 Task: Select Smart Home Devices from Echo & Alexa. Add to cart Wyze Cam Indoor Security Camera-2, Amazon Echo Show (Smart Display with Alexa)-1. Select Audible Books & Originals. Add to cart The Martian by Andy Weir (narrated by R.C. Bray)-1. Place order for _x000D_
942 Constant Ave #1_x000D_
Peekskill, New York(NY), 10566, Cell Number (914) 734-9536
Action: Mouse moved to (15, 100)
Screenshot: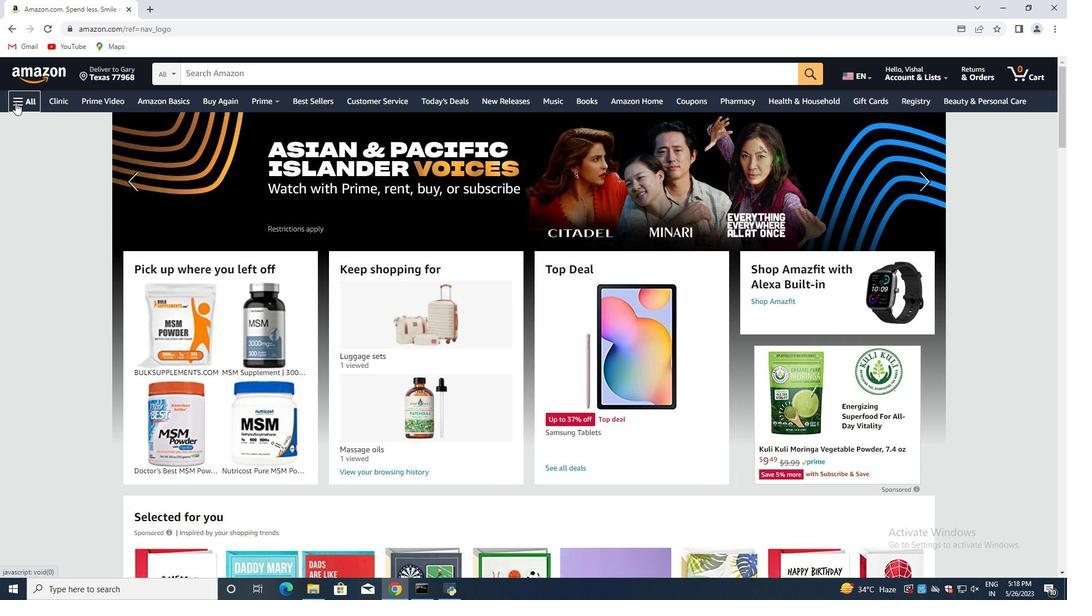 
Action: Mouse pressed left at (15, 100)
Screenshot: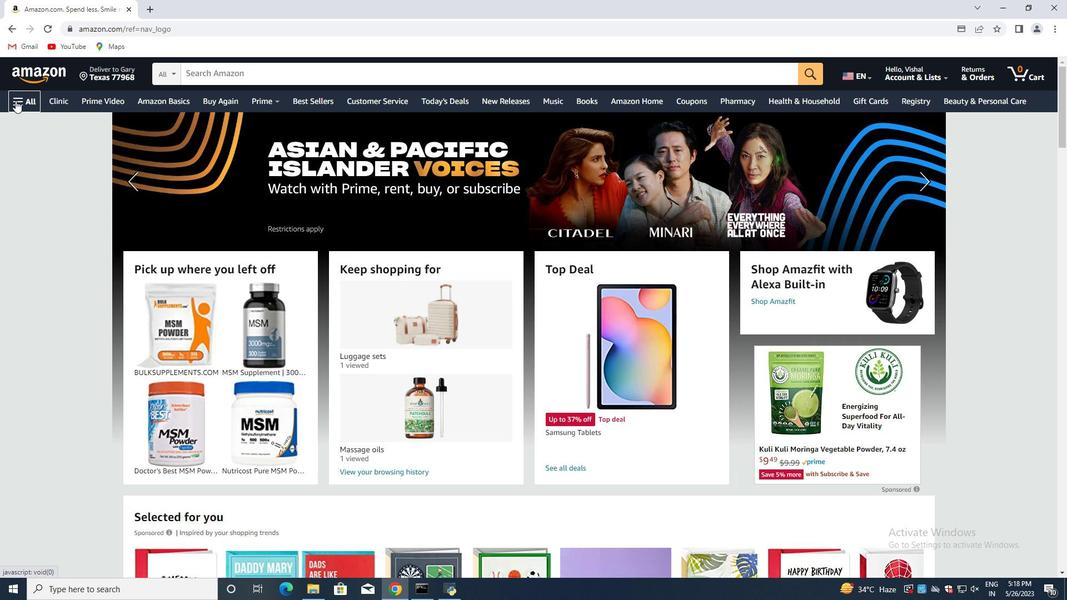 
Action: Mouse moved to (119, 302)
Screenshot: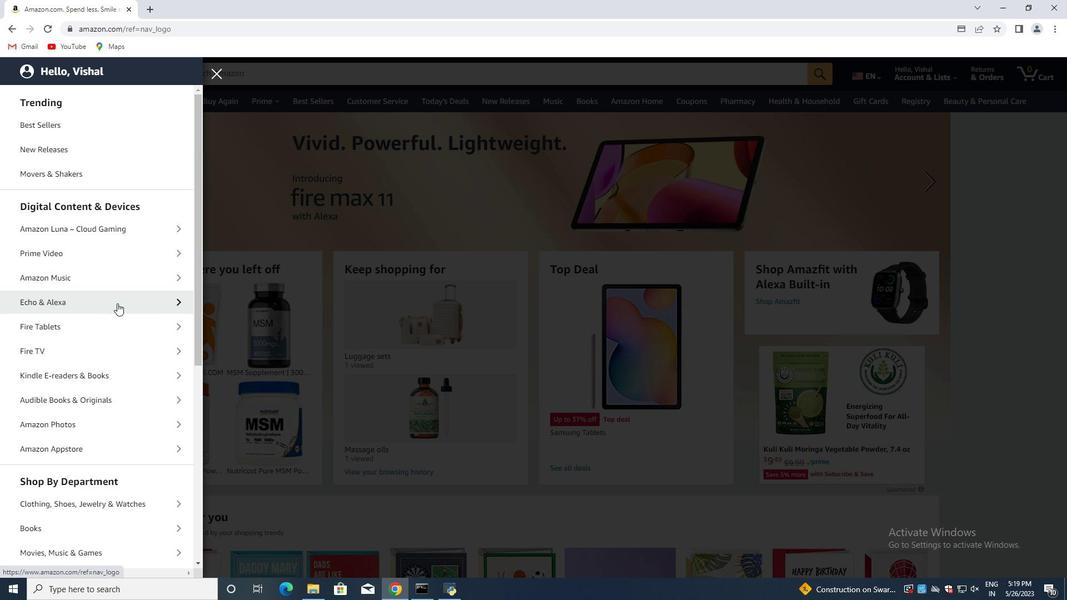 
Action: Mouse pressed left at (119, 302)
Screenshot: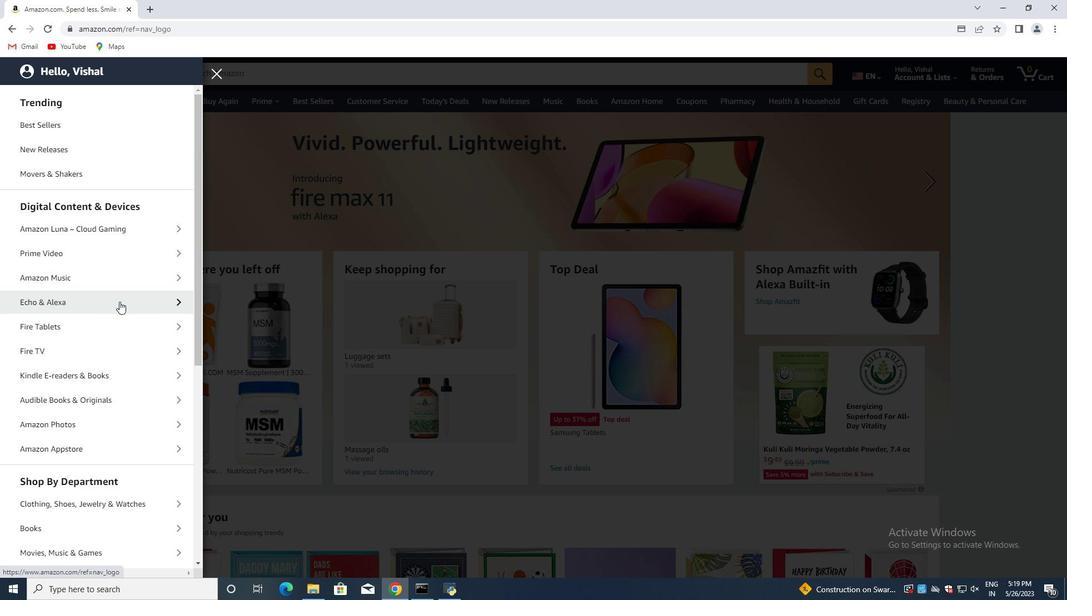 
Action: Mouse moved to (115, 249)
Screenshot: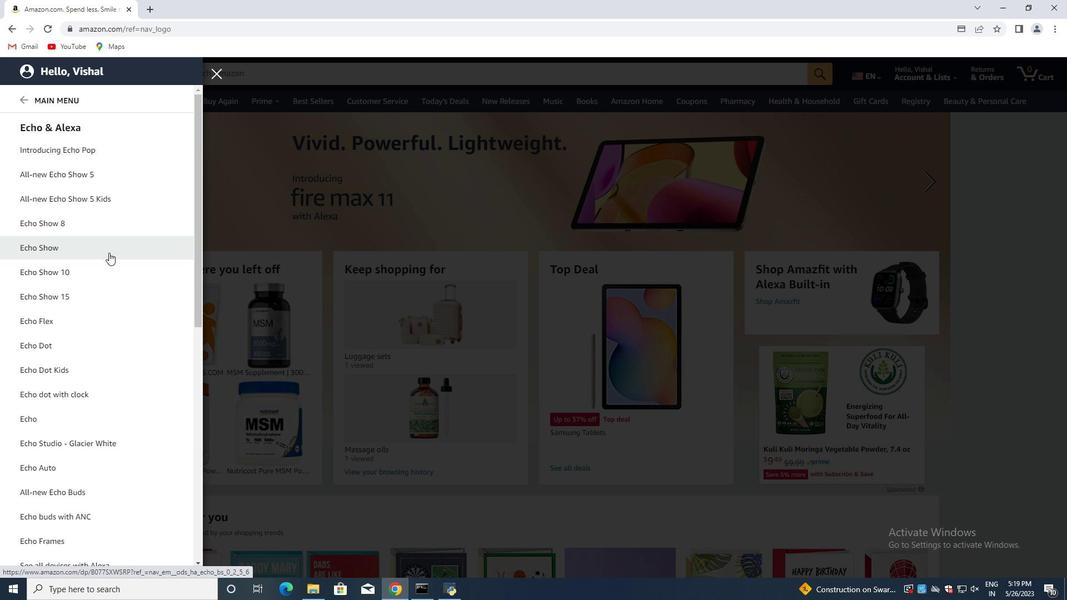 
Action: Mouse scrolled (115, 249) with delta (0, 0)
Screenshot: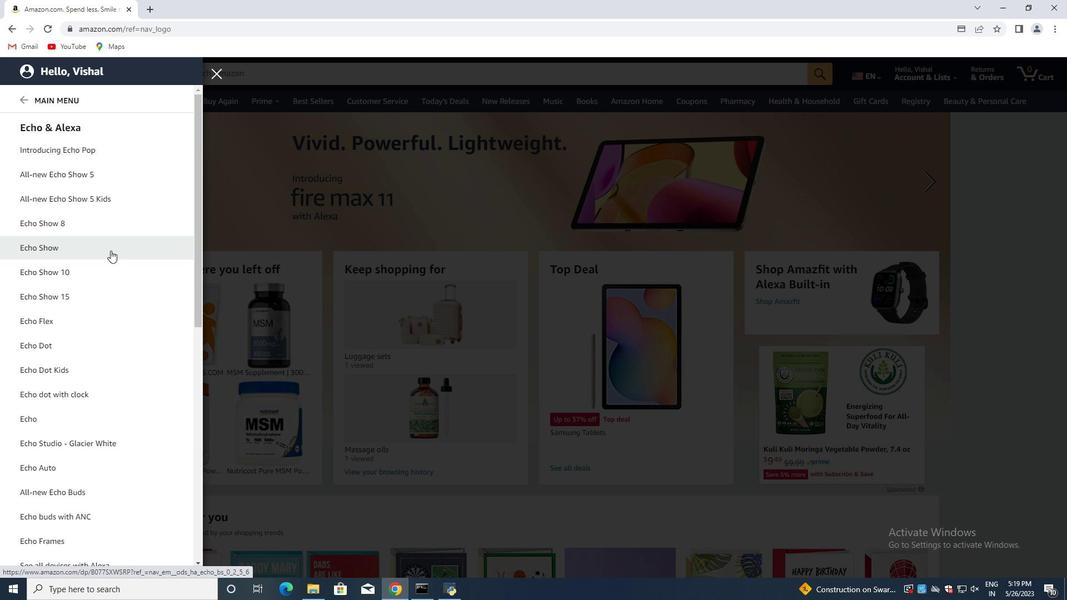 
Action: Mouse scrolled (115, 249) with delta (0, 0)
Screenshot: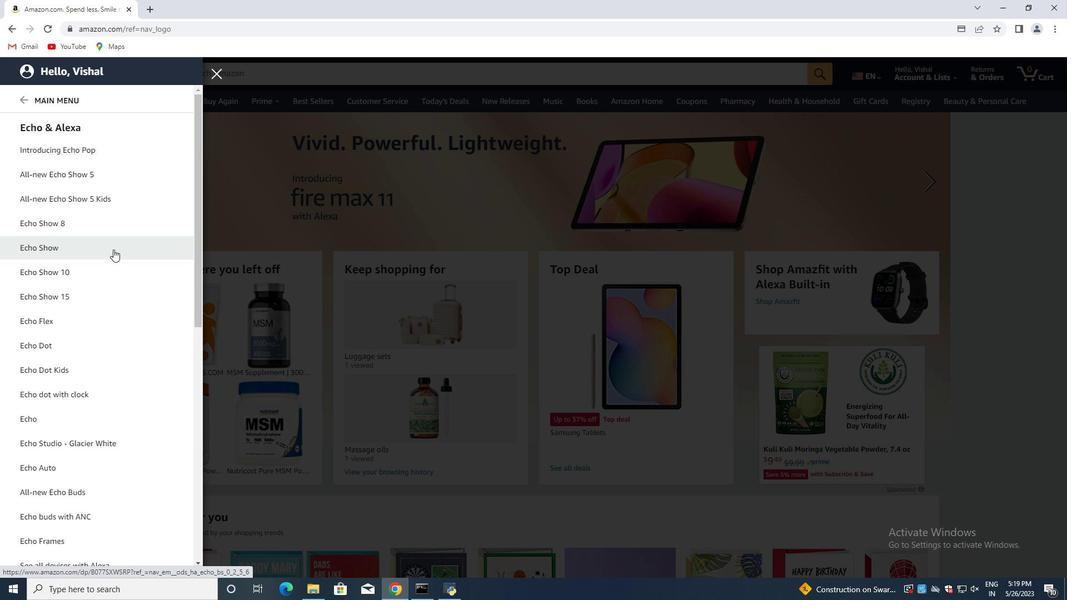 
Action: Mouse scrolled (115, 249) with delta (0, 0)
Screenshot: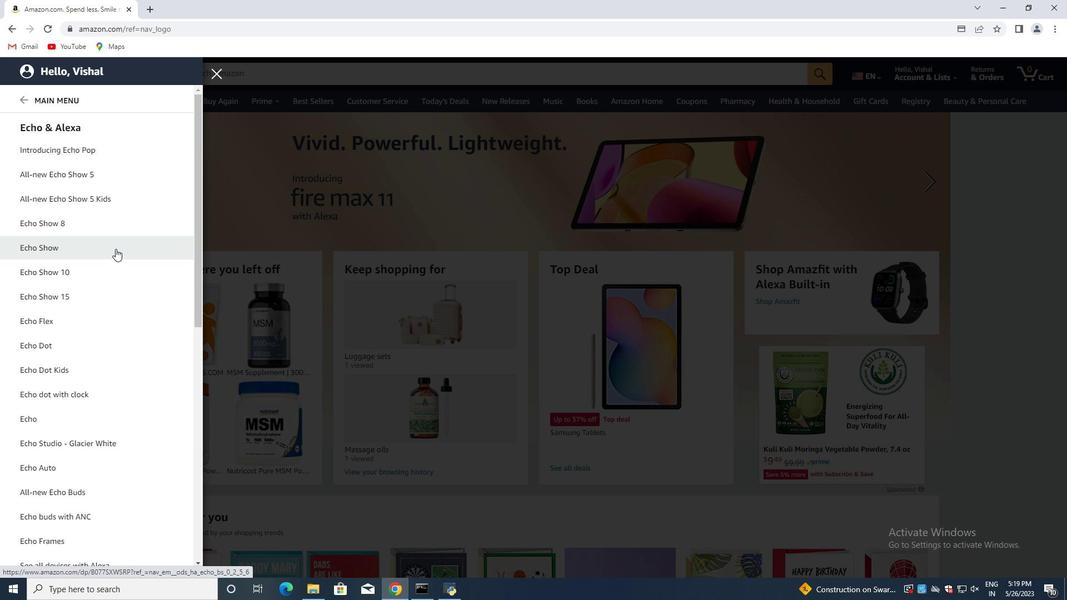 
Action: Mouse moved to (114, 258)
Screenshot: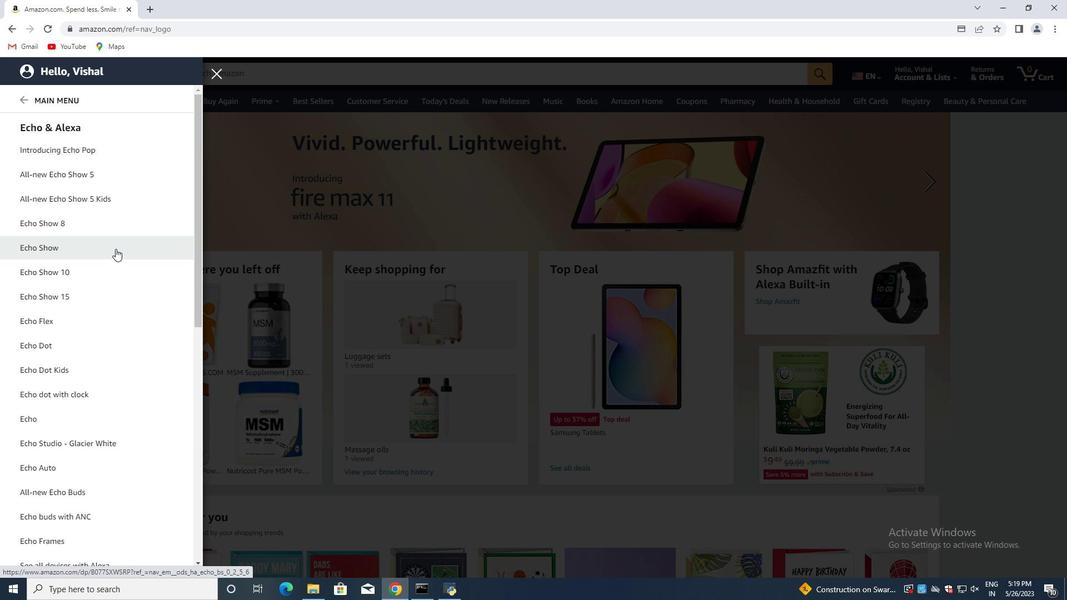 
Action: Mouse scrolled (114, 257) with delta (0, 0)
Screenshot: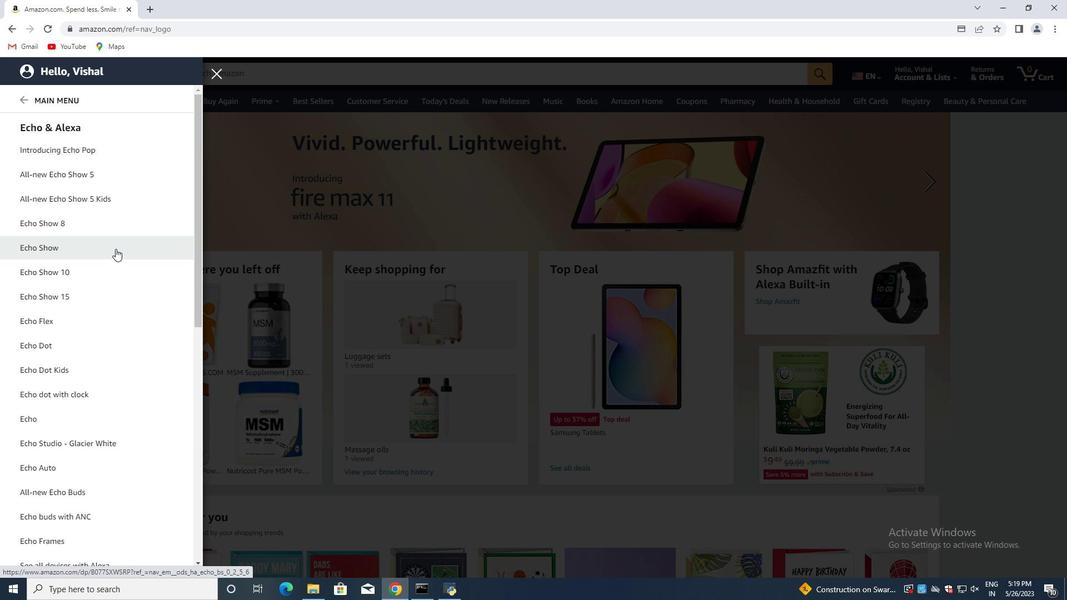 
Action: Mouse moved to (112, 274)
Screenshot: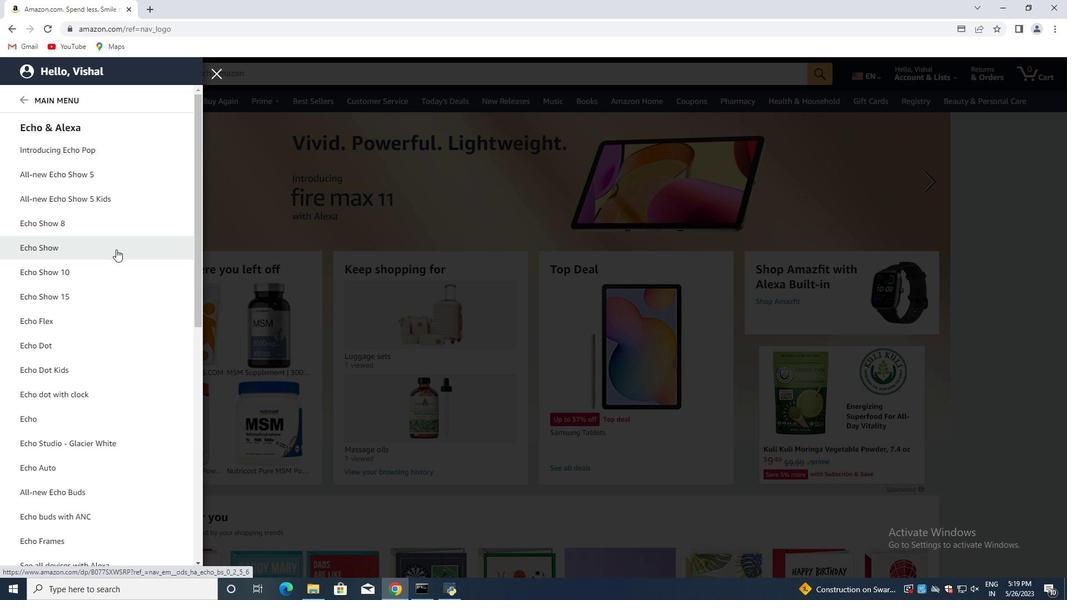 
Action: Mouse scrolled (112, 273) with delta (0, 0)
Screenshot: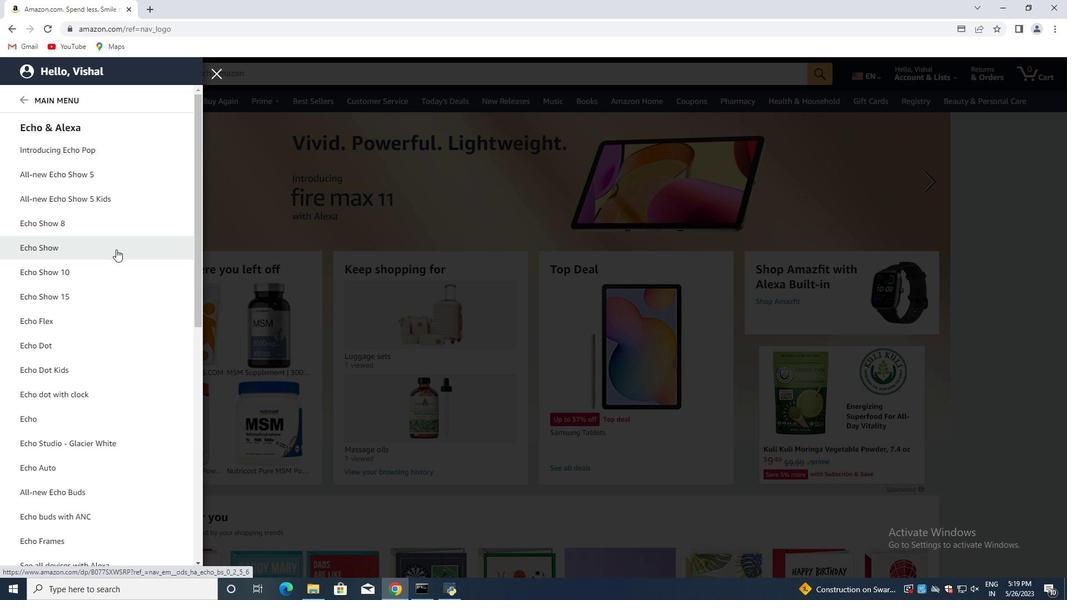 
Action: Mouse moved to (93, 282)
Screenshot: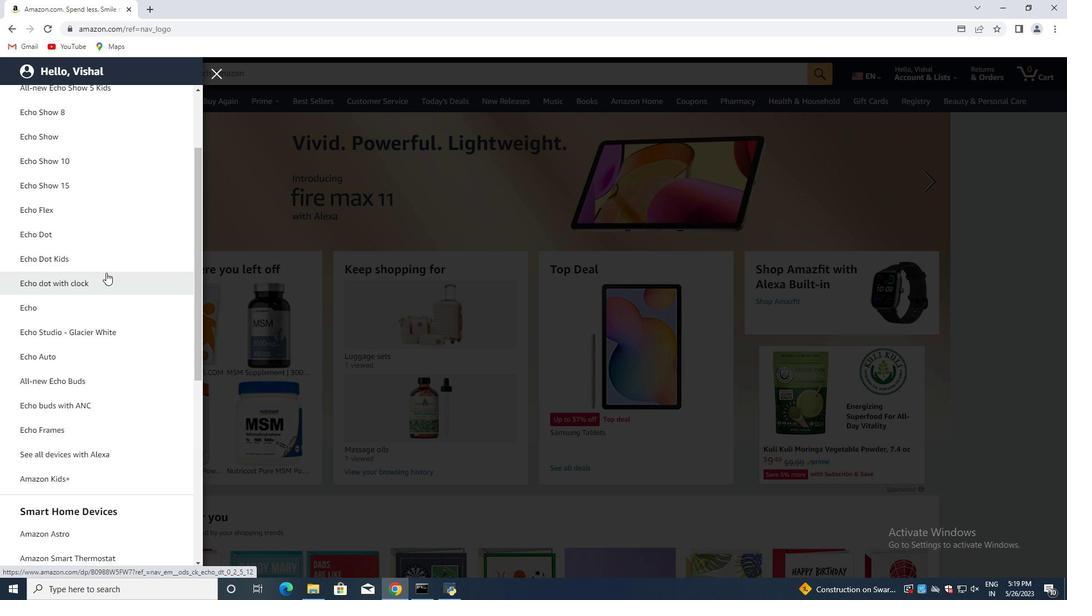 
Action: Mouse scrolled (93, 281) with delta (0, 0)
Screenshot: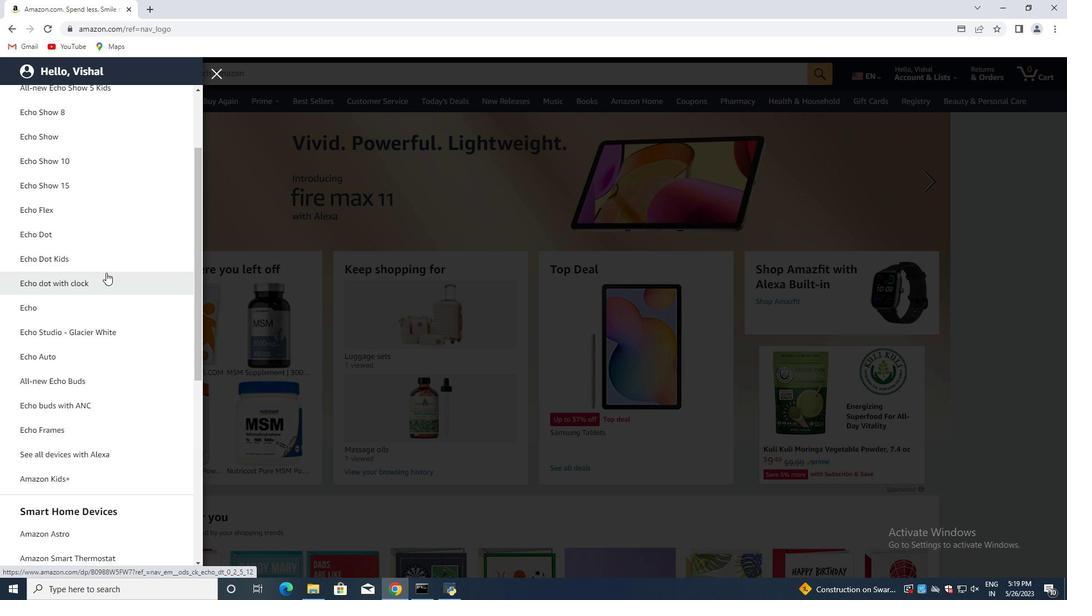 
Action: Mouse moved to (86, 313)
Screenshot: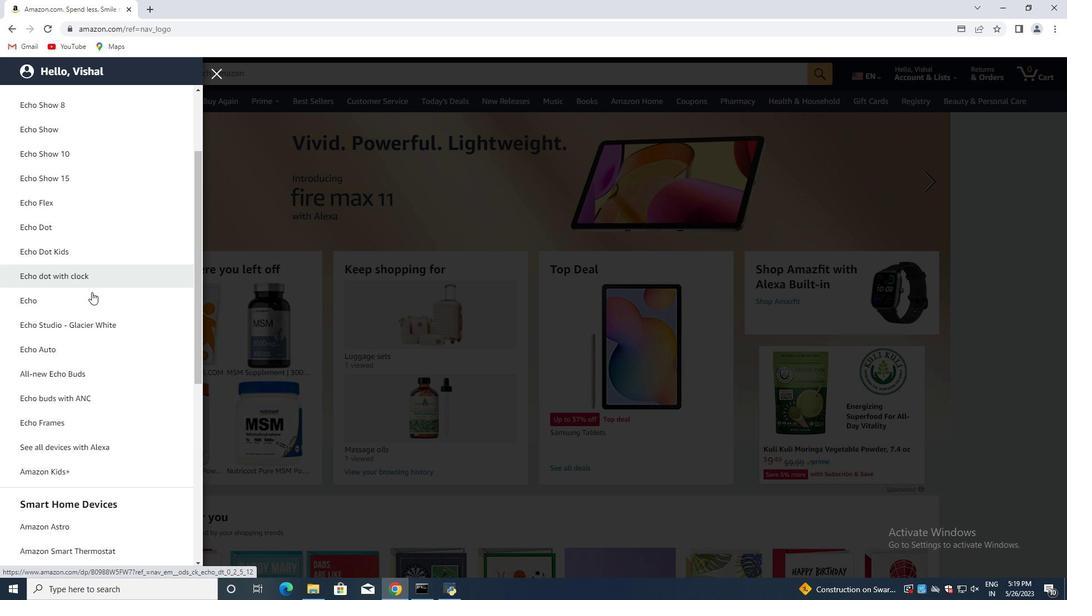 
Action: Mouse scrolled (86, 313) with delta (0, 0)
Screenshot: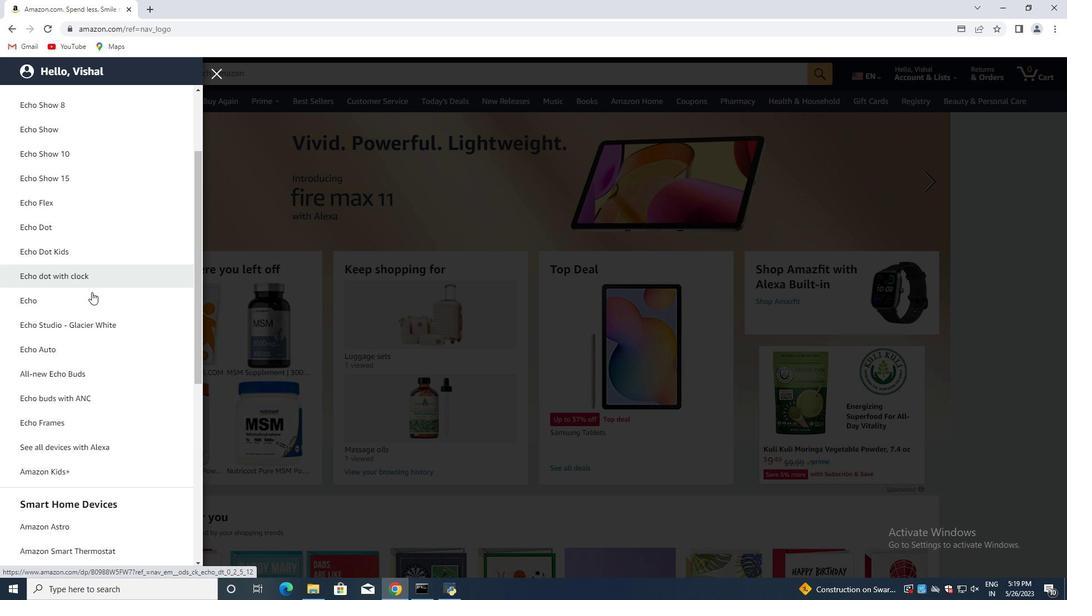 
Action: Mouse moved to (95, 318)
Screenshot: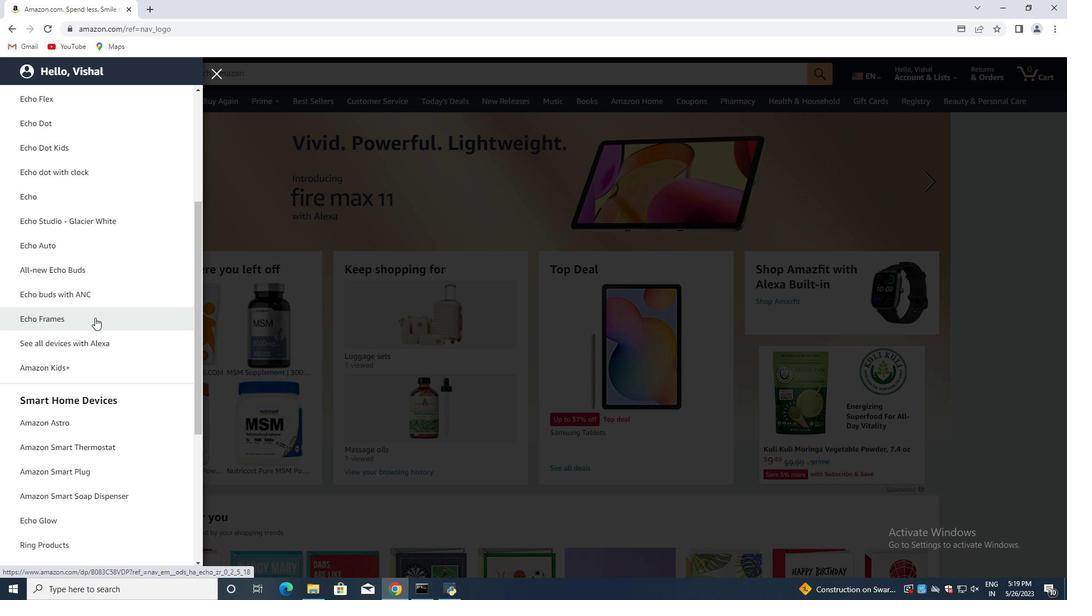 
Action: Mouse scrolled (95, 317) with delta (0, 0)
Screenshot: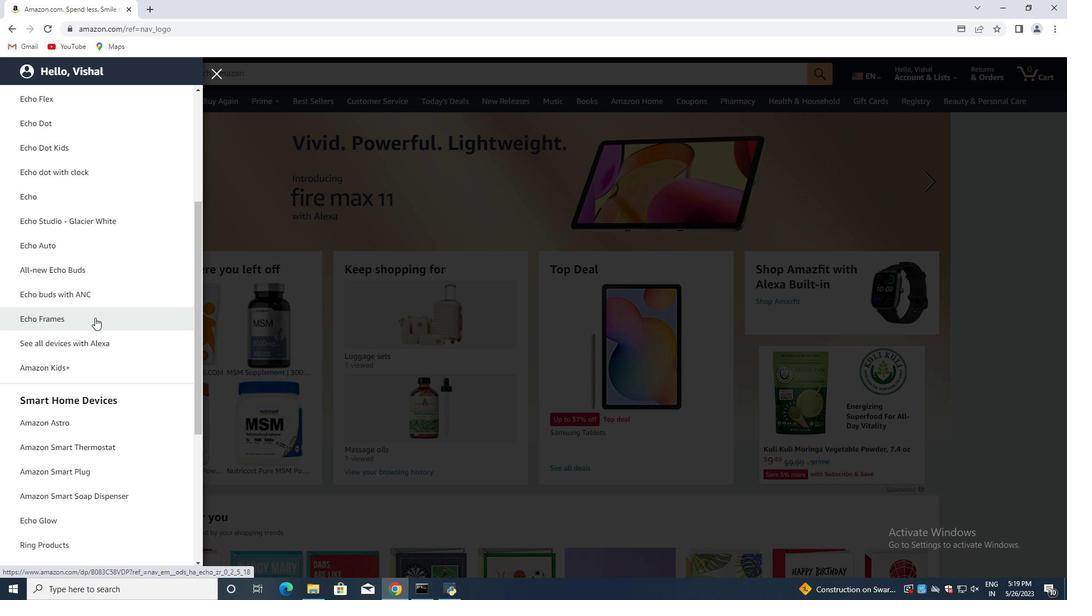 
Action: Mouse scrolled (95, 317) with delta (0, 0)
Screenshot: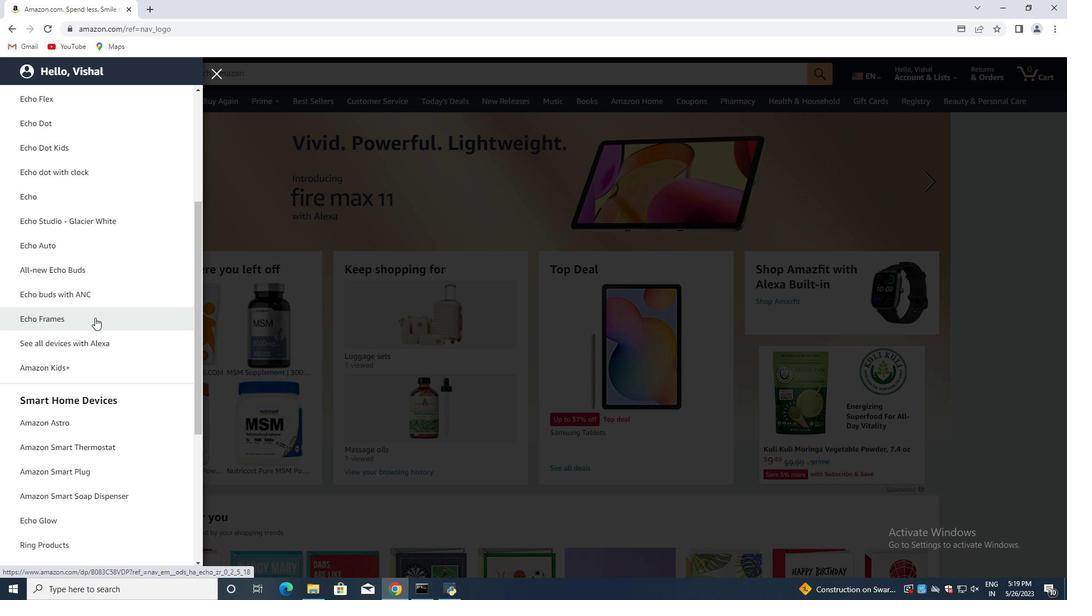 
Action: Mouse moved to (93, 320)
Screenshot: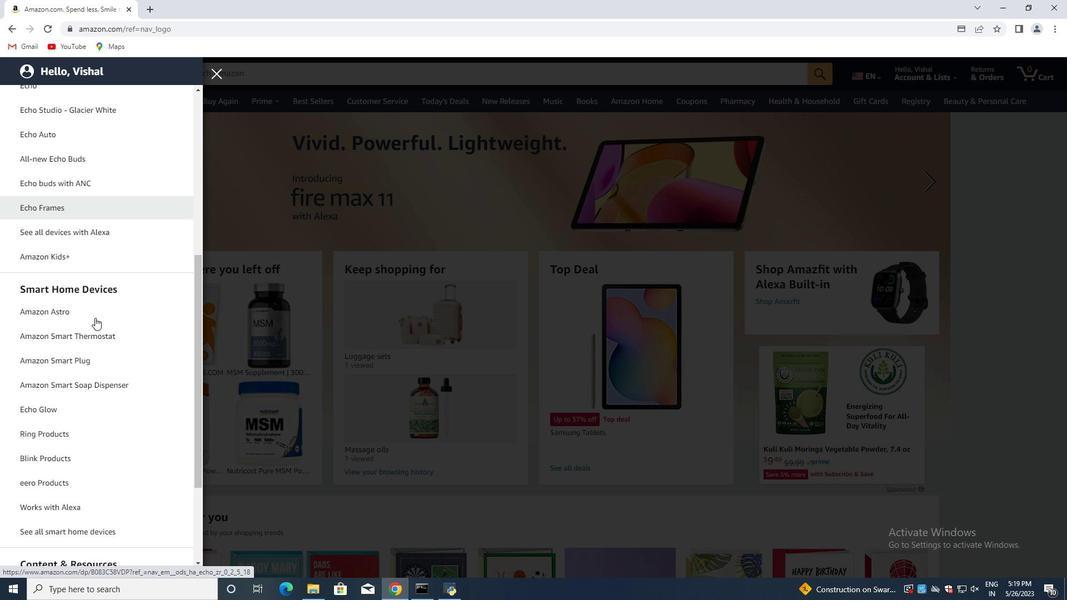 
Action: Mouse scrolled (93, 319) with delta (0, 0)
Screenshot: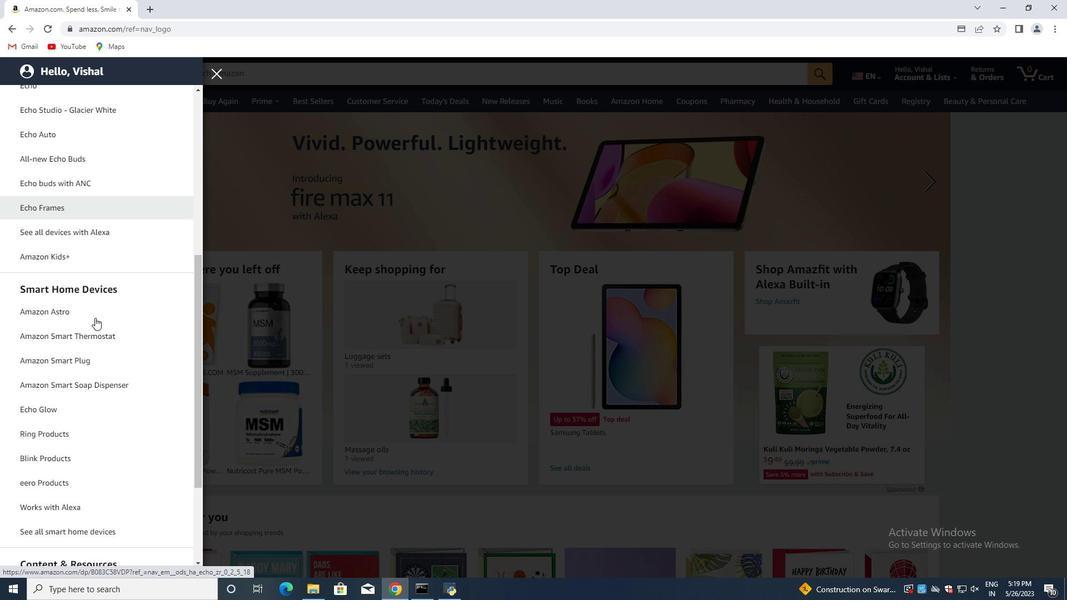 
Action: Mouse moved to (90, 327)
Screenshot: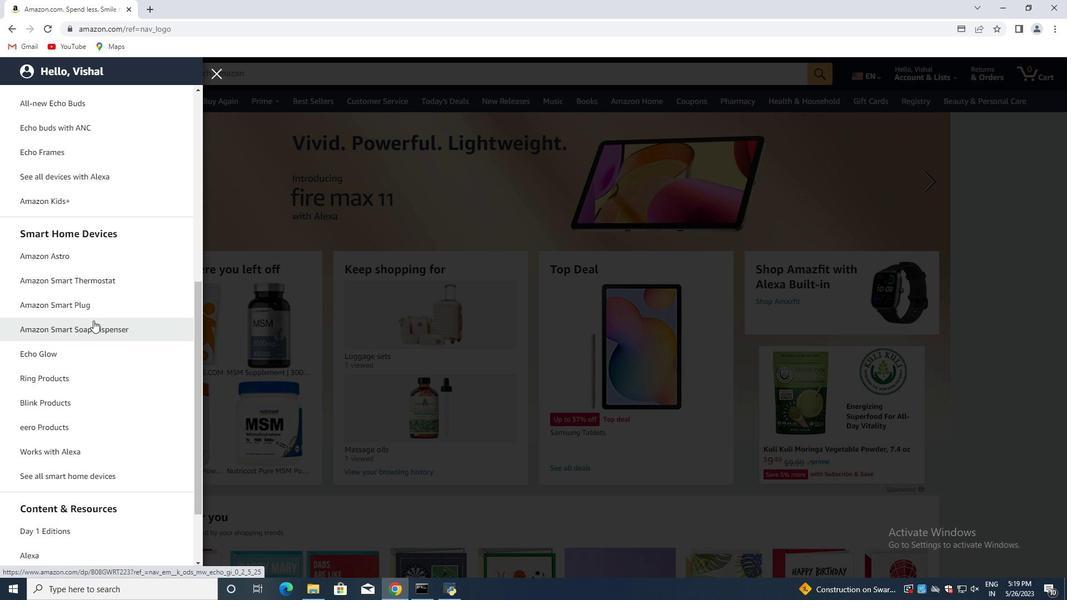 
Action: Mouse scrolled (90, 326) with delta (0, 0)
Screenshot: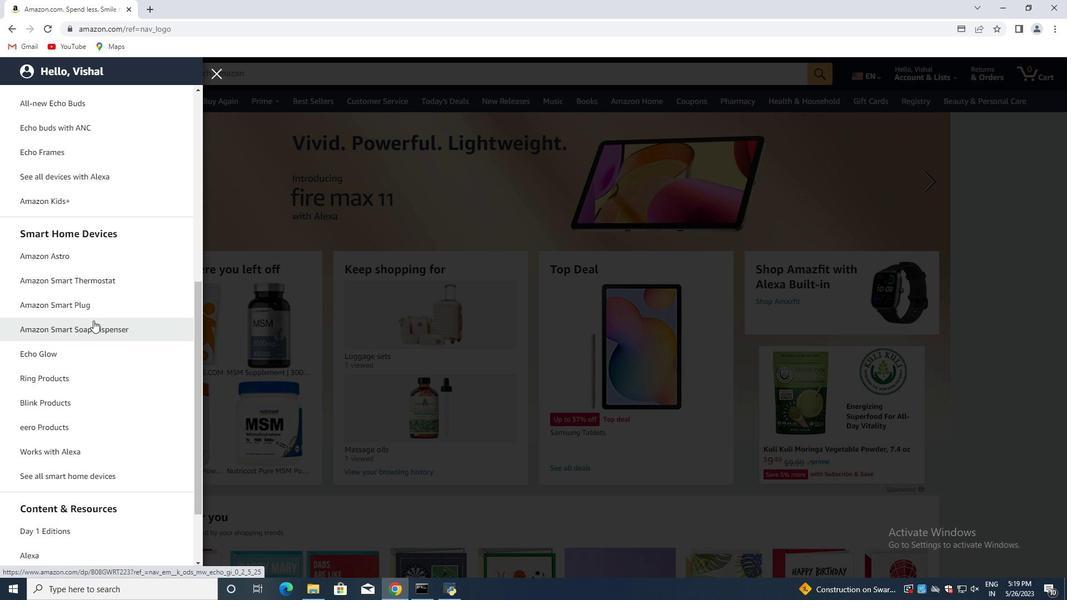 
Action: Mouse moved to (86, 419)
Screenshot: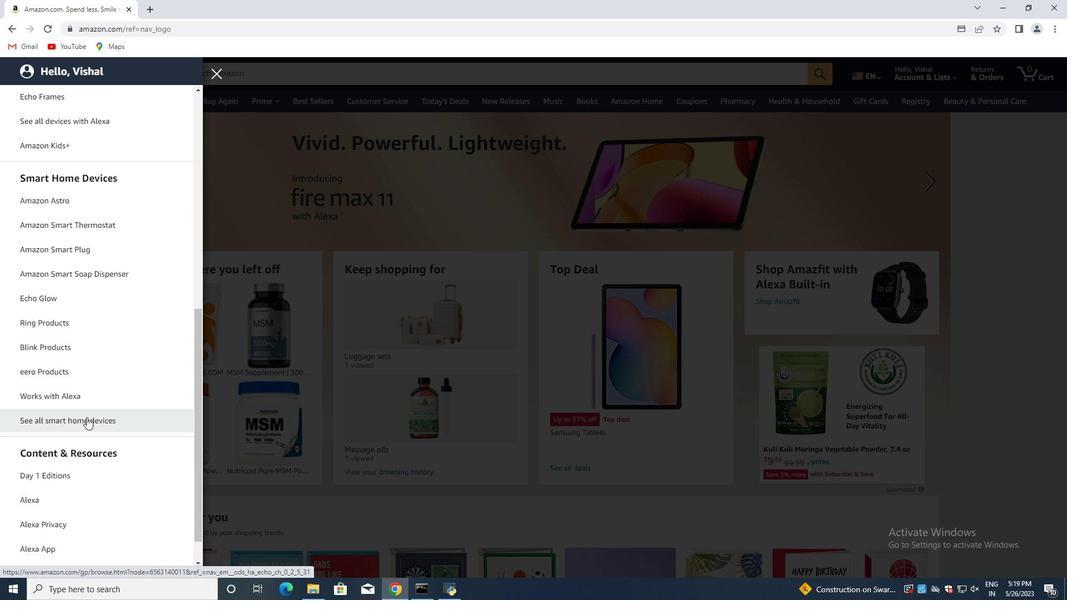 
Action: Mouse pressed left at (86, 419)
Screenshot: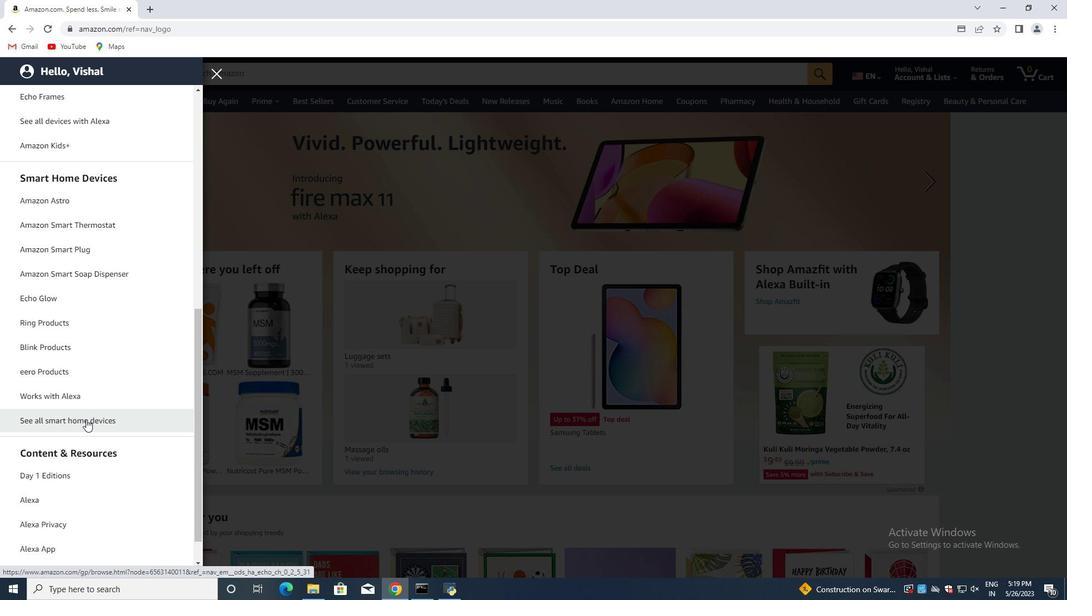 
Action: Mouse moved to (283, 73)
Screenshot: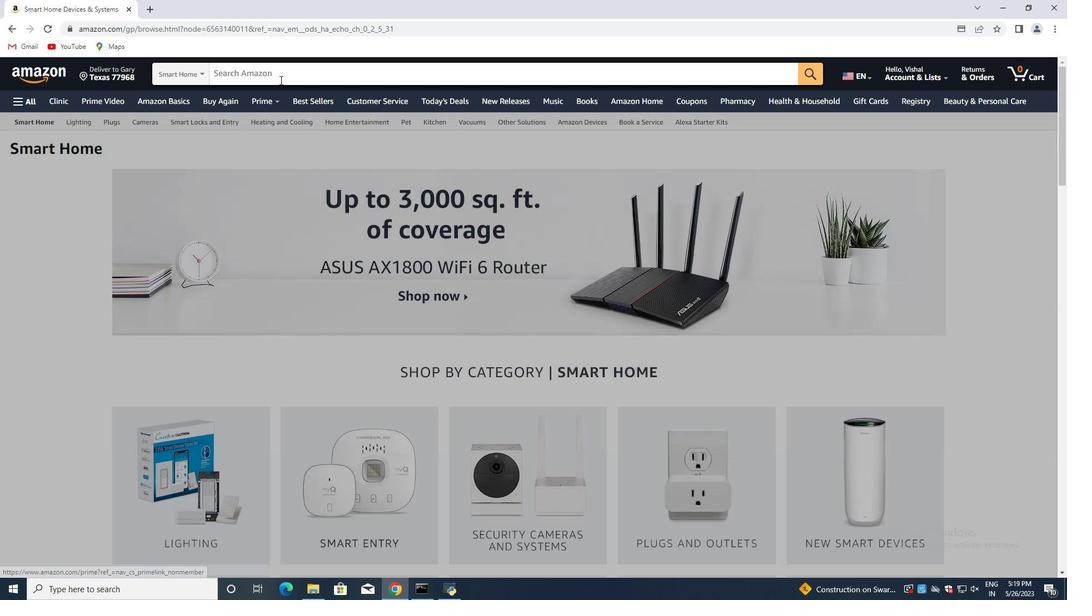 
Action: Mouse pressed left at (283, 73)
Screenshot: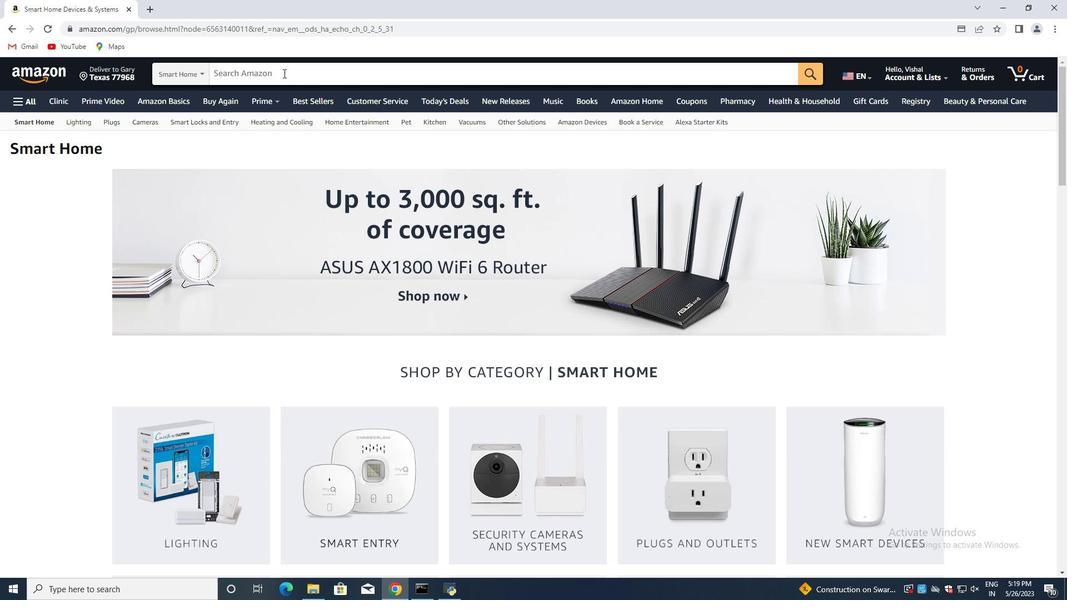 
Action: Key pressed <Key.shift>Wyze<Key.space><Key.shift>Cam<Key.space><Key.shift>Indoor<Key.space><Key.shift>Security<Key.space><Key.shift>Camera<Key.enter>
Screenshot: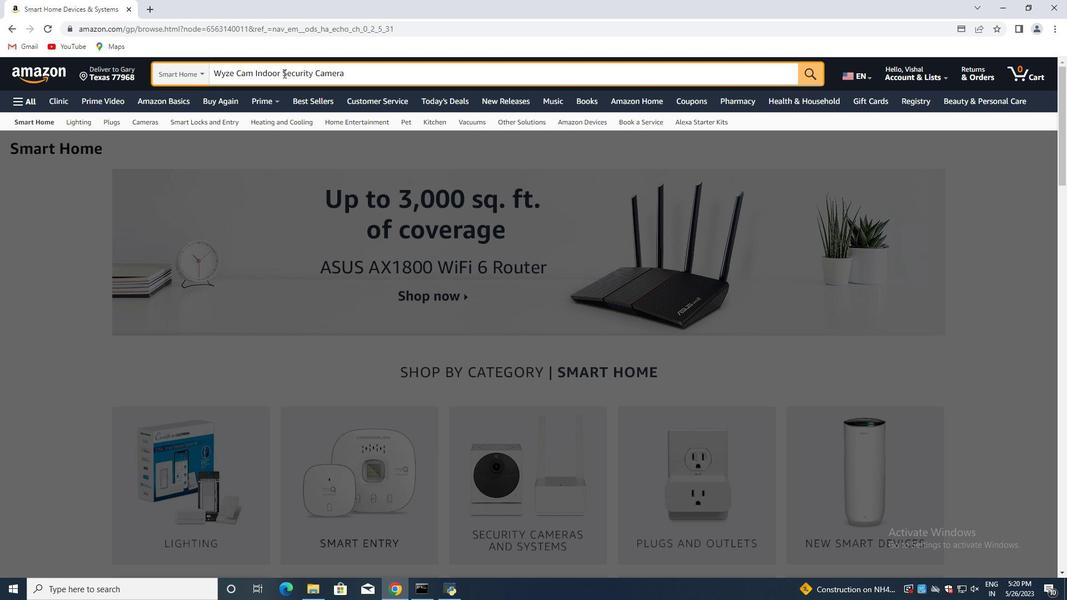 
Action: Mouse moved to (347, 226)
Screenshot: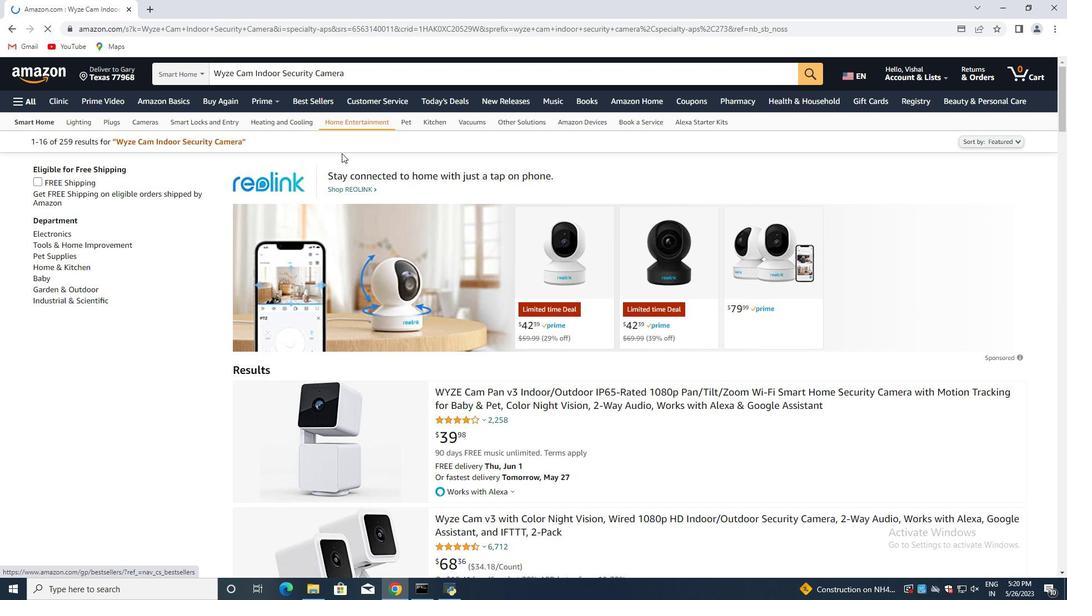
Action: Mouse scrolled (347, 225) with delta (0, 0)
Screenshot: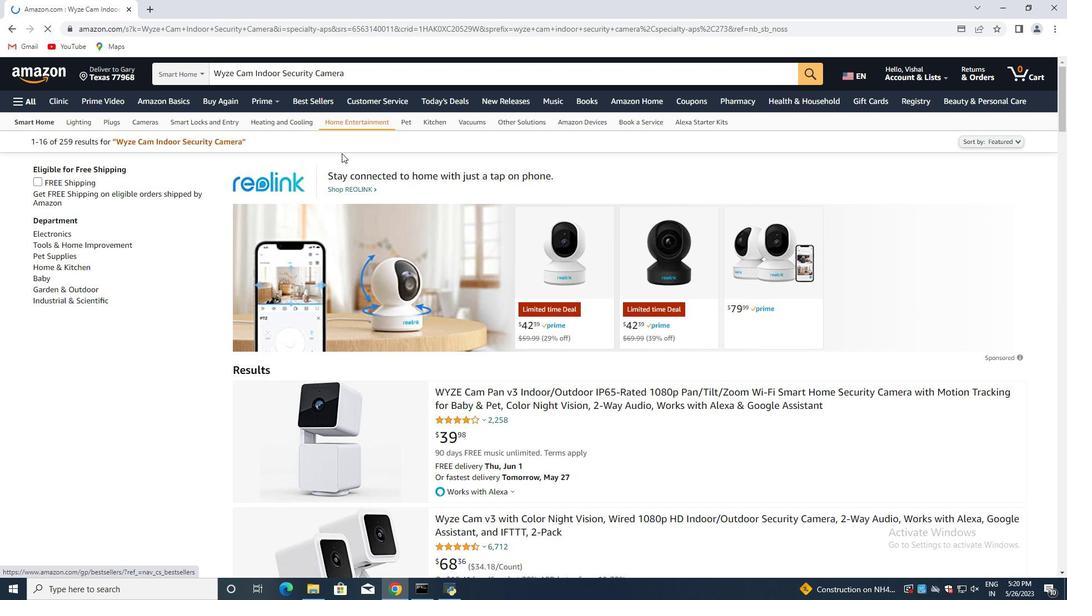 
Action: Mouse moved to (411, 283)
Screenshot: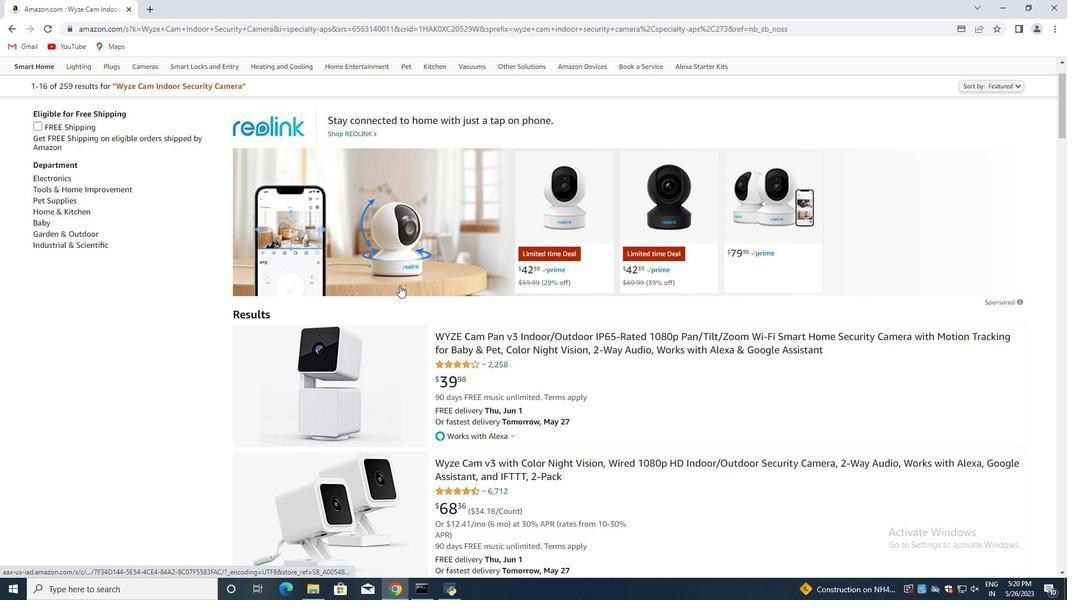 
Action: Mouse scrolled (411, 283) with delta (0, 0)
Screenshot: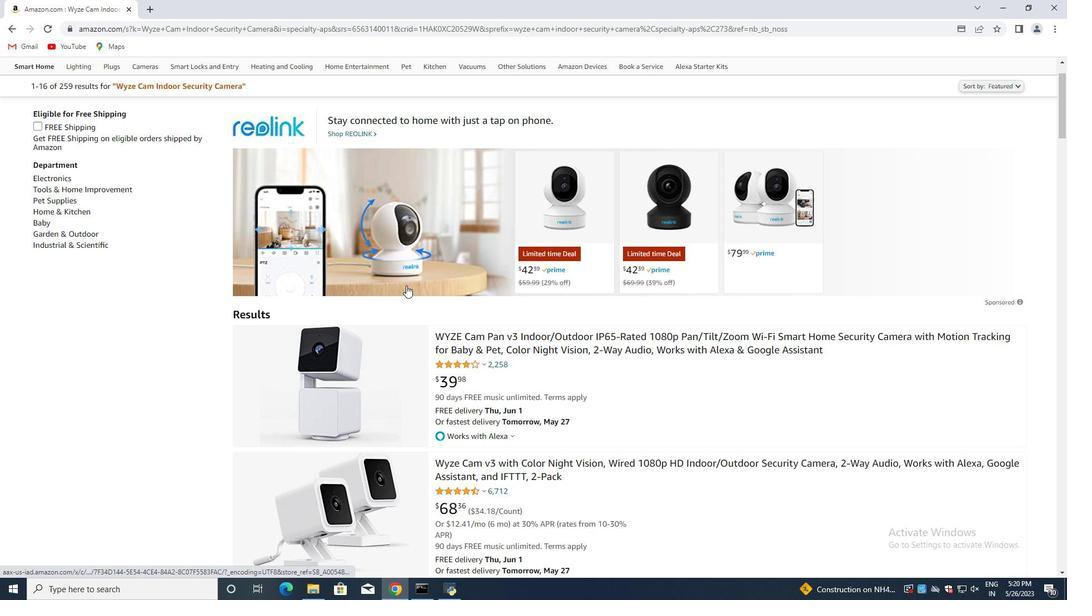 
Action: Mouse moved to (396, 291)
Screenshot: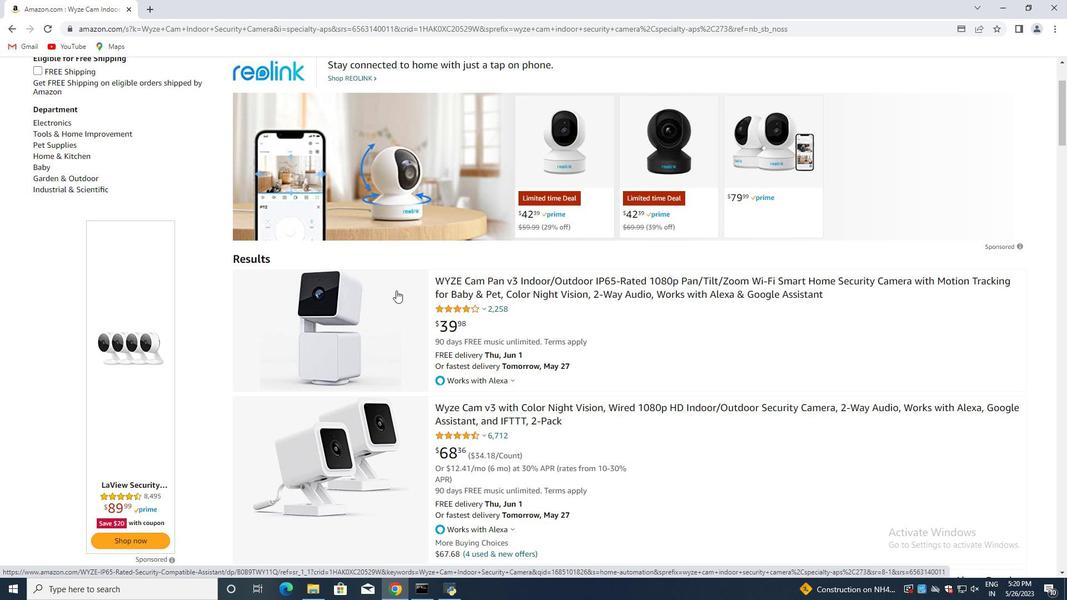 
Action: Mouse scrolled (396, 290) with delta (0, 0)
Screenshot: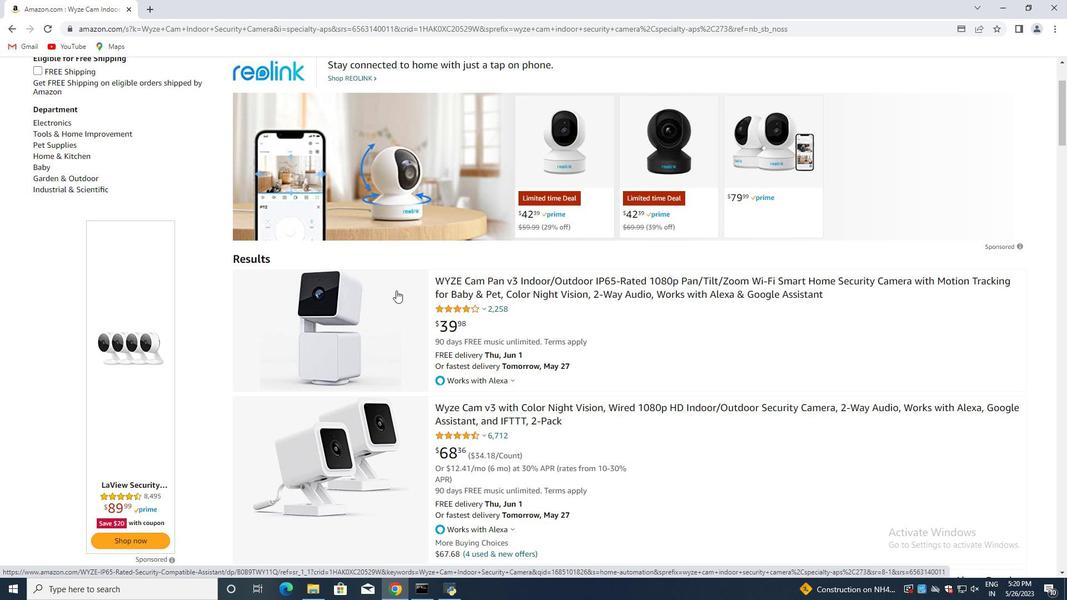 
Action: Mouse moved to (396, 294)
Screenshot: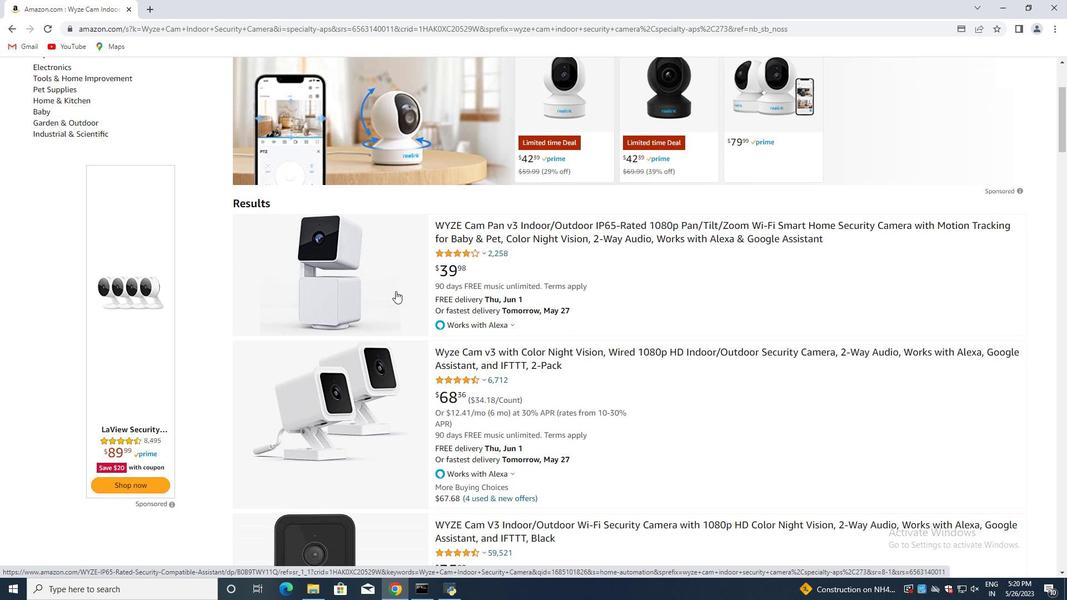 
Action: Mouse scrolled (396, 293) with delta (0, 0)
Screenshot: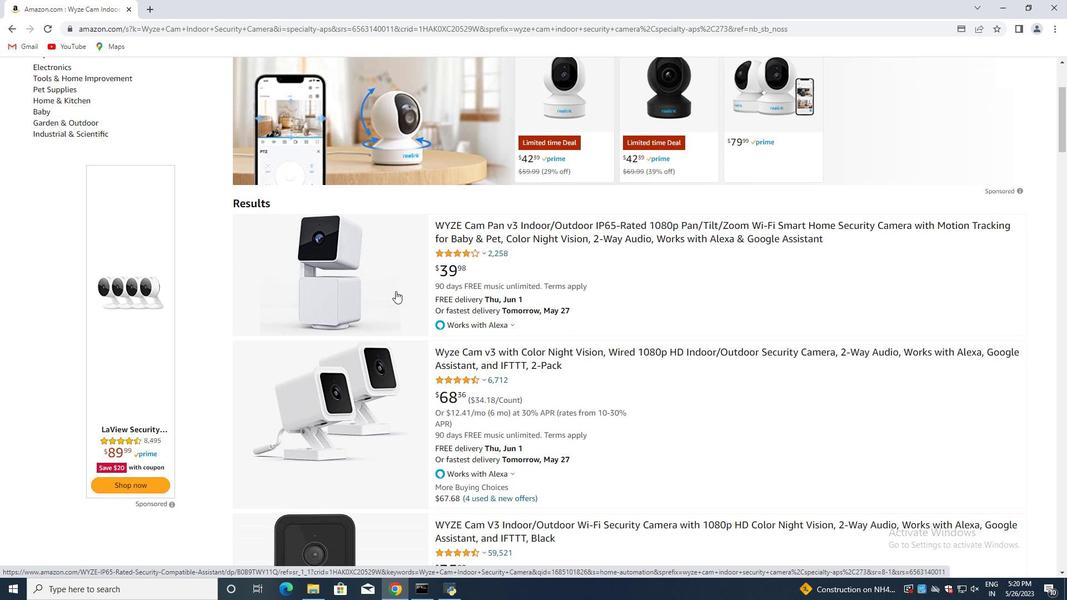
Action: Mouse moved to (396, 294)
Screenshot: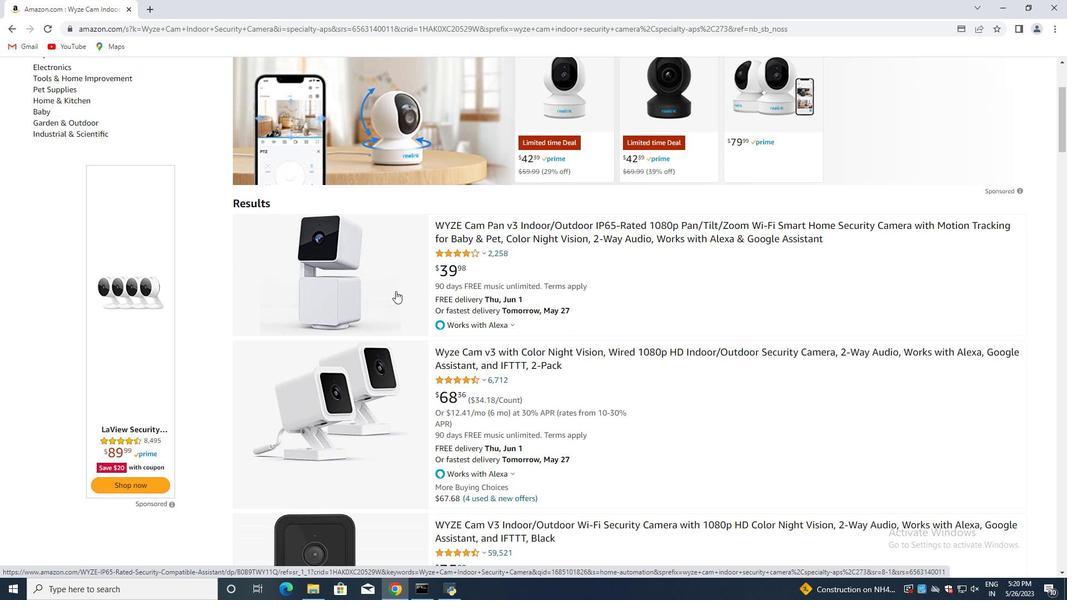 
Action: Mouse scrolled (396, 294) with delta (0, 0)
Screenshot: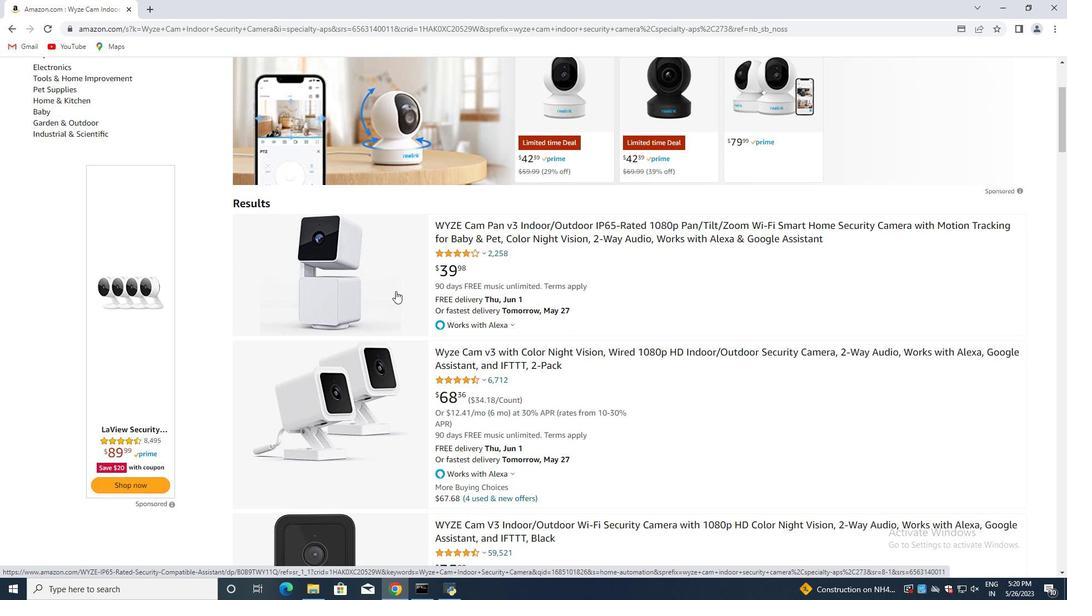 
Action: Mouse scrolled (396, 294) with delta (0, 0)
Screenshot: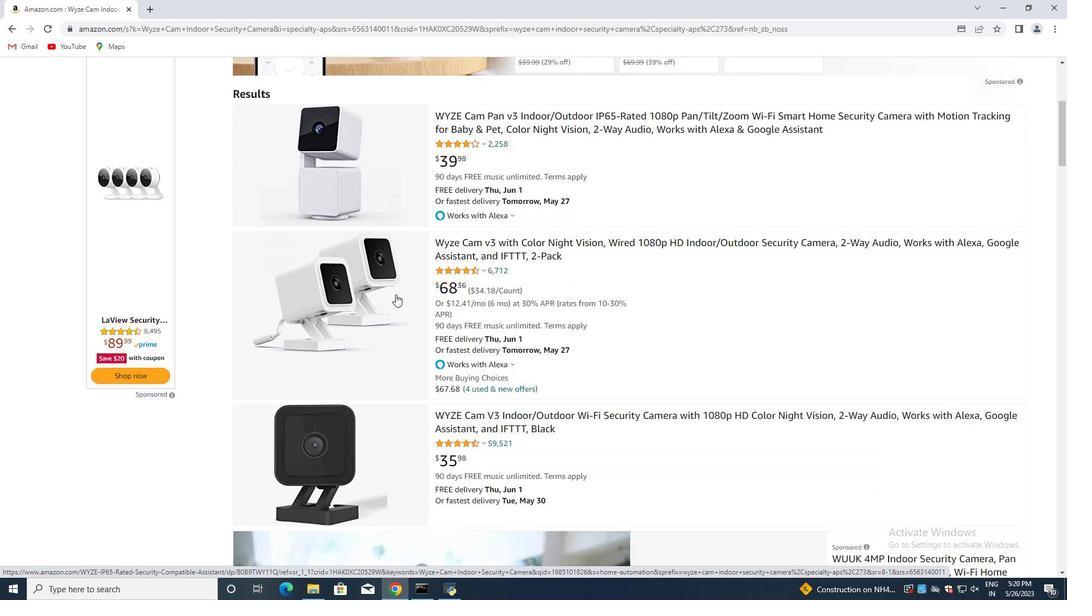 
Action: Mouse scrolled (396, 294) with delta (0, 0)
Screenshot: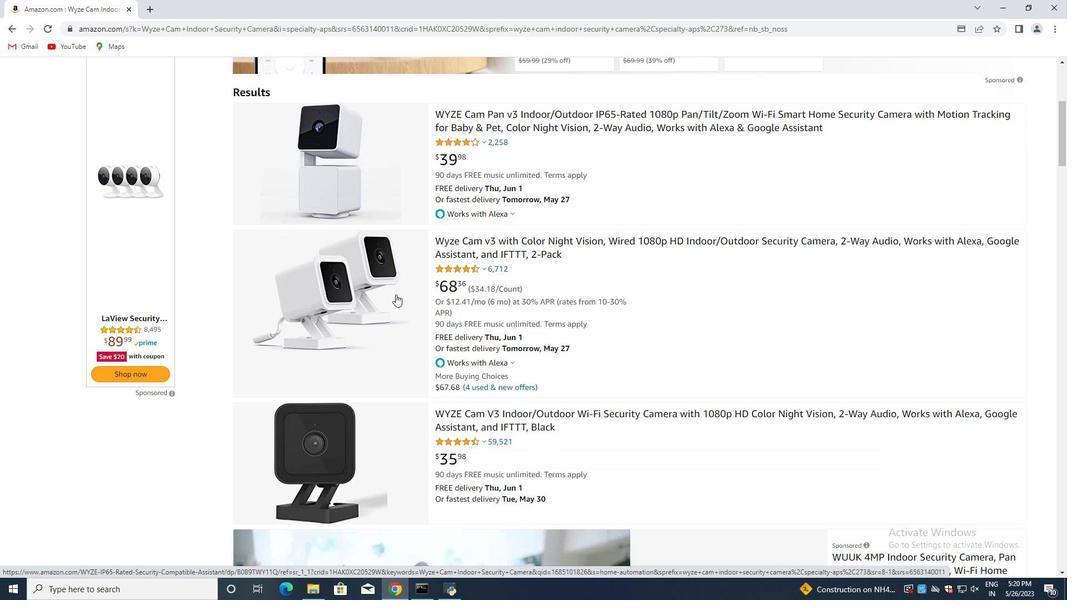 
Action: Mouse moved to (396, 295)
Screenshot: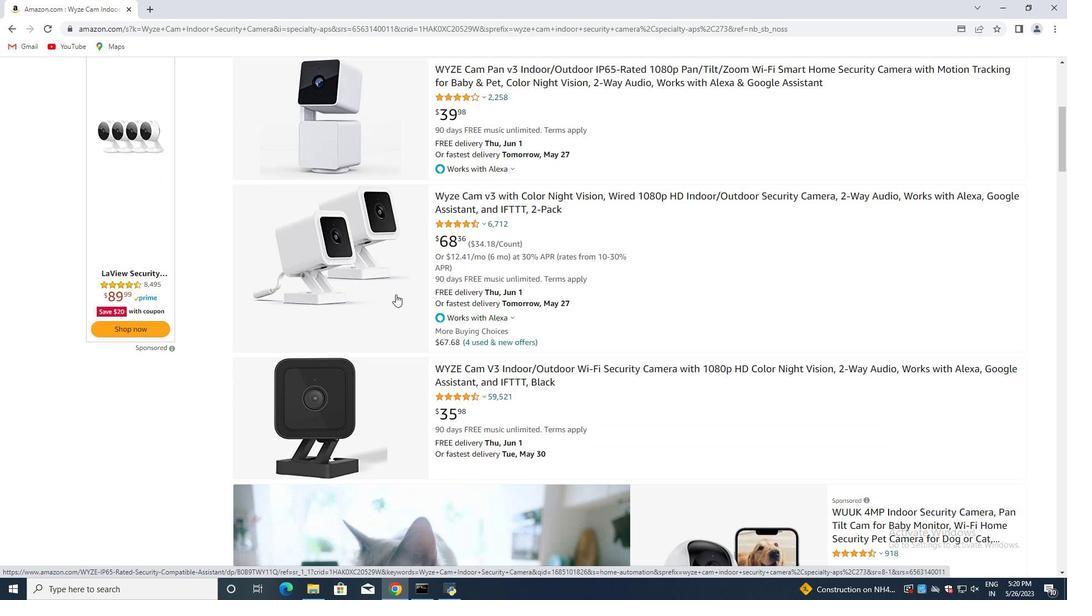 
Action: Mouse scrolled (396, 294) with delta (0, 0)
Screenshot: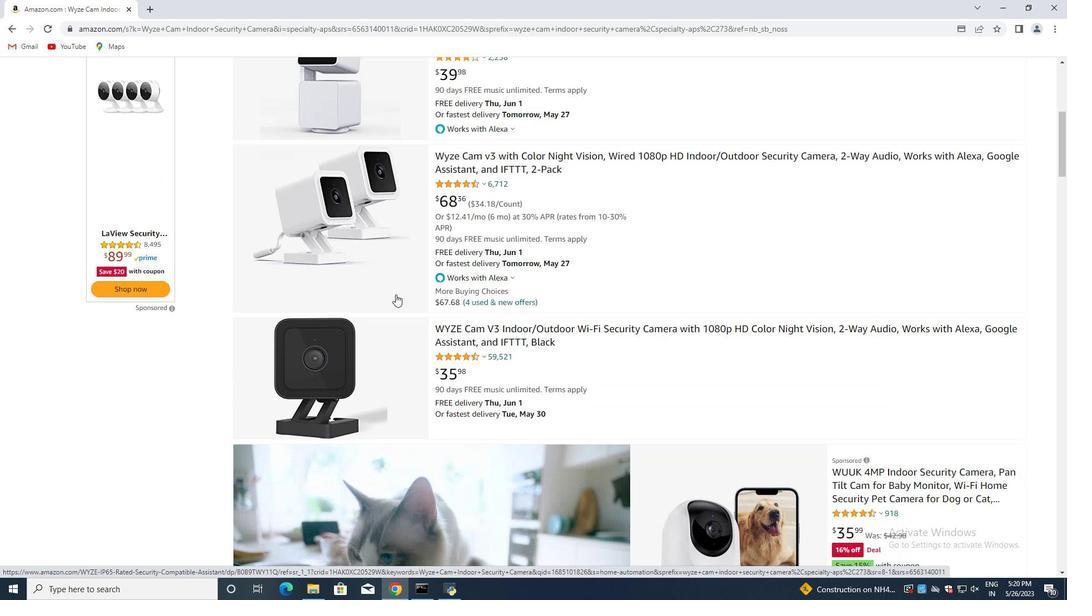 
Action: Mouse moved to (394, 295)
Screenshot: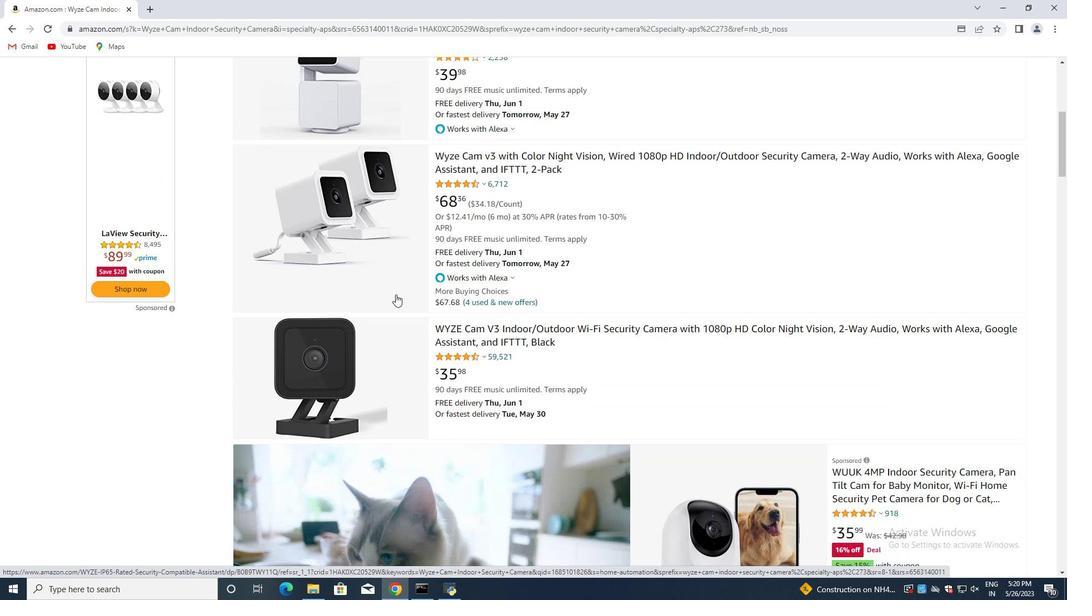 
Action: Mouse scrolled (394, 294) with delta (0, 0)
Screenshot: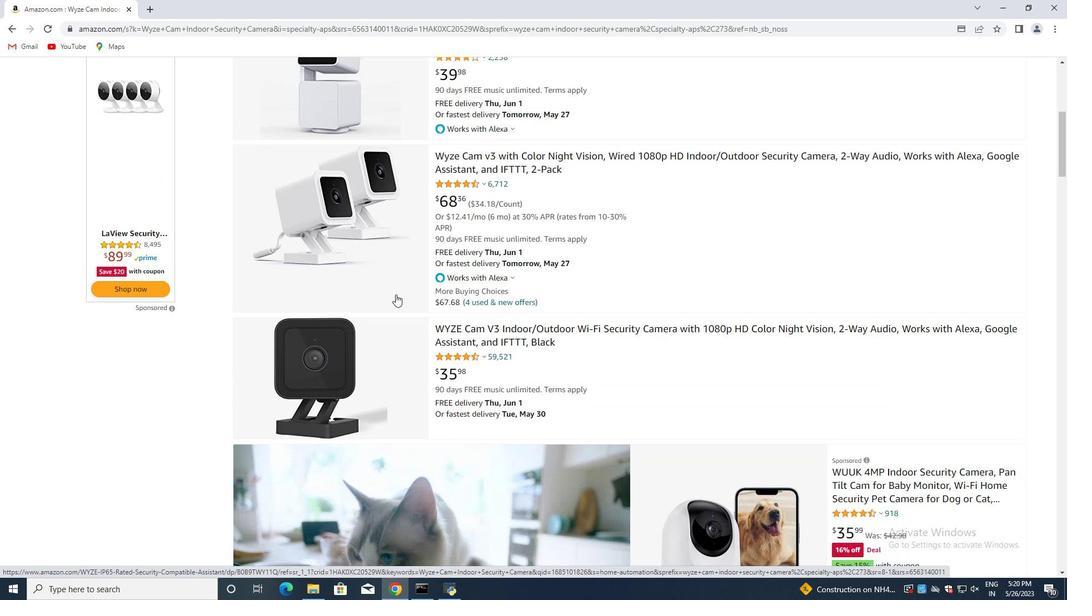 
Action: Mouse moved to (394, 296)
Screenshot: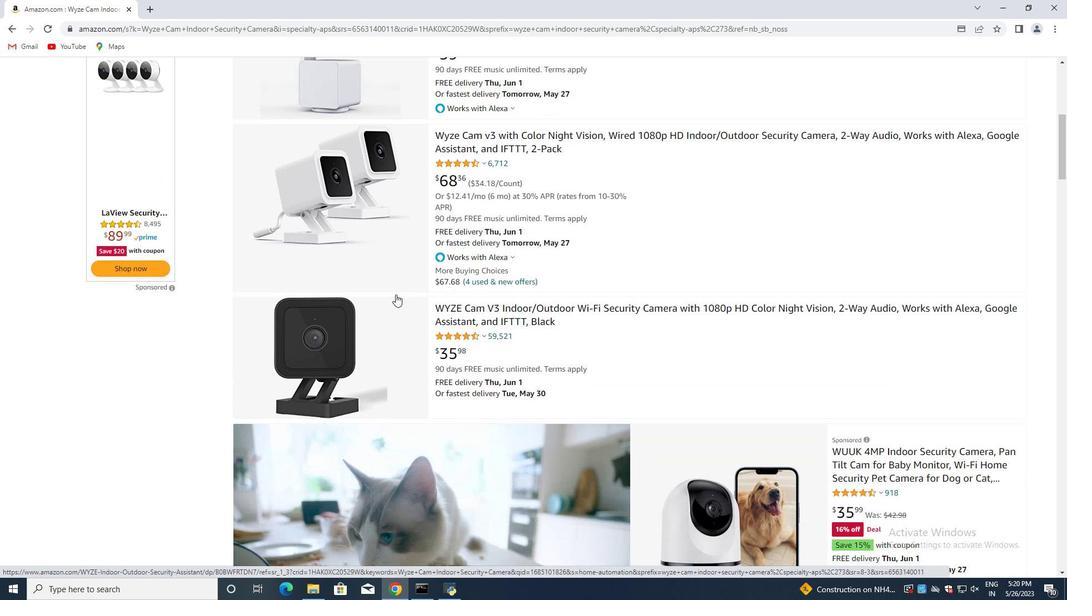
Action: Mouse scrolled (394, 295) with delta (0, 0)
Screenshot: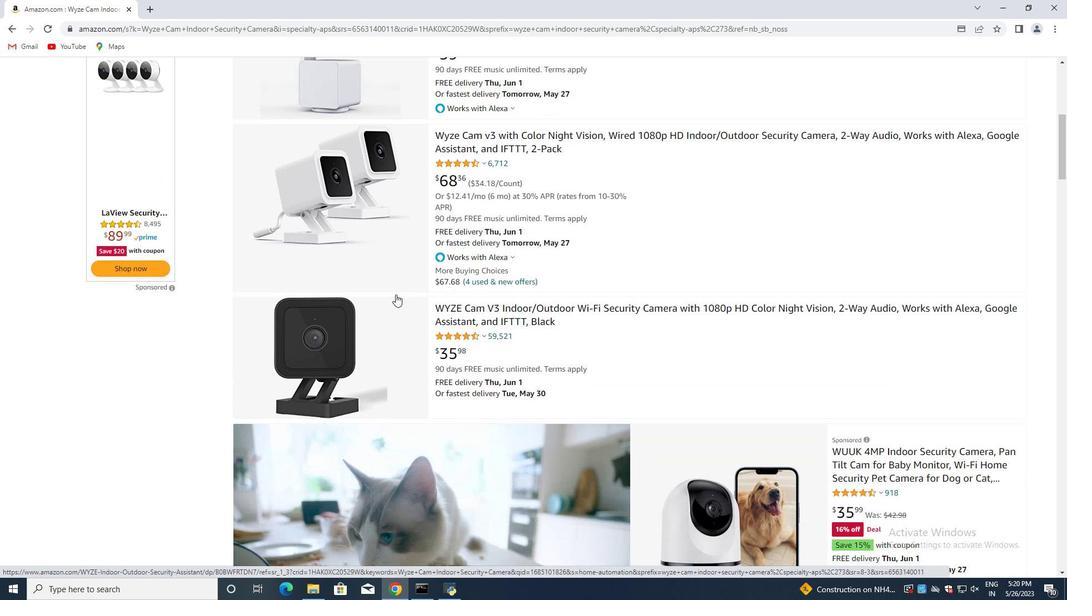 
Action: Mouse moved to (389, 295)
Screenshot: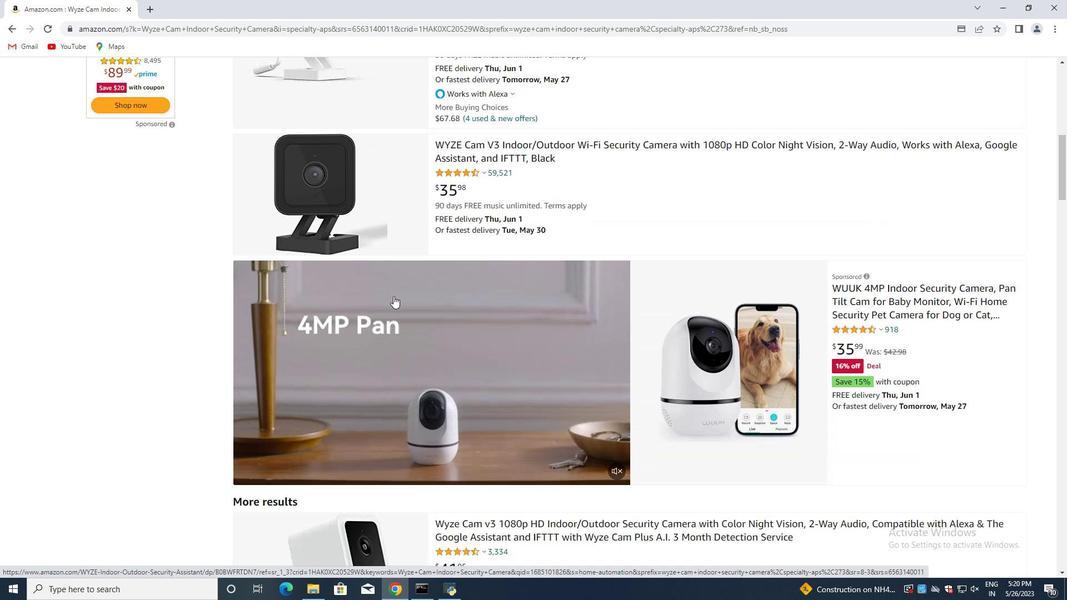 
Action: Mouse scrolled (389, 295) with delta (0, 0)
Screenshot: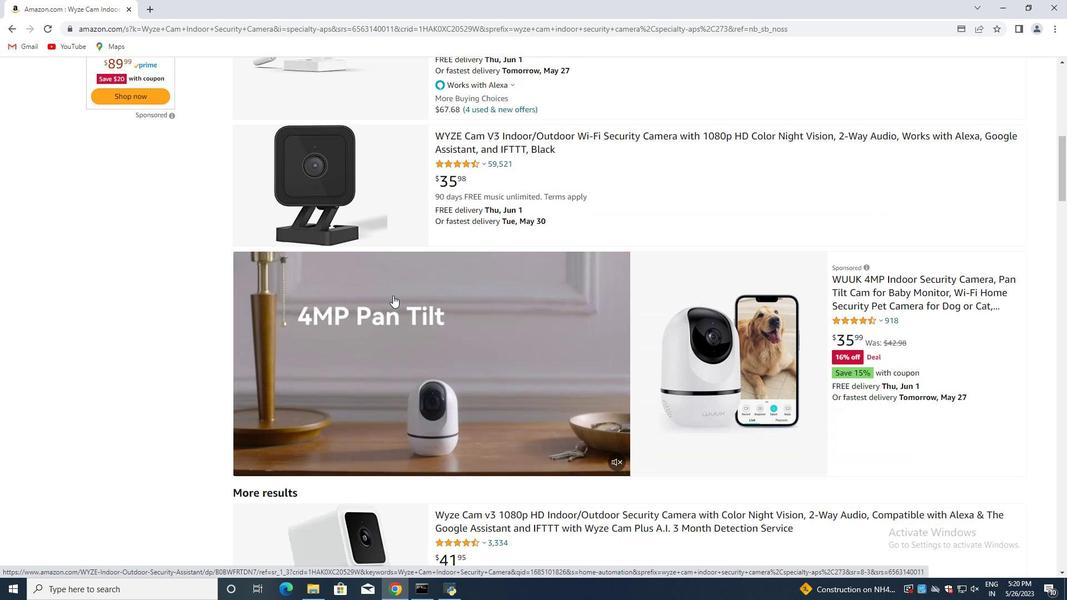 
Action: Mouse scrolled (389, 295) with delta (0, 0)
Screenshot: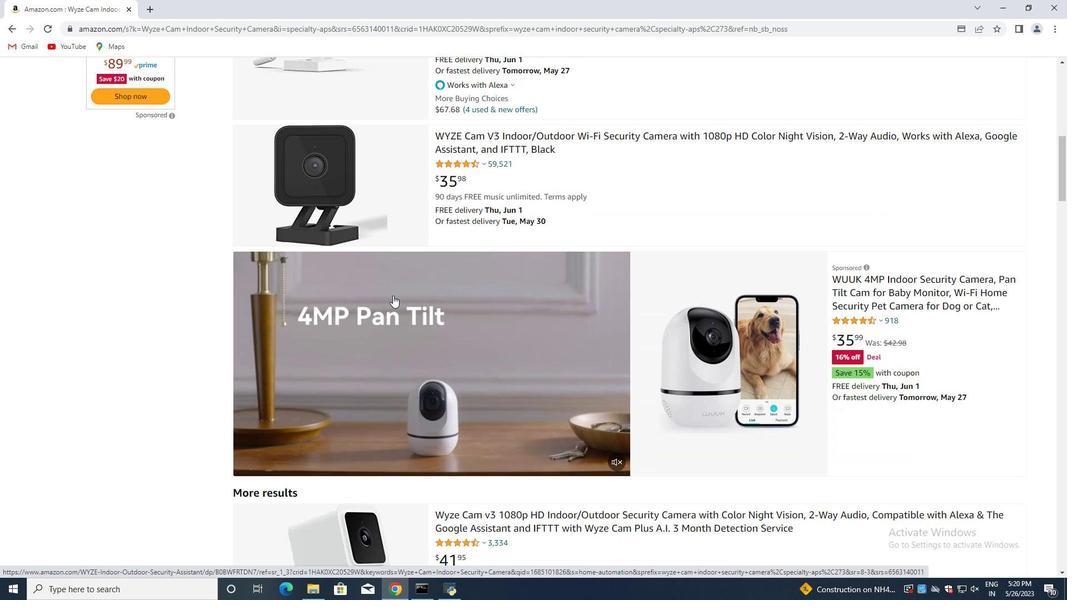 
Action: Mouse moved to (388, 295)
Screenshot: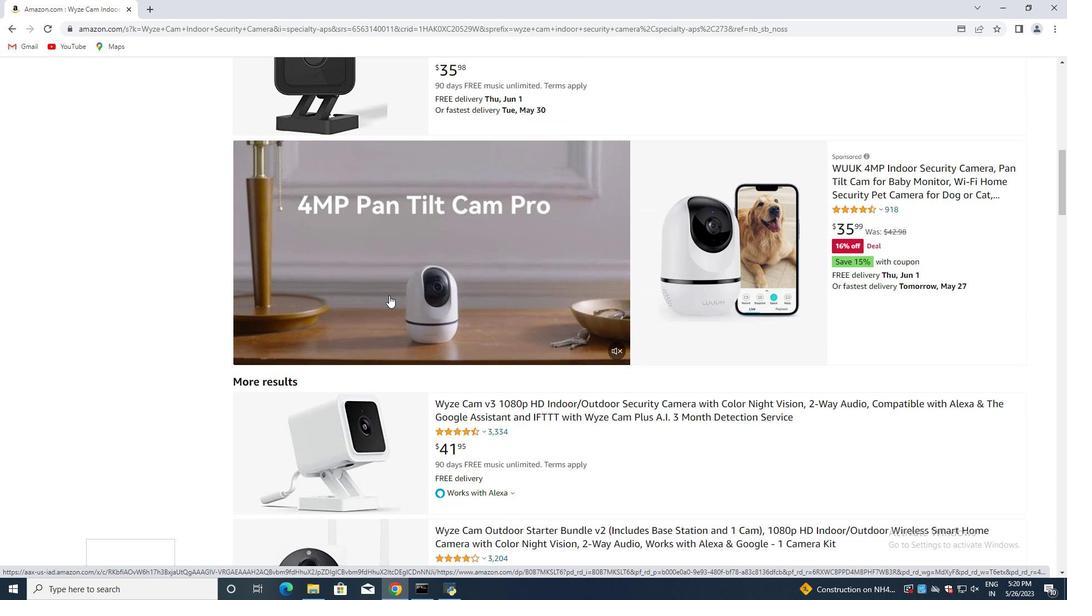 
Action: Mouse scrolled (388, 295) with delta (0, 0)
Screenshot: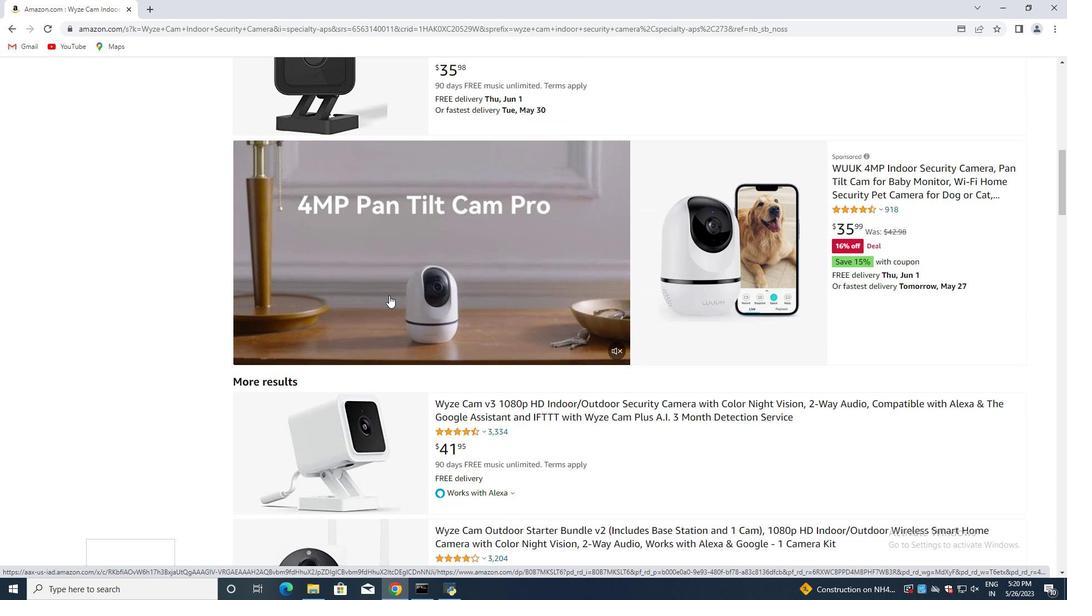 
Action: Mouse moved to (388, 296)
Screenshot: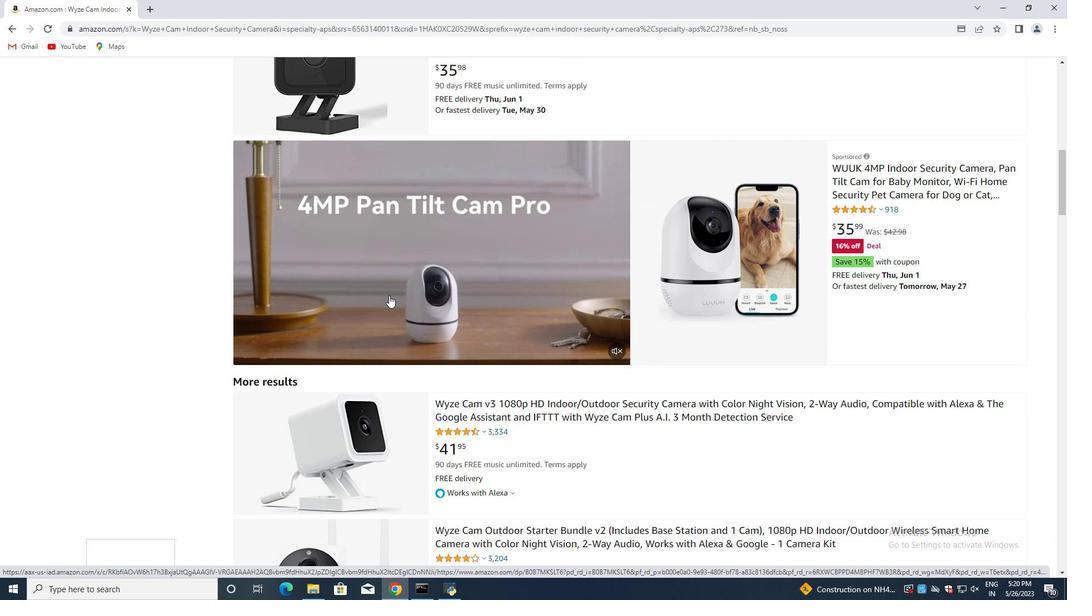 
Action: Mouse scrolled (388, 295) with delta (0, 0)
Screenshot: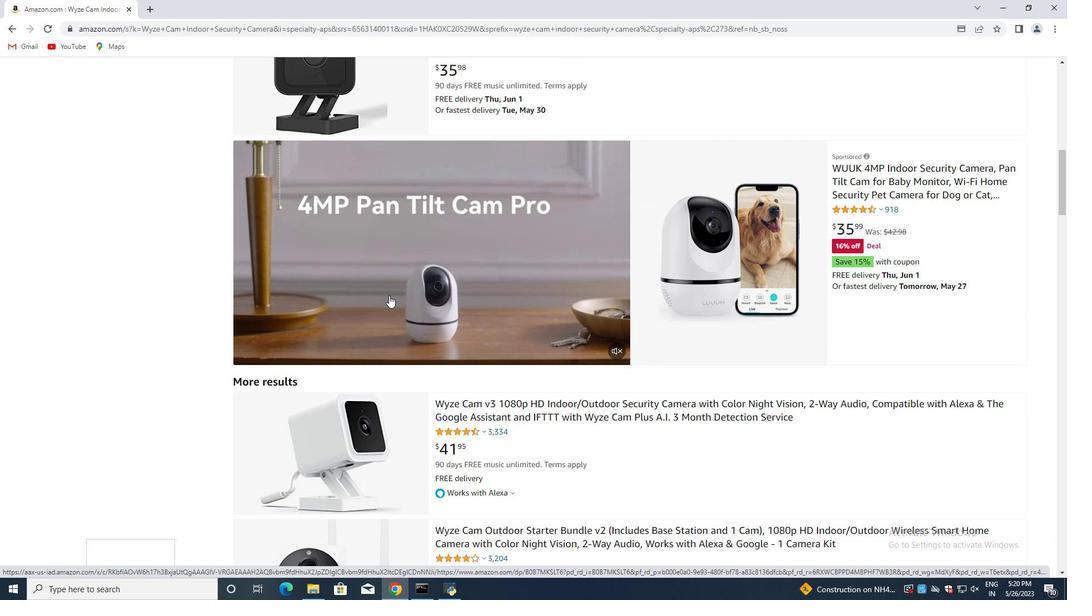
Action: Mouse scrolled (388, 295) with delta (0, 0)
Screenshot: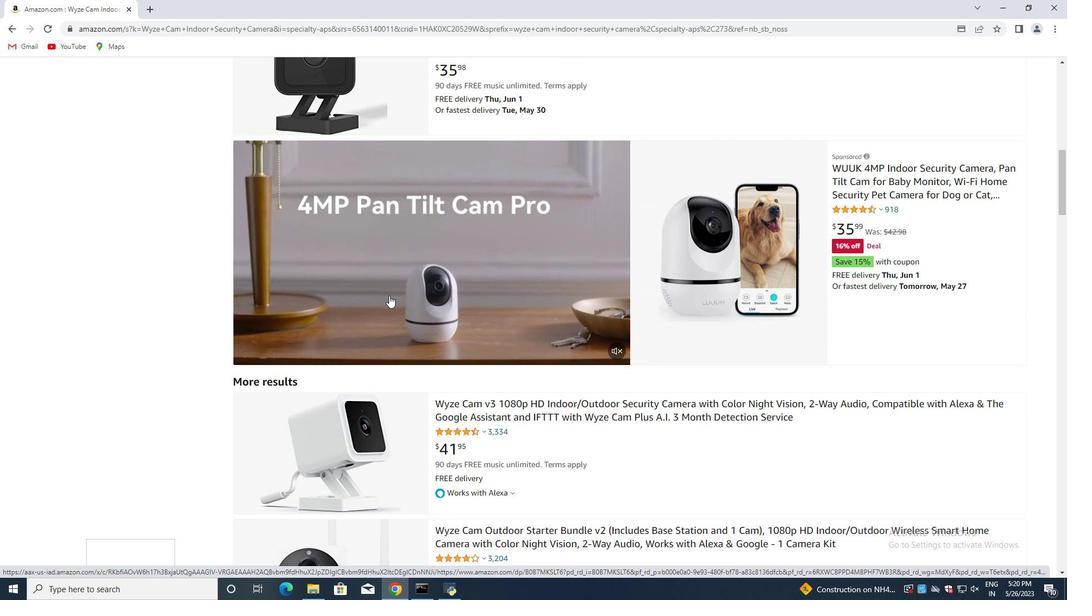 
Action: Mouse moved to (409, 230)
Screenshot: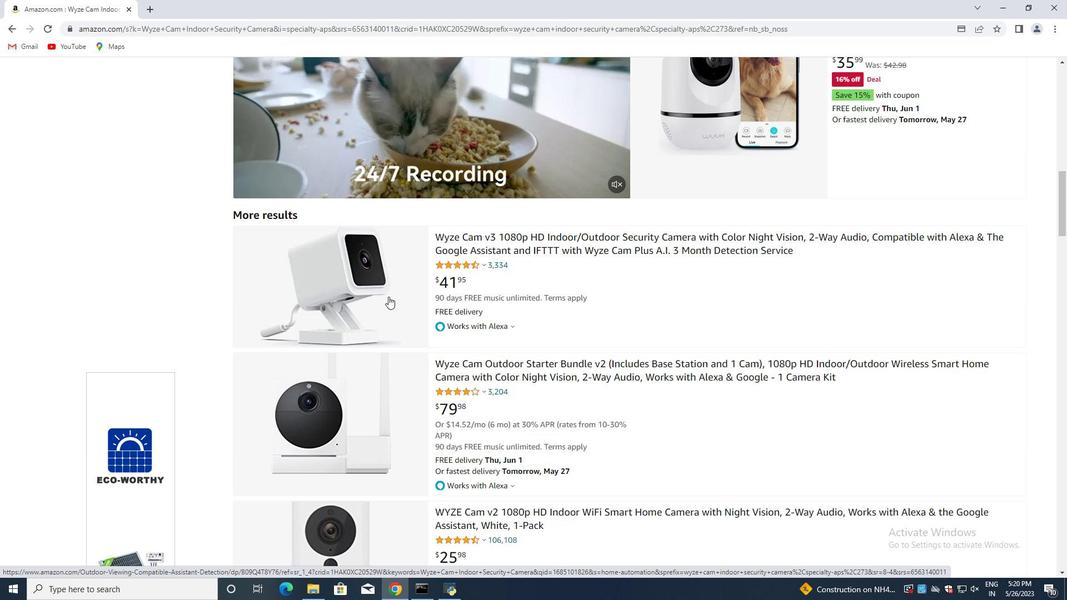 
Action: Mouse scrolled (409, 231) with delta (0, 0)
Screenshot: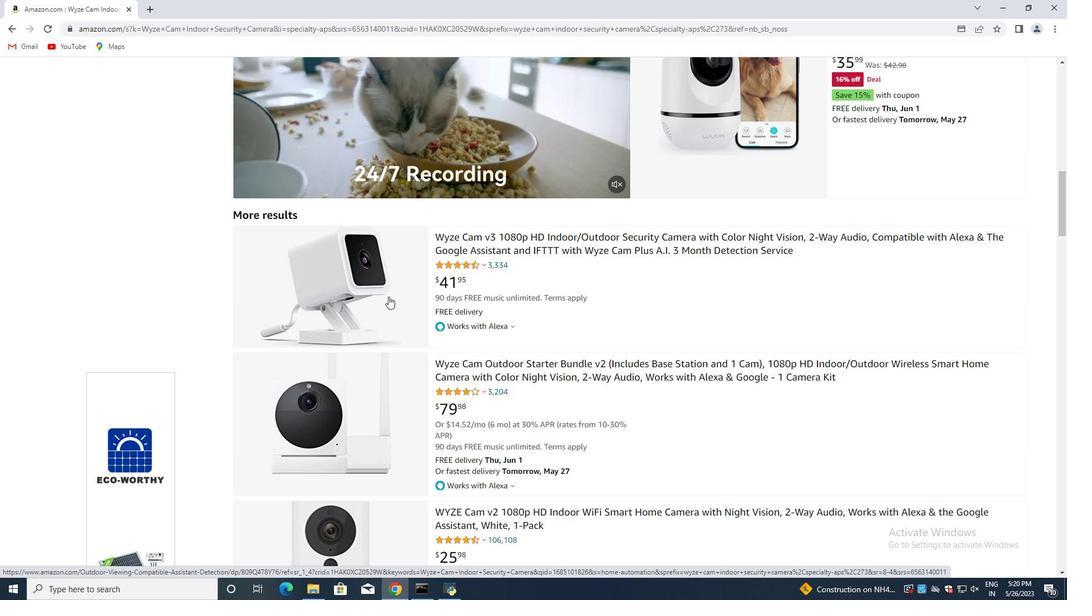 
Action: Mouse scrolled (409, 231) with delta (0, 0)
Screenshot: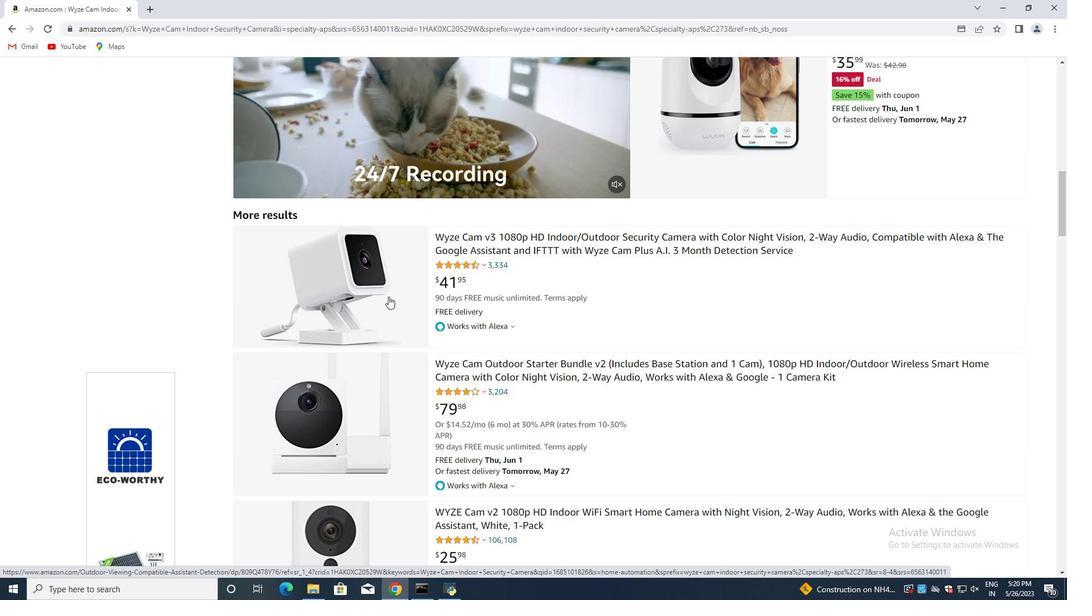 
Action: Mouse scrolled (409, 231) with delta (0, 0)
Screenshot: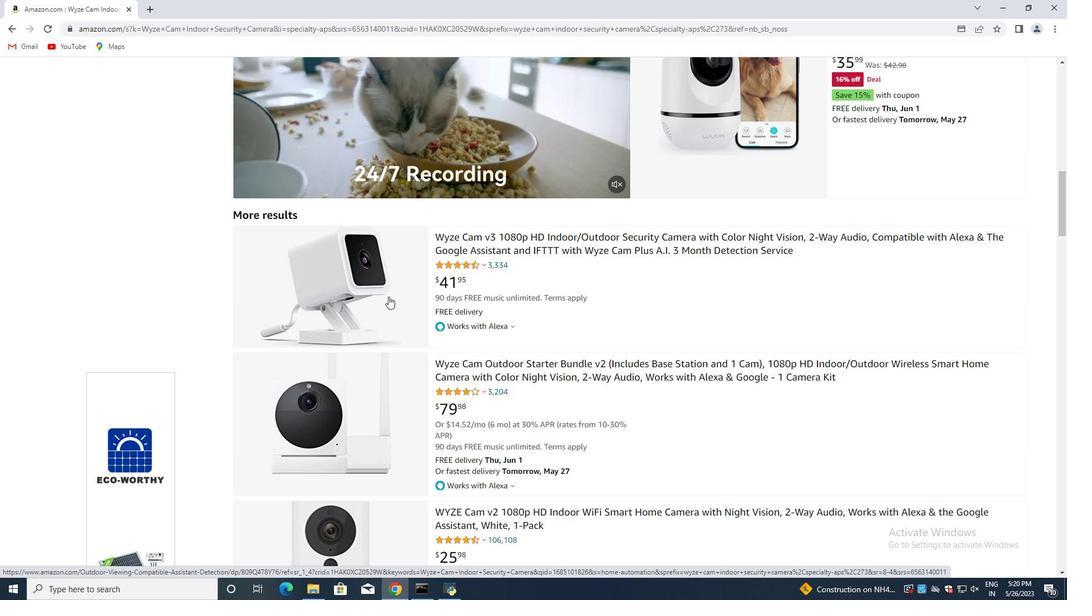 
Action: Mouse scrolled (409, 231) with delta (0, 0)
Screenshot: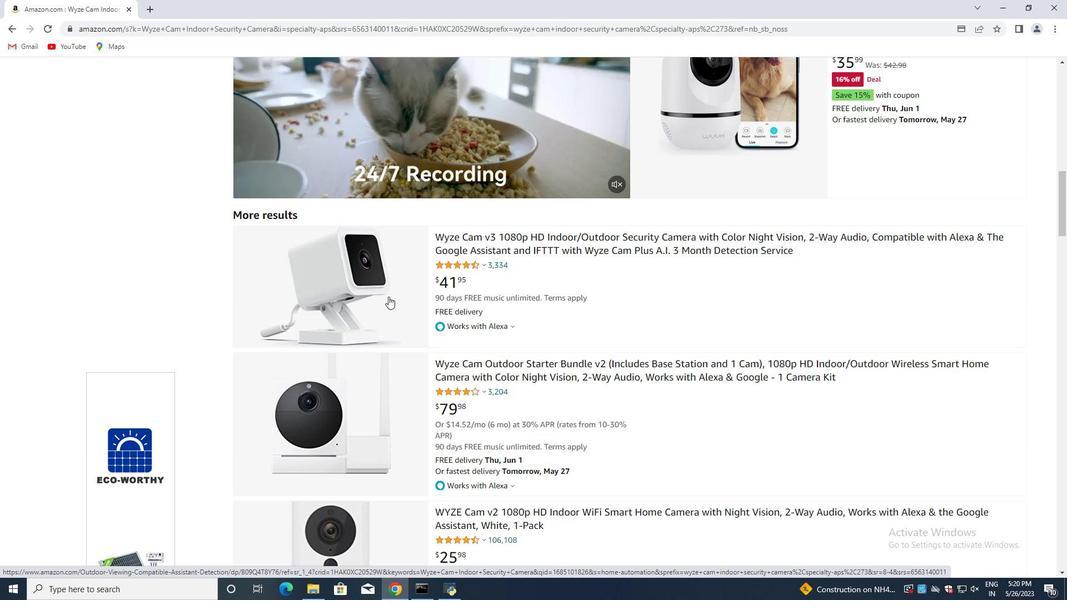
Action: Mouse scrolled (409, 231) with delta (0, 0)
Screenshot: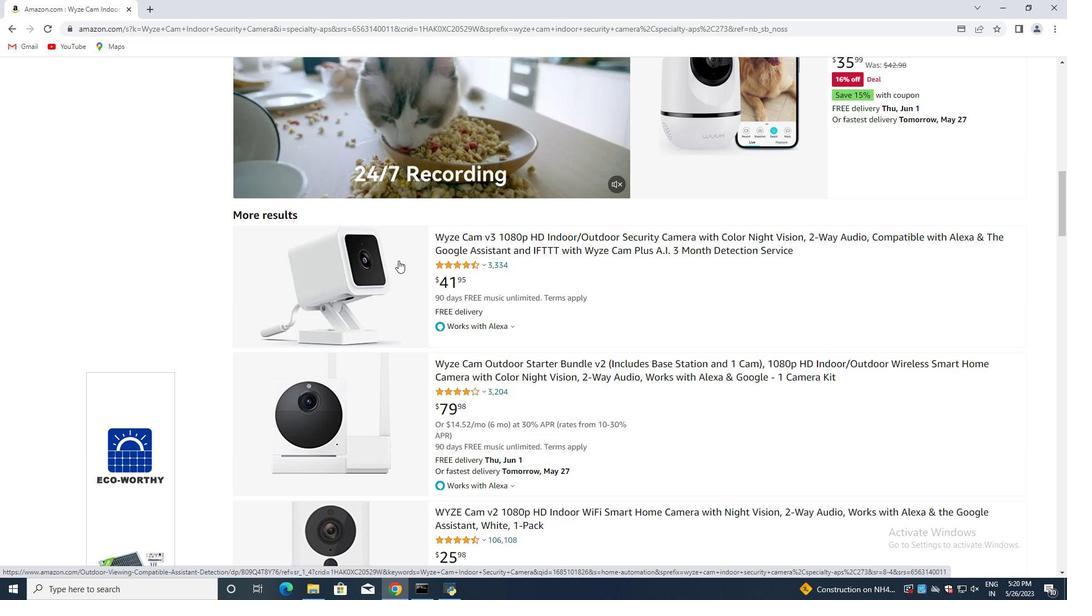 
Action: Mouse scrolled (409, 231) with delta (0, 0)
Screenshot: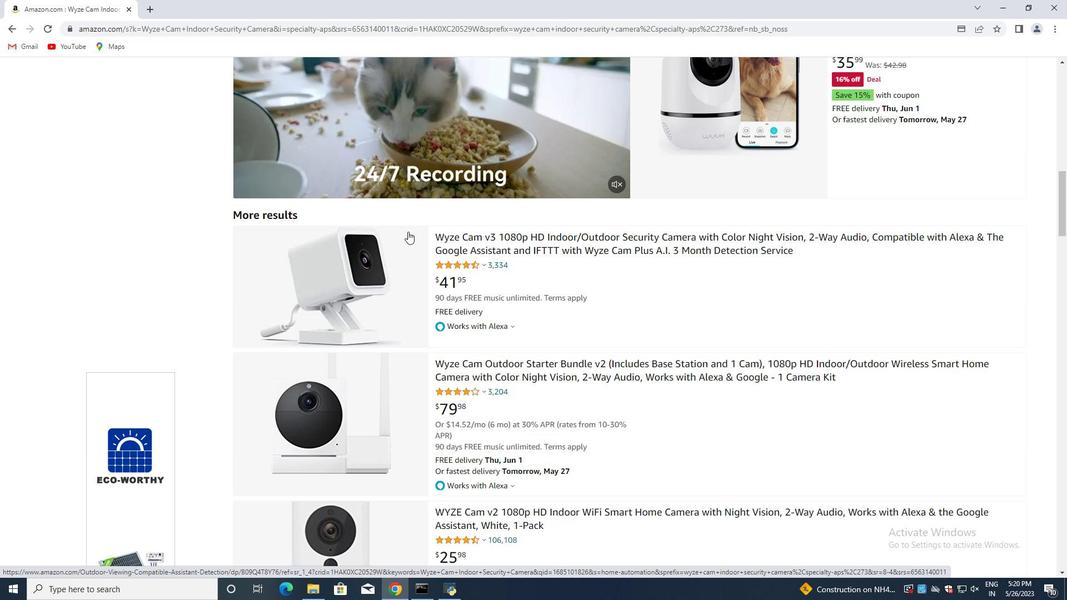 
Action: Mouse scrolled (409, 231) with delta (0, 0)
Screenshot: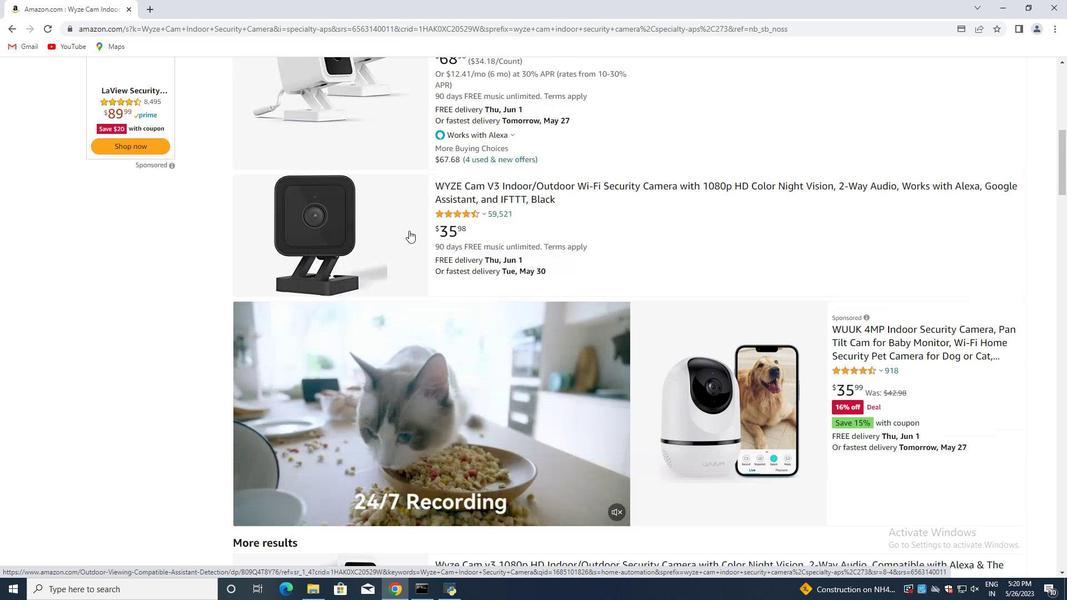 
Action: Mouse scrolled (409, 231) with delta (0, 0)
Screenshot: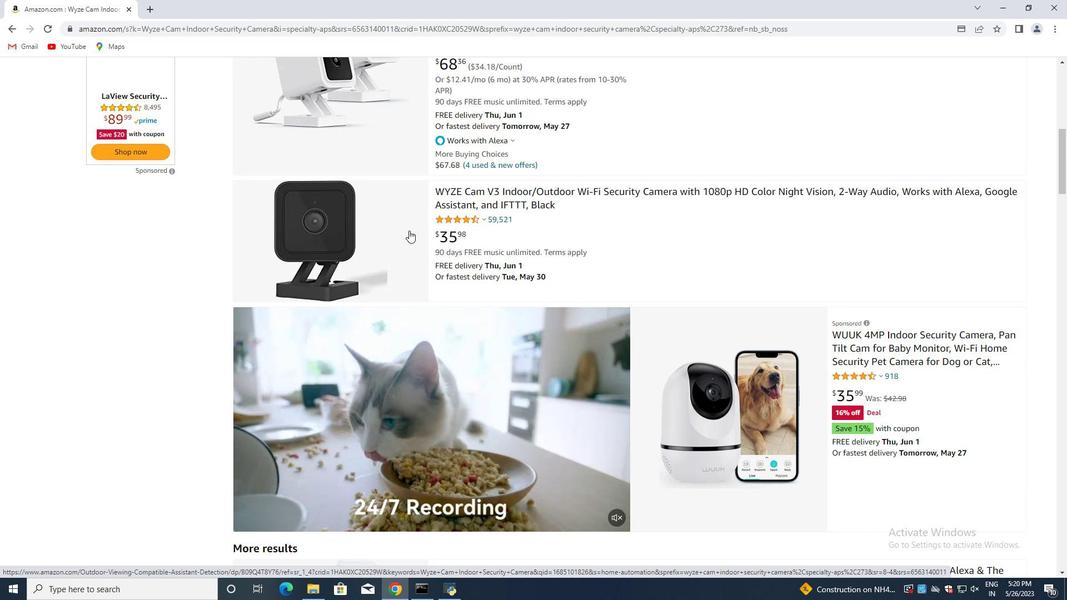 
Action: Mouse scrolled (409, 231) with delta (0, 0)
Screenshot: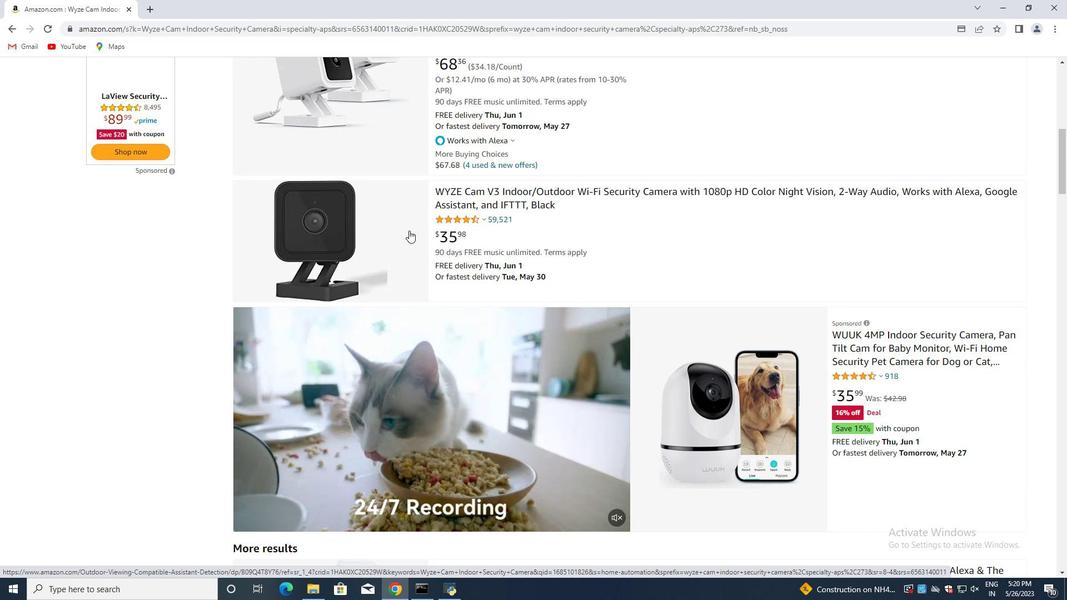 
Action: Mouse scrolled (409, 231) with delta (0, 0)
Screenshot: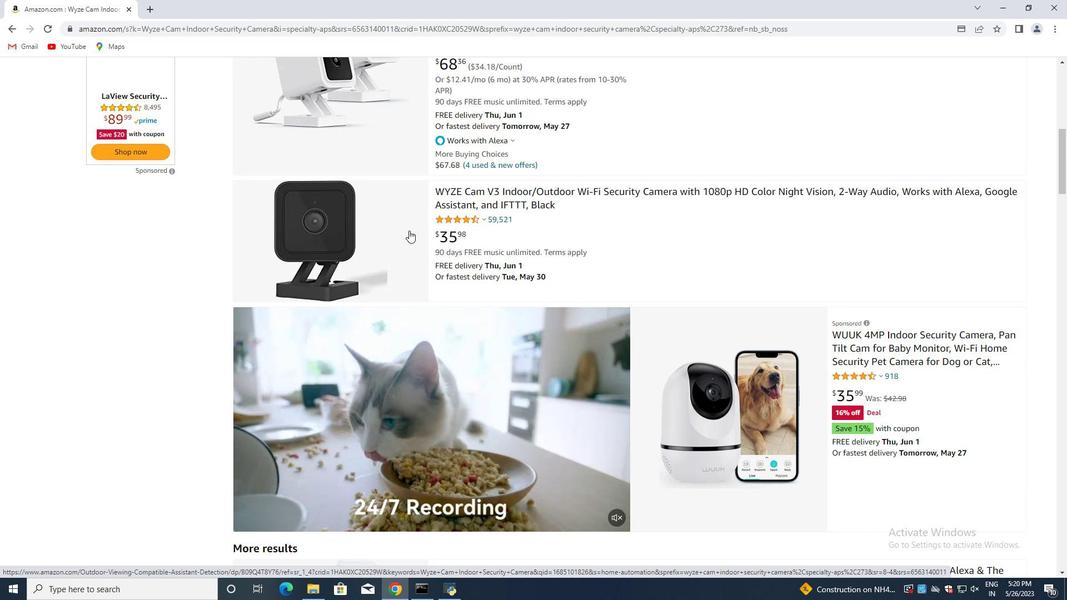 
Action: Mouse scrolled (409, 231) with delta (0, 0)
Screenshot: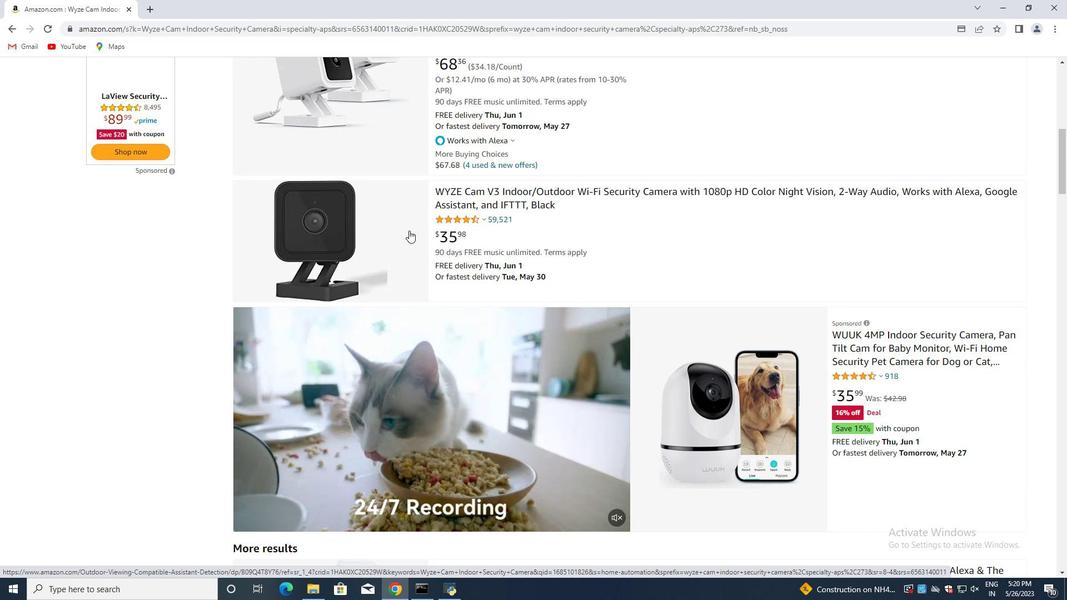 
Action: Mouse moved to (383, 234)
Screenshot: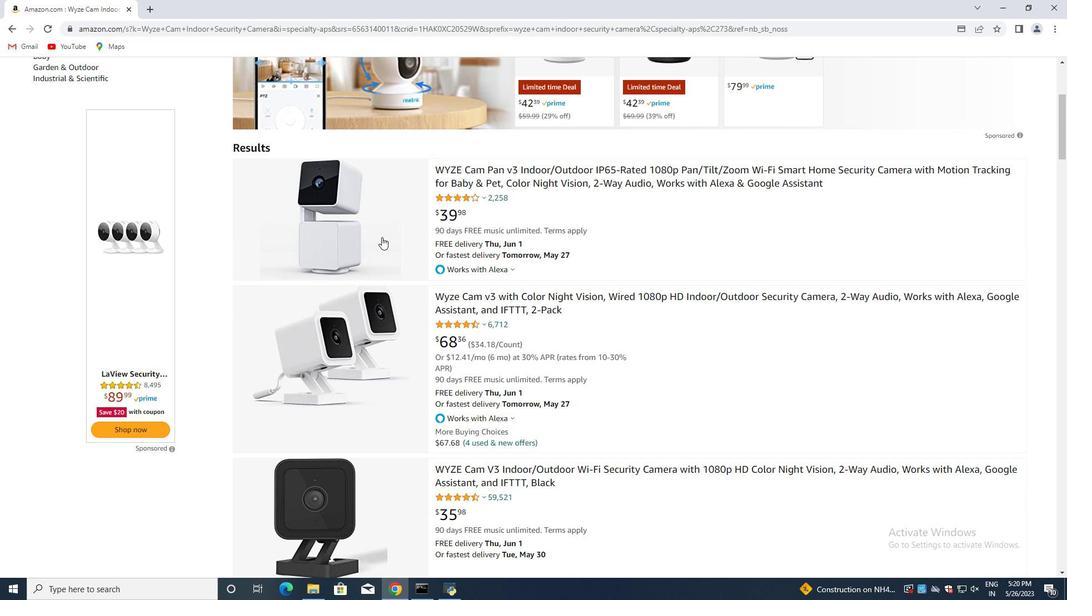 
Action: Mouse scrolled (383, 233) with delta (0, 0)
Screenshot: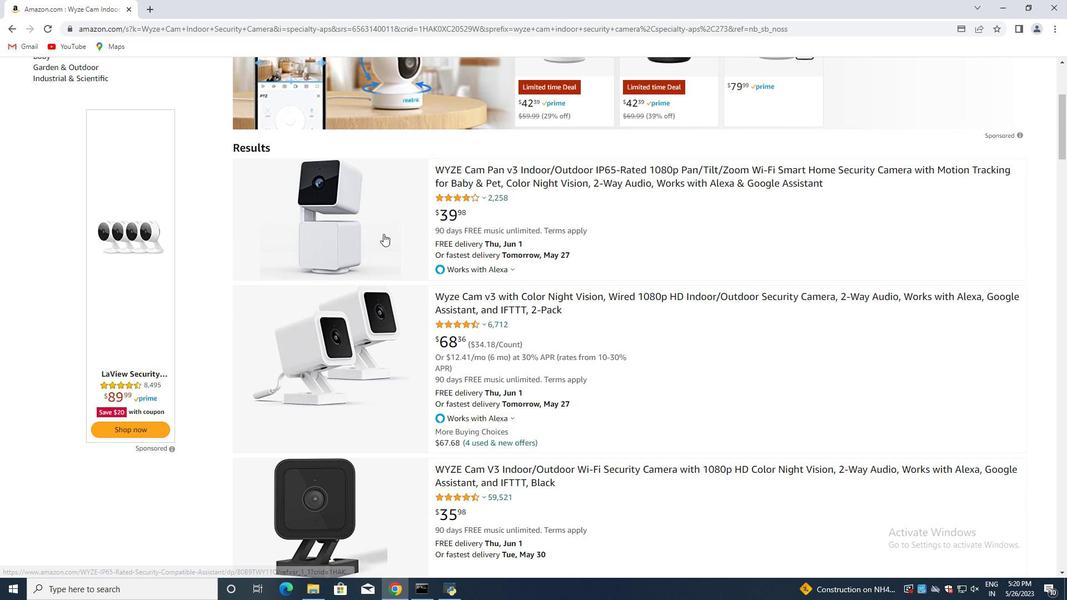 
Action: Mouse scrolled (383, 233) with delta (0, 0)
Screenshot: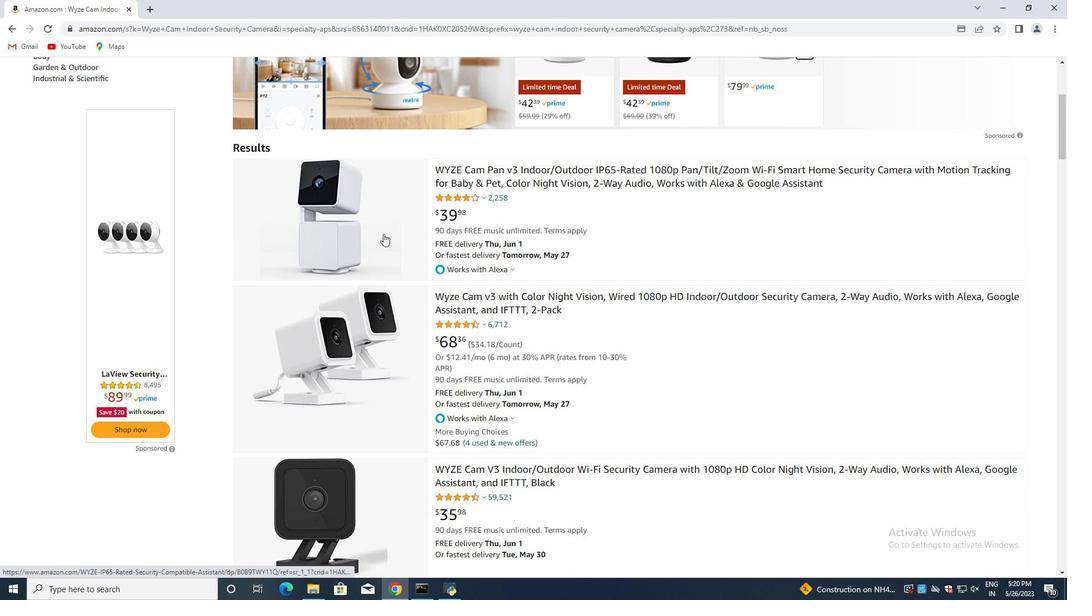 
Action: Mouse moved to (385, 232)
Screenshot: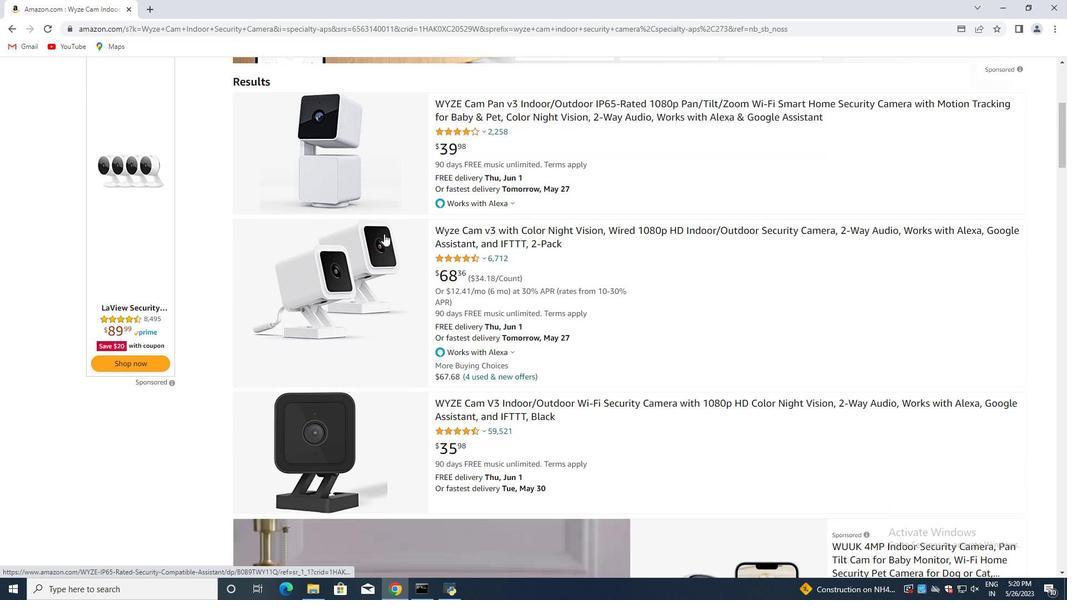 
Action: Mouse scrolled (385, 231) with delta (0, 0)
Screenshot: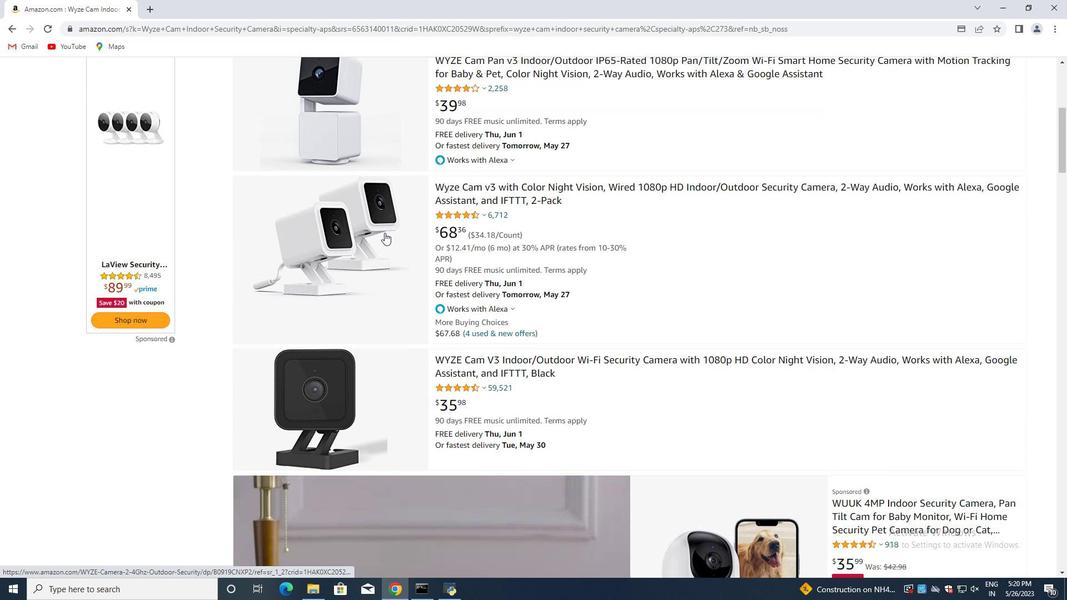 
Action: Mouse moved to (713, 139)
Screenshot: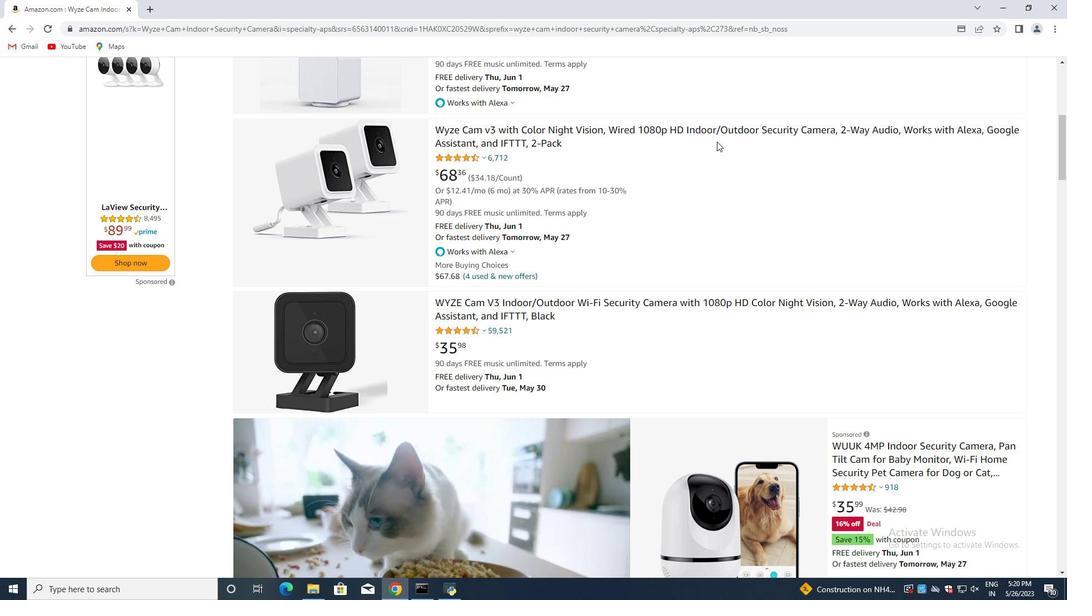
Action: Mouse scrolled (713, 139) with delta (0, 0)
Screenshot: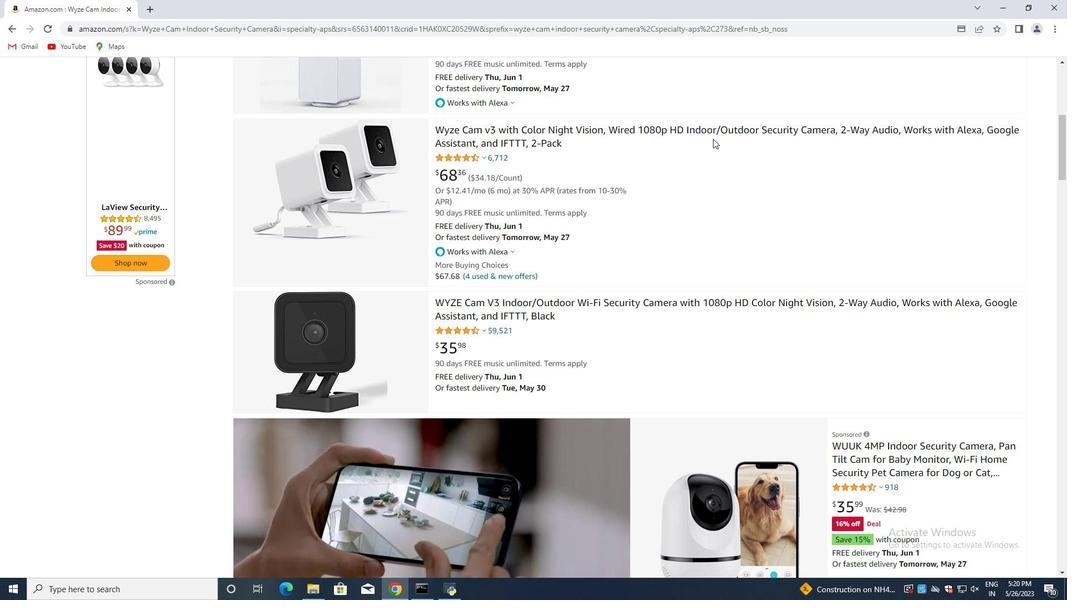 
Action: Mouse moved to (546, 234)
Screenshot: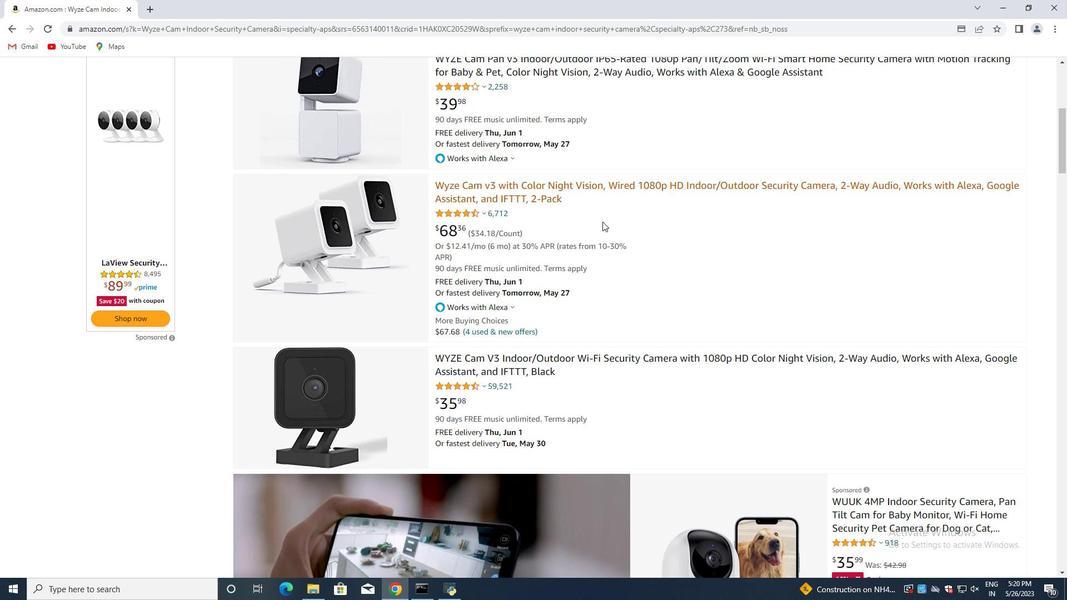 
Action: Mouse scrolled (546, 234) with delta (0, 0)
Screenshot: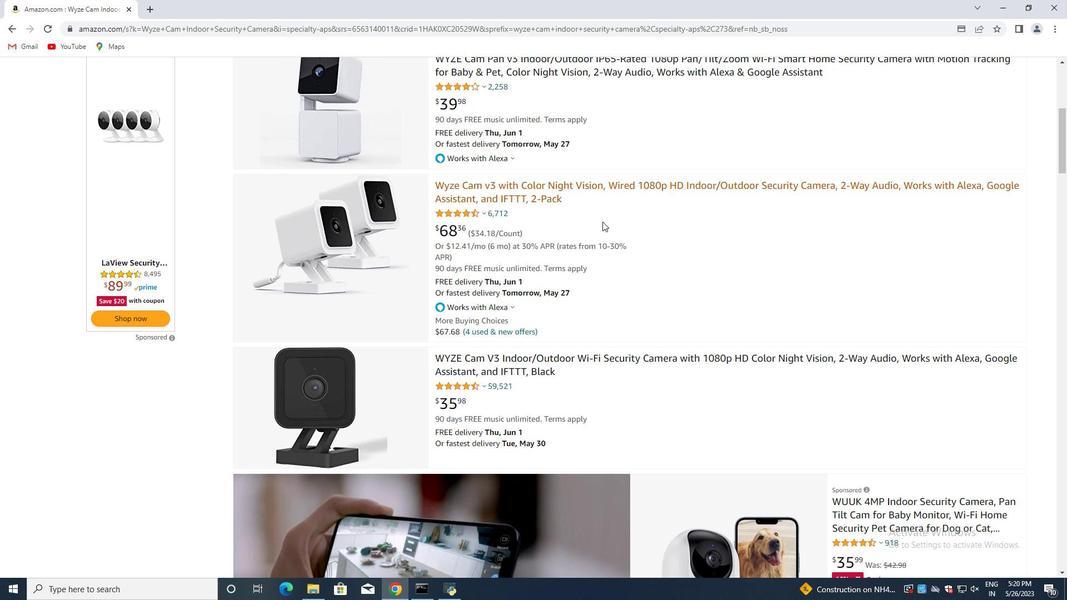 
Action: Mouse moved to (503, 238)
Screenshot: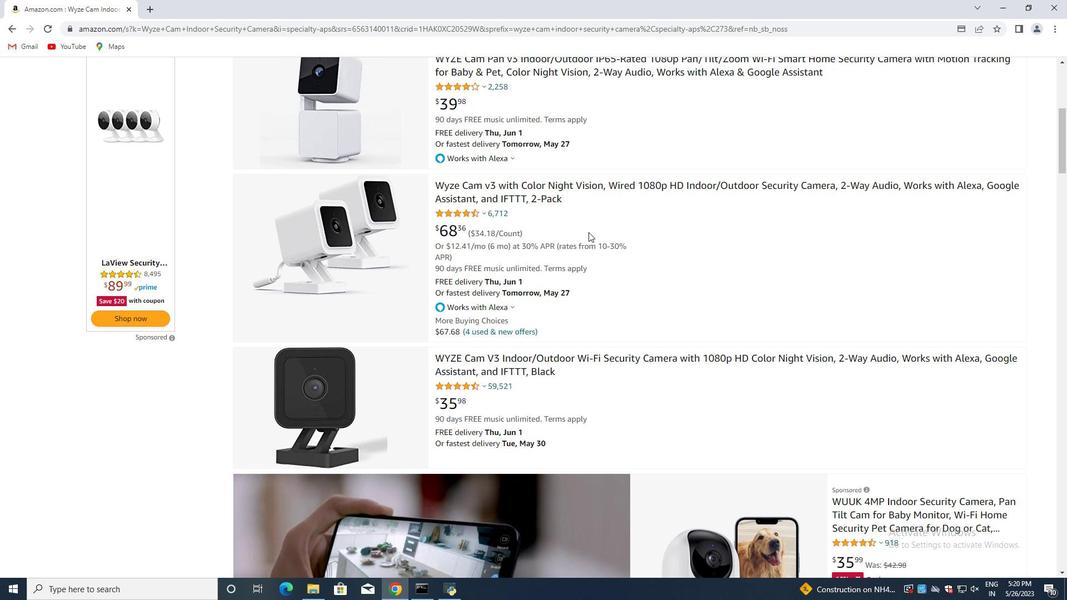 
Action: Mouse scrolled (507, 238) with delta (0, 0)
Screenshot: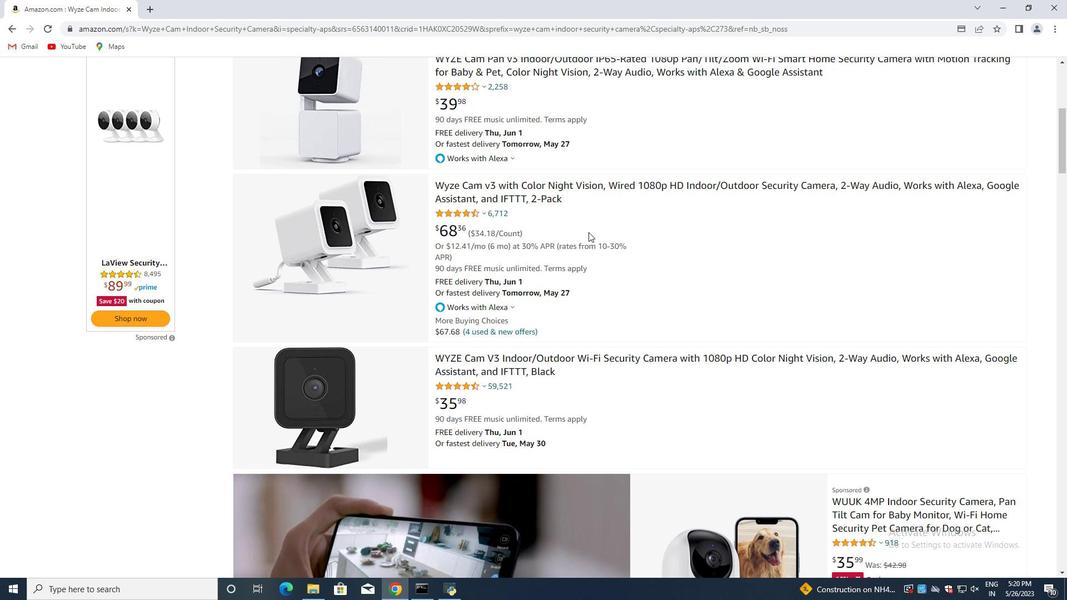 
Action: Mouse moved to (495, 229)
Screenshot: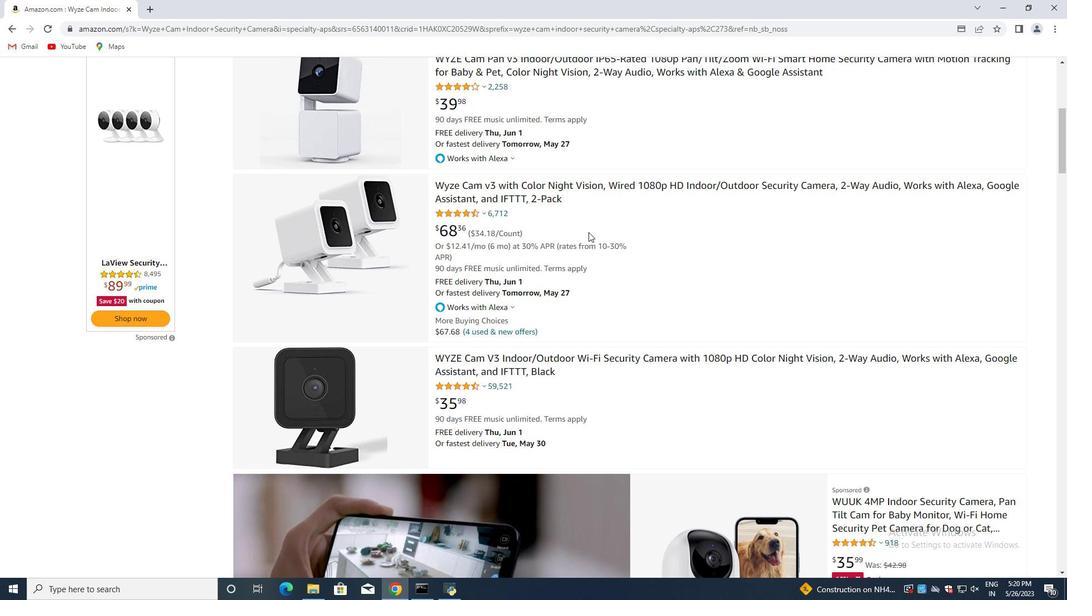 
Action: Mouse scrolled (496, 230) with delta (0, 0)
Screenshot: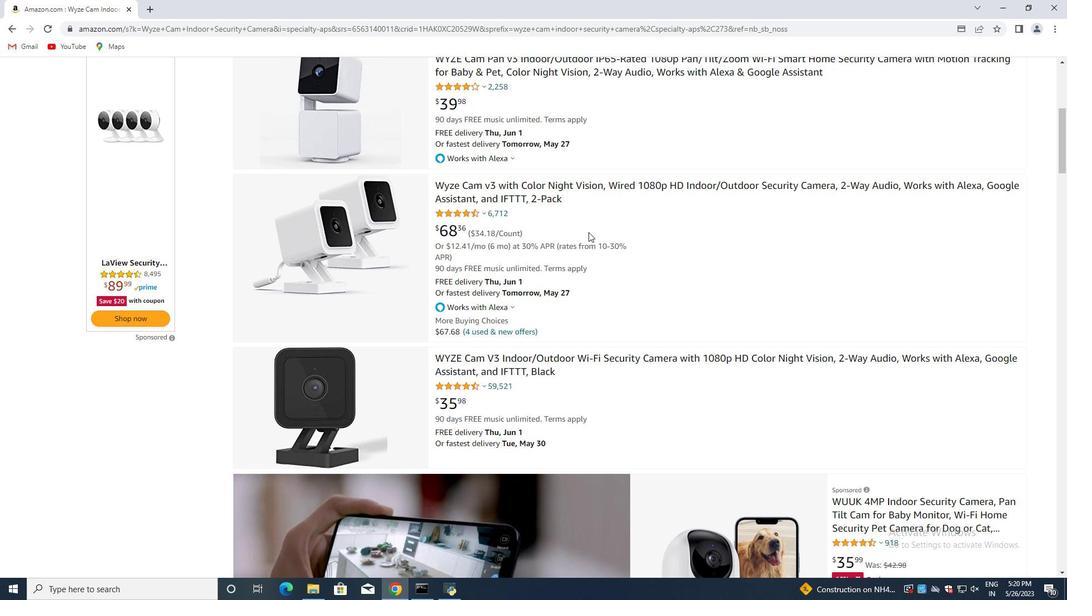 
Action: Mouse moved to (467, 209)
Screenshot: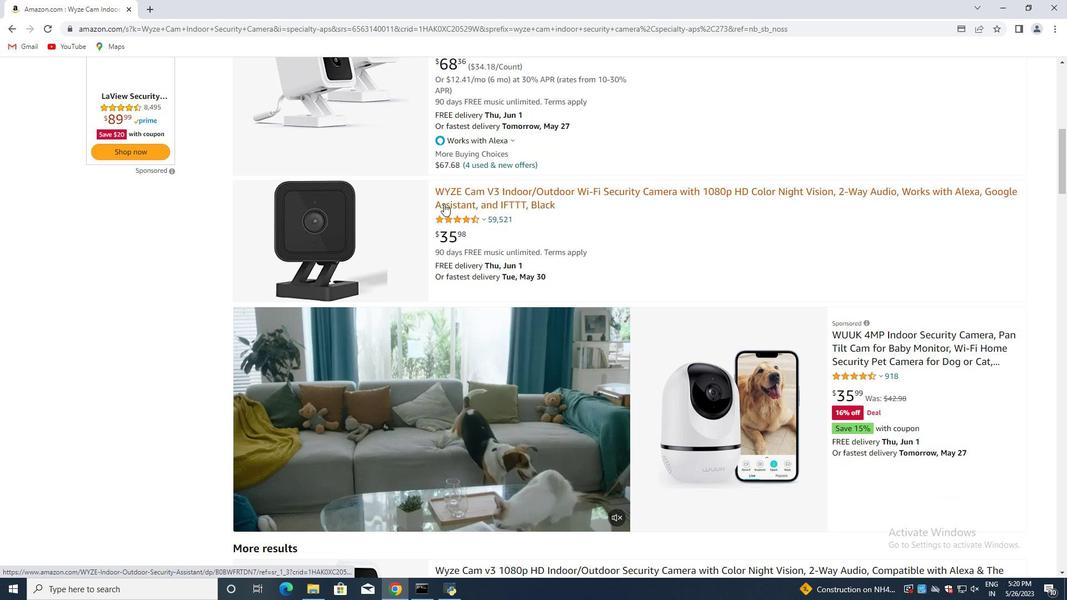 
Action: Mouse scrolled (463, 206) with delta (0, 0)
Screenshot: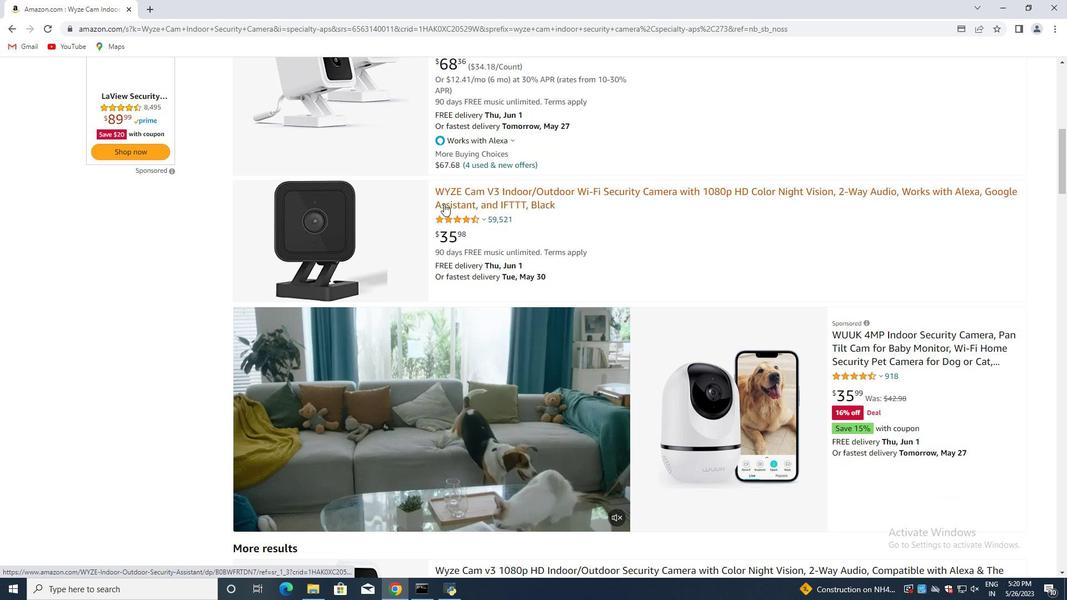 
Action: Mouse scrolled (467, 208) with delta (0, 0)
Screenshot: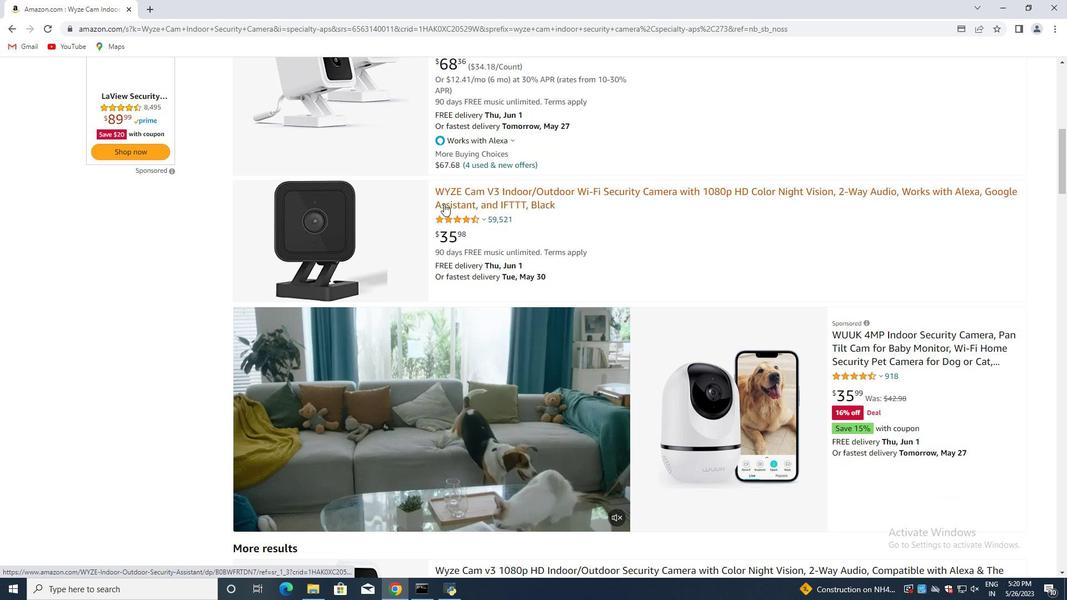 
Action: Mouse moved to (469, 210)
Screenshot: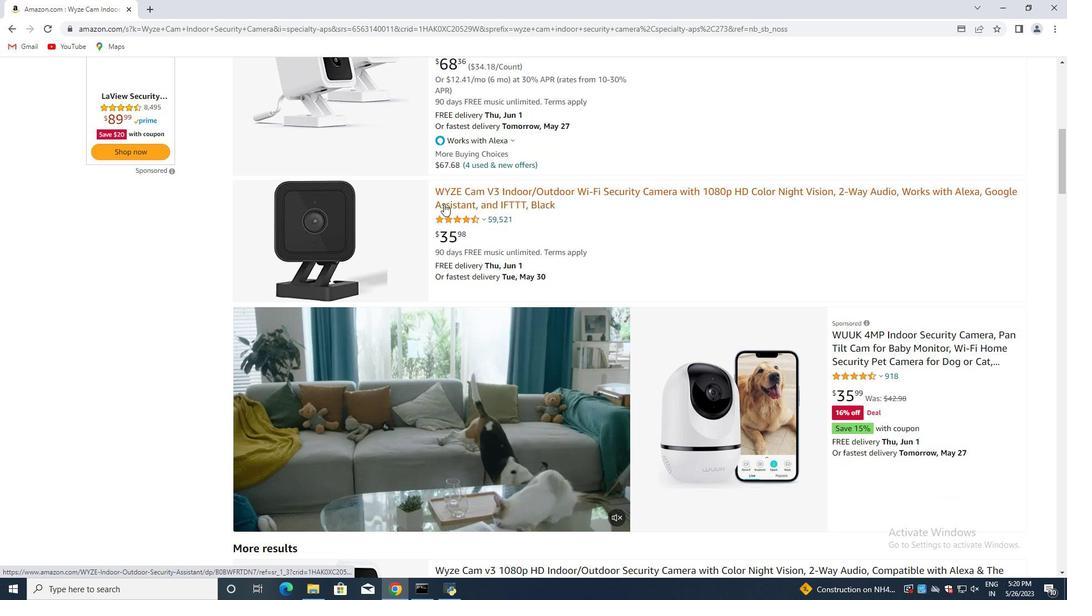
Action: Mouse scrolled (469, 209) with delta (0, 0)
Screenshot: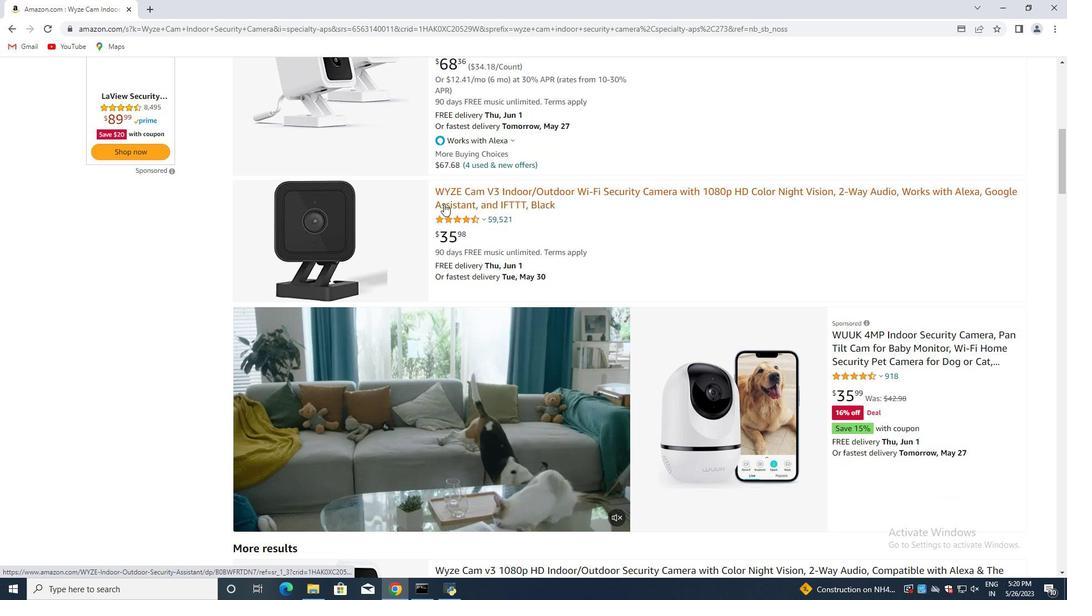 
Action: Mouse moved to (462, 211)
Screenshot: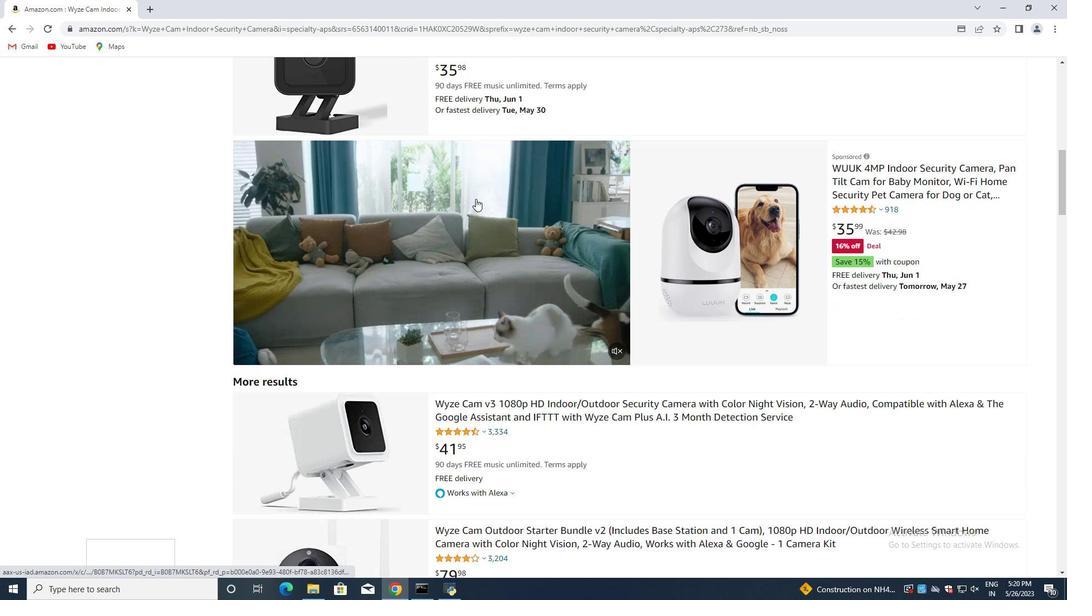 
Action: Mouse scrolled (462, 210) with delta (0, 0)
Screenshot: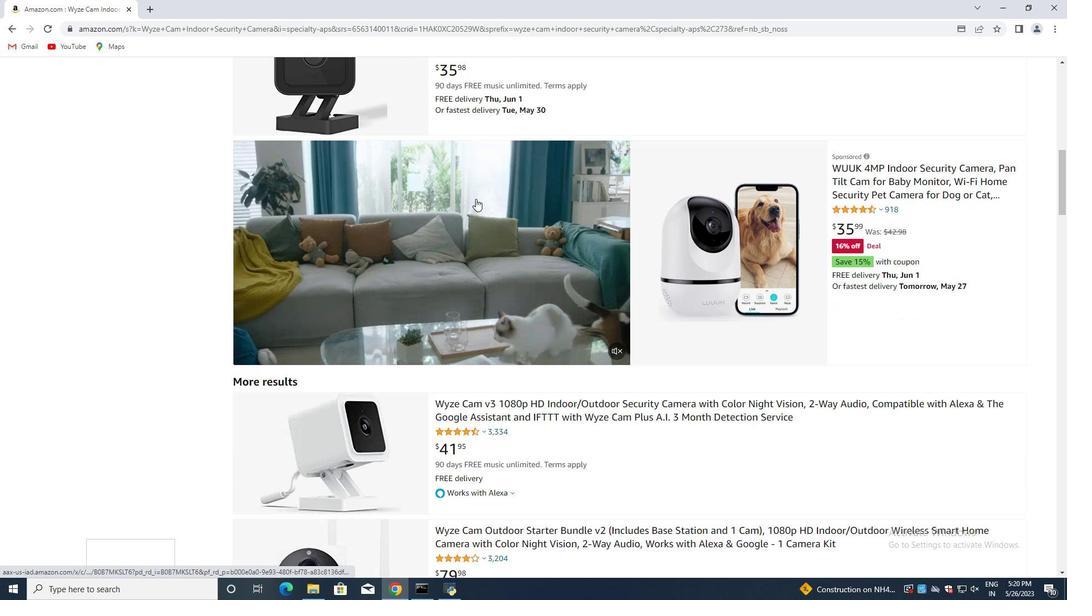 
Action: Mouse moved to (459, 214)
Screenshot: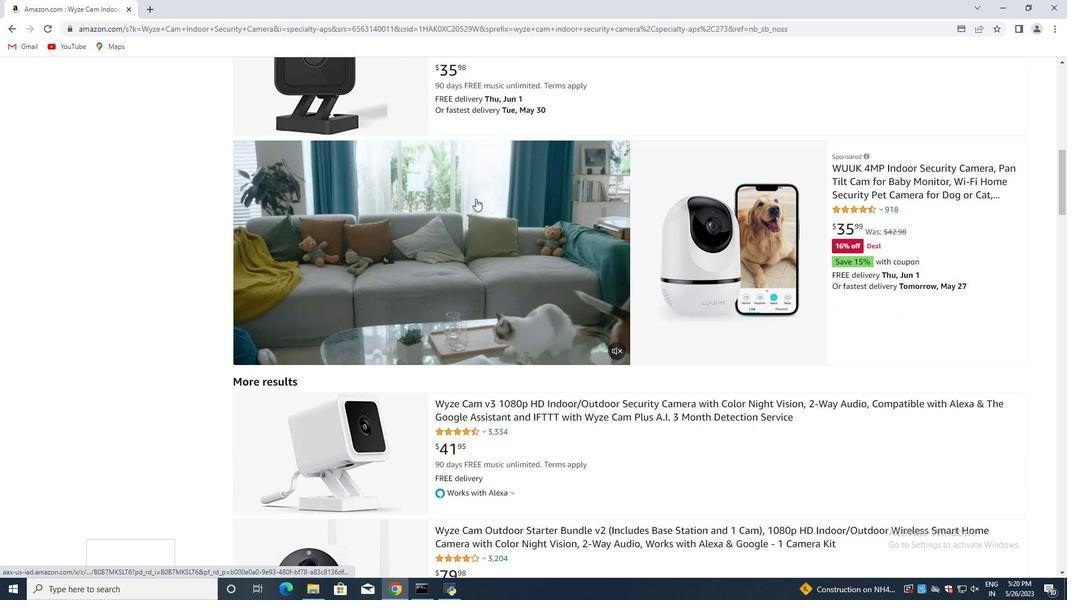
Action: Mouse scrolled (459, 213) with delta (0, 0)
Screenshot: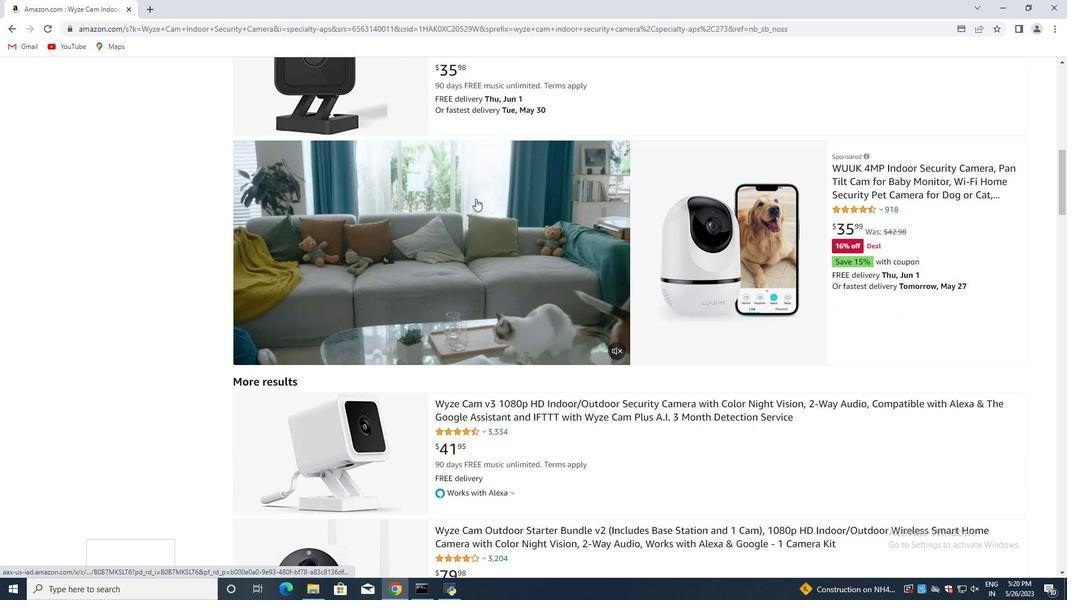
Action: Mouse moved to (437, 224)
Screenshot: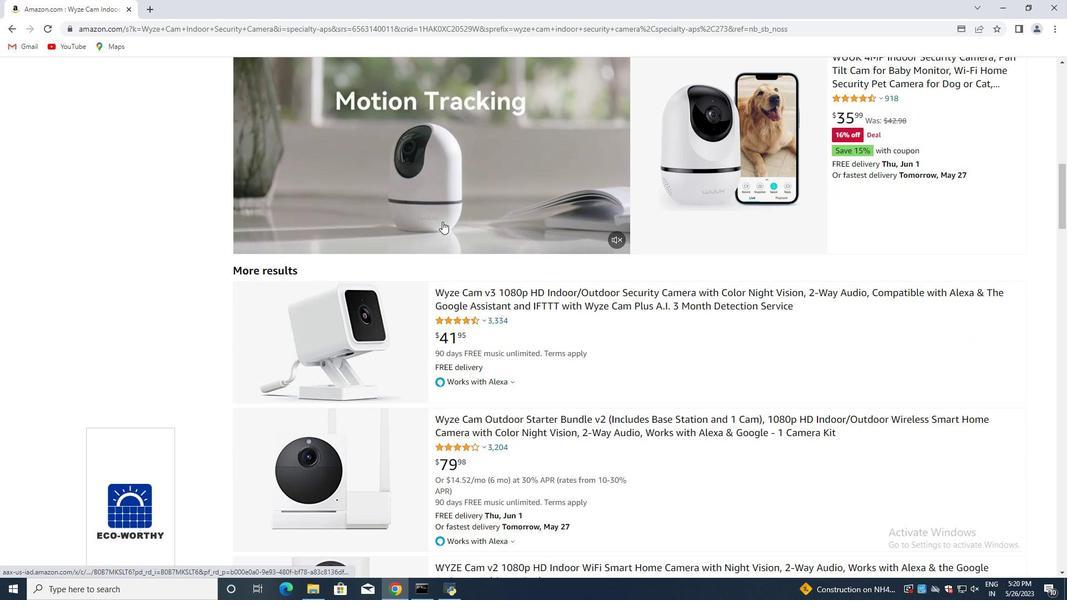 
Action: Mouse scrolled (437, 224) with delta (0, 0)
Screenshot: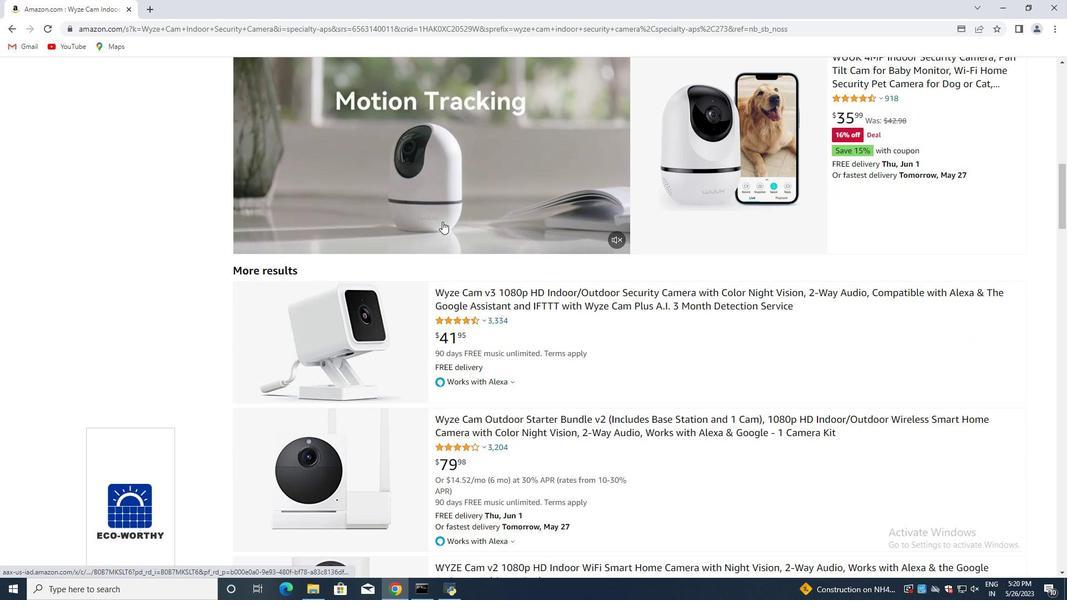 
Action: Mouse moved to (437, 225)
Screenshot: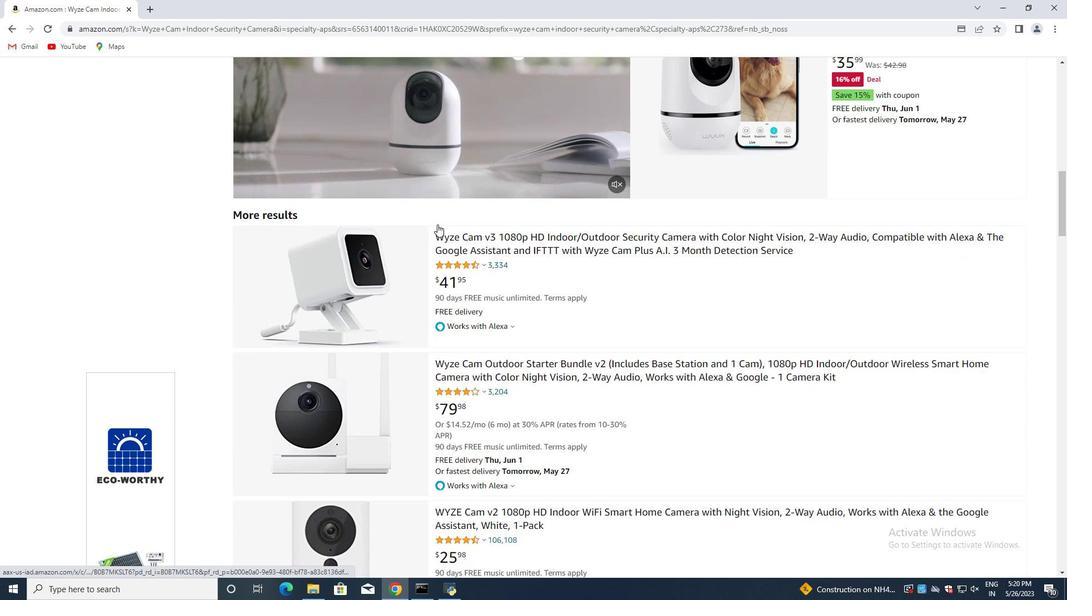 
Action: Mouse scrolled (437, 224) with delta (0, 0)
Screenshot: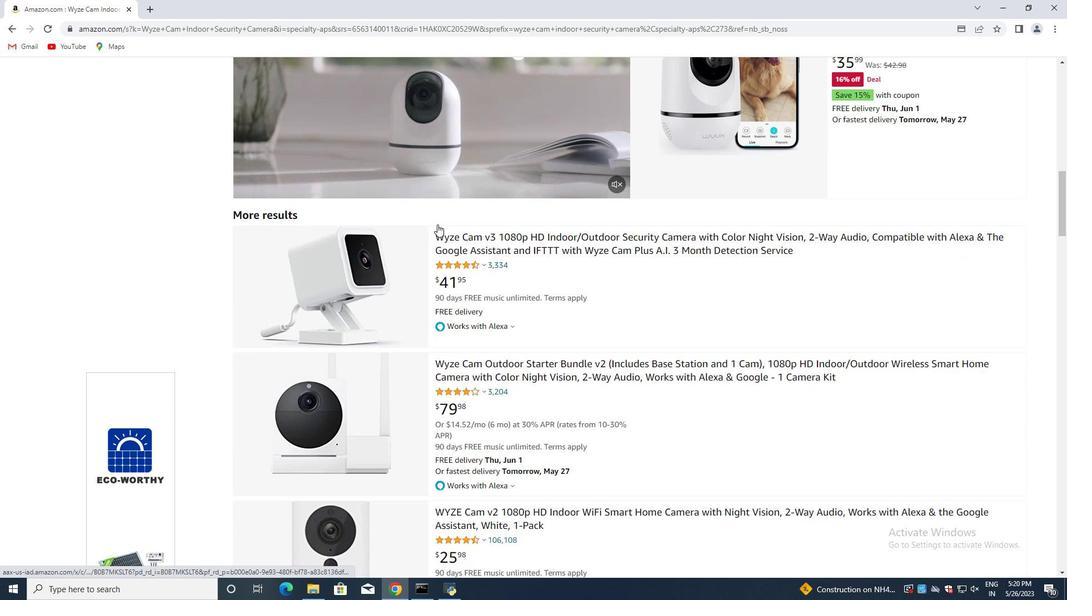 
Action: Mouse moved to (436, 226)
Screenshot: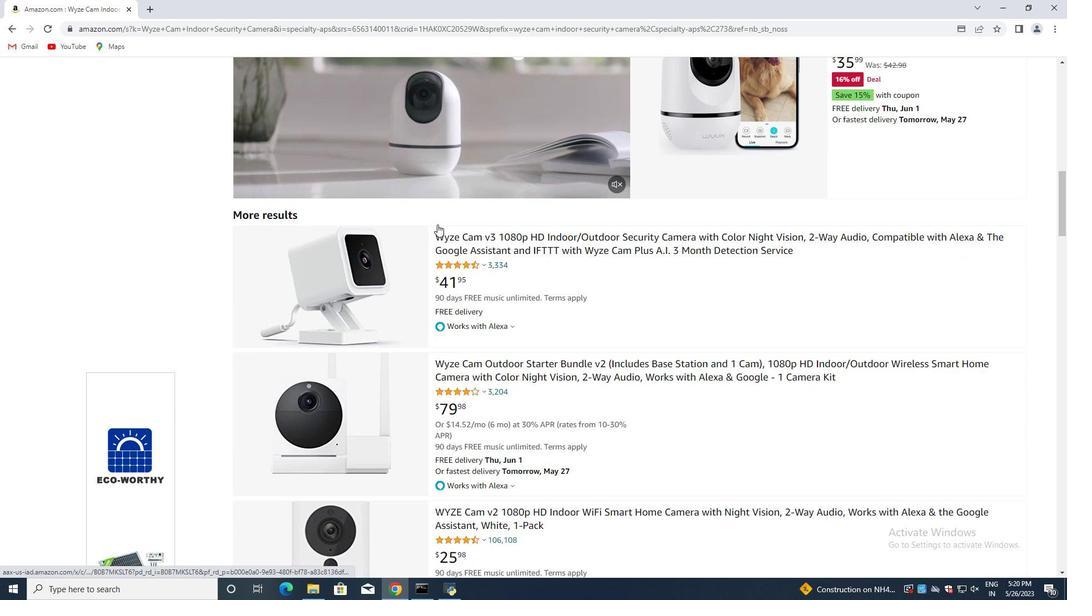 
Action: Mouse scrolled (436, 225) with delta (0, 0)
Screenshot: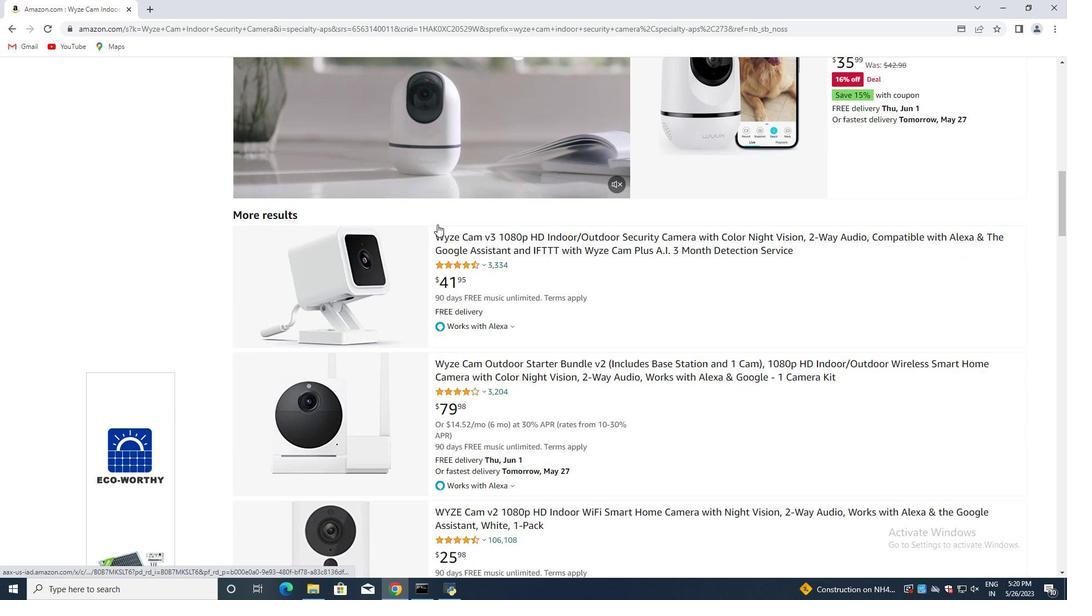
Action: Mouse moved to (436, 227)
Screenshot: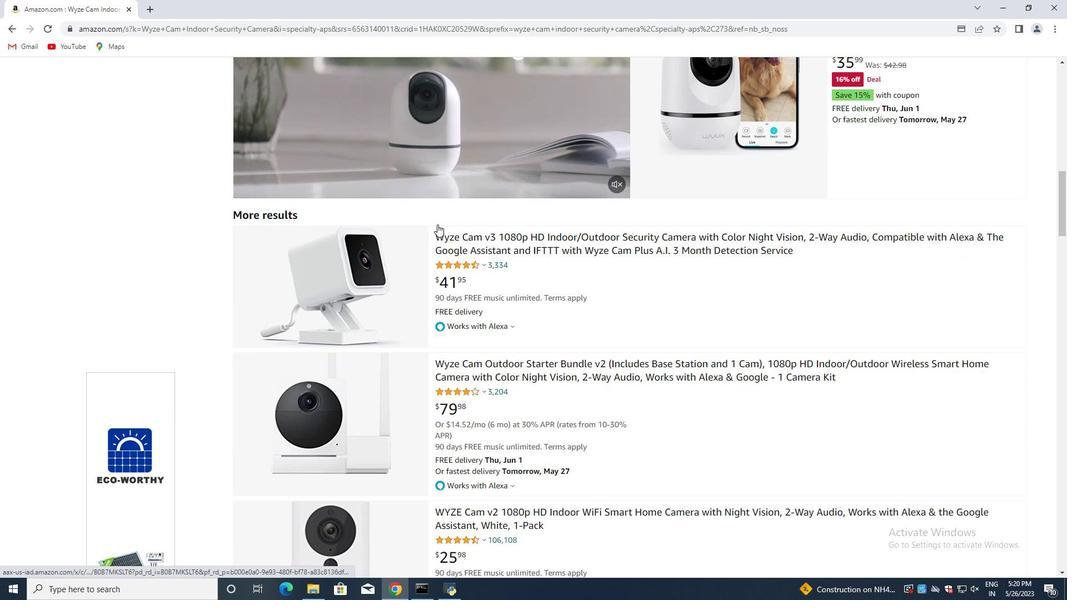 
Action: Mouse scrolled (436, 226) with delta (0, 0)
Screenshot: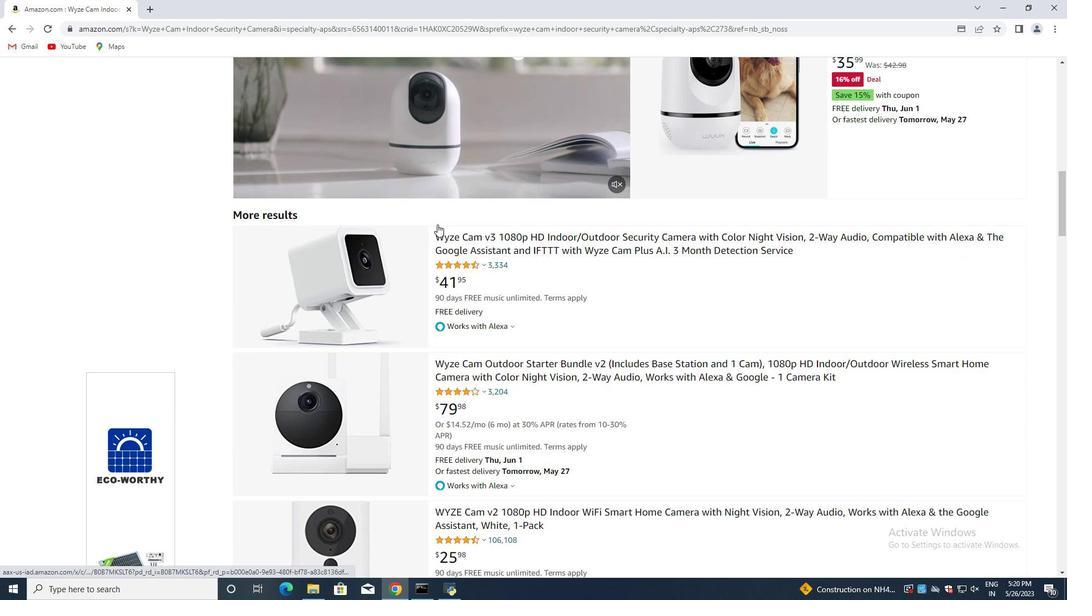 
Action: Mouse moved to (393, 243)
Screenshot: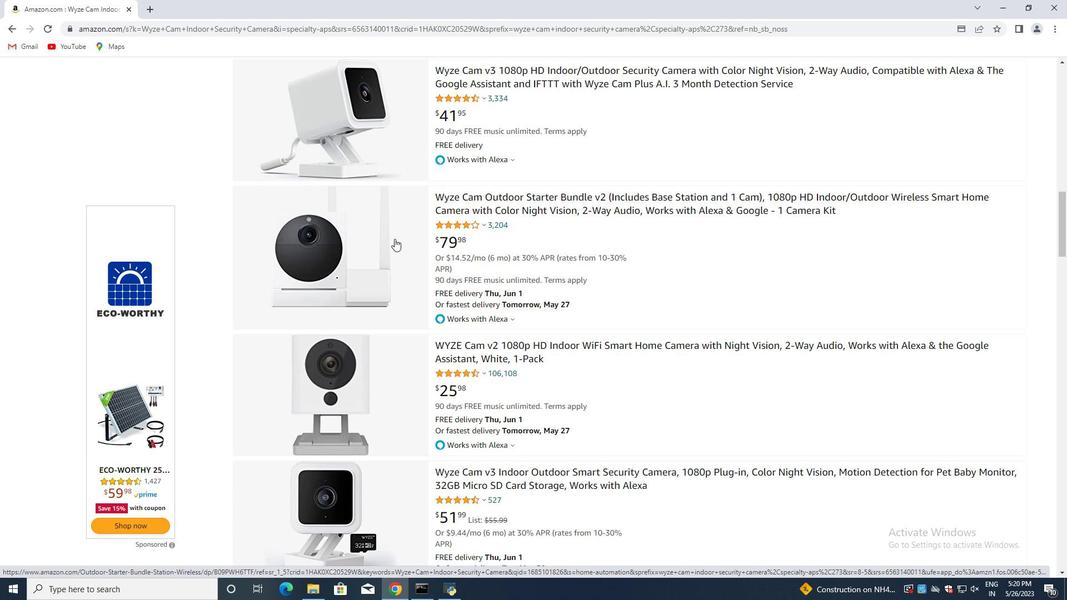 
Action: Mouse scrolled (393, 240) with delta (0, 0)
Screenshot: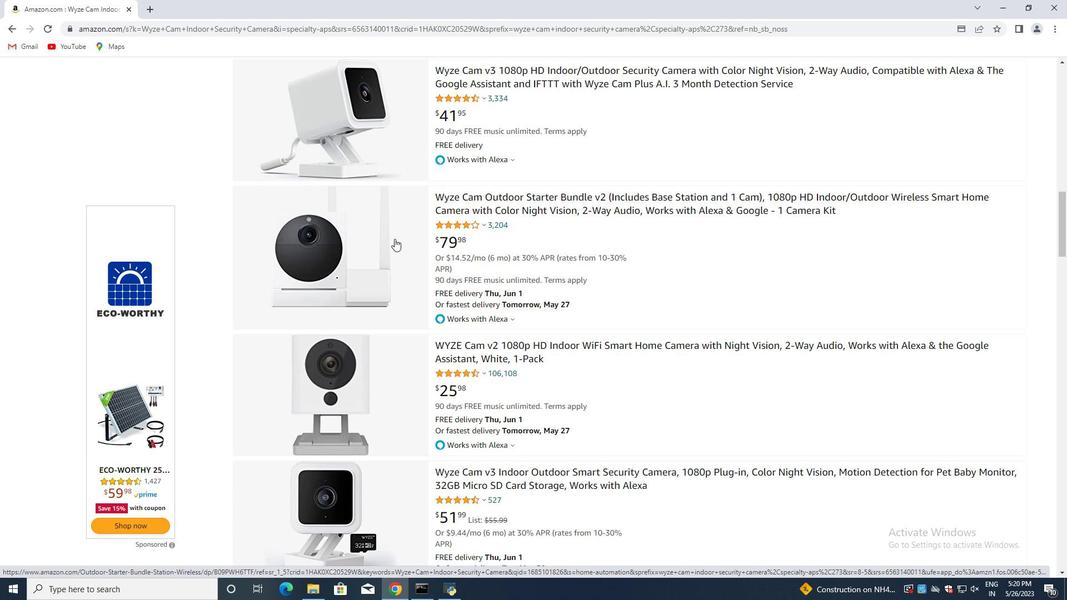 
Action: Mouse moved to (393, 238)
Screenshot: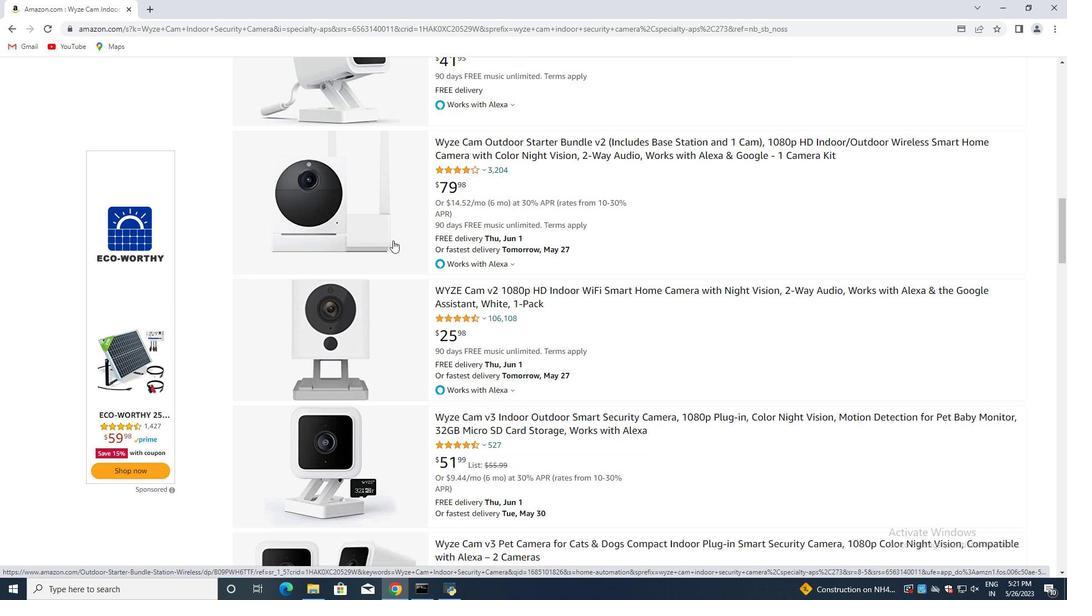 
Action: Mouse scrolled (393, 237) with delta (0, 0)
Screenshot: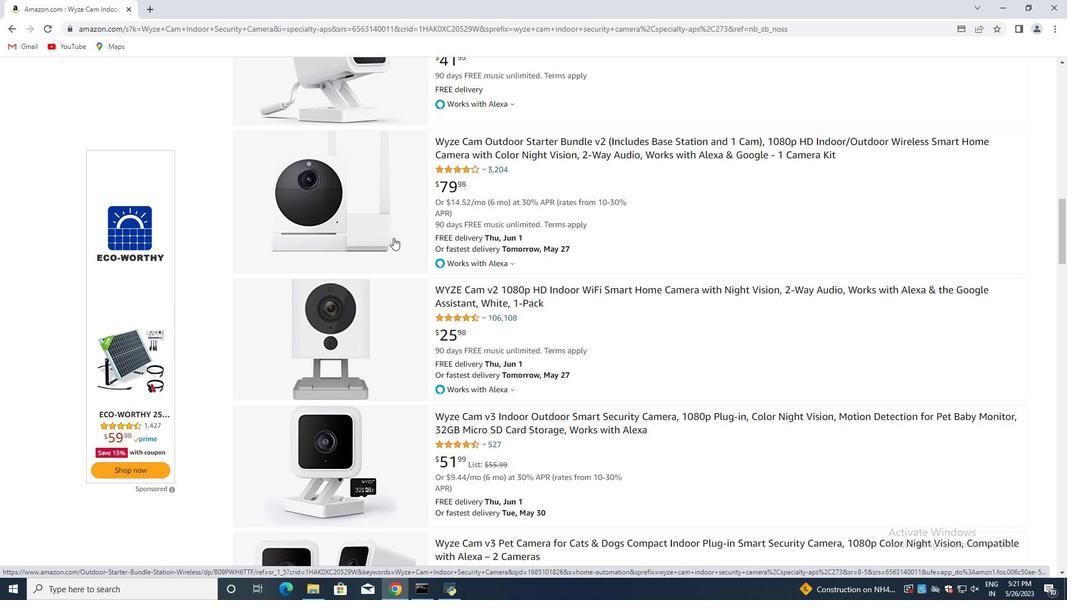 
Action: Mouse moved to (391, 262)
Screenshot: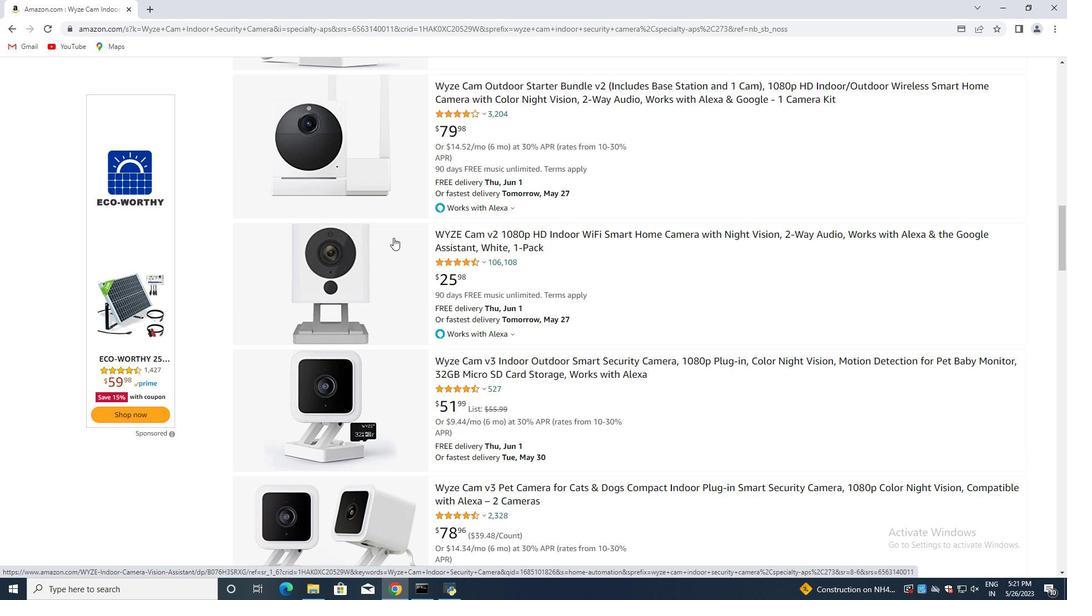 
Action: Mouse scrolled (391, 261) with delta (0, 0)
Screenshot: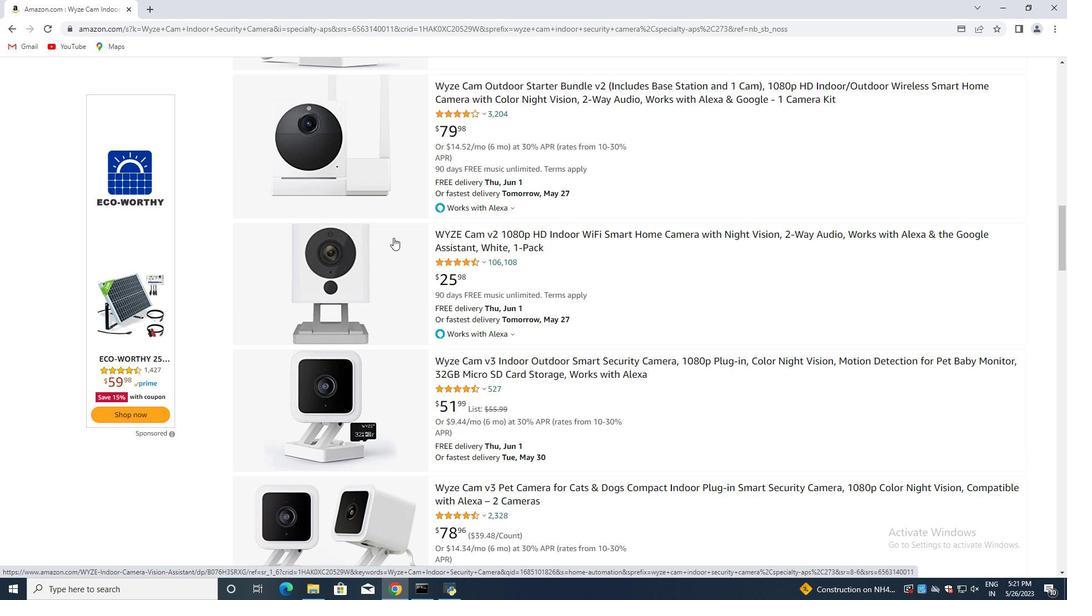 
Action: Mouse moved to (390, 264)
Screenshot: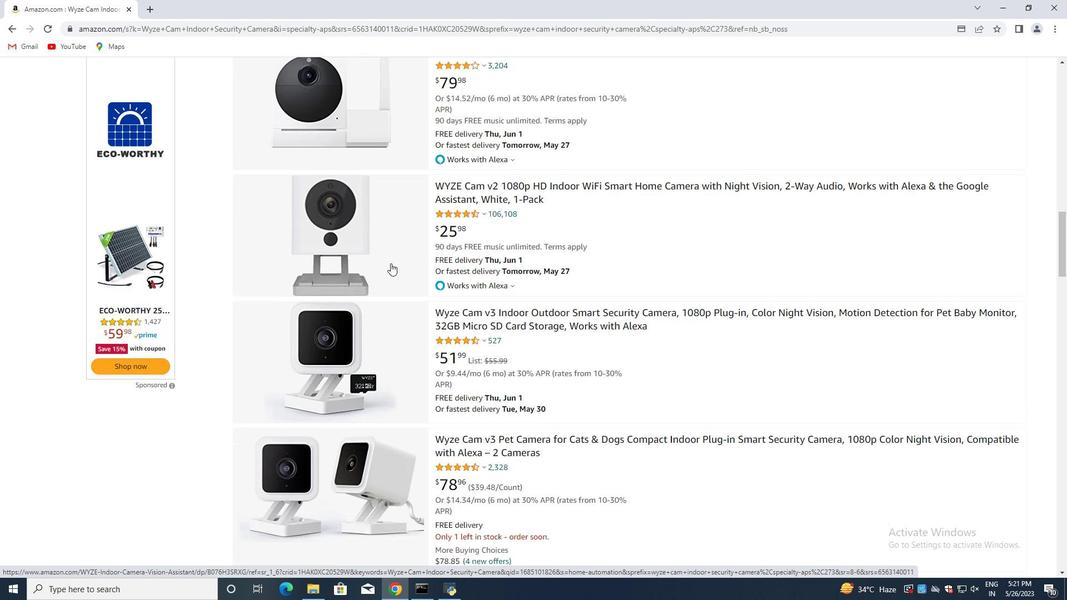 
Action: Mouse scrolled (390, 263) with delta (0, 0)
Screenshot: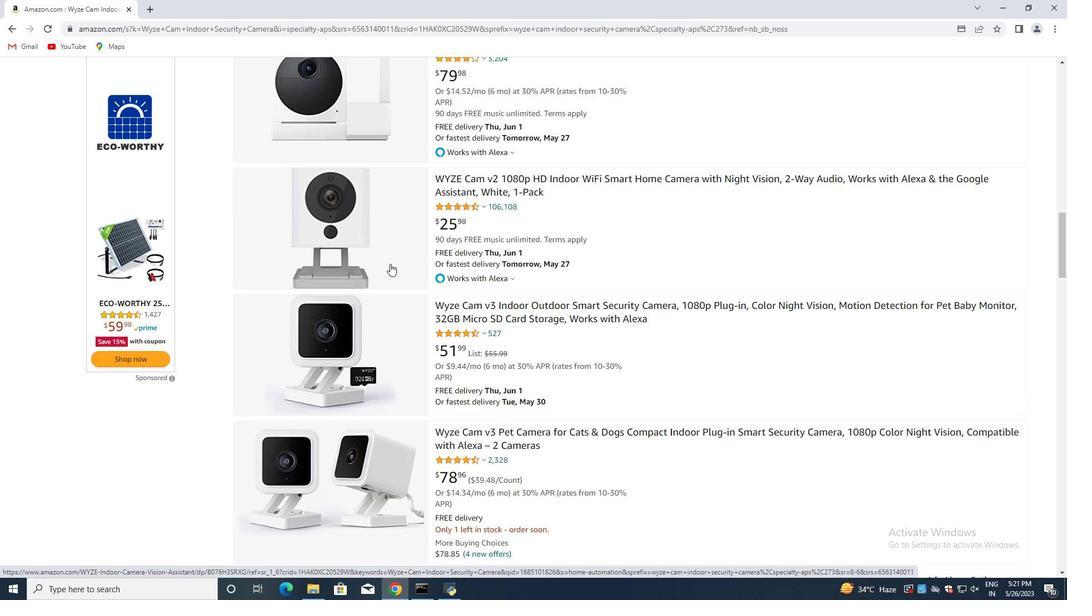 
Action: Mouse moved to (390, 264)
Screenshot: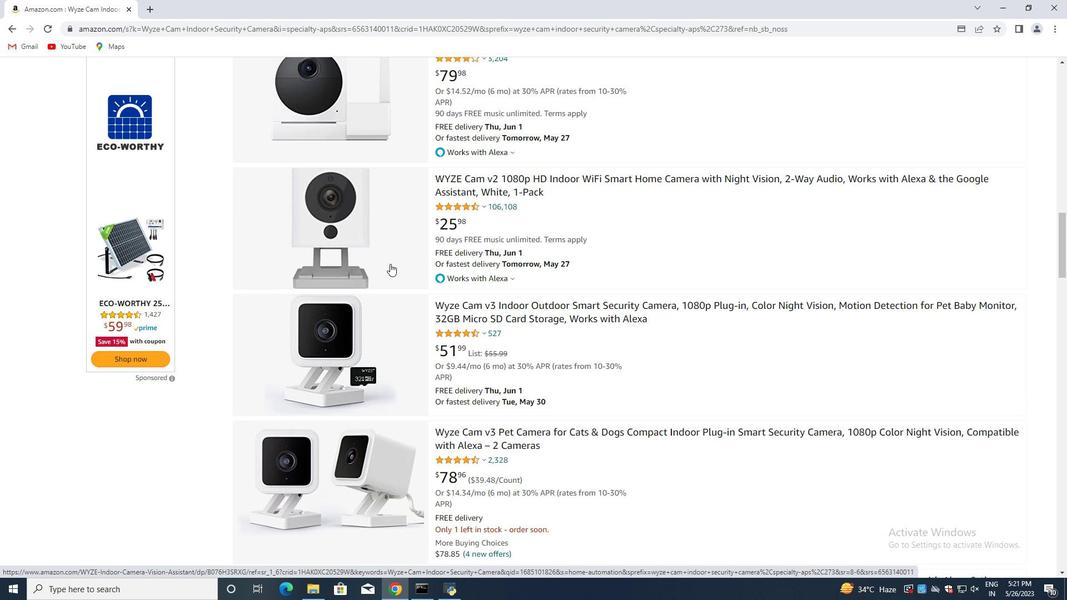 
Action: Mouse scrolled (390, 263) with delta (0, 0)
Screenshot: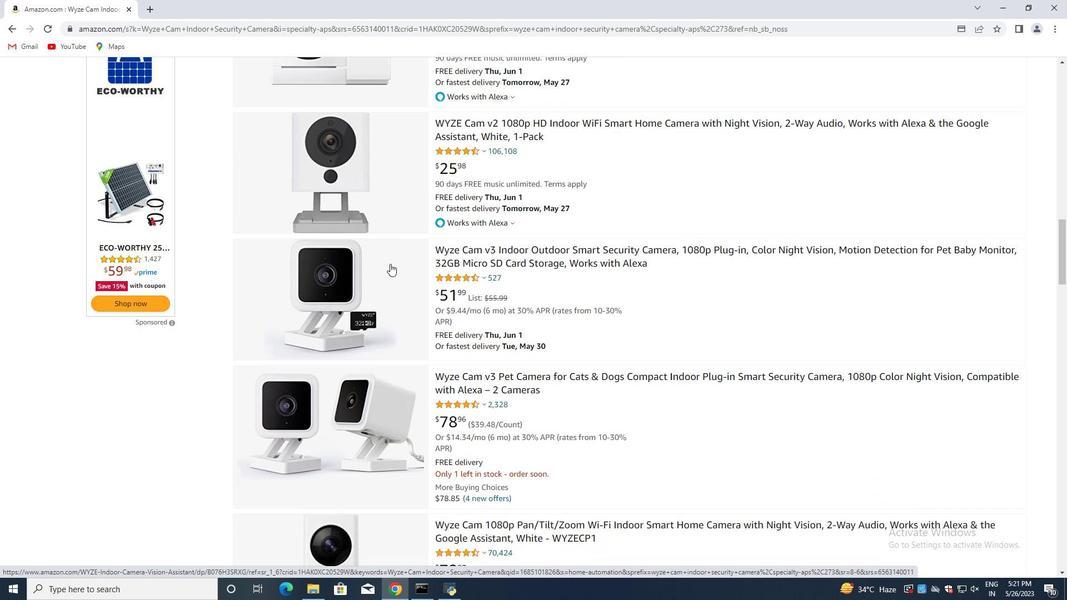 
Action: Mouse moved to (389, 265)
Screenshot: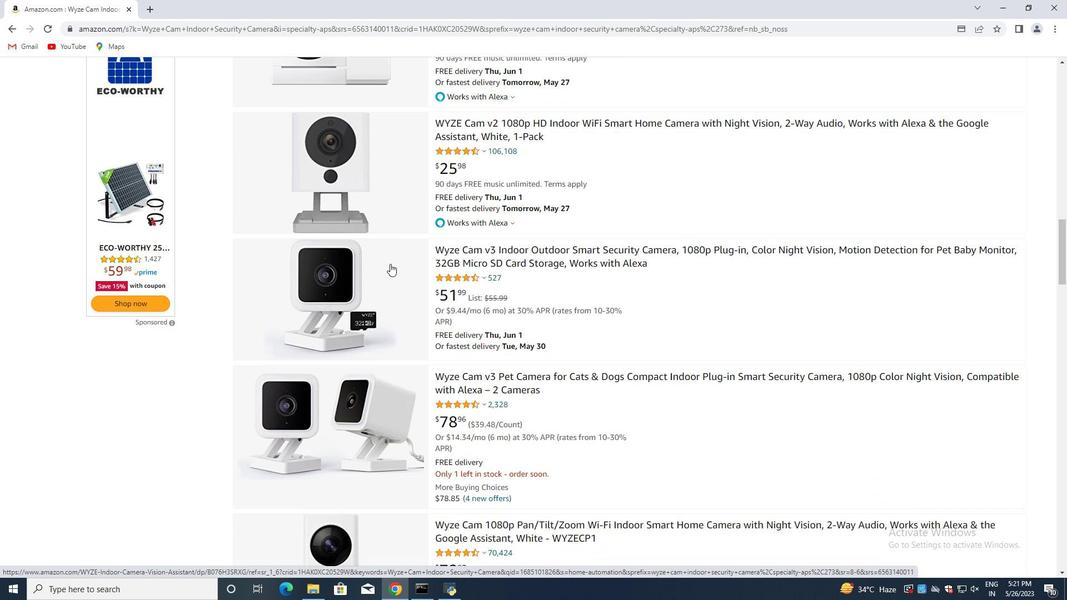 
Action: Mouse scrolled (389, 264) with delta (0, 0)
Screenshot: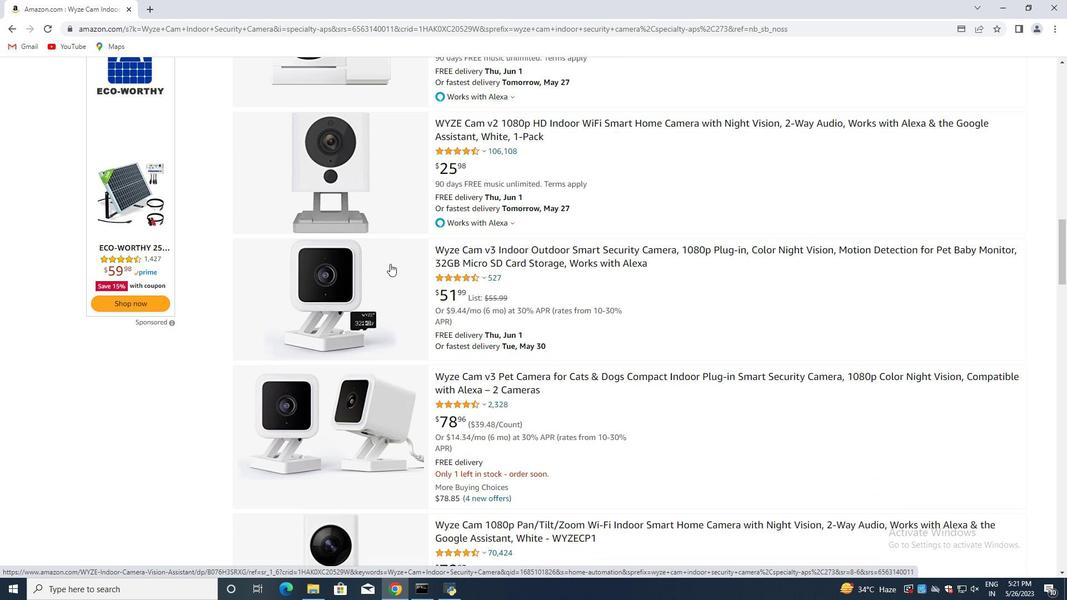 
Action: Mouse moved to (389, 265)
Screenshot: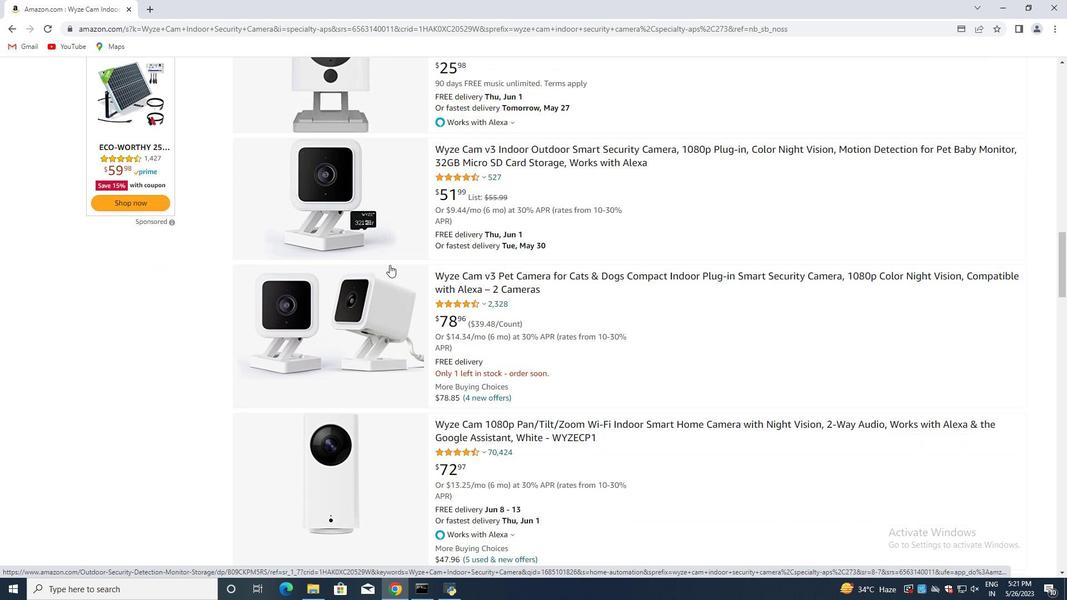
Action: Mouse scrolled (389, 264) with delta (0, 0)
Screenshot: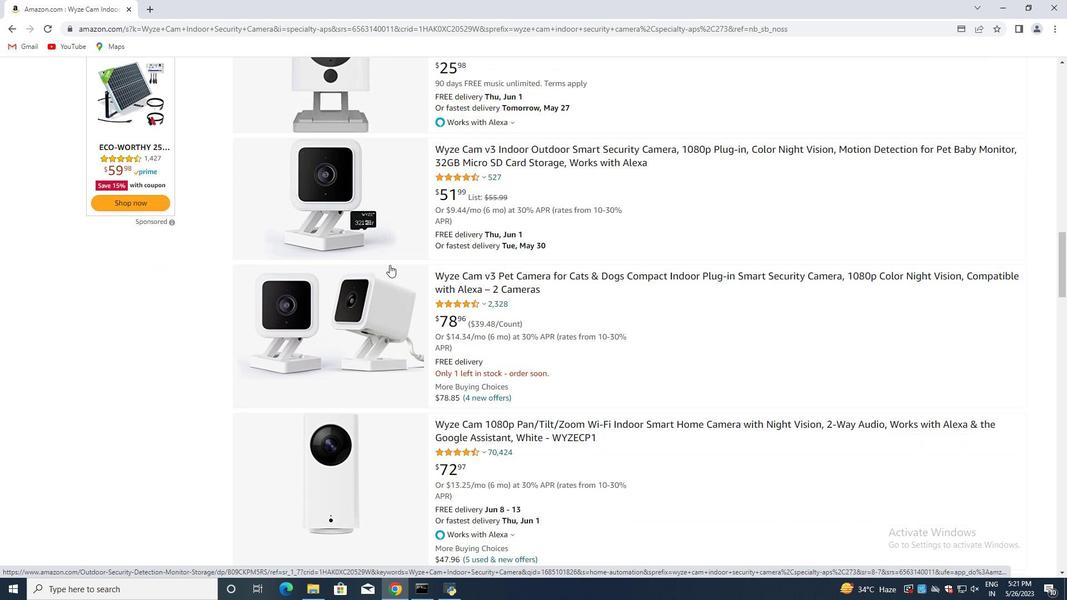 
Action: Mouse moved to (389, 265)
Screenshot: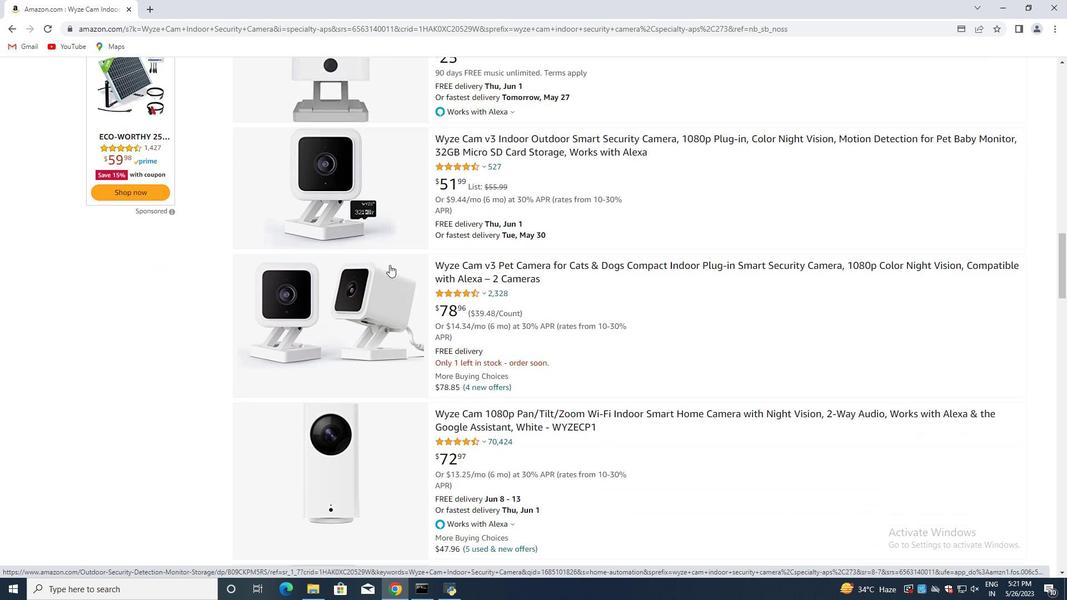 
Action: Mouse scrolled (389, 265) with delta (0, 0)
Screenshot: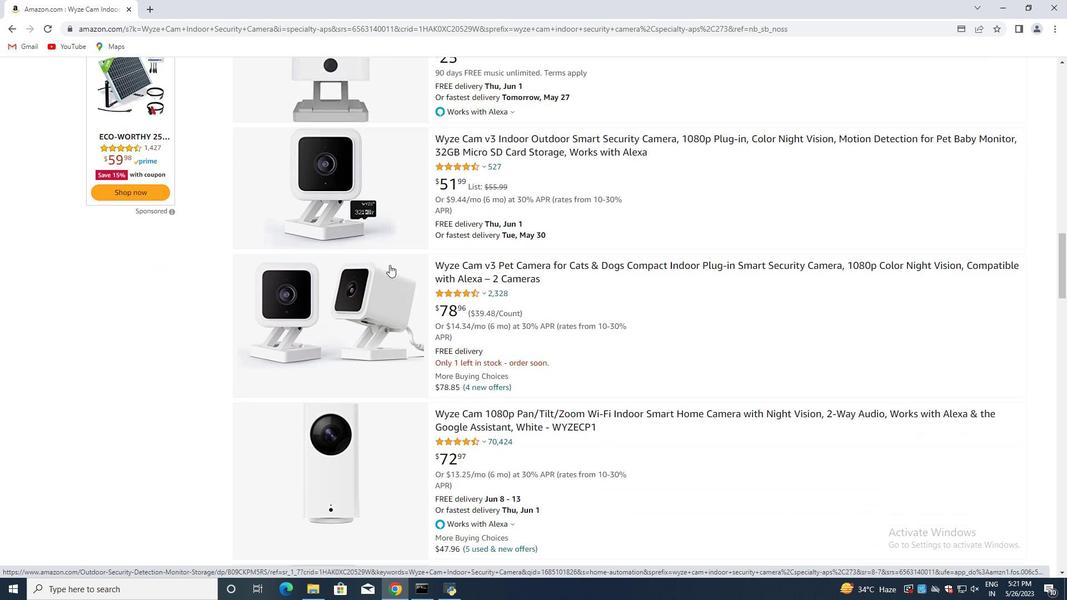 
Action: Mouse scrolled (389, 265) with delta (0, 0)
Screenshot: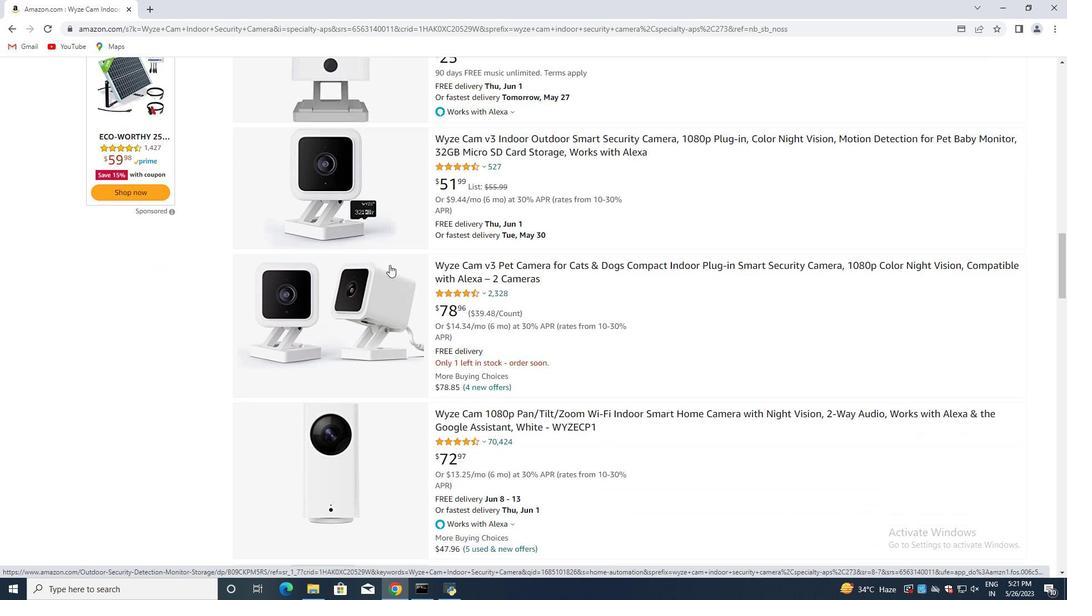 
Action: Mouse moved to (389, 265)
Screenshot: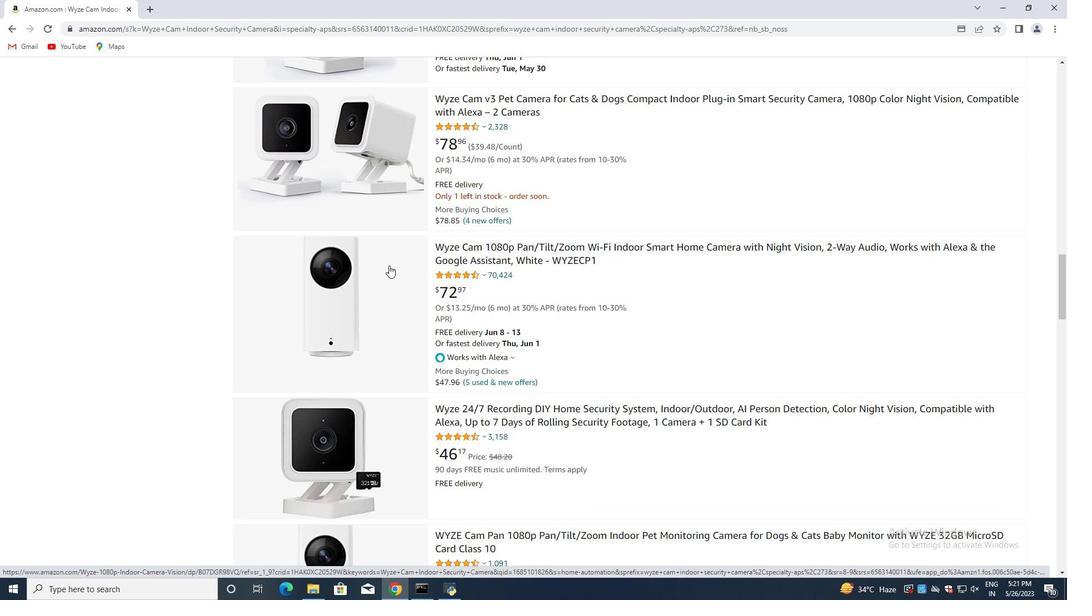 
Action: Mouse scrolled (389, 265) with delta (0, 0)
Screenshot: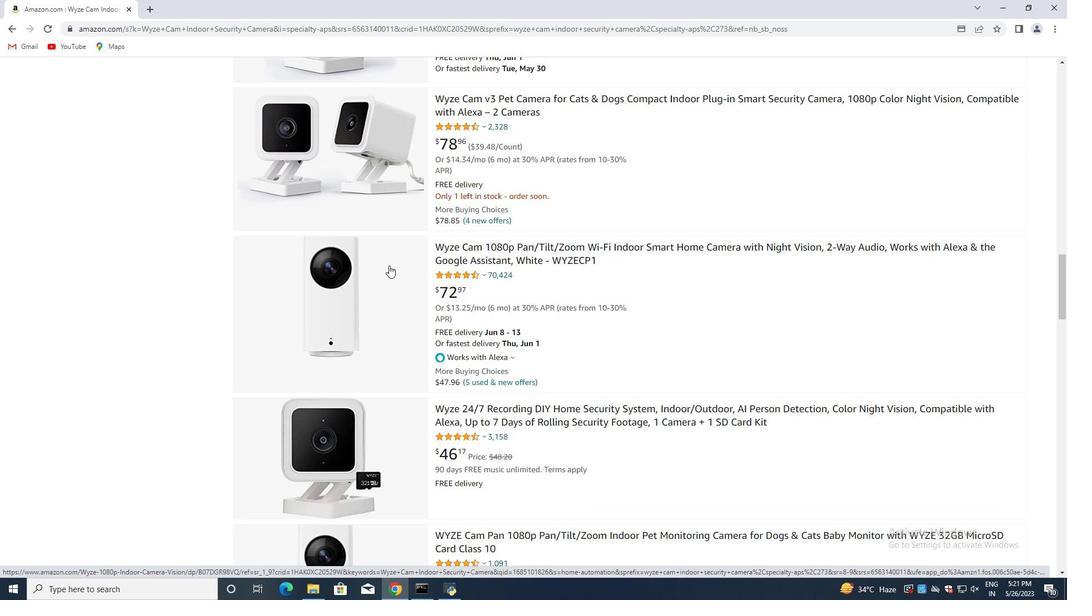 
Action: Mouse scrolled (389, 265) with delta (0, 0)
Screenshot: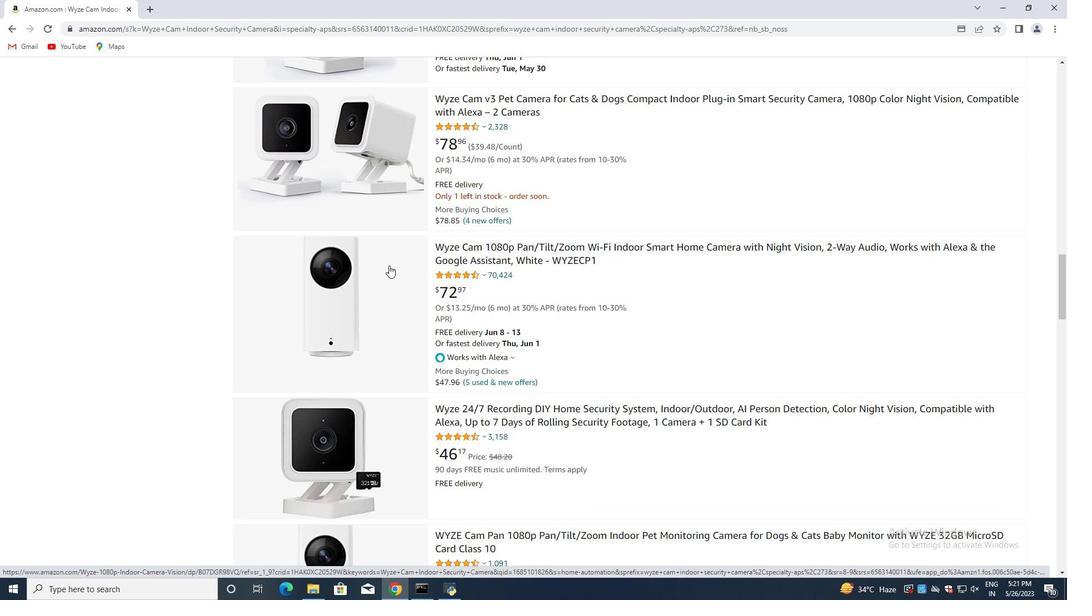 
Action: Mouse moved to (389, 264)
Screenshot: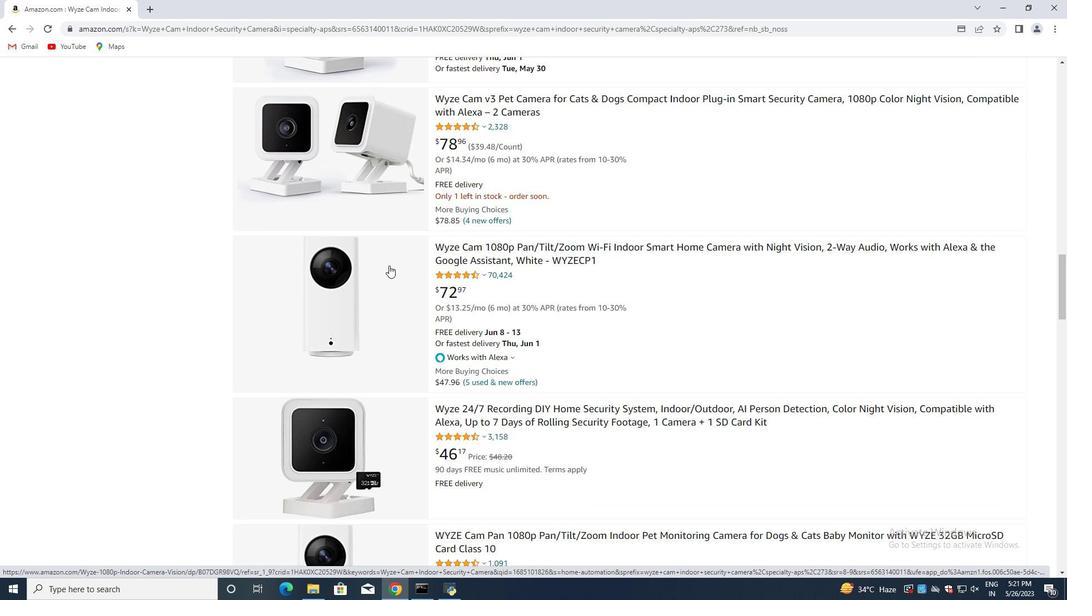 
Action: Mouse scrolled (389, 264) with delta (0, 0)
Screenshot: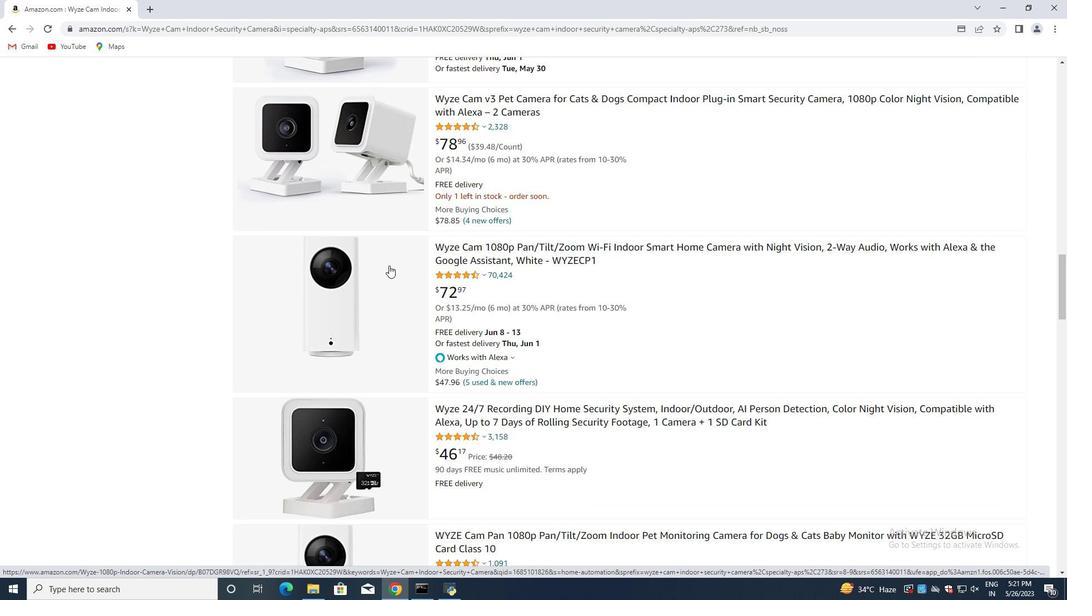 
Action: Mouse scrolled (389, 264) with delta (0, 0)
Screenshot: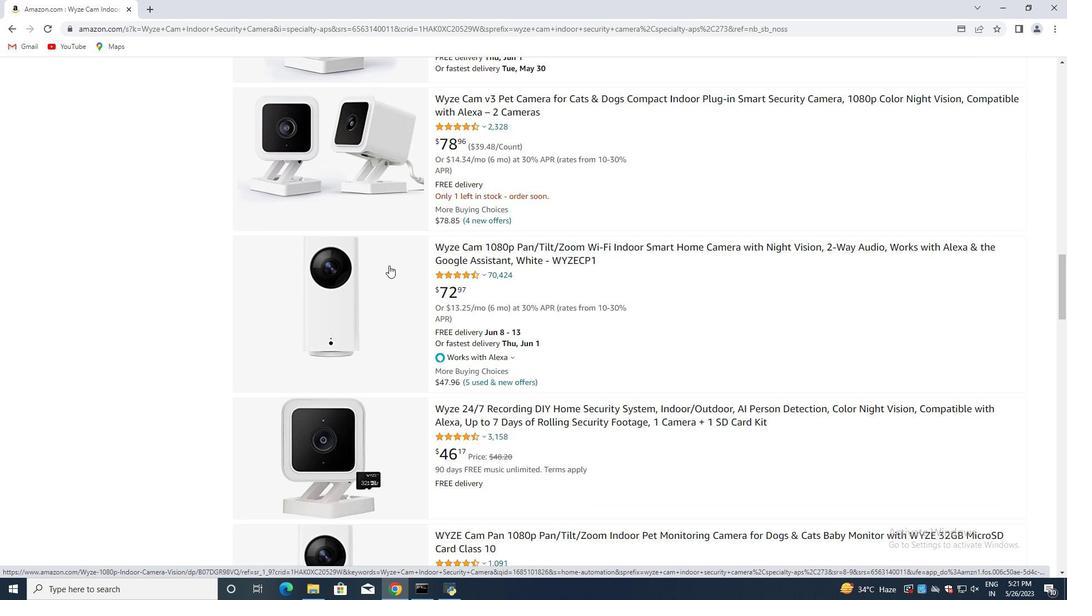 
Action: Mouse scrolled (389, 264) with delta (0, 0)
Screenshot: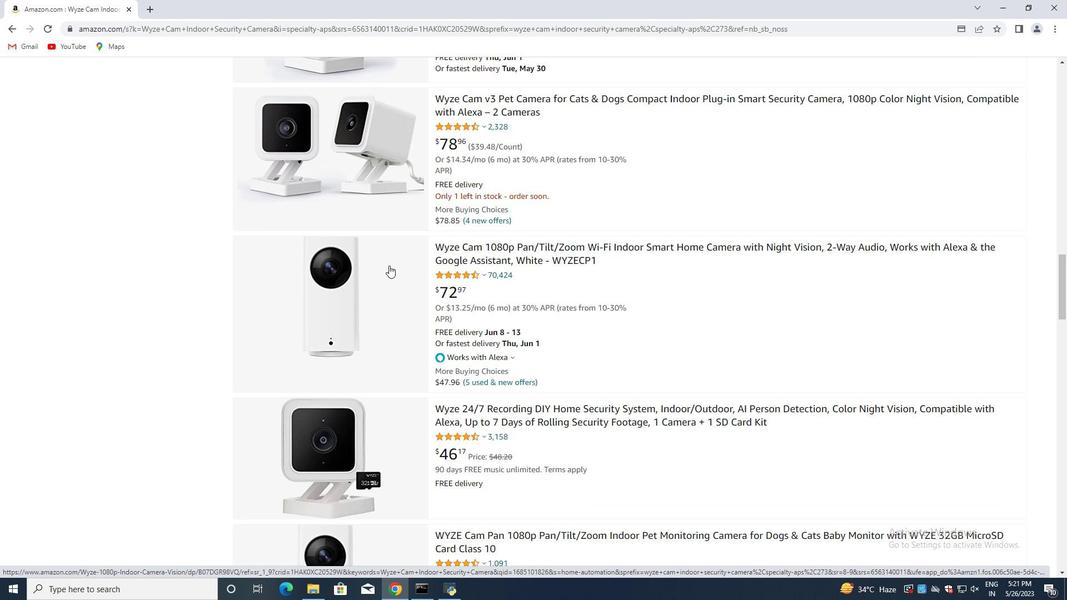 
Action: Mouse scrolled (389, 264) with delta (0, 0)
Screenshot: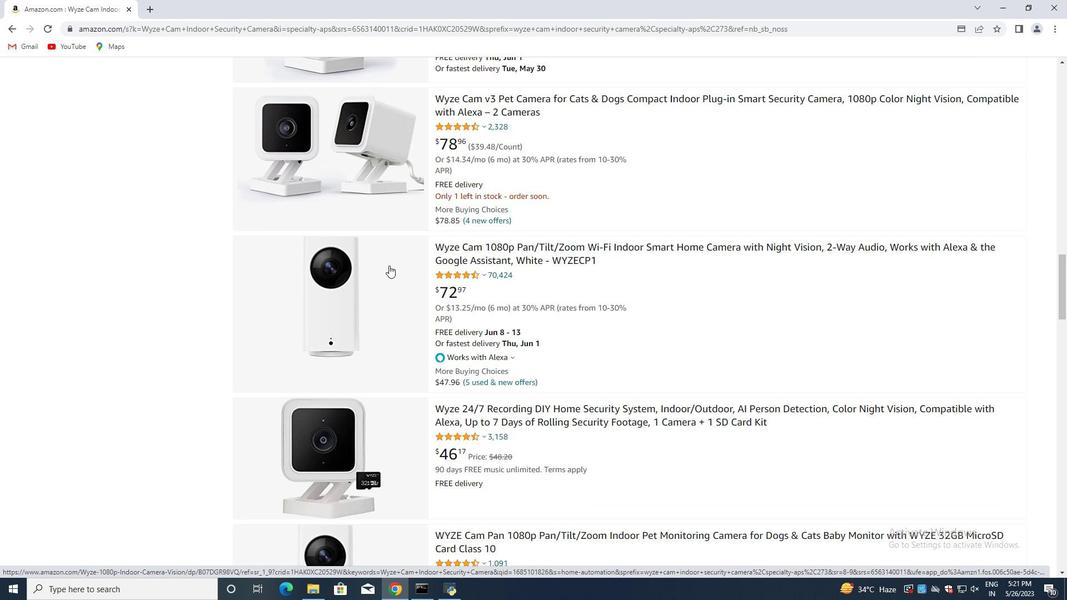 
Action: Mouse scrolled (389, 264) with delta (0, 0)
Screenshot: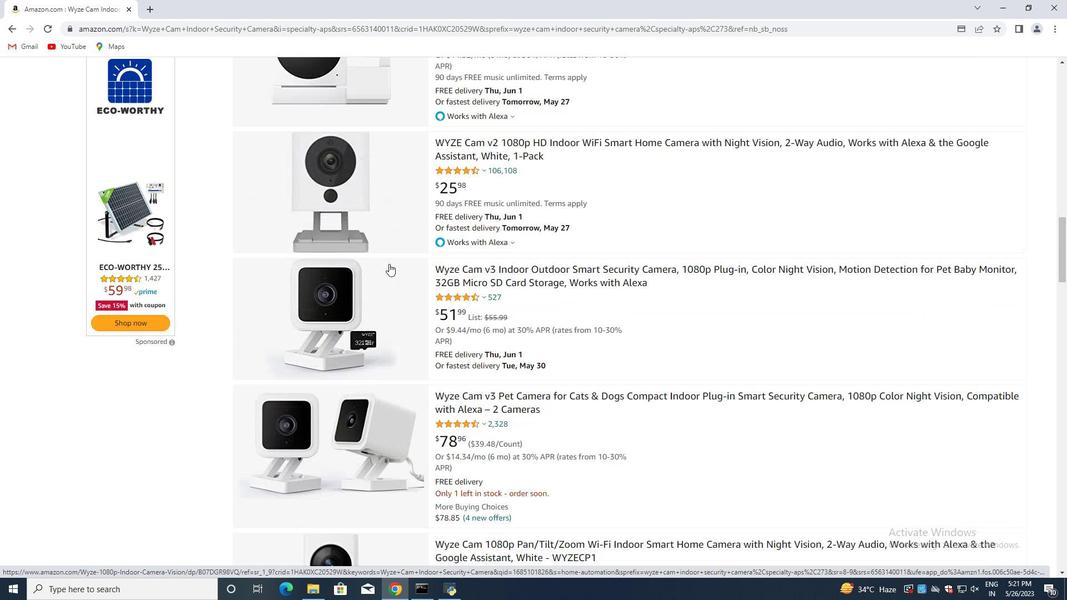 
Action: Mouse scrolled (389, 264) with delta (0, 0)
Screenshot: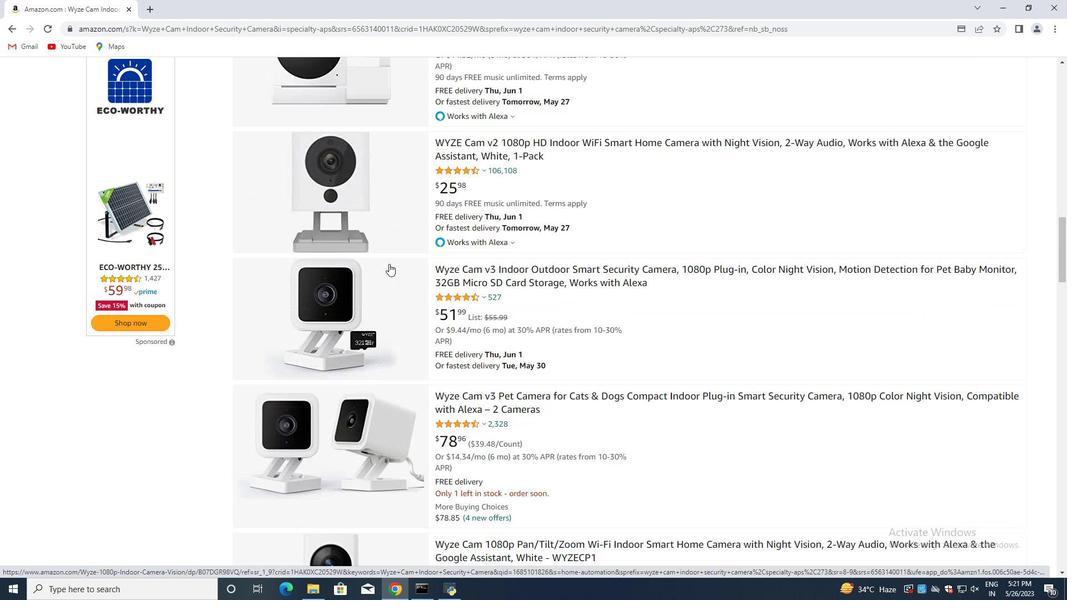 
Action: Mouse scrolled (389, 264) with delta (0, 0)
Screenshot: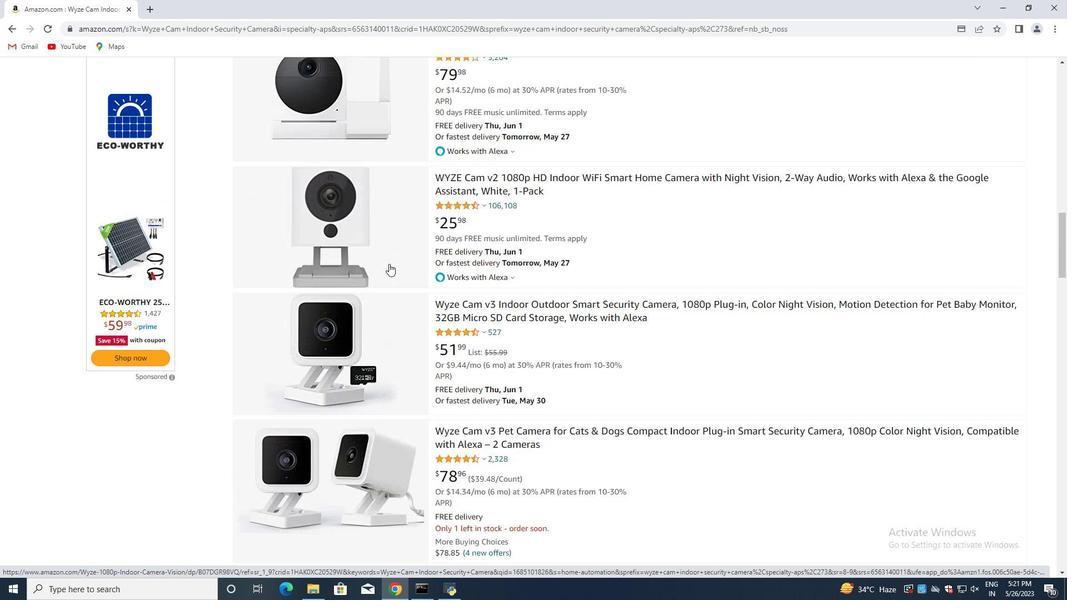 
Action: Mouse scrolled (389, 264) with delta (0, 0)
Screenshot: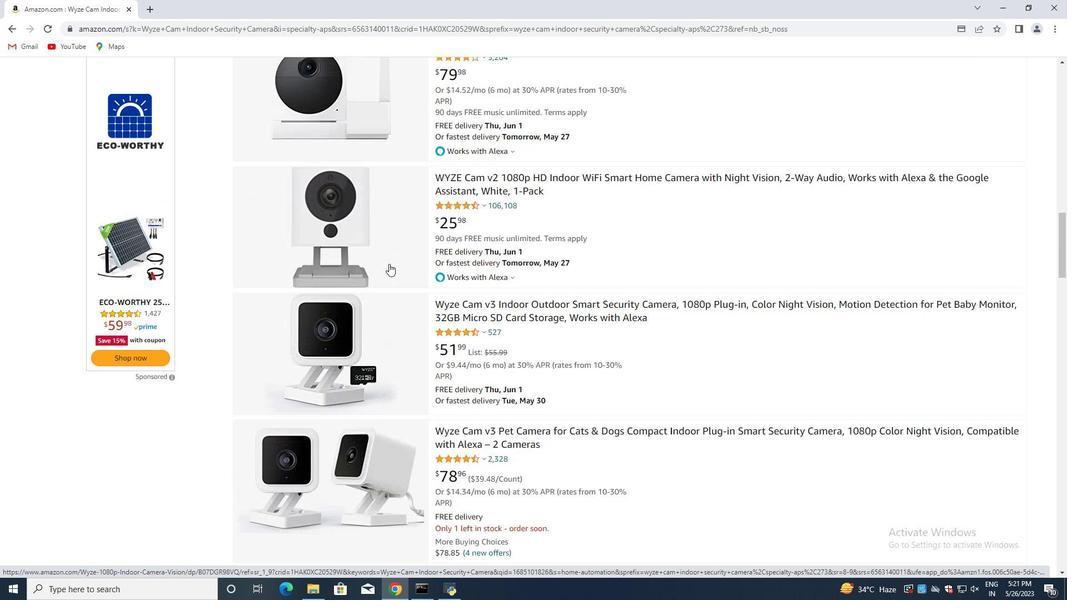 
Action: Mouse scrolled (389, 264) with delta (0, 0)
Screenshot: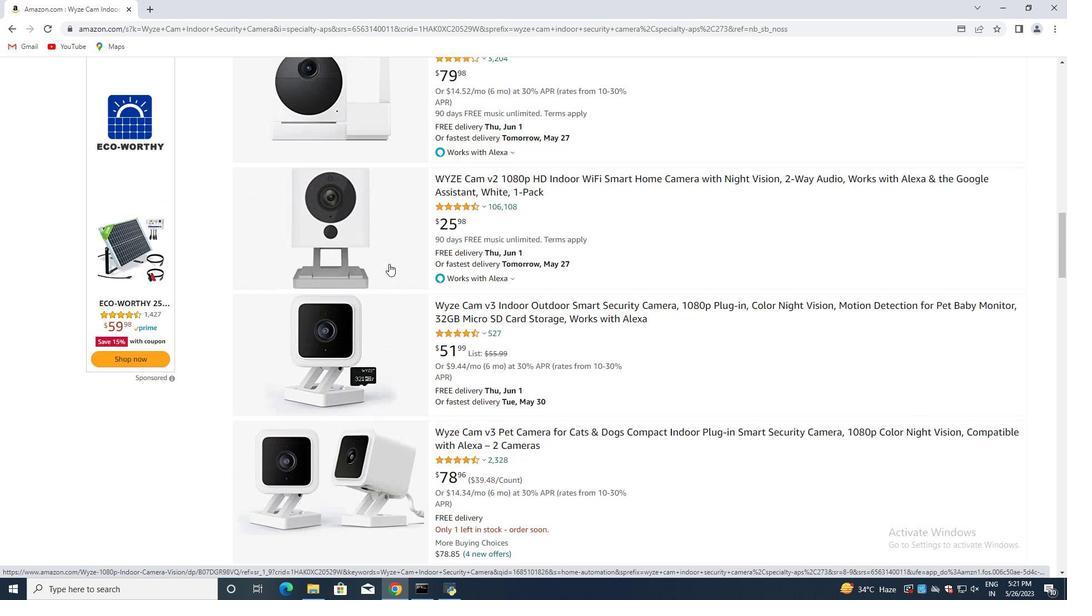 
Action: Mouse moved to (389, 262)
Screenshot: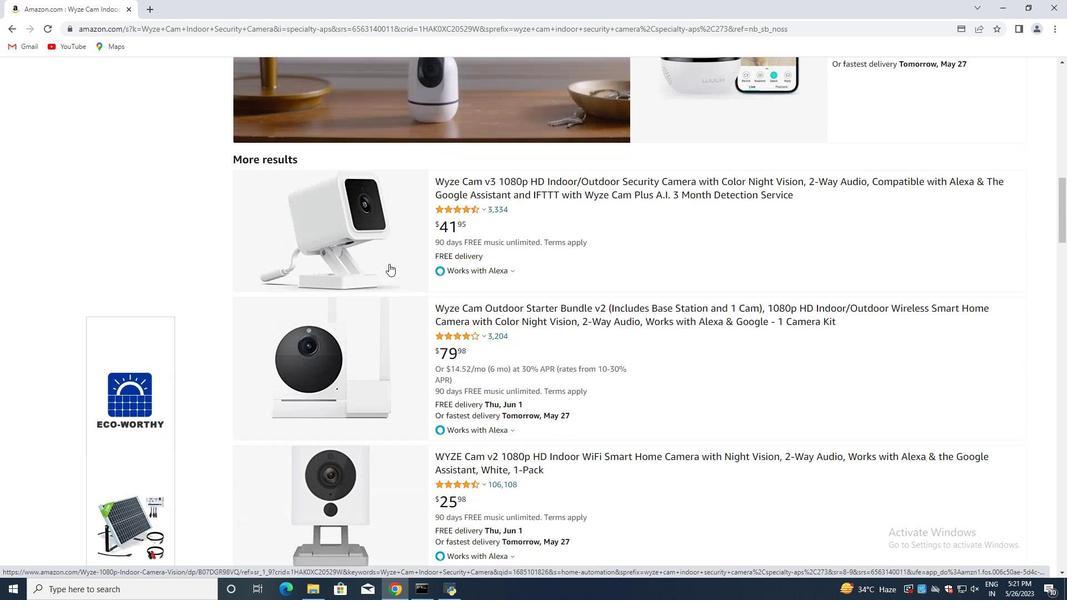 
Action: Mouse scrolled (389, 263) with delta (0, 0)
Screenshot: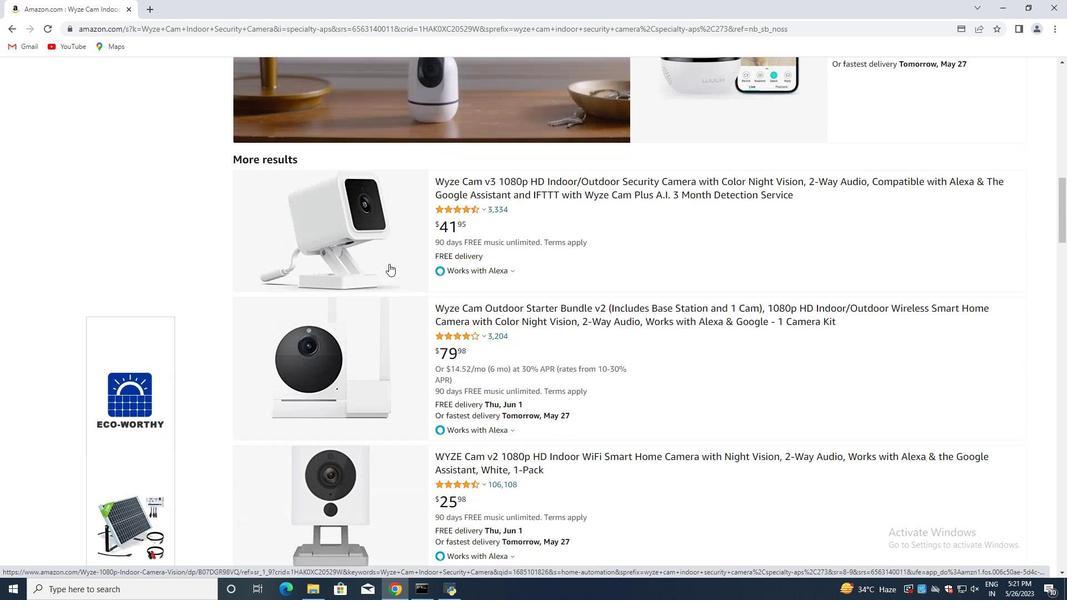 
Action: Mouse moved to (391, 259)
Screenshot: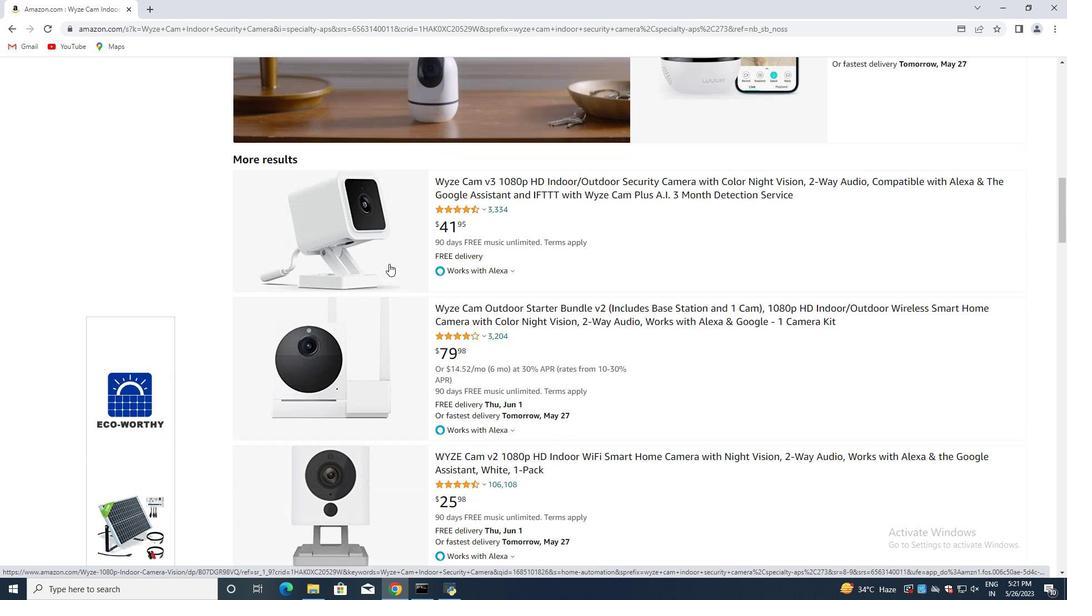 
Action: Mouse scrolled (391, 259) with delta (0, 0)
Screenshot: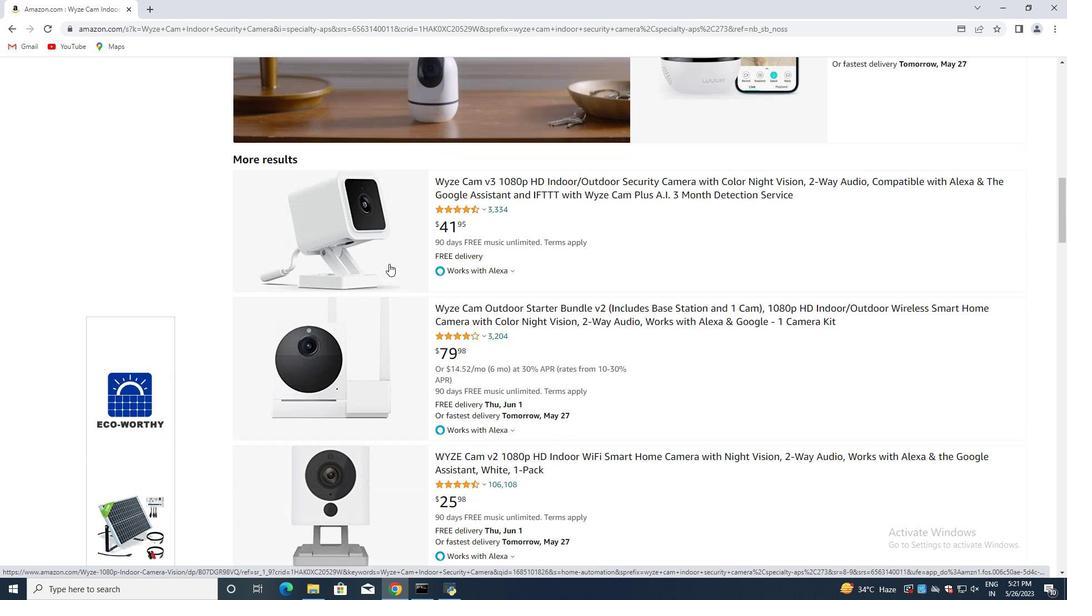
Action: Mouse moved to (392, 258)
Screenshot: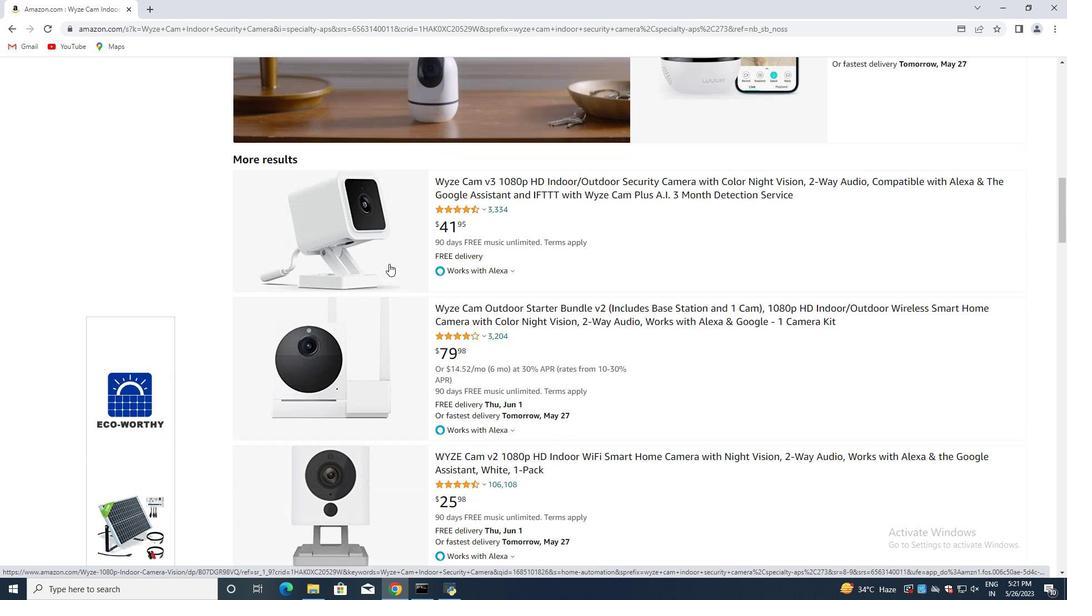 
Action: Mouse scrolled (392, 259) with delta (0, 0)
Screenshot: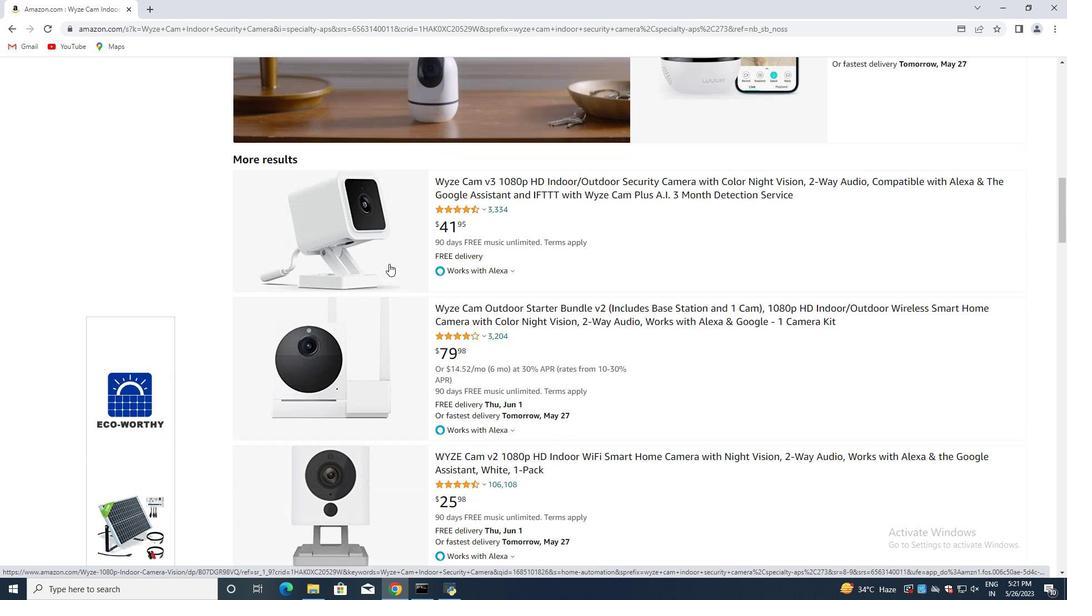 
Action: Mouse moved to (392, 258)
Screenshot: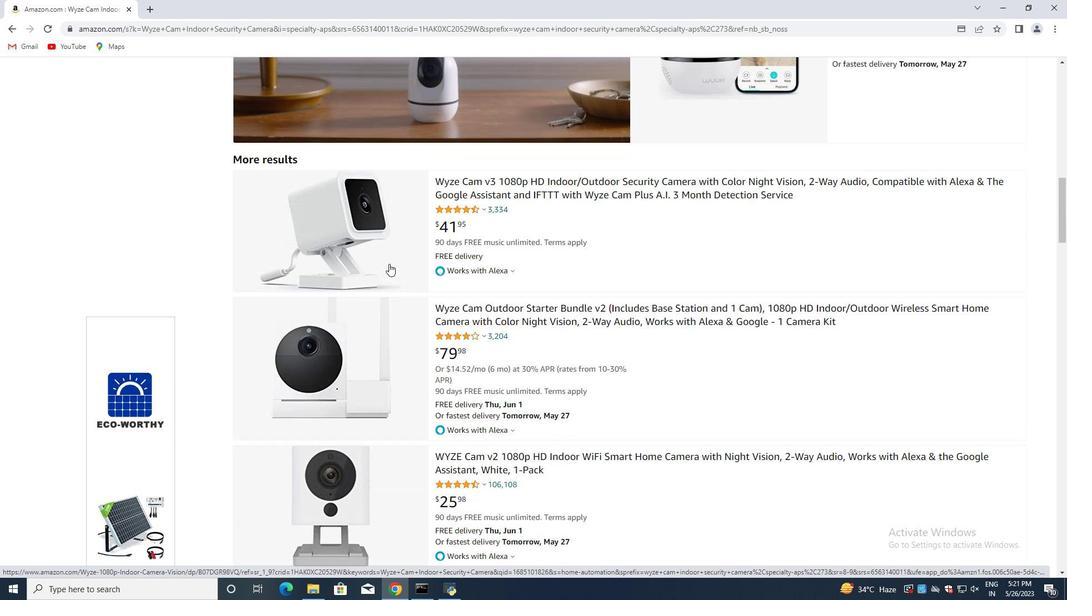 
Action: Mouse scrolled (392, 259) with delta (0, 0)
Screenshot: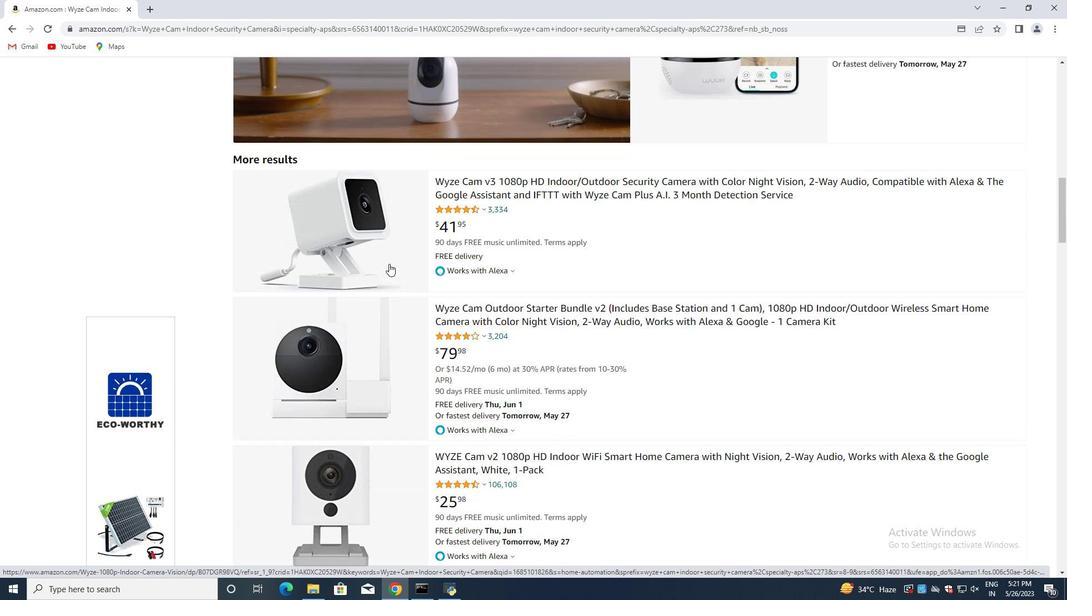 
Action: Mouse scrolled (392, 259) with delta (0, 0)
Screenshot: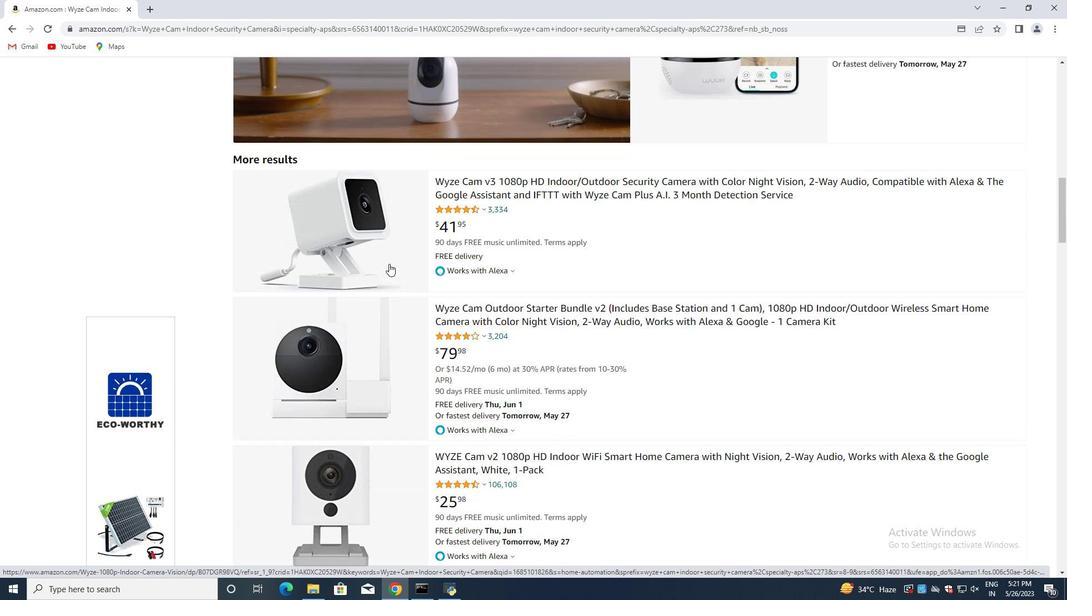 
Action: Mouse scrolled (392, 259) with delta (0, 0)
Screenshot: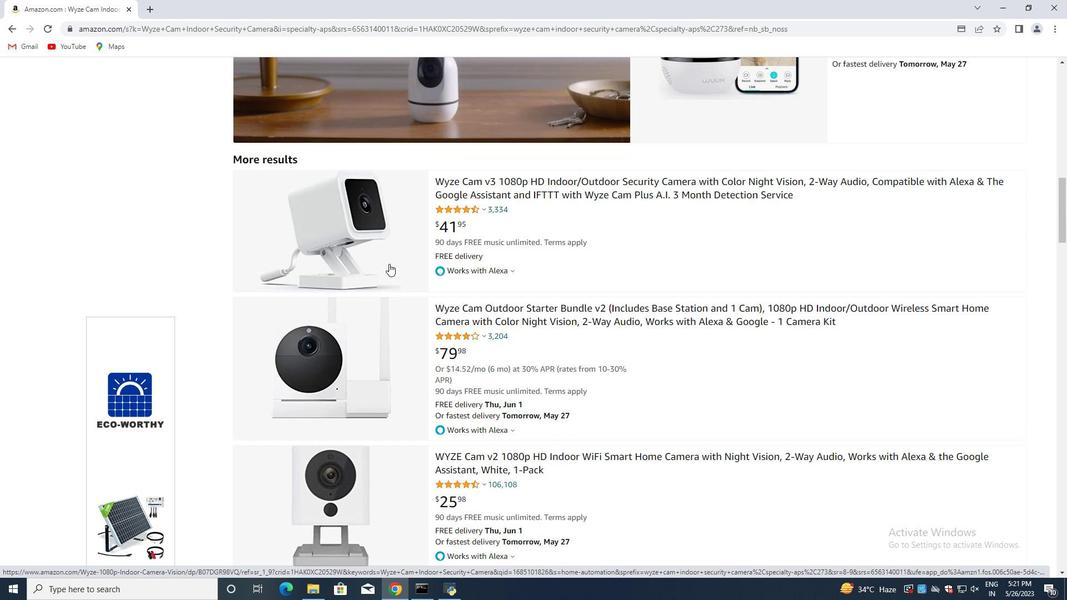 
Action: Mouse scrolled (392, 259) with delta (0, 0)
Screenshot: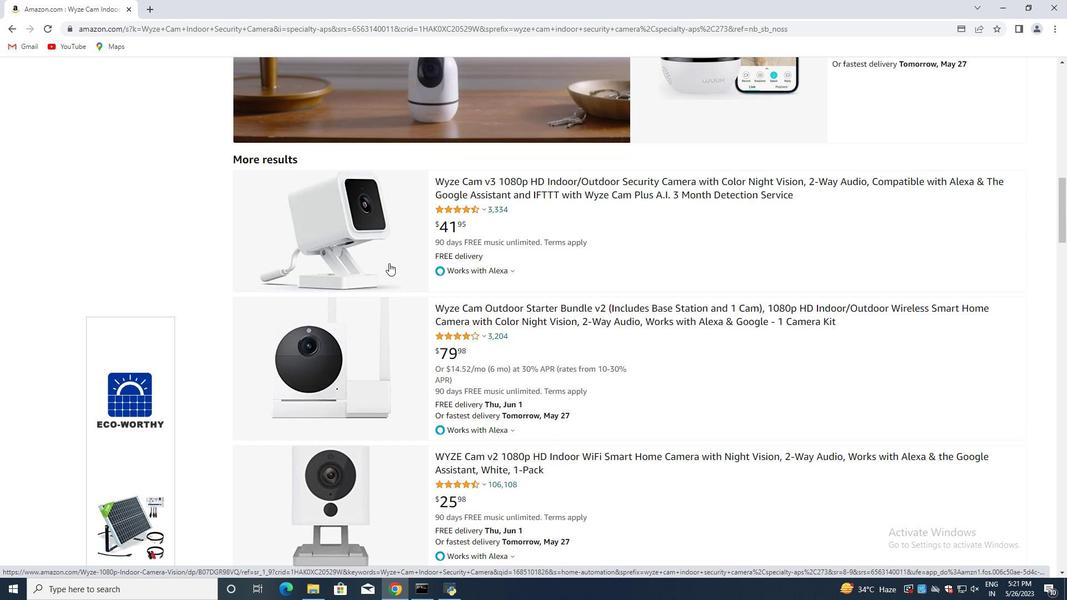 
Action: Mouse moved to (392, 258)
Screenshot: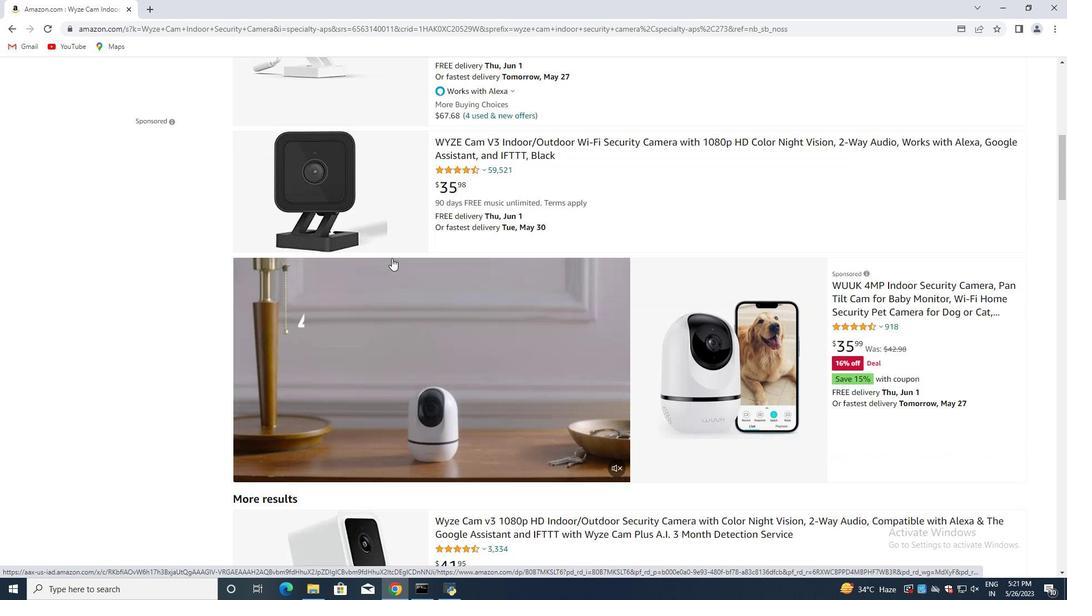 
Action: Mouse scrolled (392, 258) with delta (0, 0)
Screenshot: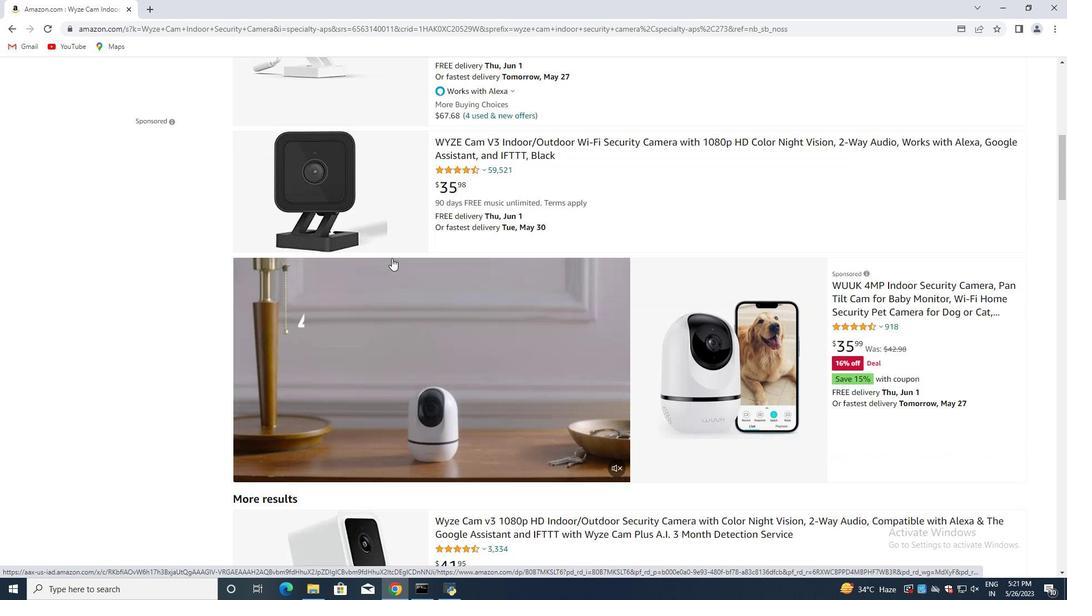 
Action: Mouse scrolled (392, 258) with delta (0, 0)
Screenshot: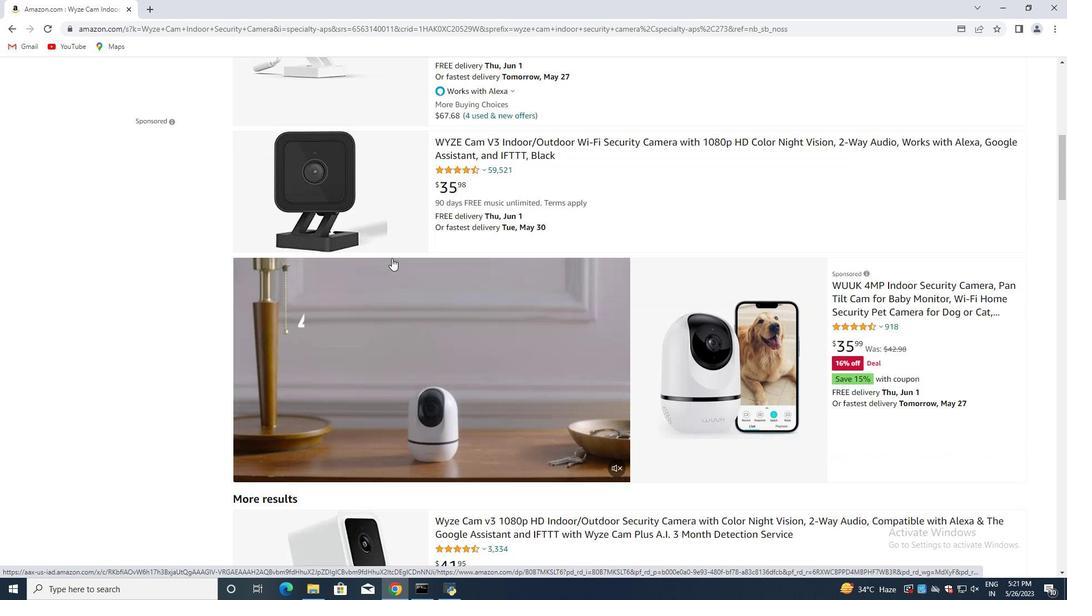 
Action: Mouse scrolled (392, 258) with delta (0, 0)
Screenshot: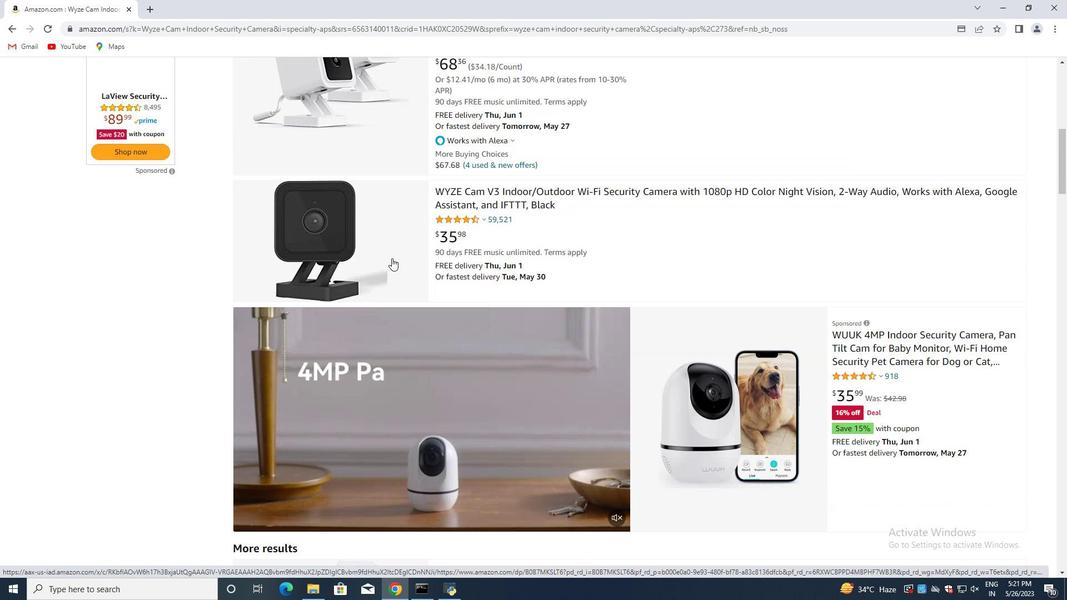 
Action: Mouse scrolled (392, 258) with delta (0, 0)
Screenshot: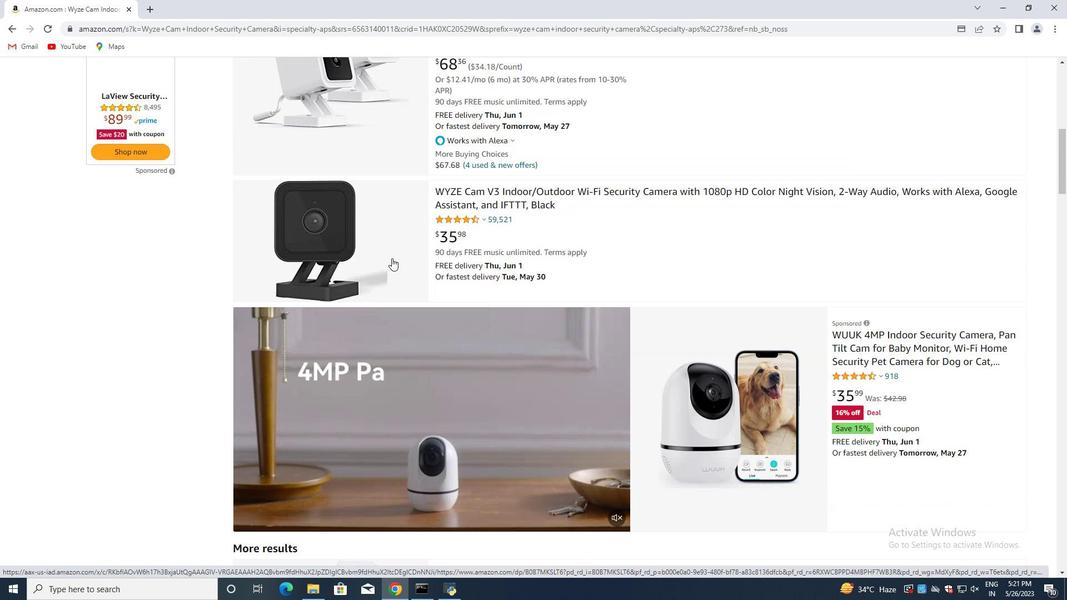 
Action: Mouse scrolled (392, 258) with delta (0, 0)
Screenshot: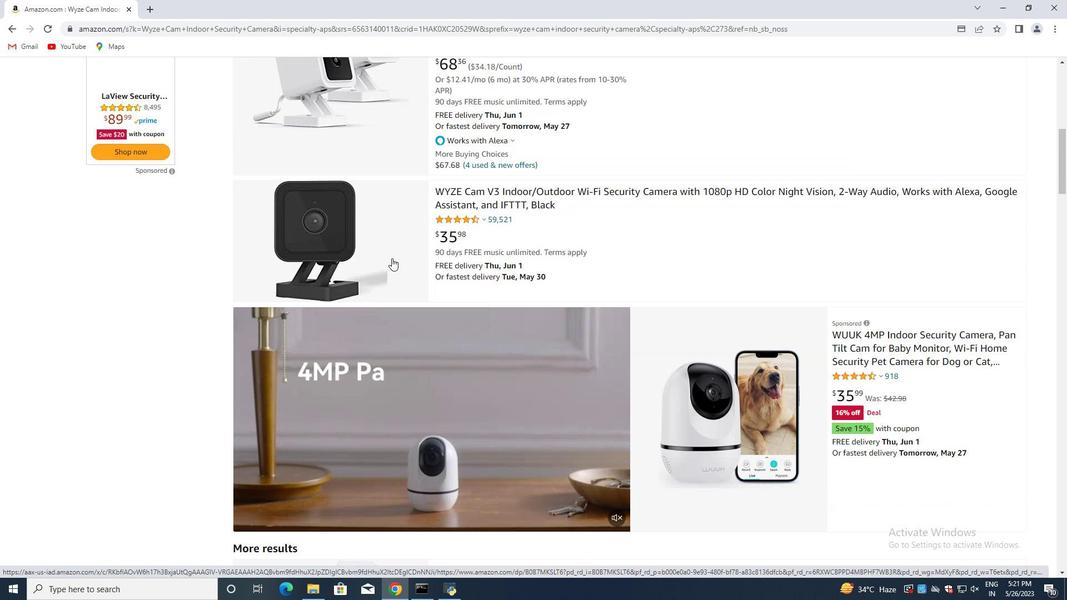 
Action: Mouse moved to (394, 253)
Screenshot: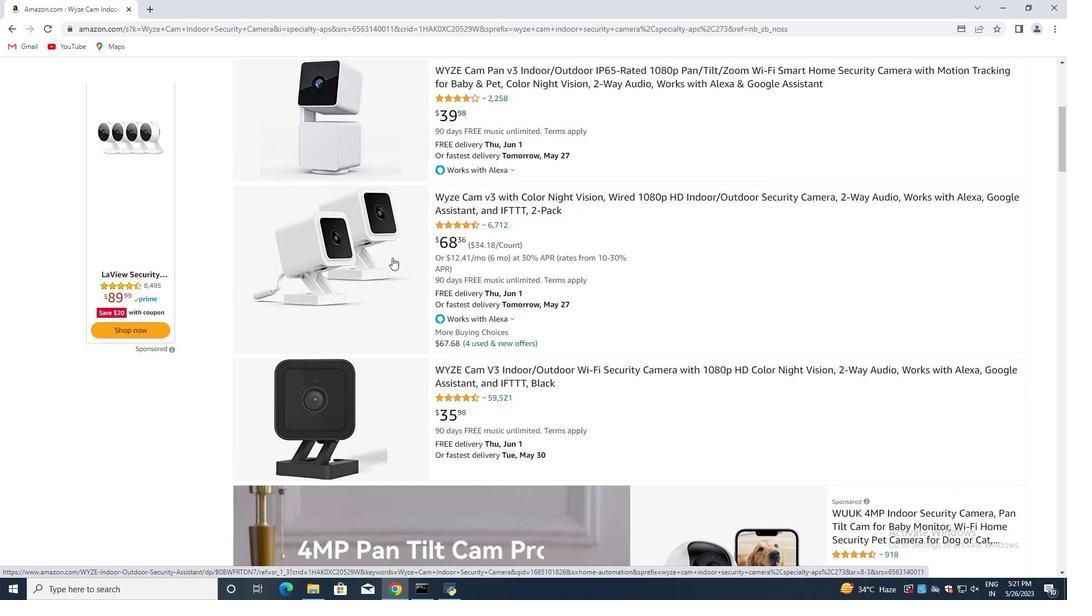 
Action: Mouse scrolled (394, 254) with delta (0, 0)
Screenshot: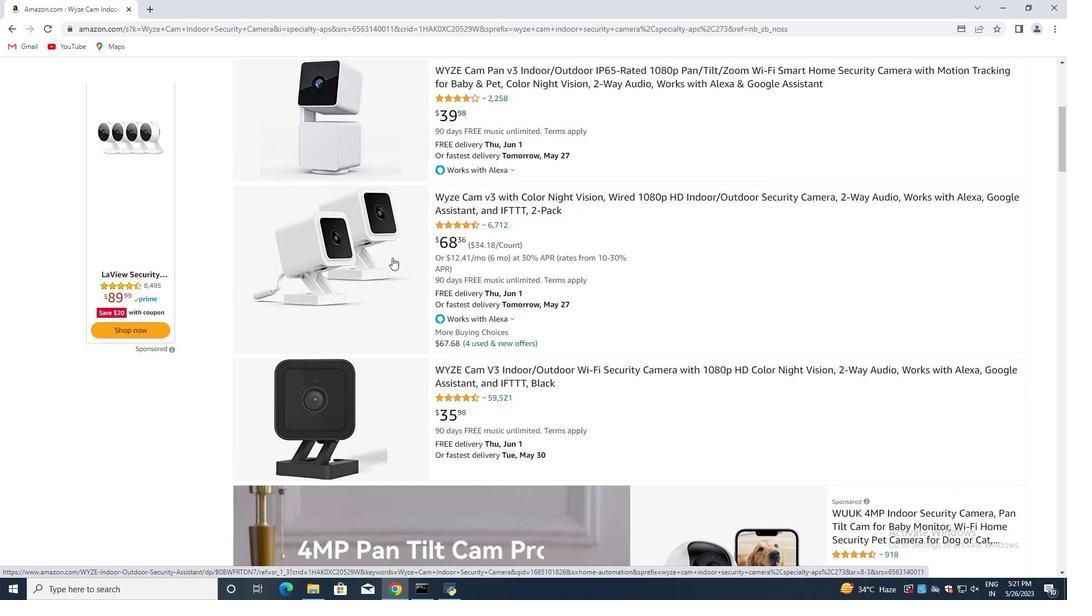 
Action: Mouse moved to (396, 250)
Screenshot: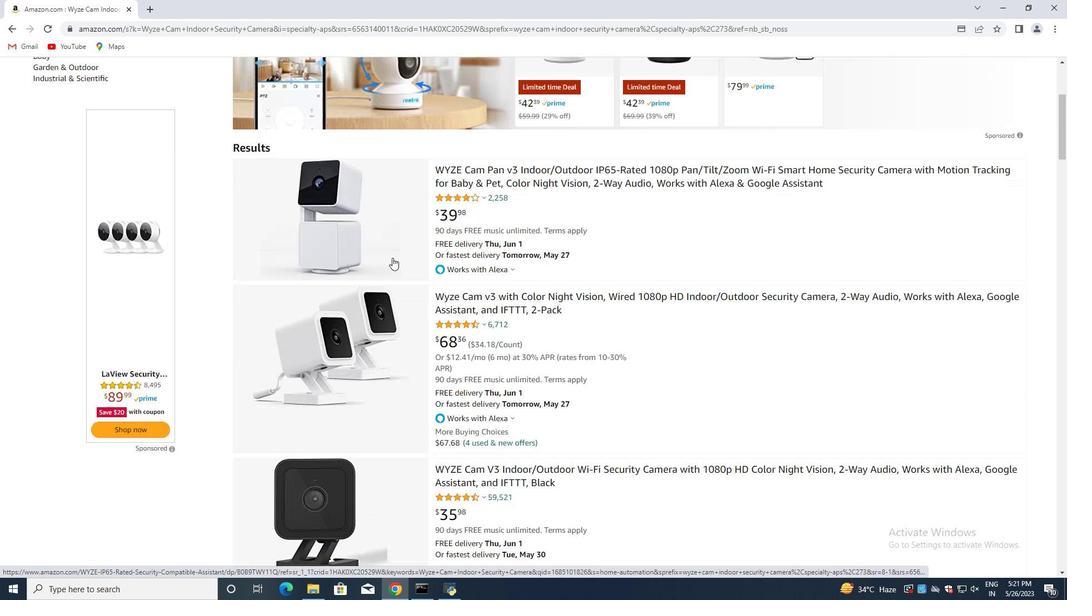 
Action: Mouse scrolled (396, 251) with delta (0, 0)
Screenshot: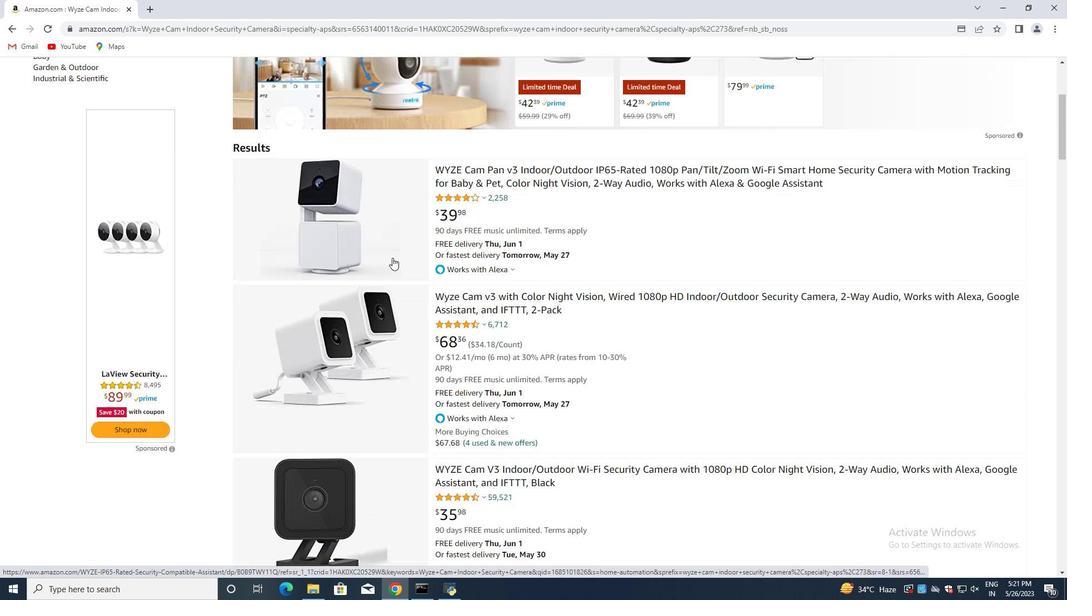 
Action: Mouse moved to (397, 249)
Screenshot: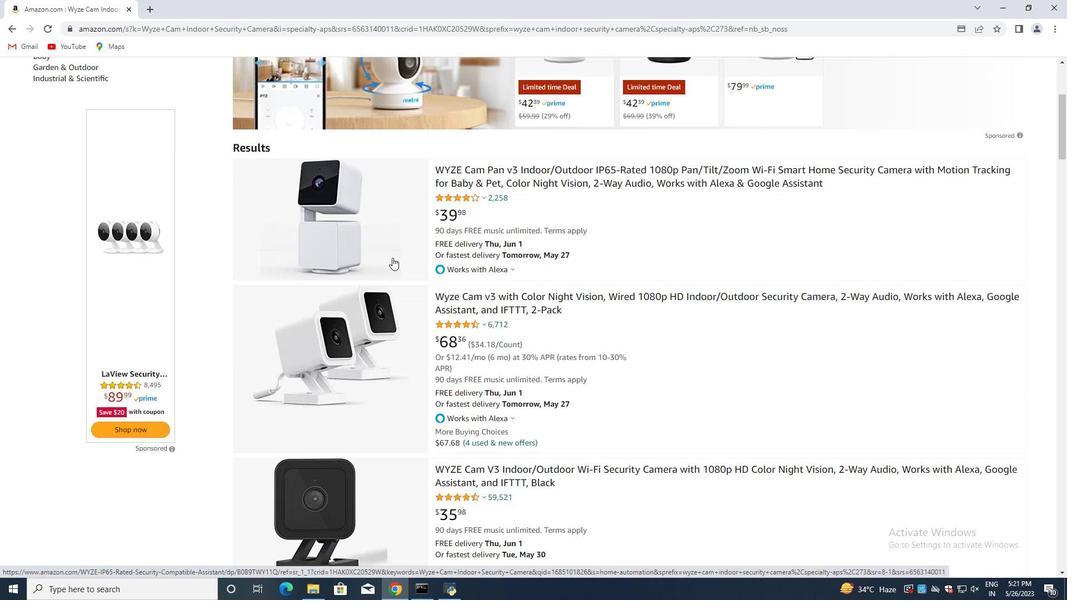 
Action: Mouse scrolled (397, 250) with delta (0, 0)
Screenshot: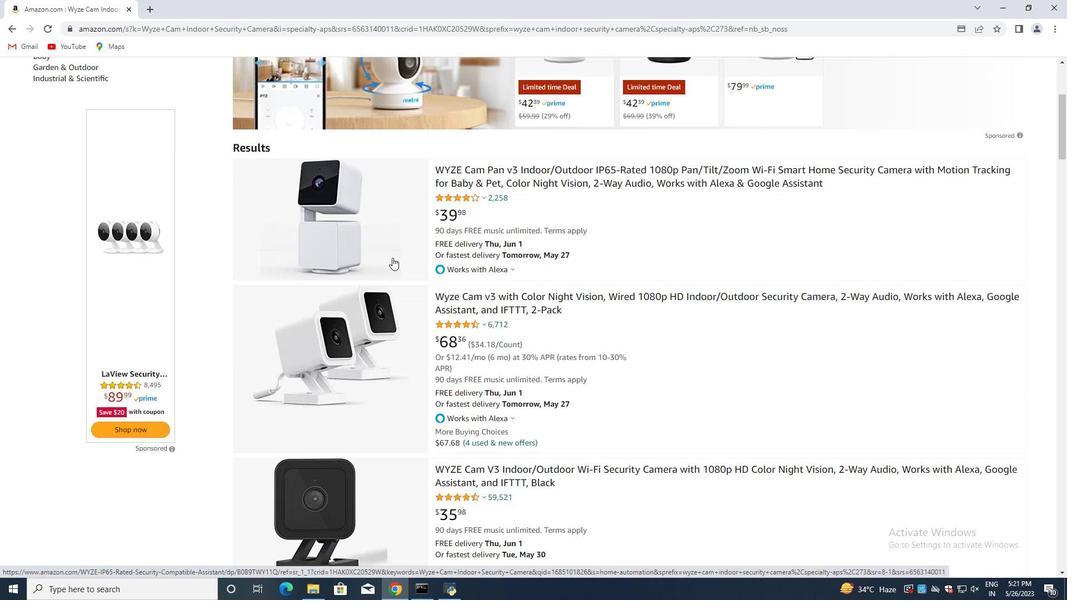 
Action: Mouse scrolled (397, 250) with delta (0, 0)
Screenshot: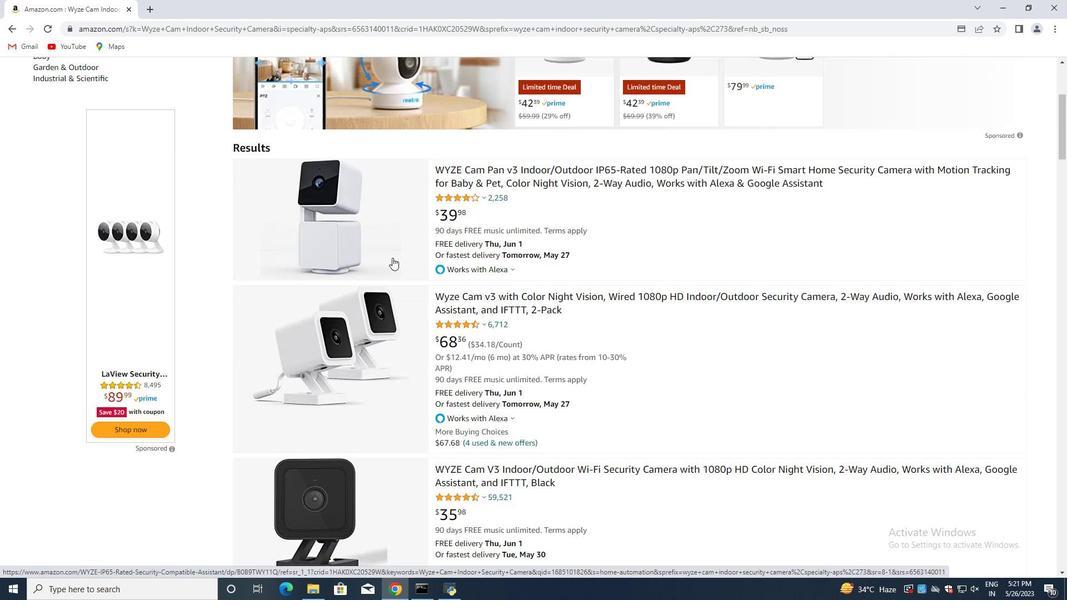 
Action: Mouse scrolled (397, 250) with delta (0, 0)
Screenshot: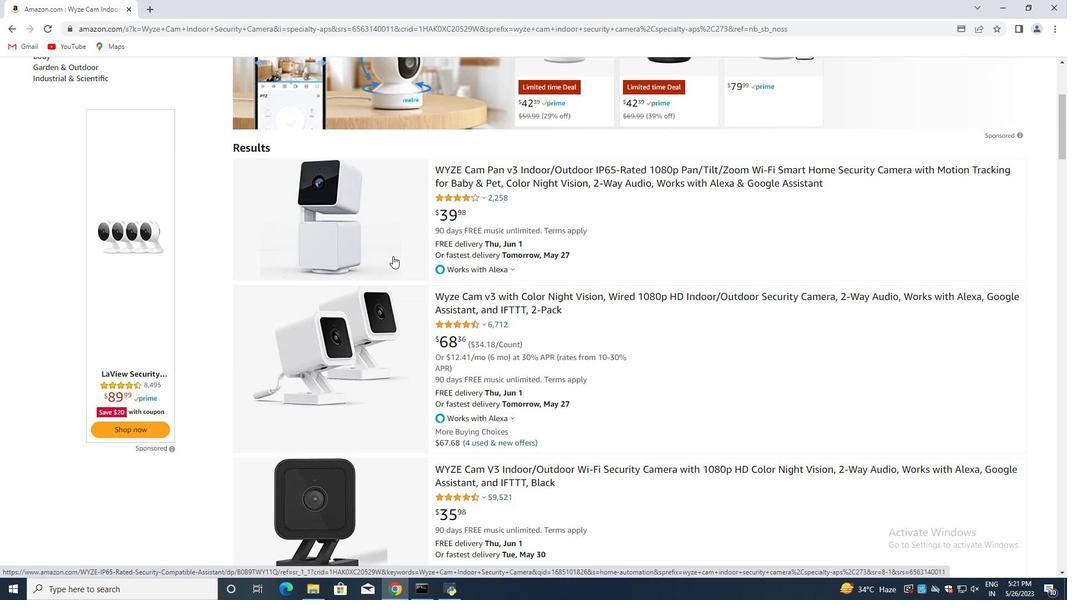 
Action: Mouse moved to (397, 248)
Screenshot: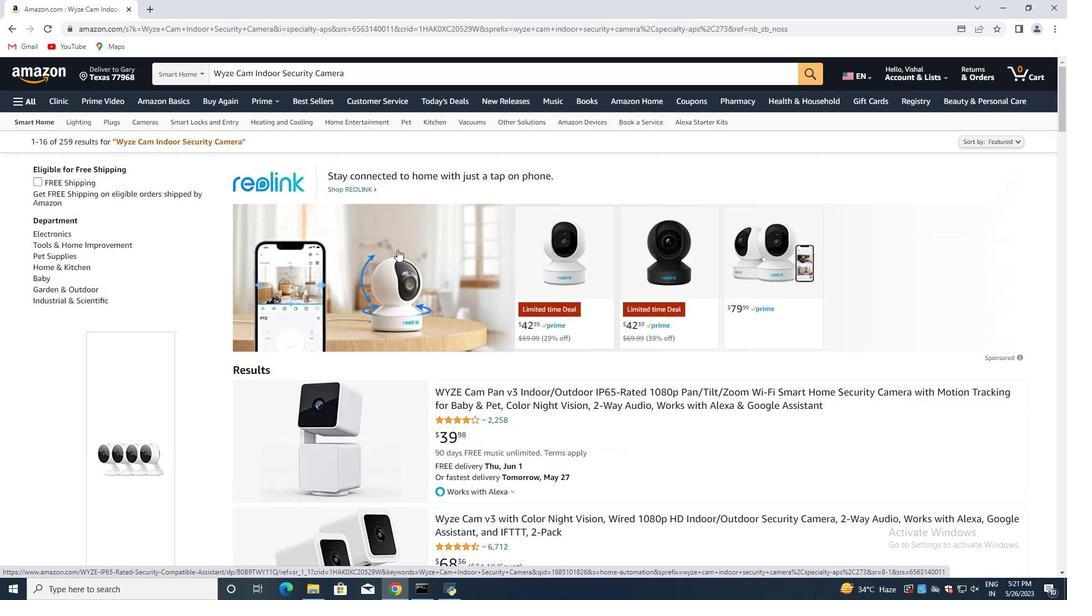 
Action: Mouse scrolled (397, 249) with delta (0, 0)
Screenshot: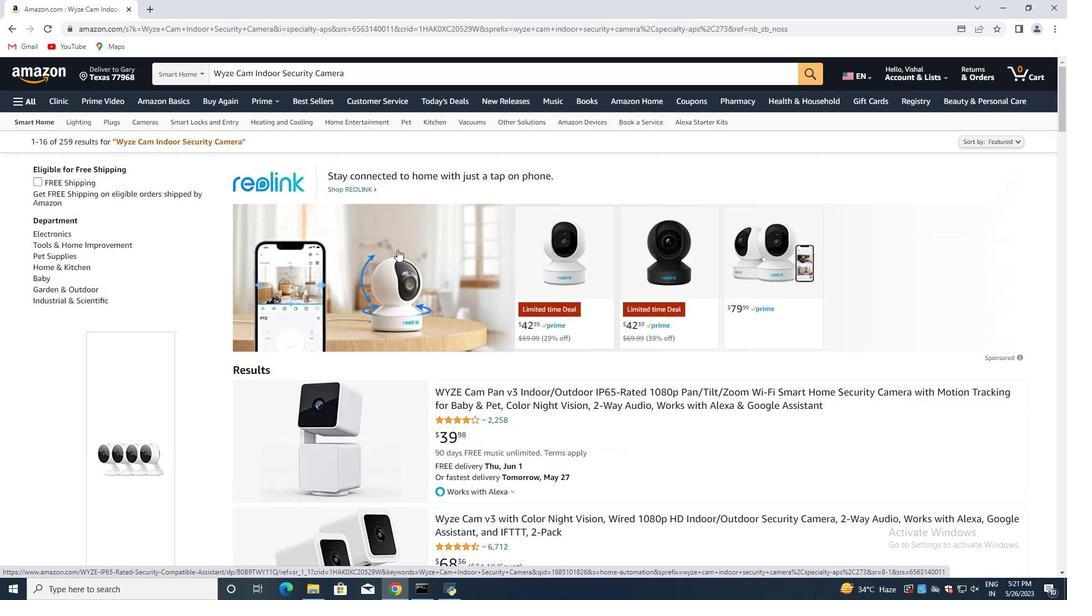 
Action: Mouse moved to (398, 248)
Screenshot: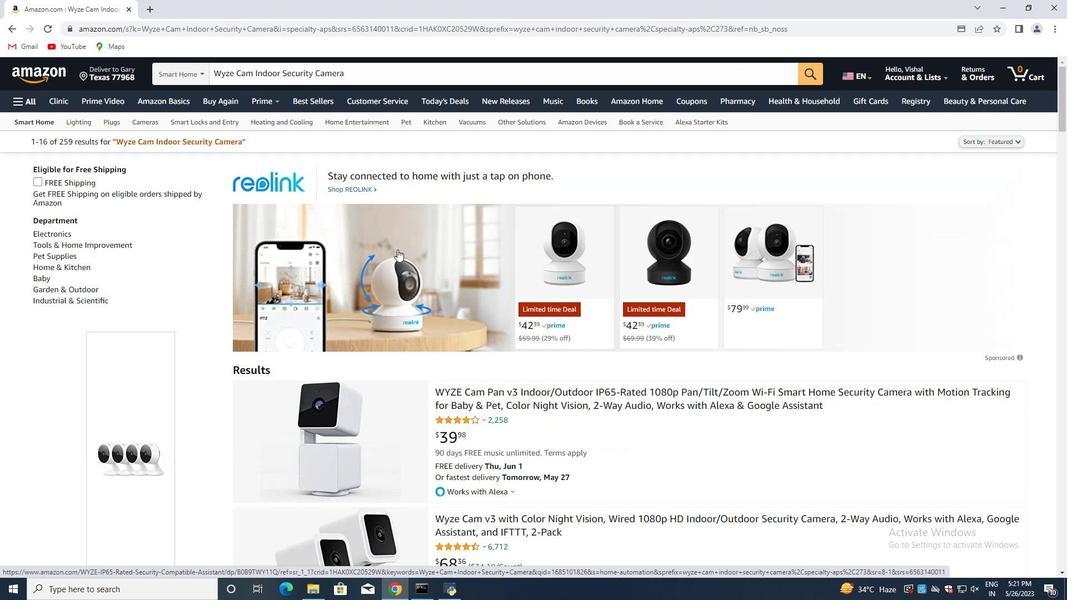 
Action: Mouse scrolled (398, 248) with delta (0, 0)
Screenshot: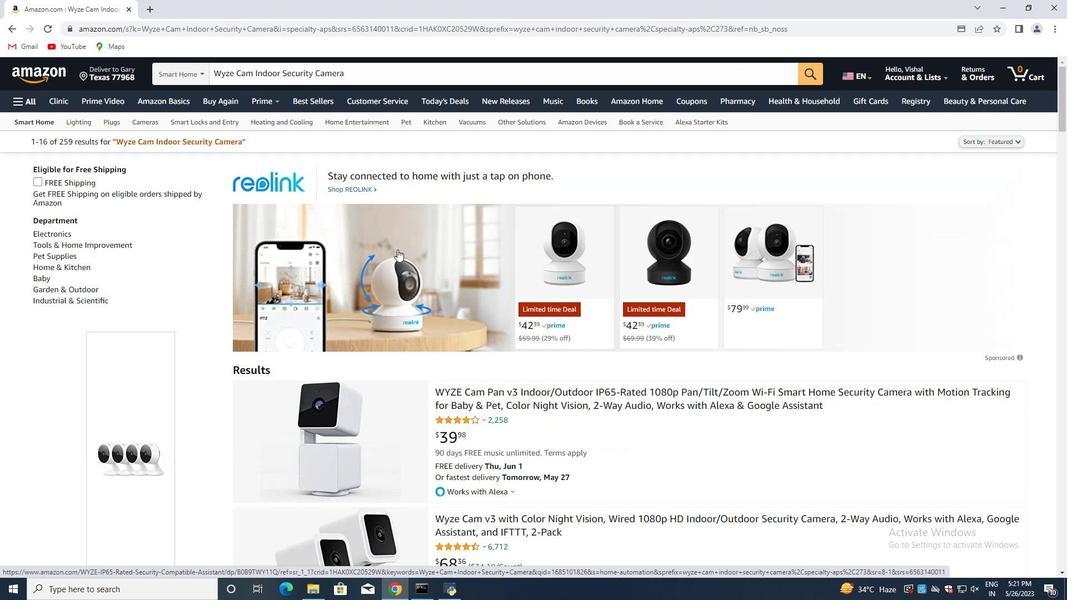 
Action: Mouse scrolled (398, 248) with delta (0, 0)
Screenshot: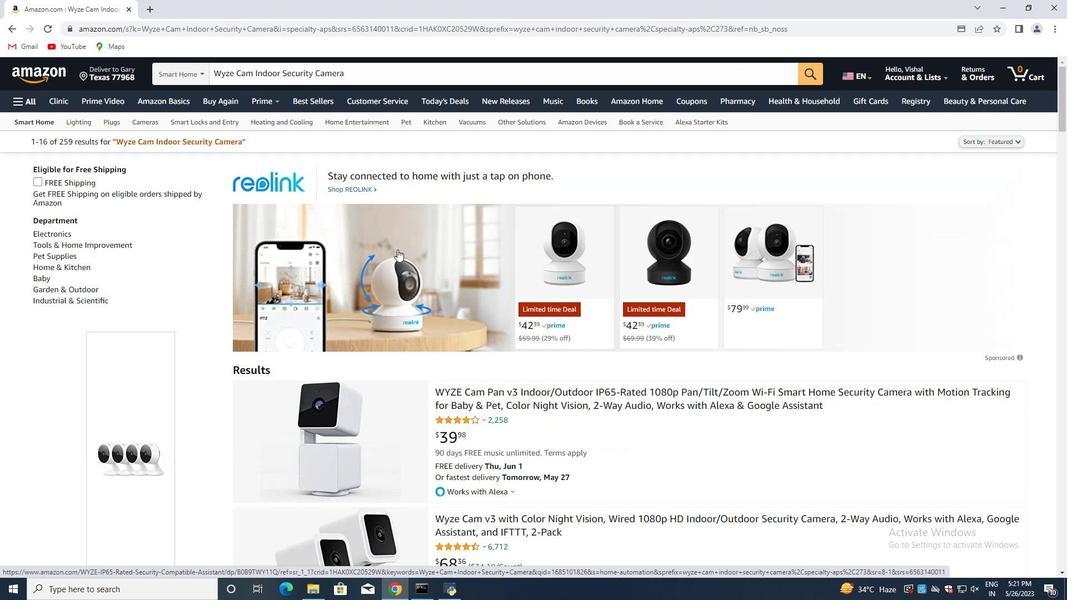 
Action: Mouse scrolled (398, 248) with delta (0, 0)
Screenshot: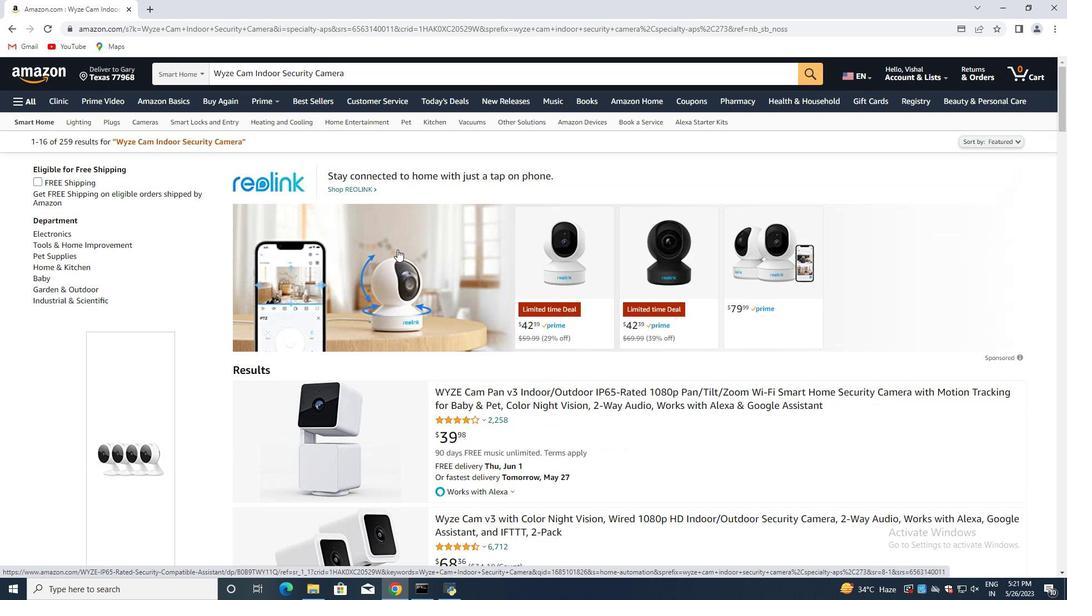 
Action: Mouse scrolled (398, 248) with delta (0, 0)
Screenshot: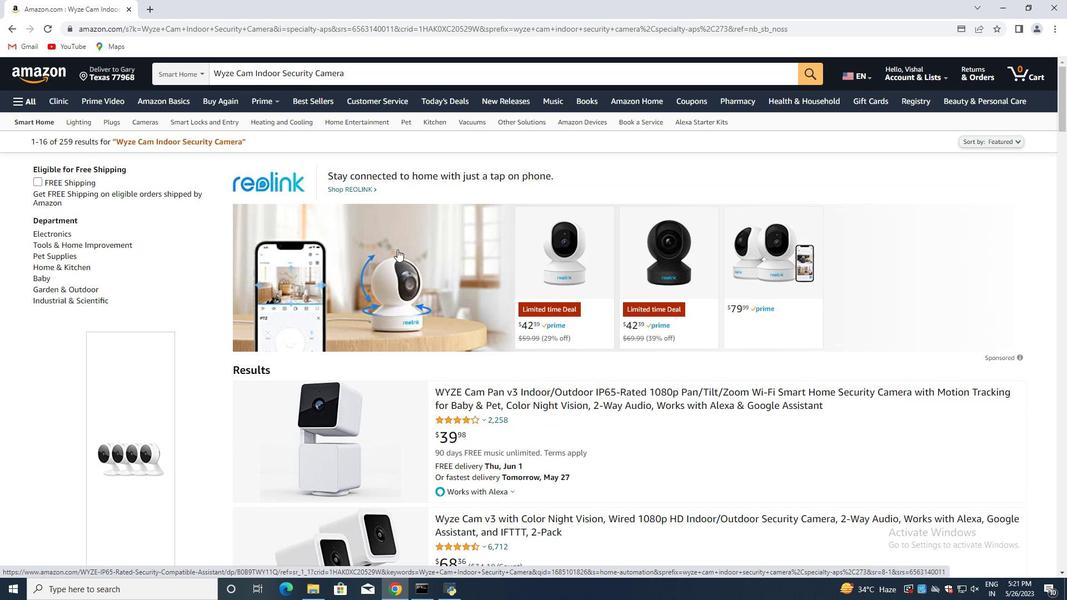
Action: Mouse scrolled (398, 248) with delta (0, 0)
Screenshot: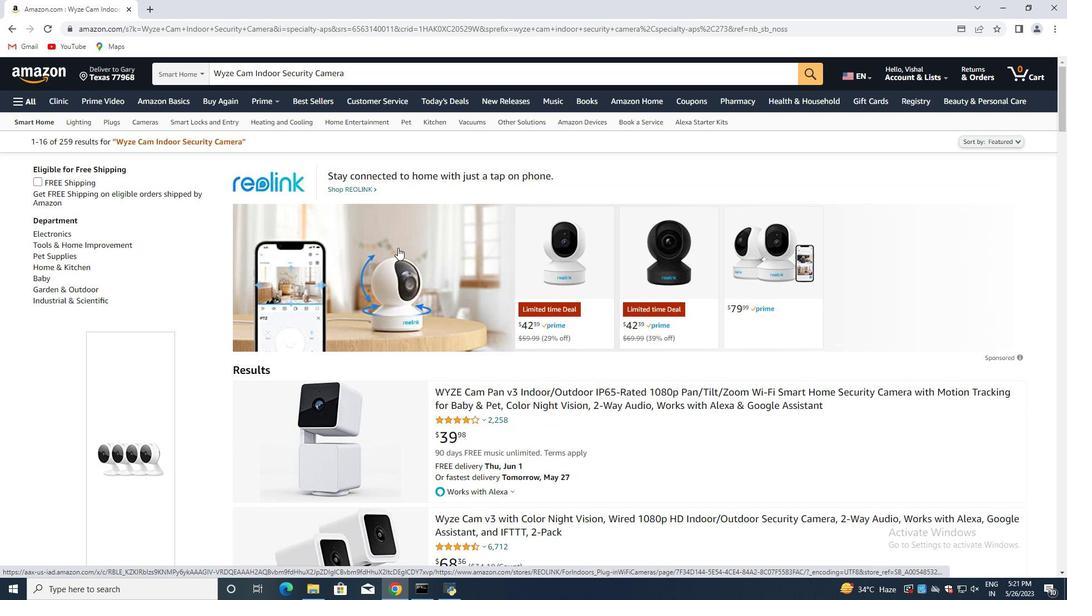 
Action: Mouse moved to (382, 260)
Screenshot: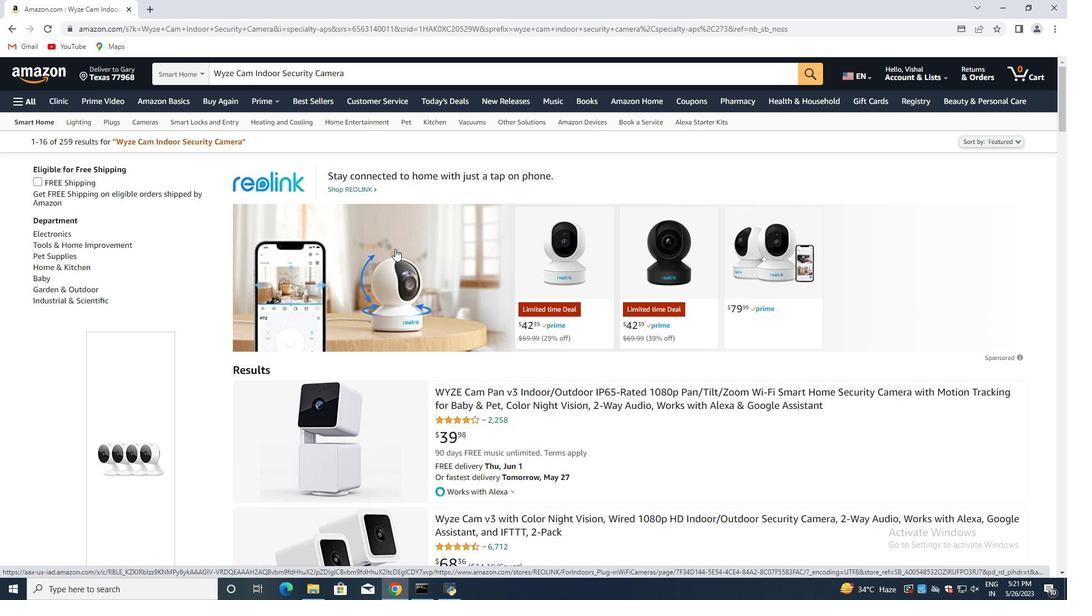 
Action: Mouse scrolled (382, 259) with delta (0, 0)
Screenshot: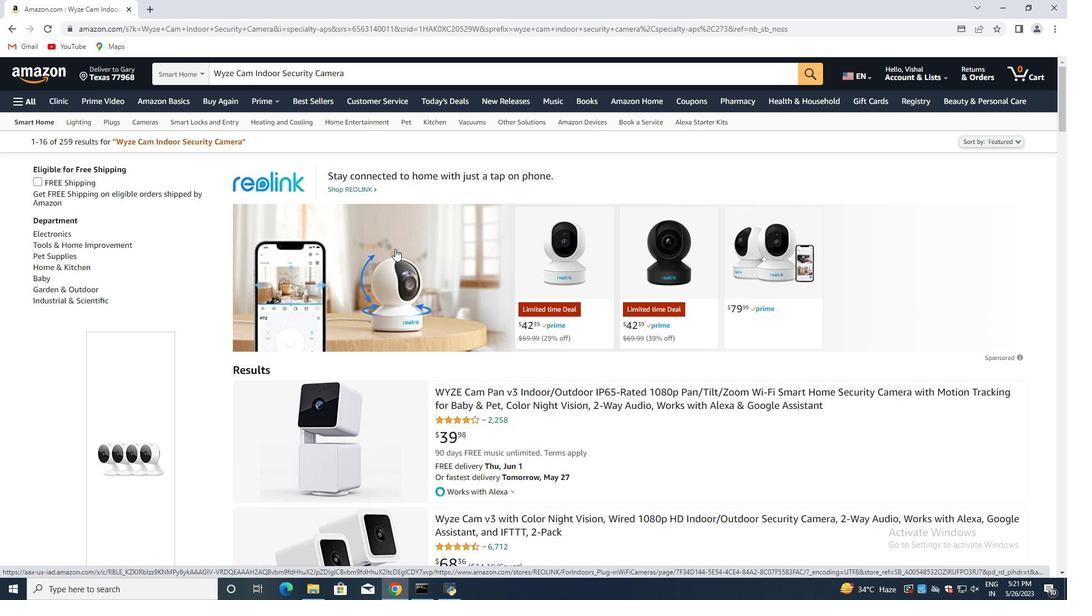 
Action: Mouse moved to (374, 263)
Screenshot: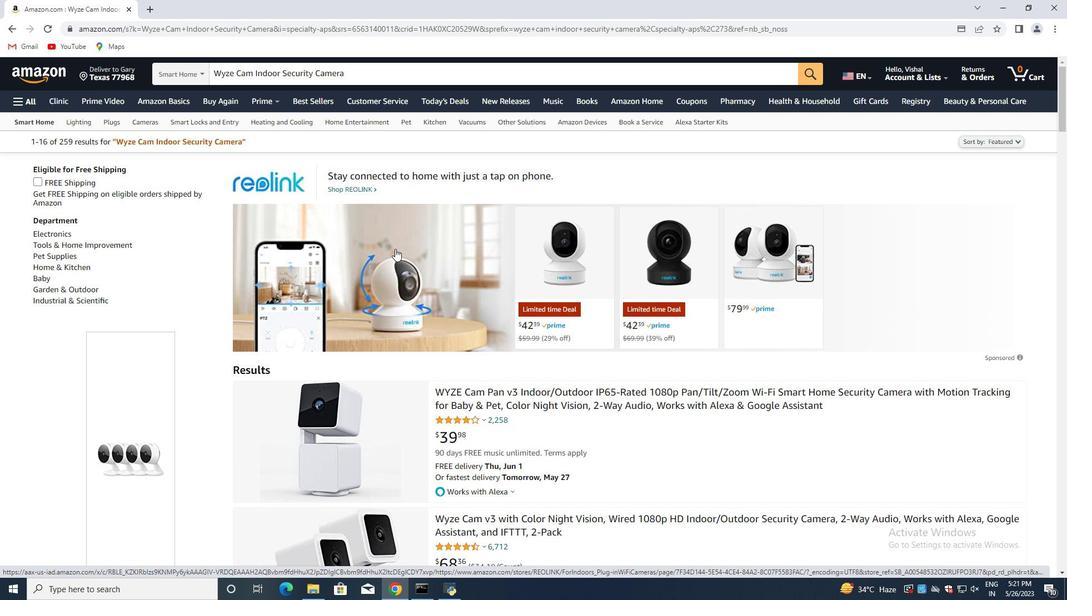 
Action: Mouse scrolled (374, 263) with delta (0, 0)
Screenshot: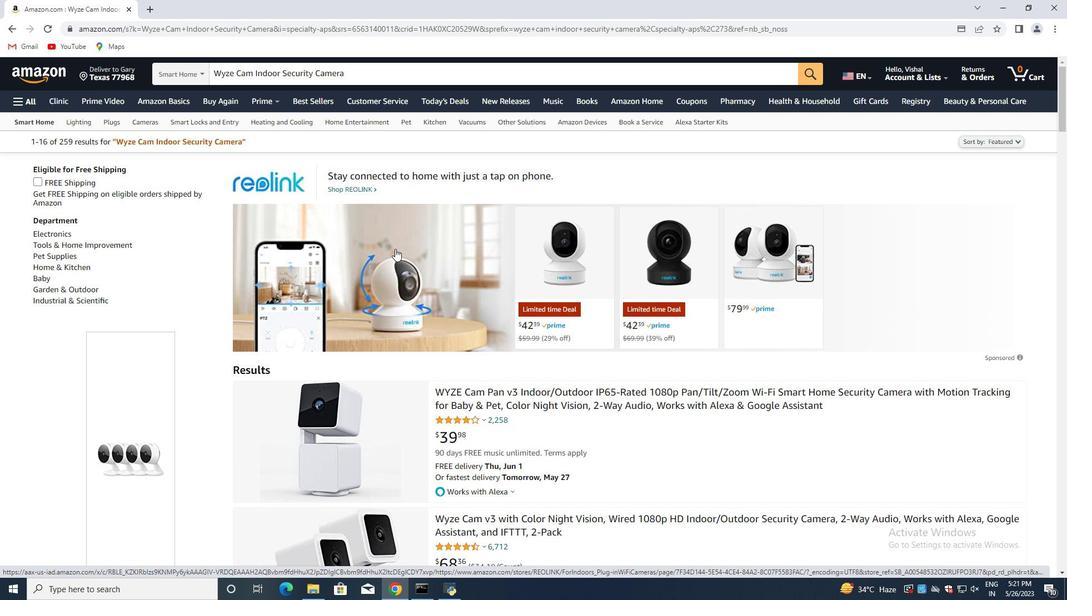
Action: Mouse moved to (369, 265)
Screenshot: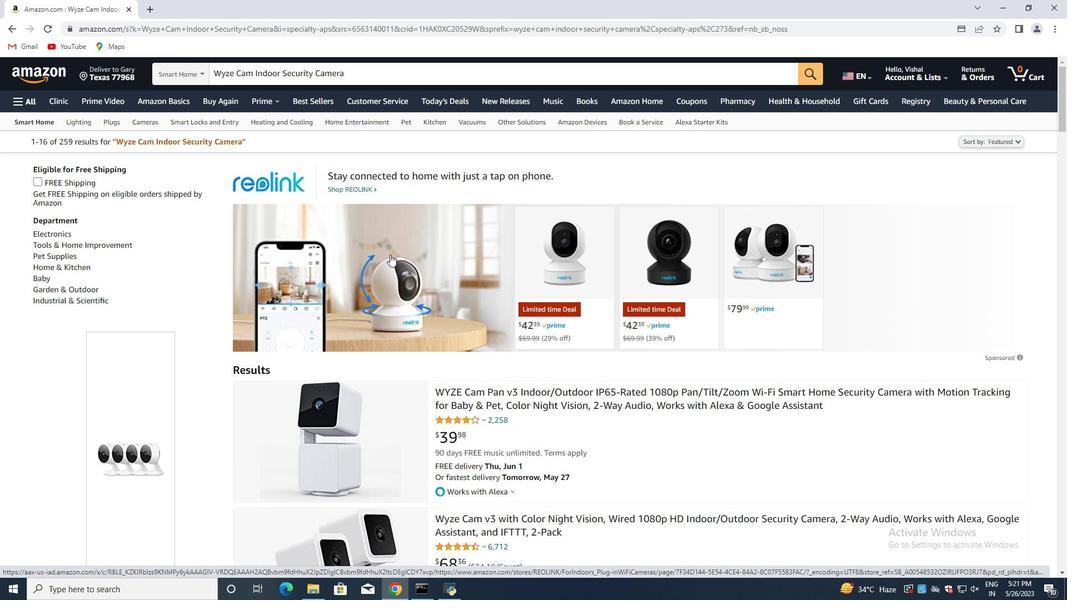 
Action: Mouse scrolled (369, 264) with delta (0, 0)
Screenshot: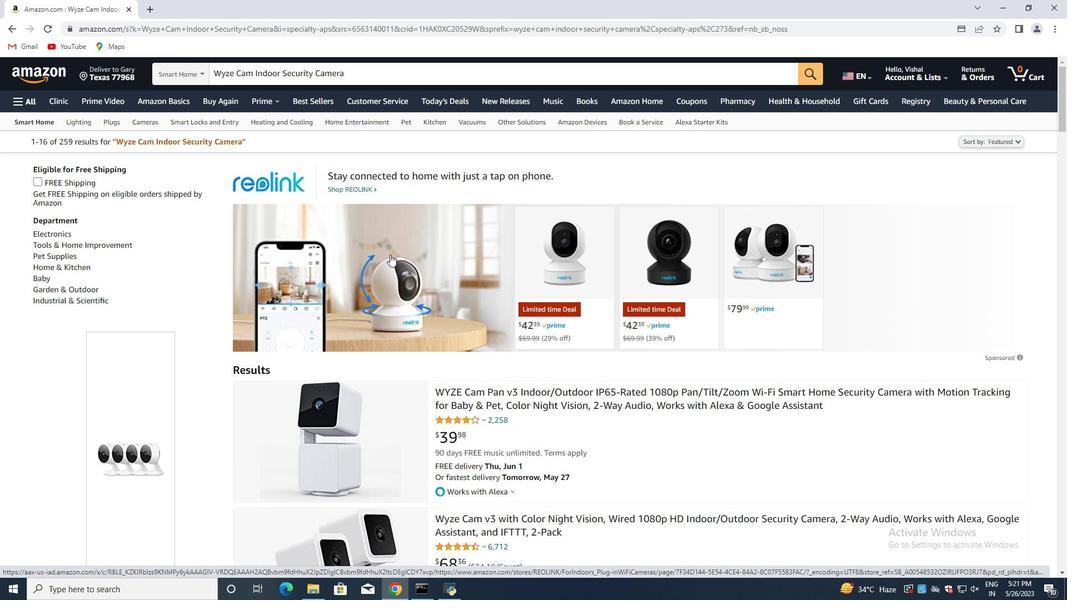 
Action: Mouse moved to (373, 261)
Screenshot: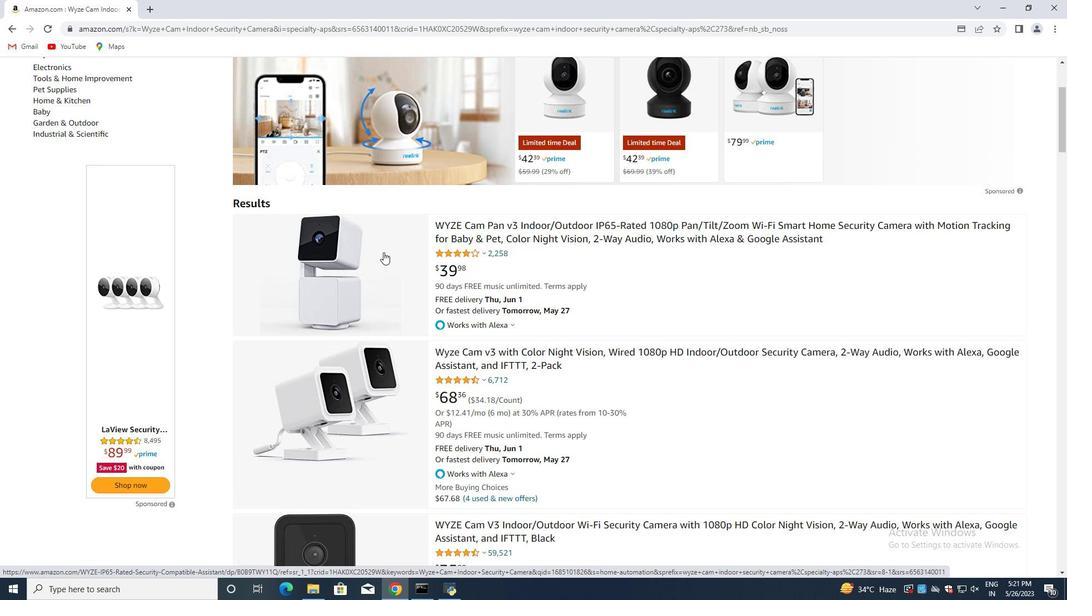 
Action: Mouse pressed left at (373, 261)
Screenshot: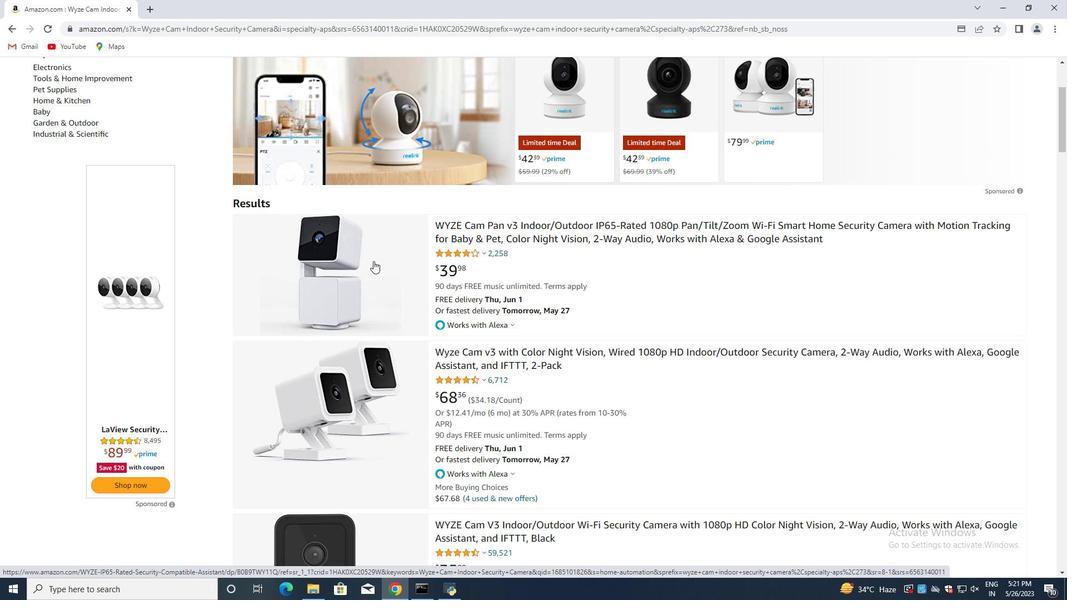 
Action: Mouse moved to (367, 462)
Screenshot: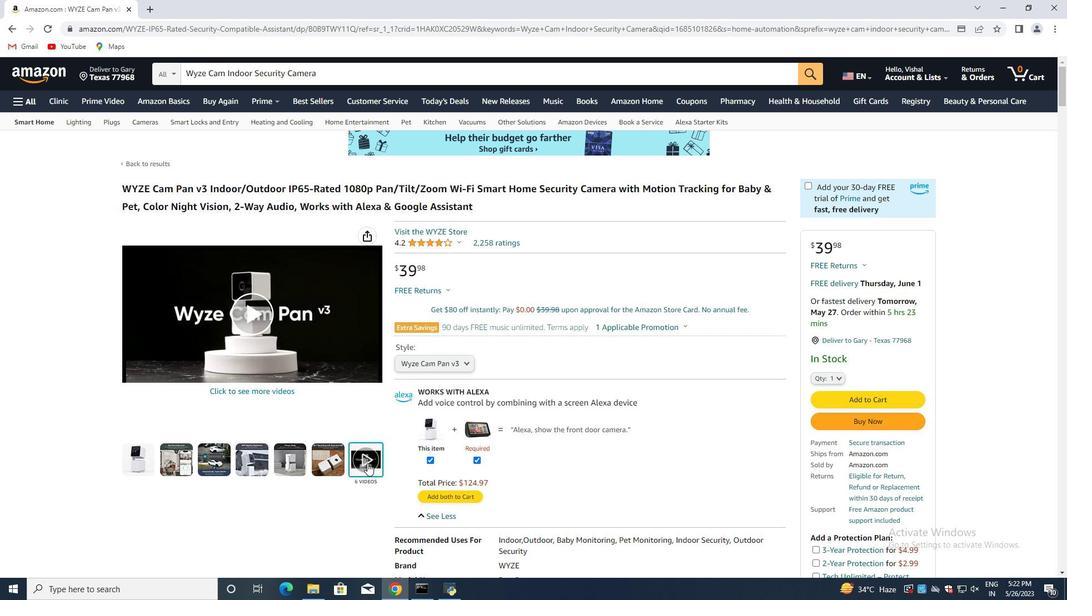 
Action: Mouse pressed left at (367, 462)
Screenshot: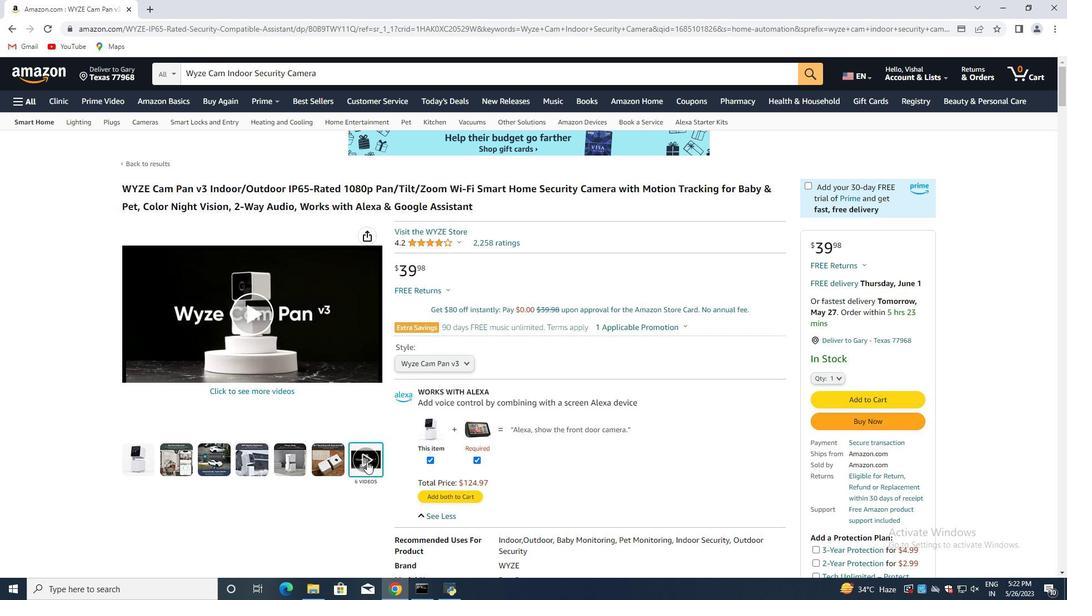 
Action: Mouse moved to (297, 279)
Screenshot: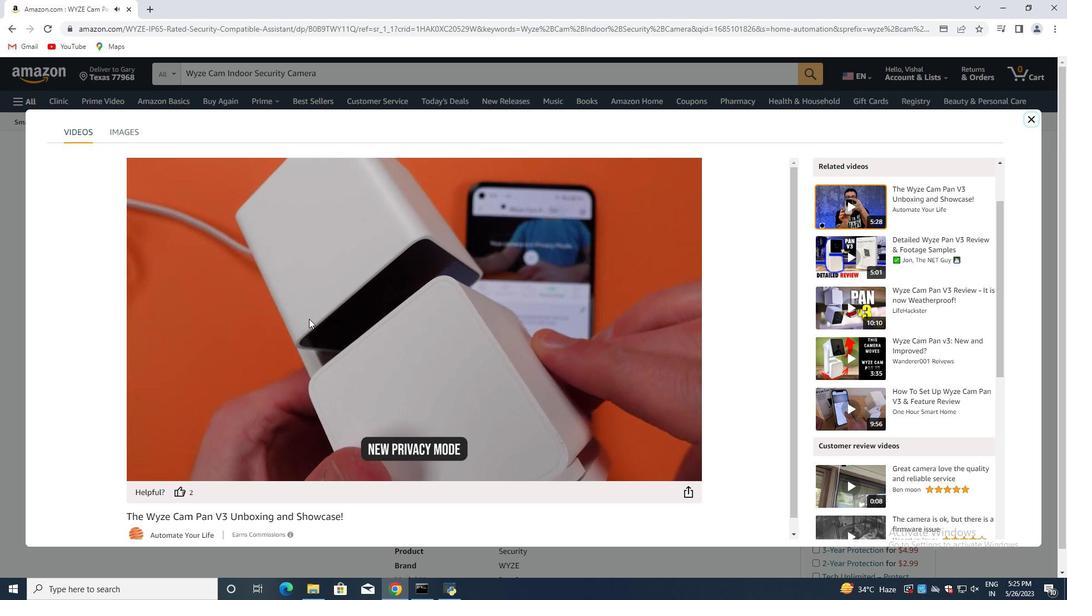 
Action: Mouse pressed left at (297, 279)
Screenshot: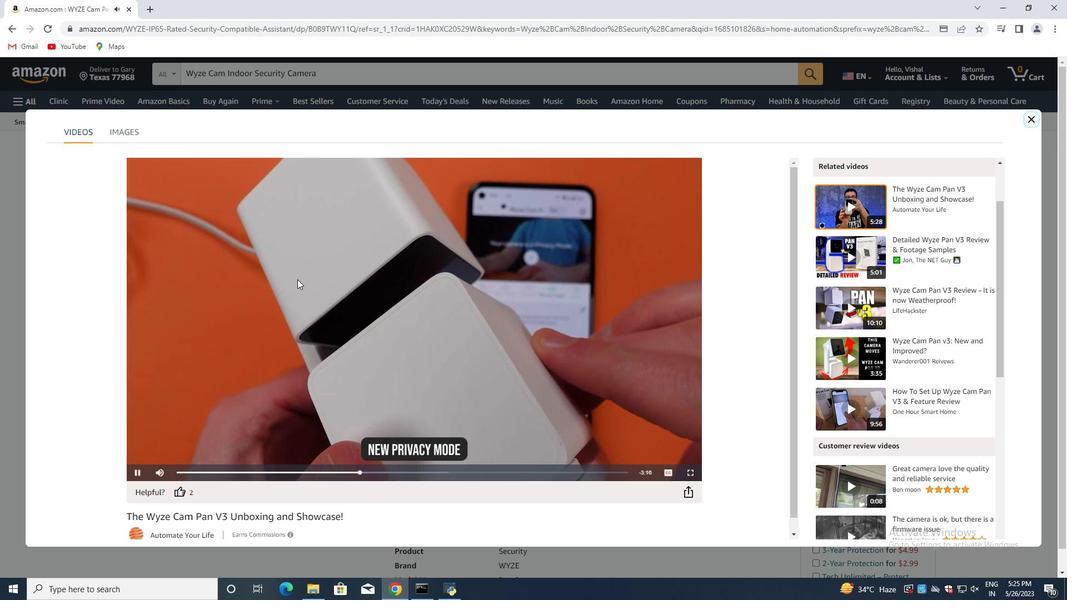 
Action: Mouse moved to (297, 279)
Screenshot: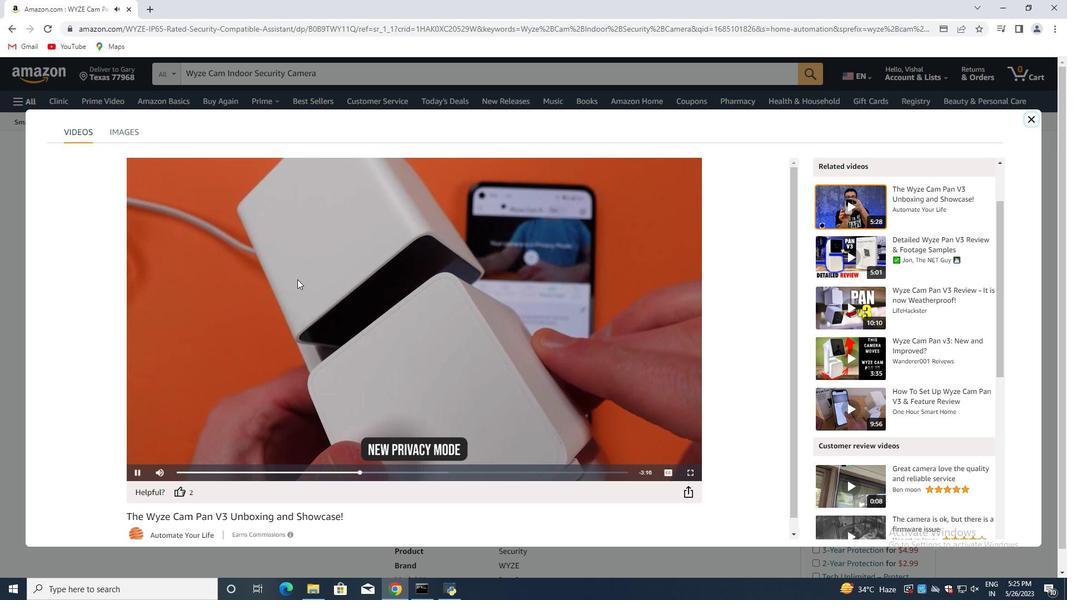 
Action: Mouse pressed left at (297, 279)
Screenshot: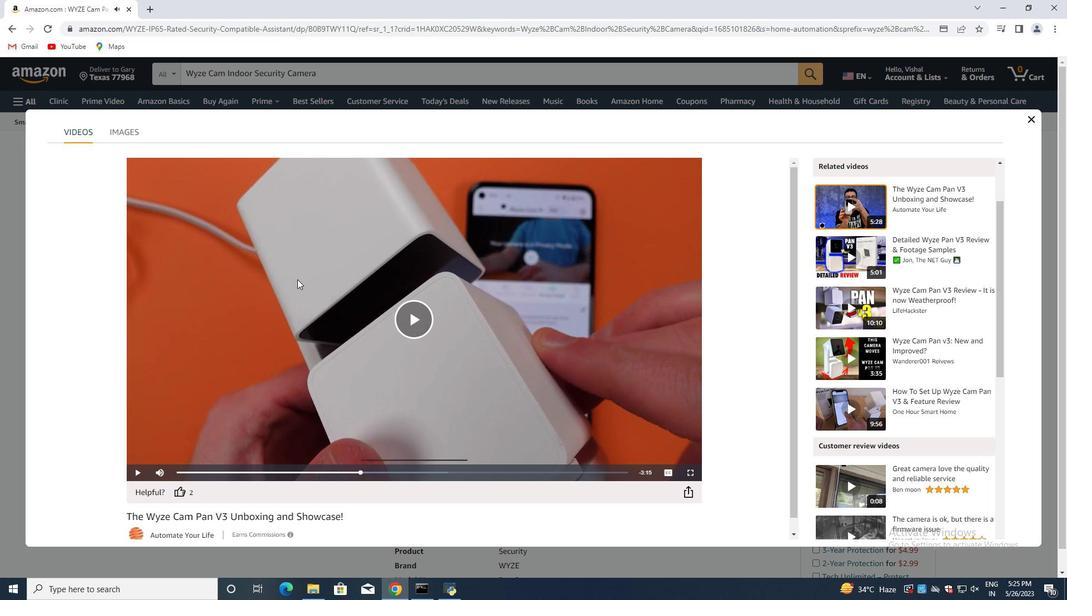 
Action: Mouse moved to (888, 287)
Screenshot: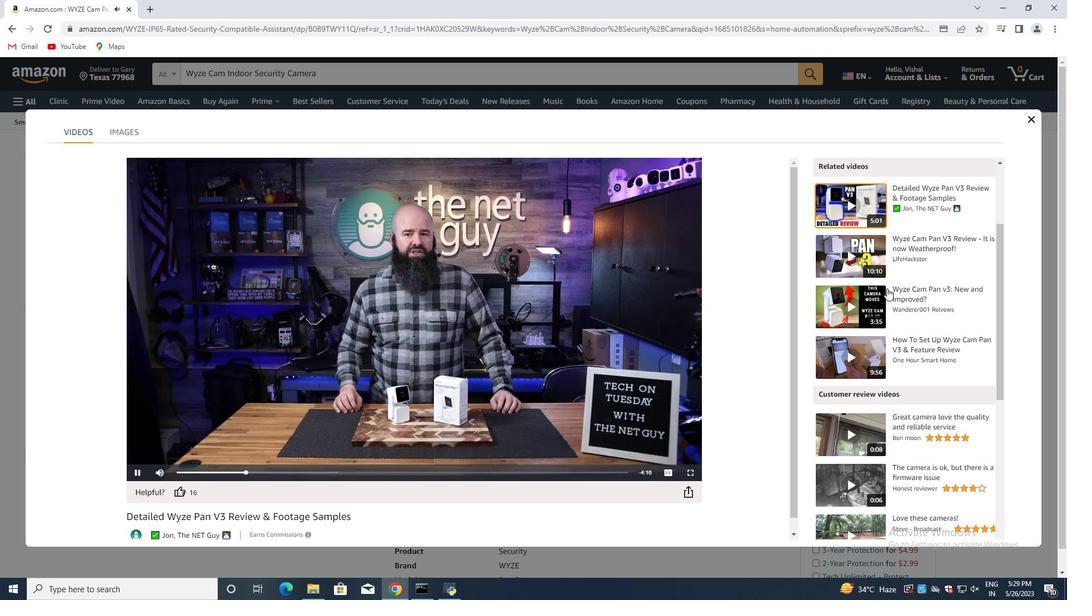 
Action: Mouse scrolled (888, 288) with delta (0, 0)
Screenshot: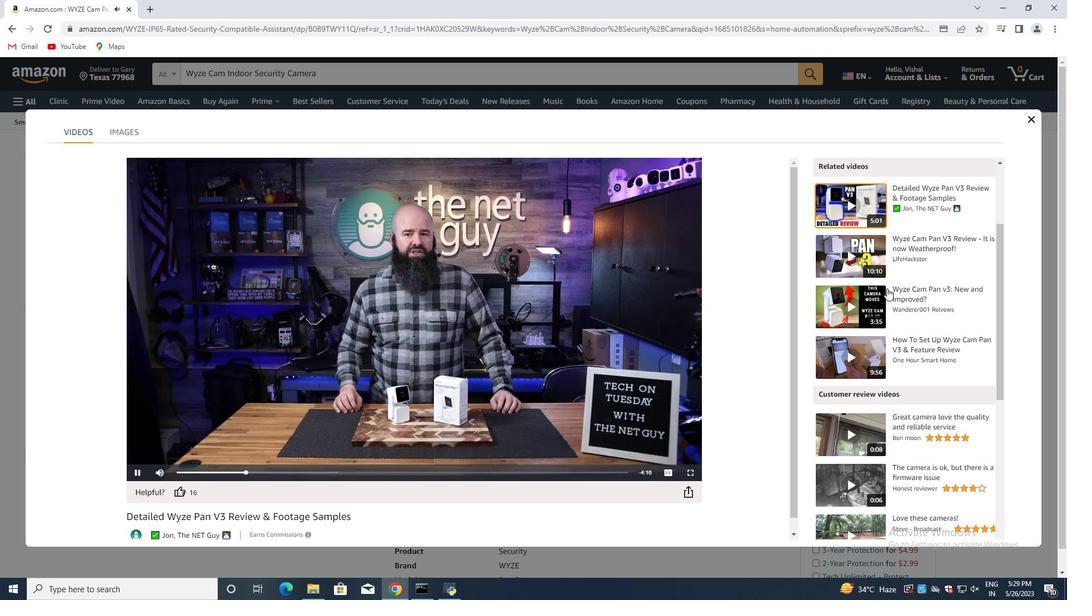 
Action: Mouse moved to (889, 286)
Screenshot: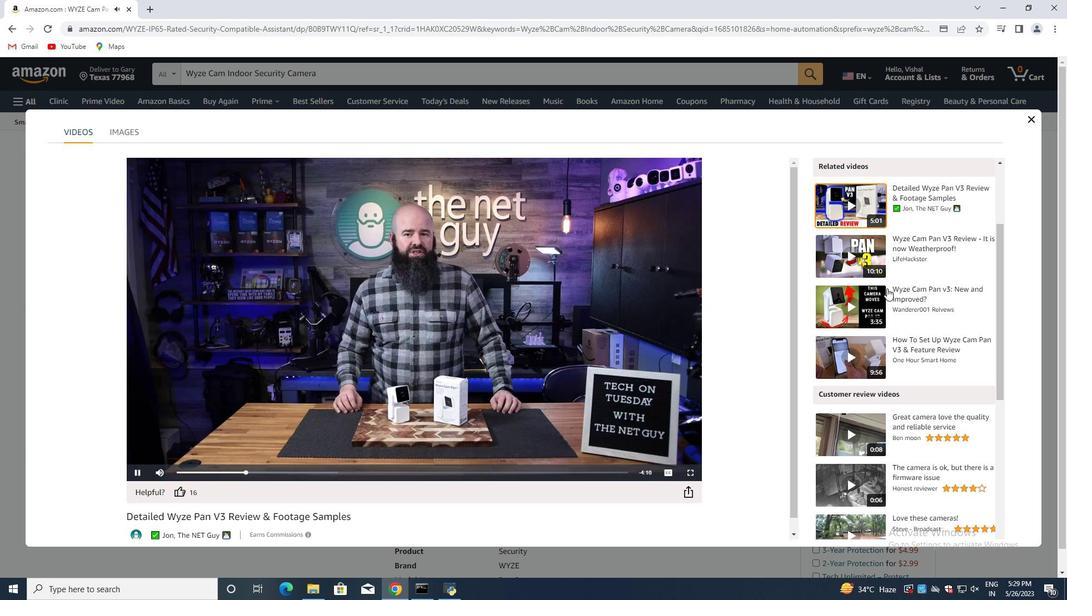
Action: Mouse scrolled (889, 287) with delta (0, 0)
Screenshot: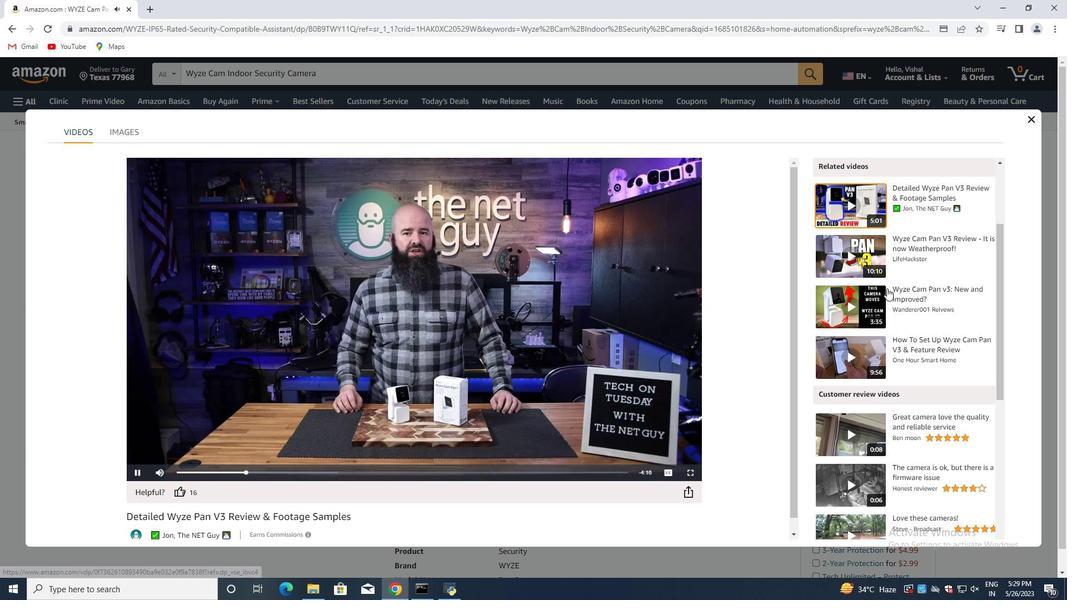 
Action: Mouse scrolled (889, 287) with delta (0, 0)
Screenshot: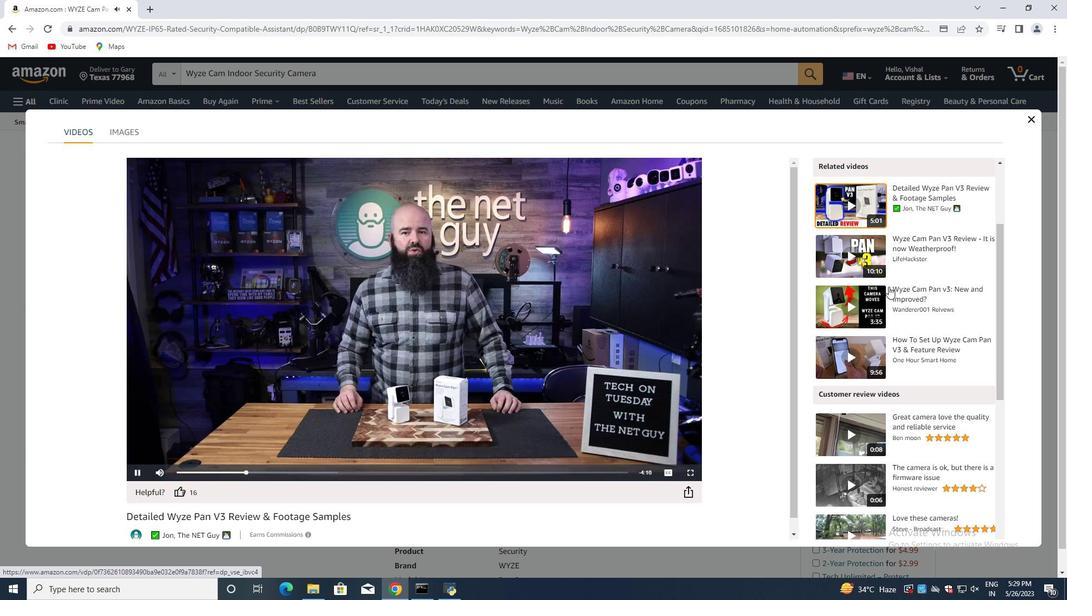 
Action: Mouse moved to (907, 266)
Screenshot: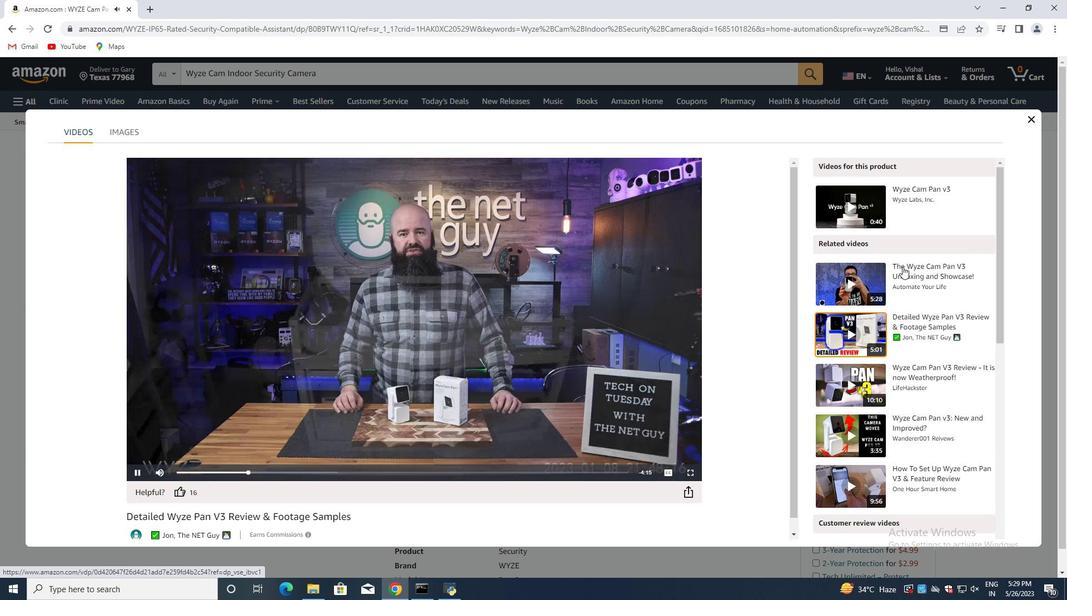 
Action: Mouse scrolled (907, 266) with delta (0, 0)
Screenshot: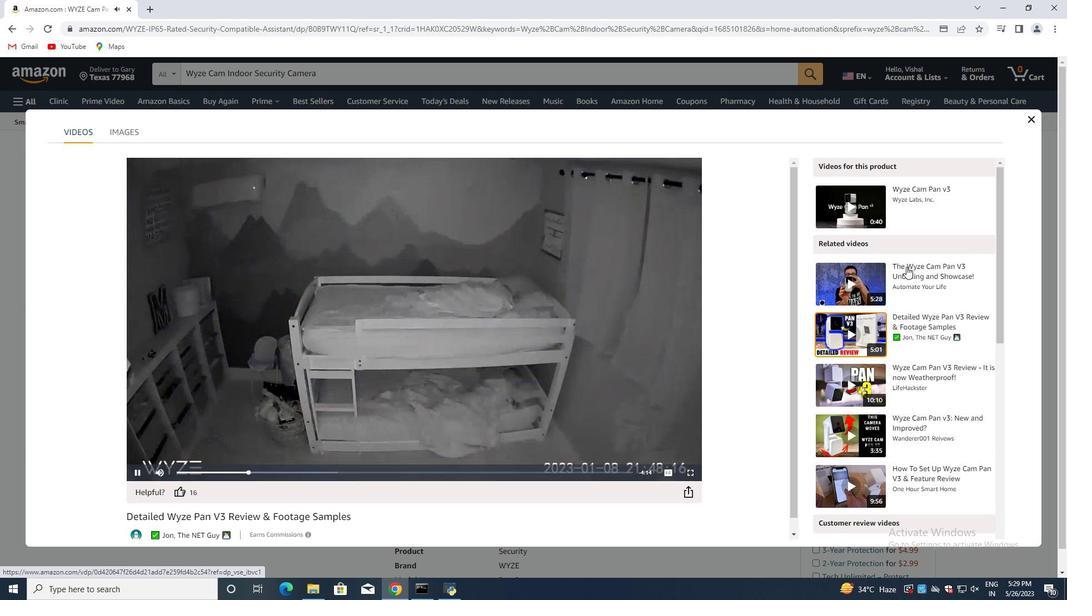 
Action: Mouse moved to (907, 268)
Screenshot: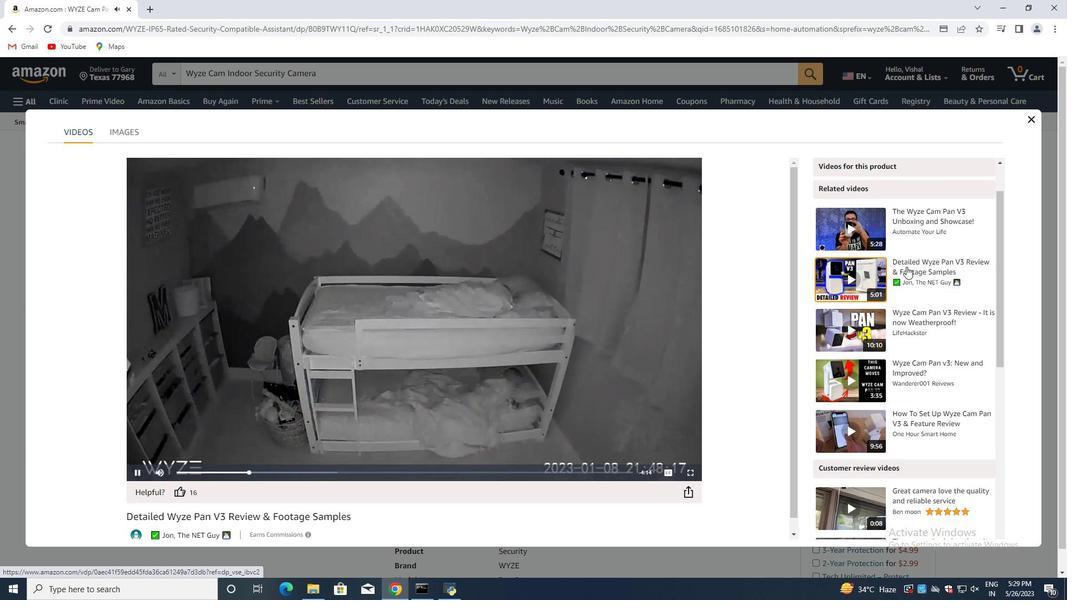 
Action: Mouse scrolled (907, 267) with delta (0, 0)
Screenshot: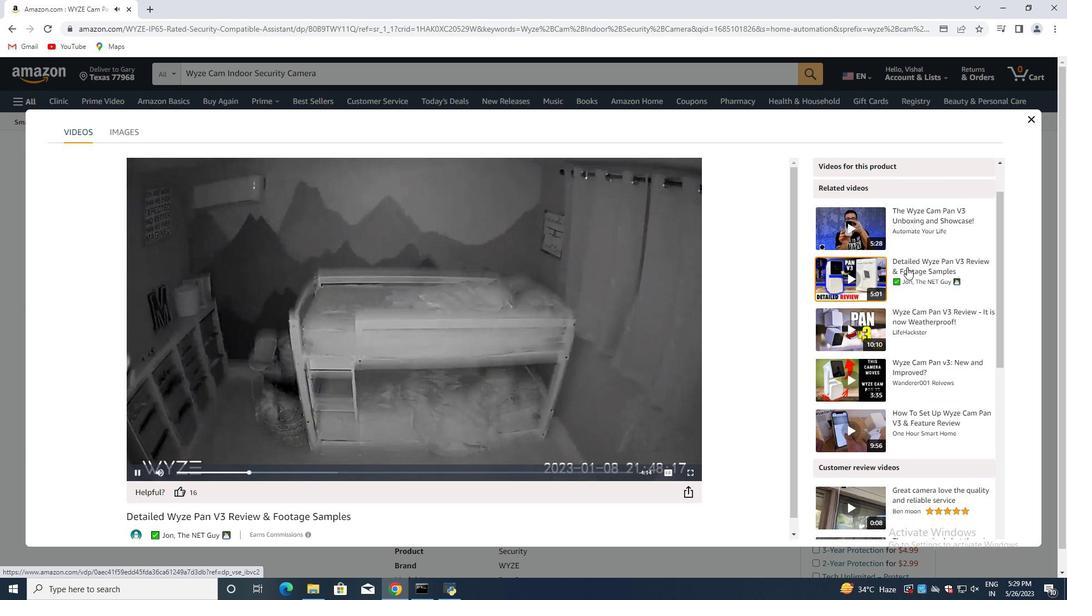 
Action: Mouse moved to (1028, 120)
Screenshot: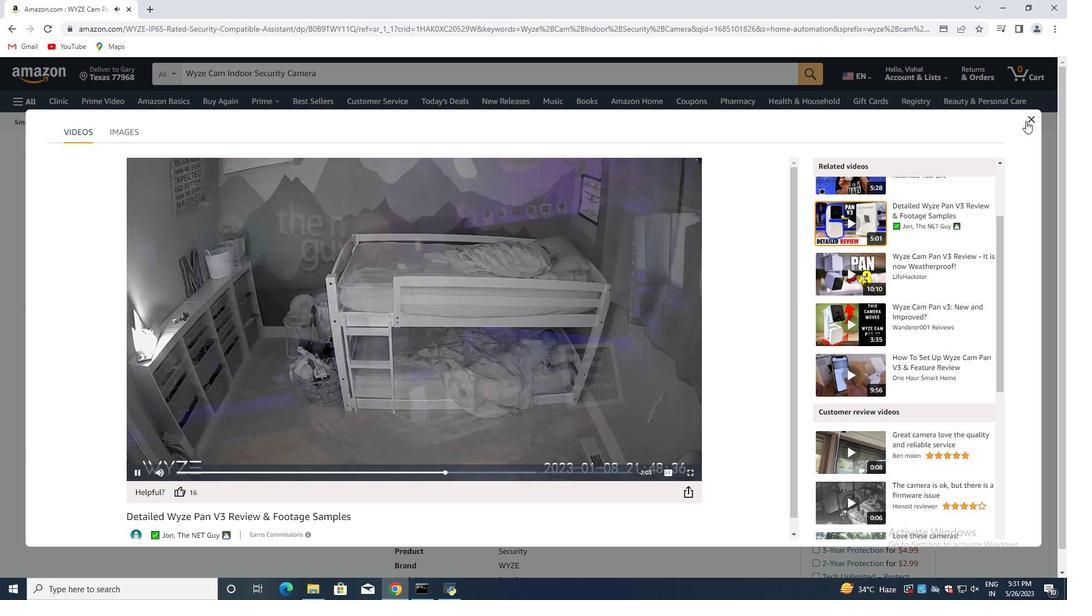 
Action: Mouse pressed left at (1028, 120)
Screenshot: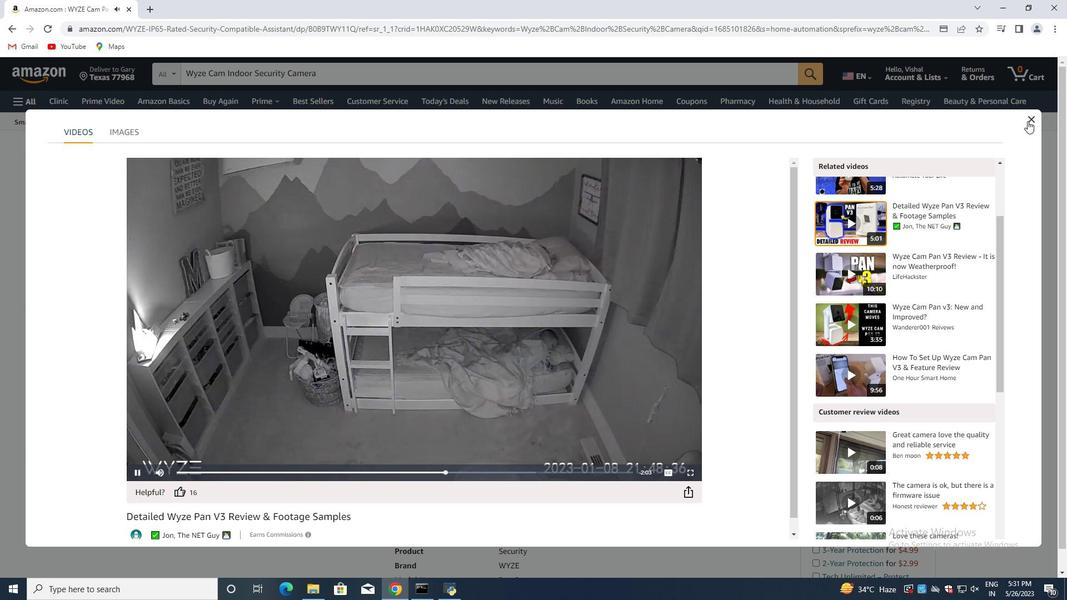 
Action: Mouse moved to (310, 334)
Screenshot: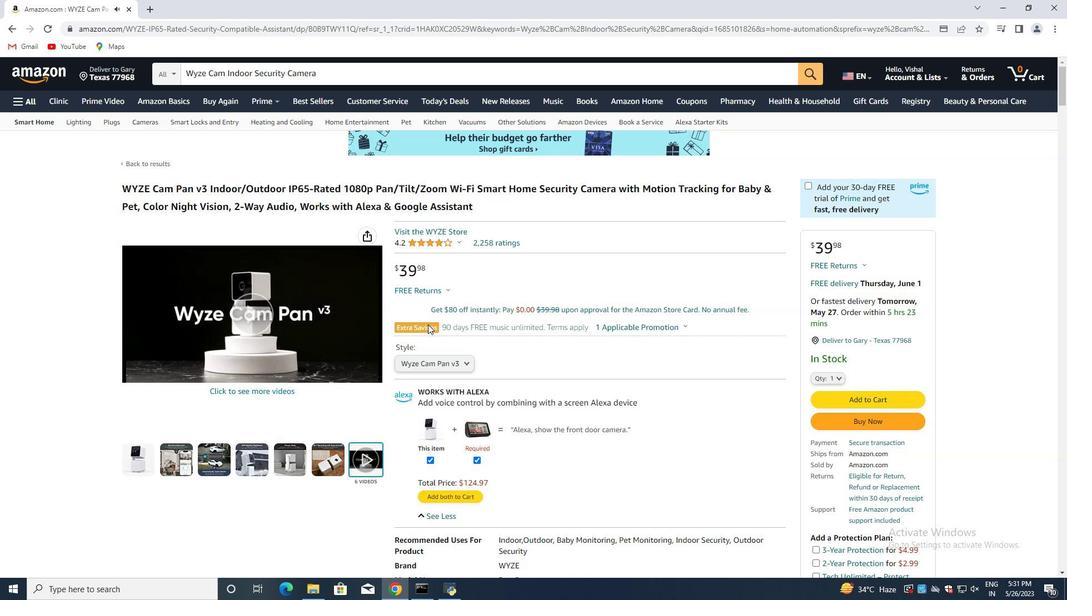 
Action: Mouse scrolled (310, 334) with delta (0, 0)
Screenshot: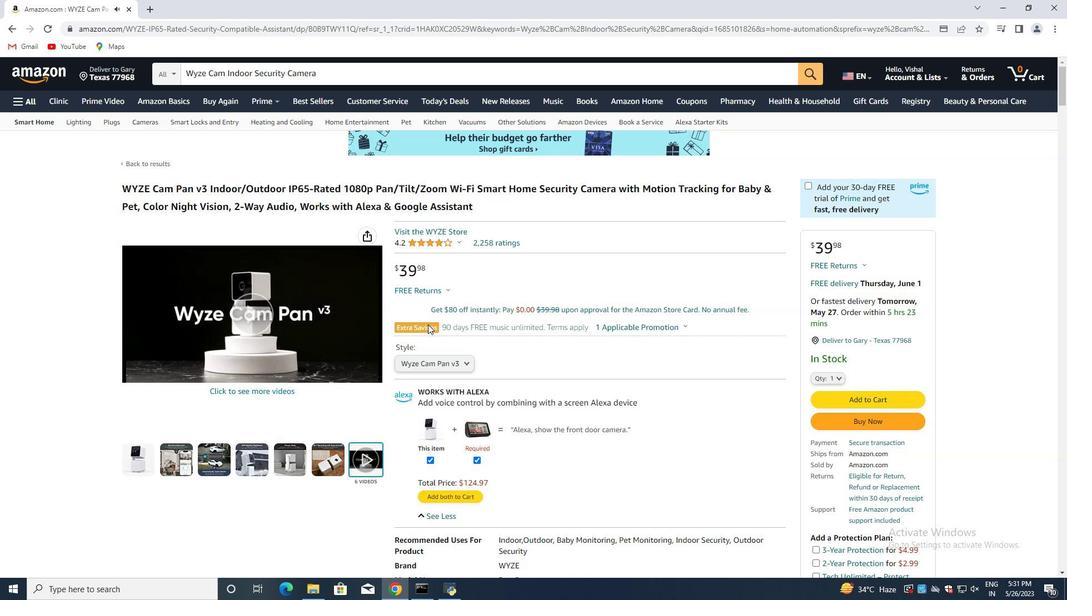 
Action: Mouse moved to (308, 341)
Screenshot: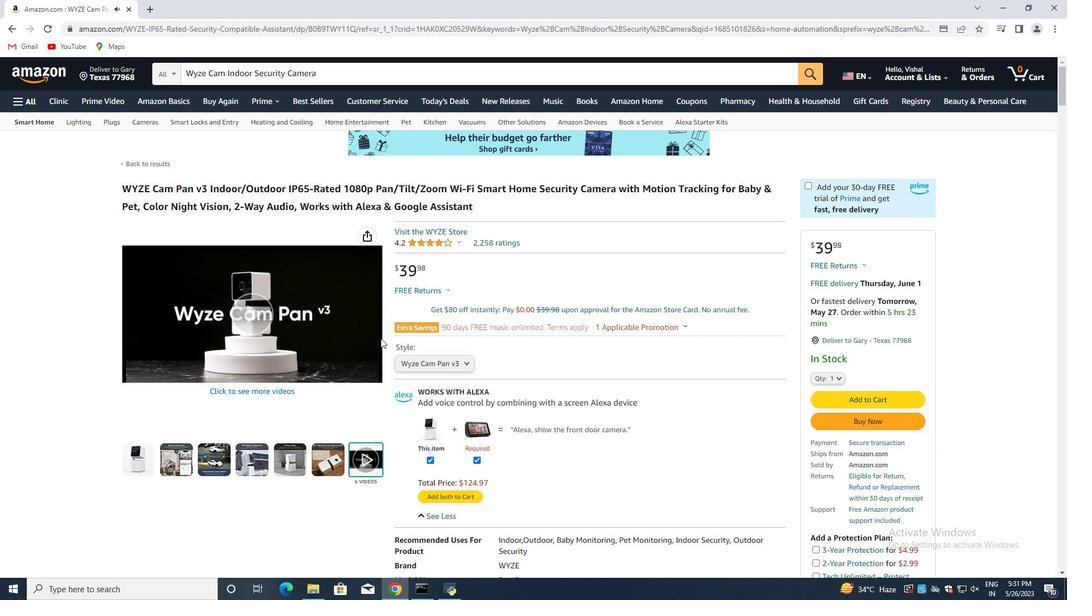 
Action: Mouse scrolled (308, 340) with delta (0, 0)
Screenshot: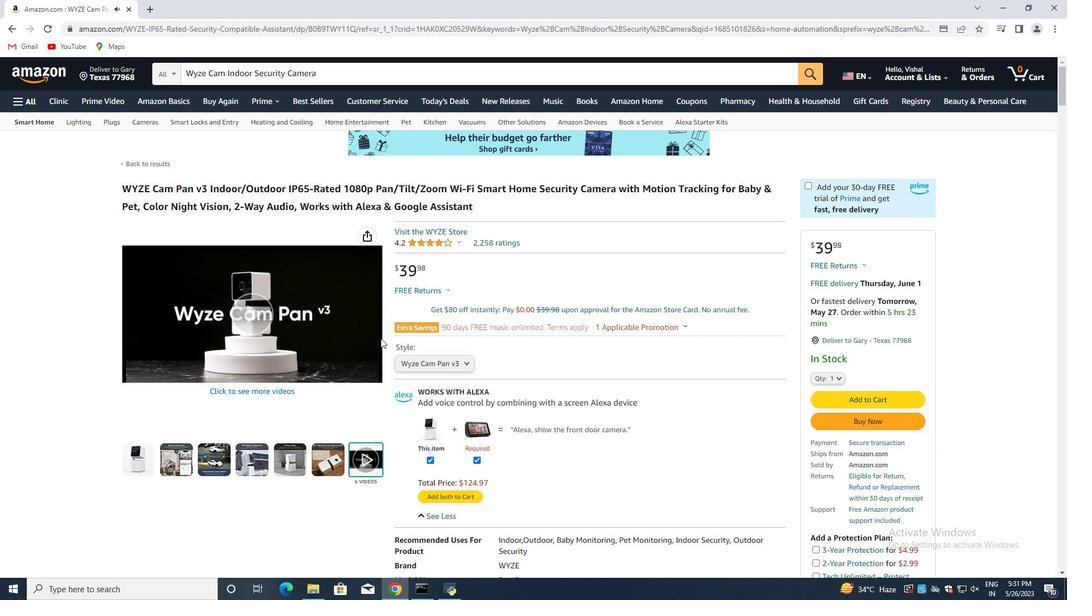 
Action: Mouse moved to (303, 335)
Screenshot: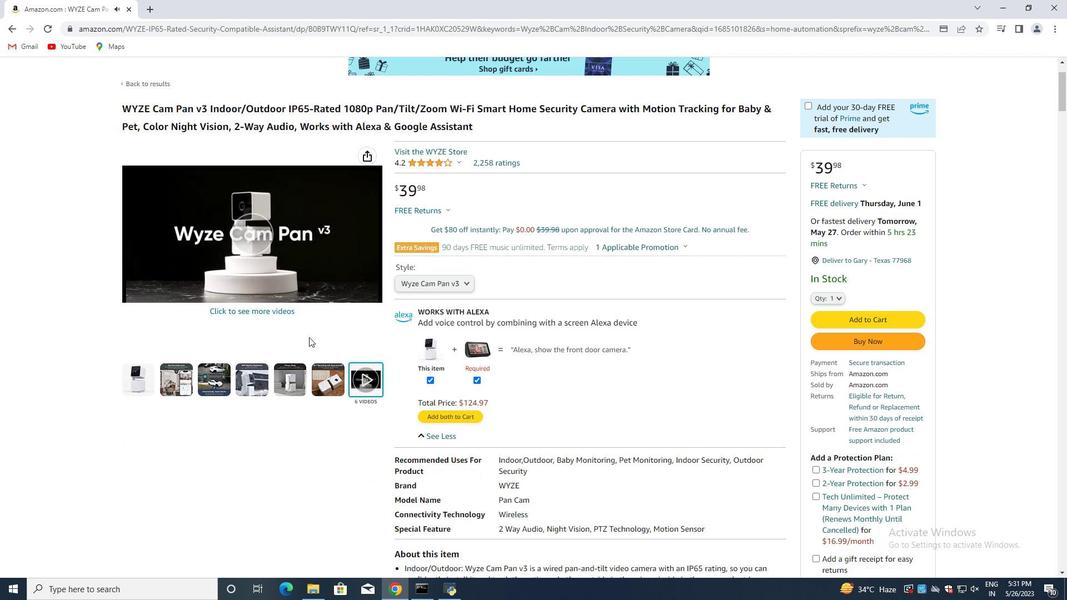 
Action: Mouse scrolled (305, 334) with delta (0, 0)
Screenshot: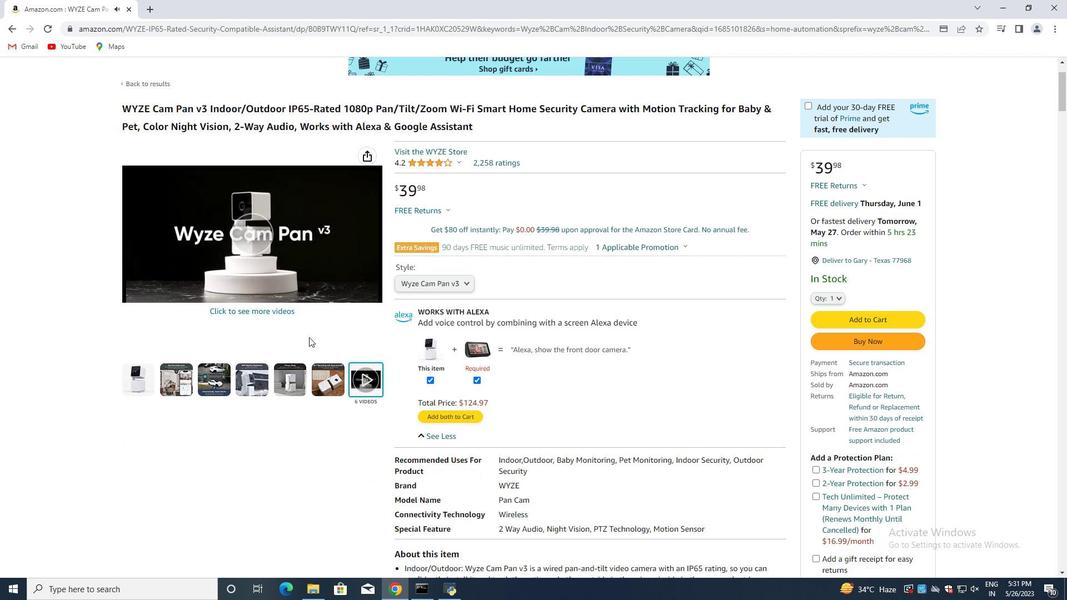 
Action: Mouse moved to (302, 337)
Screenshot: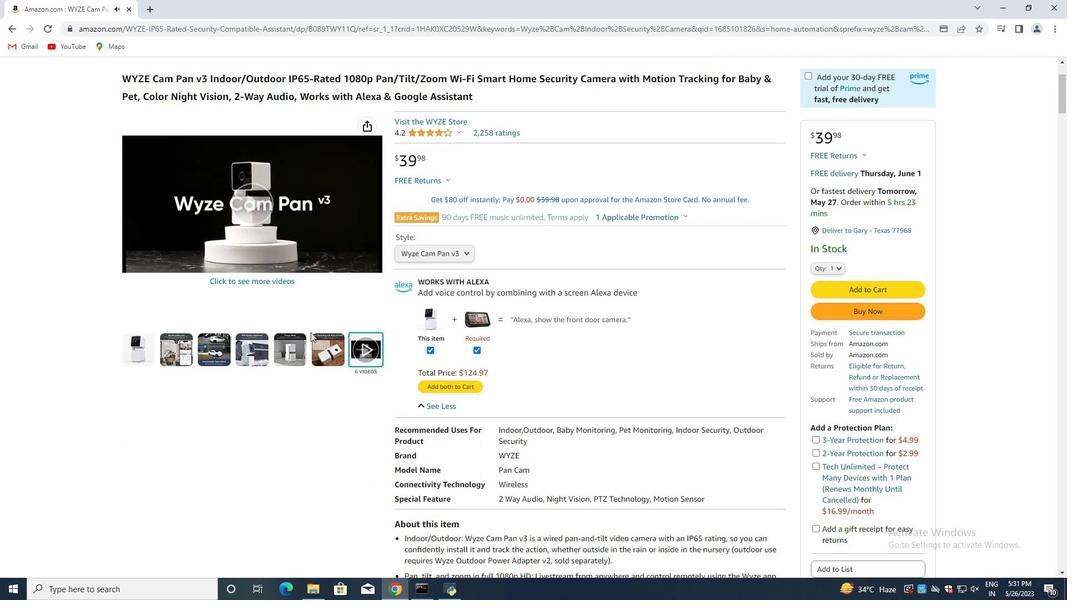 
Action: Mouse scrolled (303, 335) with delta (0, 0)
Screenshot: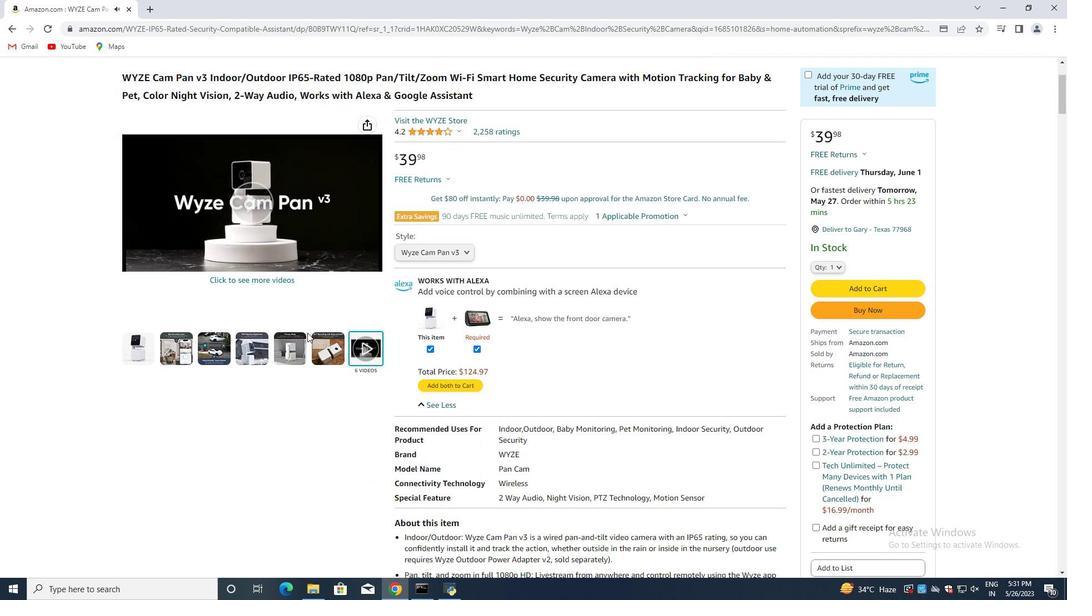 
Action: Mouse moved to (418, 310)
Screenshot: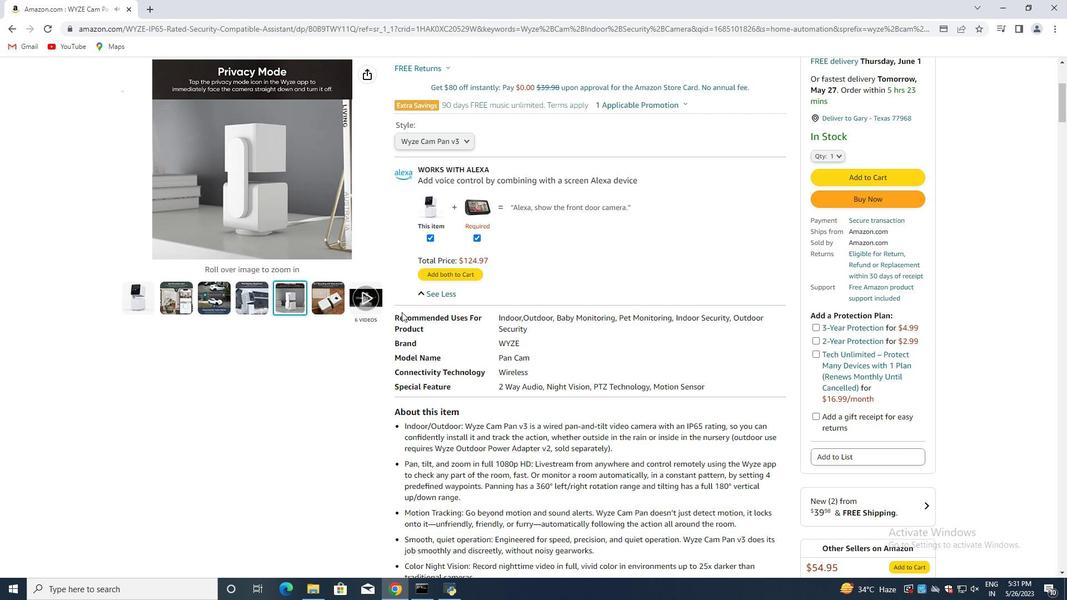 
Action: Mouse scrolled (412, 310) with delta (0, 0)
Screenshot: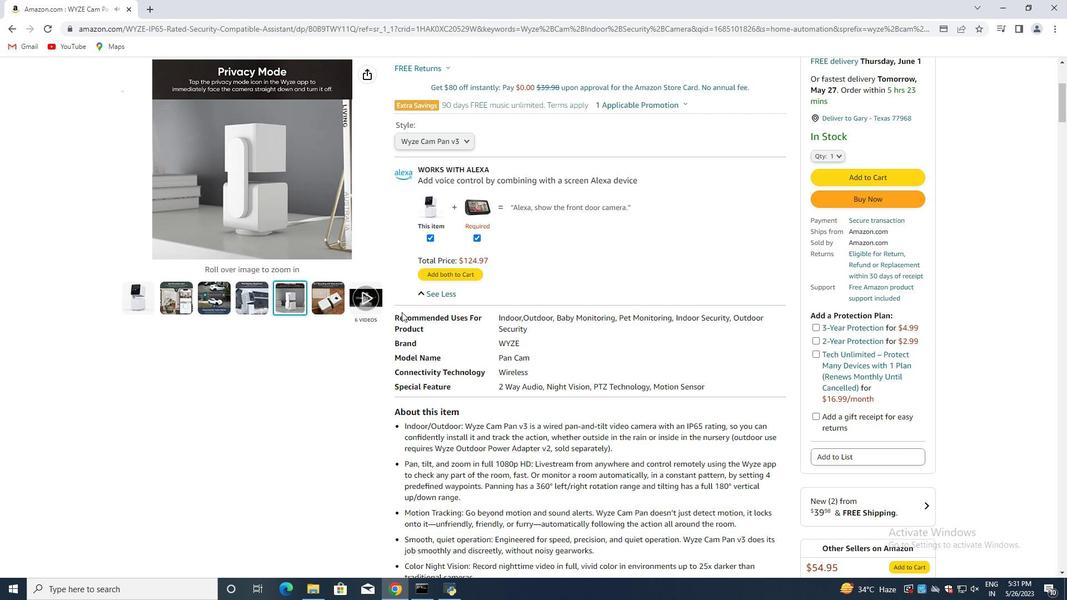 
Action: Mouse moved to (418, 310)
Screenshot: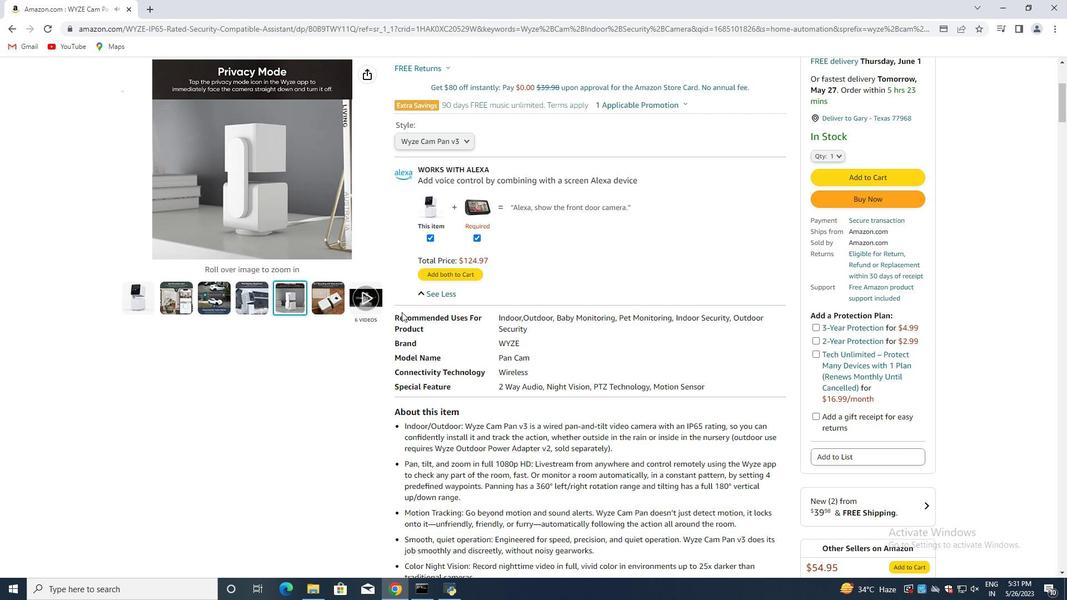 
Action: Mouse scrolled (418, 310) with delta (0, 0)
Screenshot: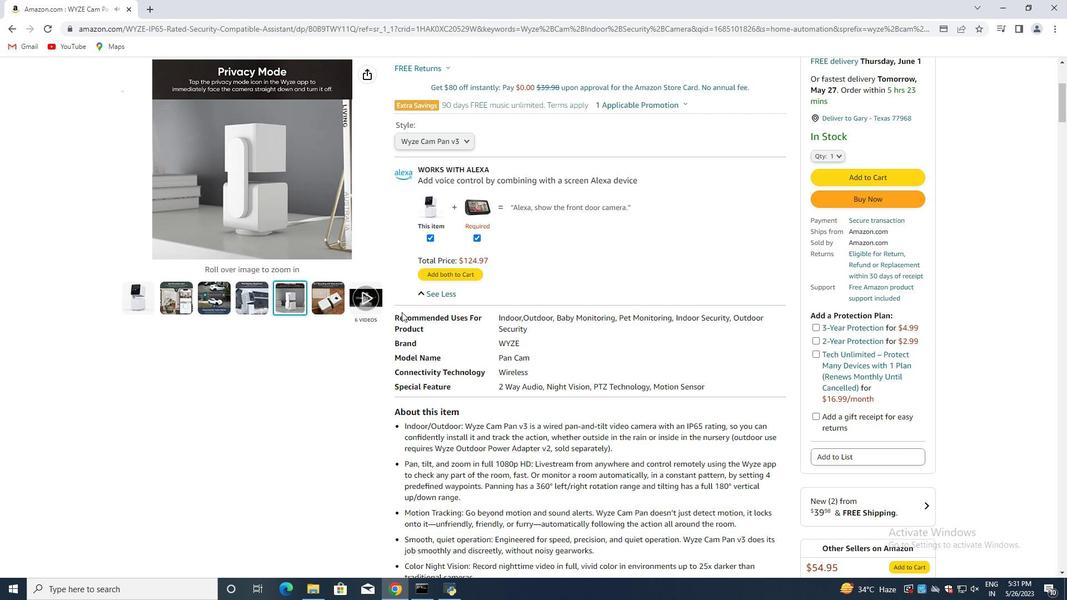 
Action: Mouse moved to (456, 292)
Screenshot: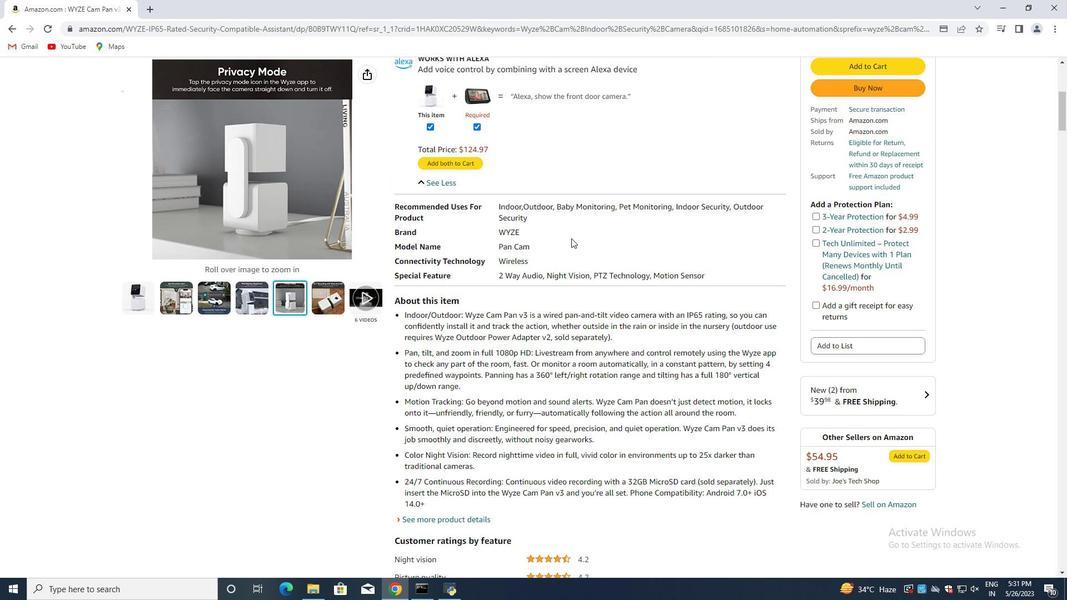 
Action: Mouse scrolled (458, 290) with delta (0, 0)
Screenshot: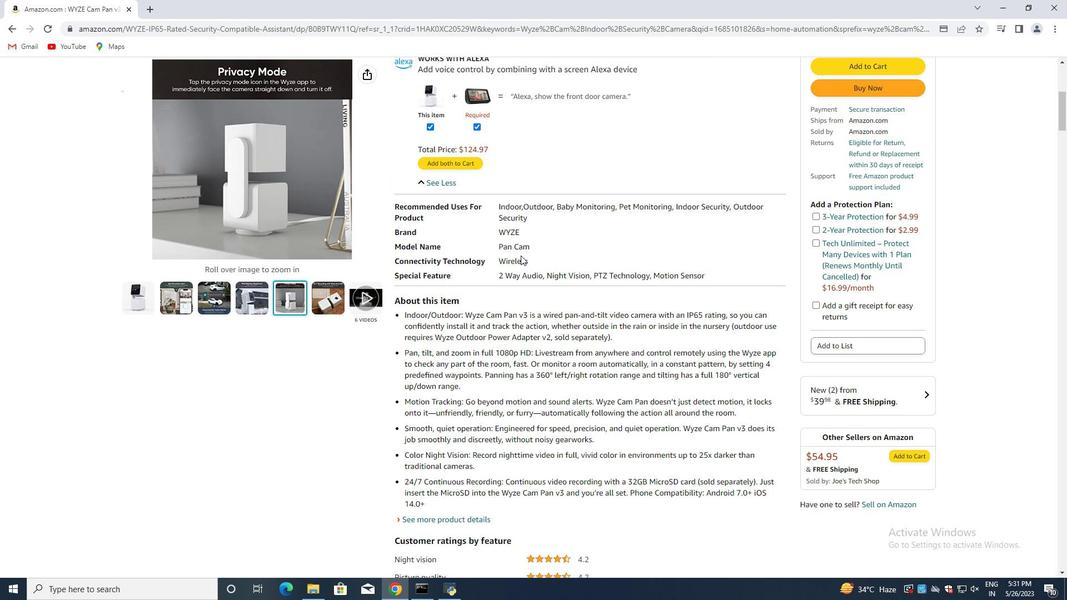 
Action: Mouse moved to (441, 296)
Screenshot: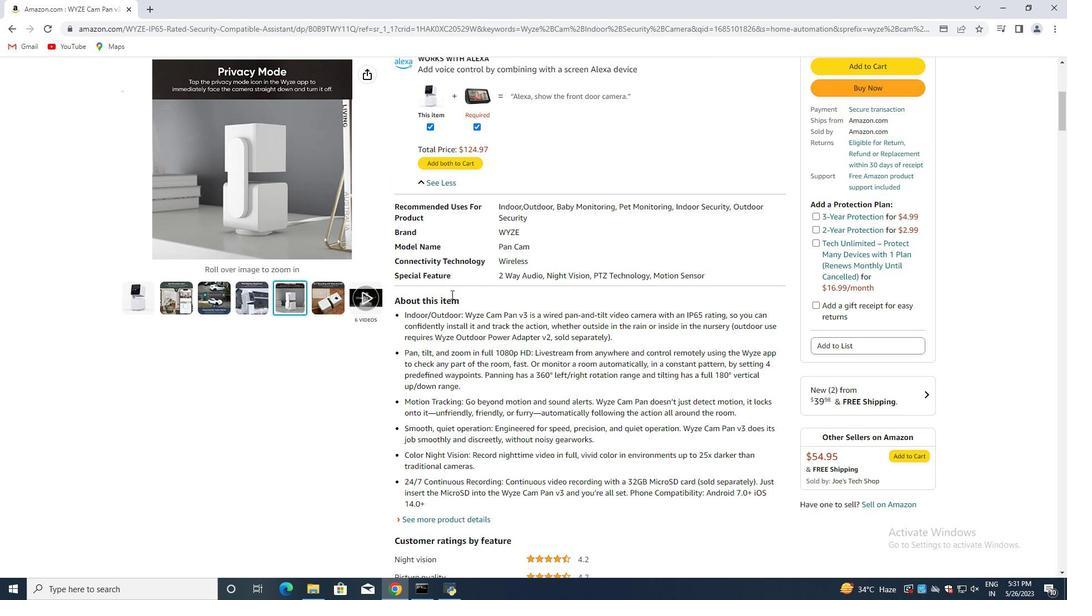 
Action: Mouse scrolled (441, 295) with delta (0, 0)
Screenshot: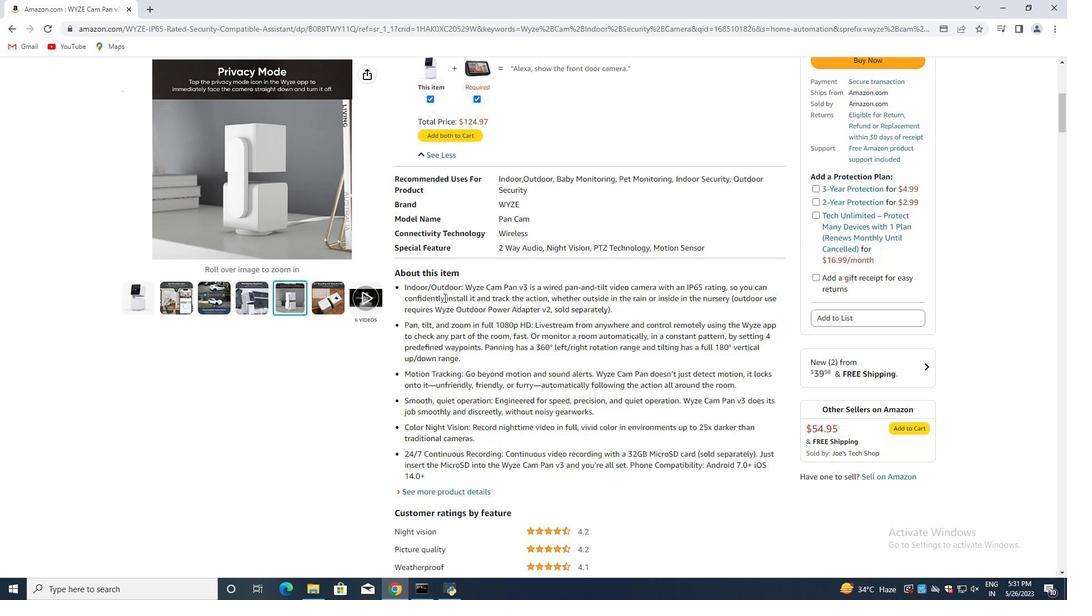 
Action: Mouse scrolled (441, 295) with delta (0, 0)
Screenshot: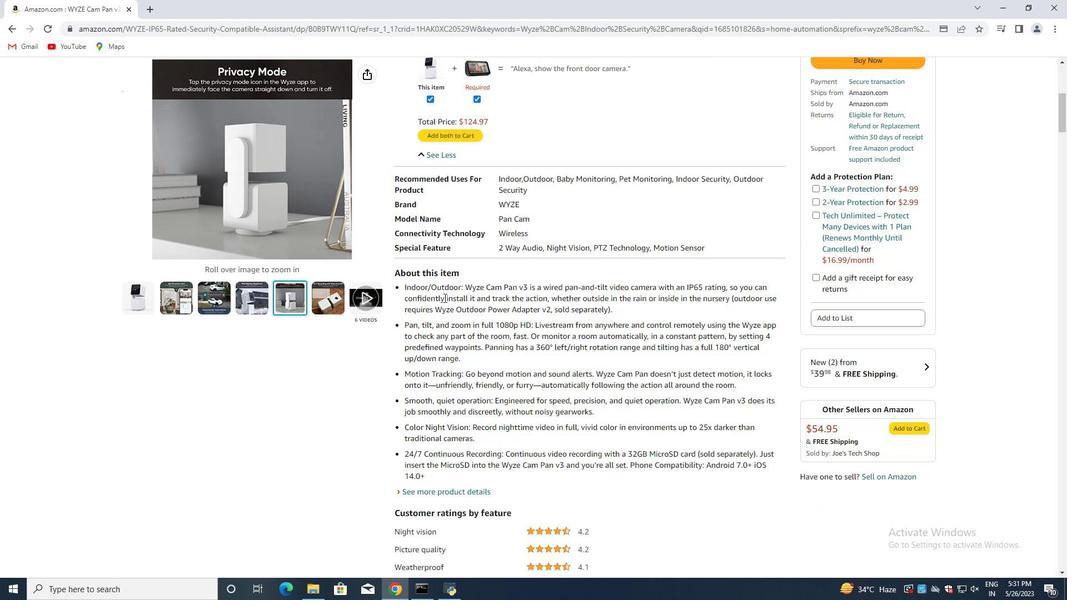 
Action: Mouse scrolled (441, 295) with delta (0, 0)
Screenshot: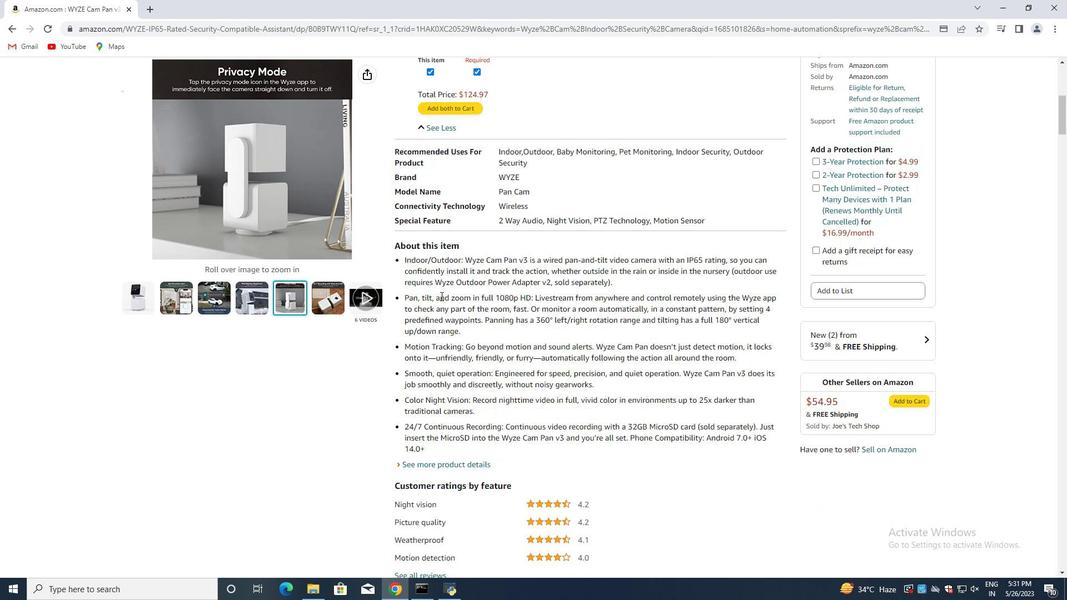 
Action: Mouse moved to (413, 297)
Screenshot: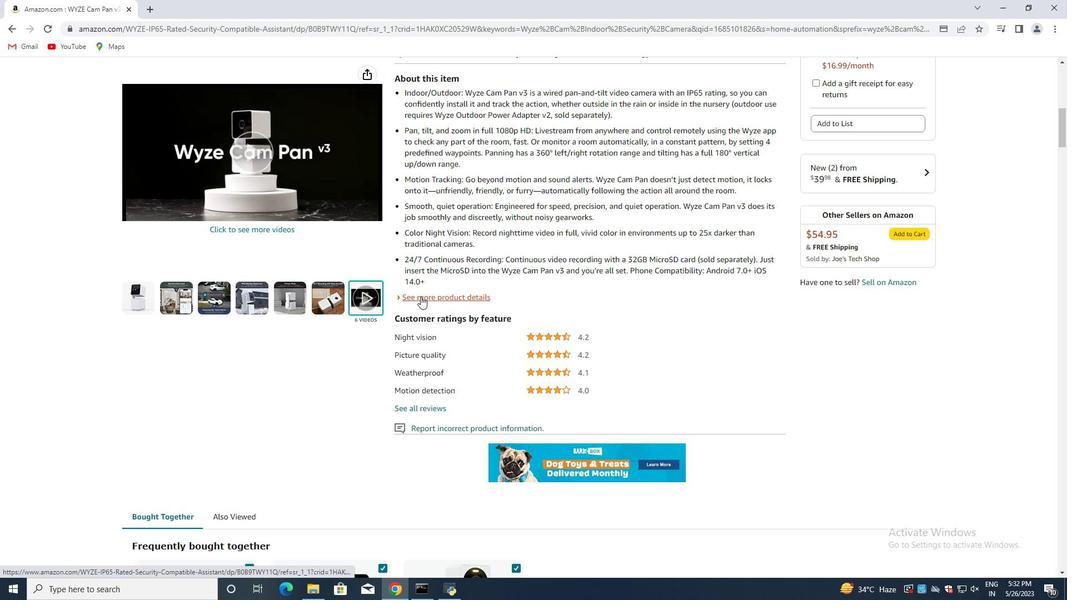 
Action: Mouse pressed left at (413, 297)
Screenshot: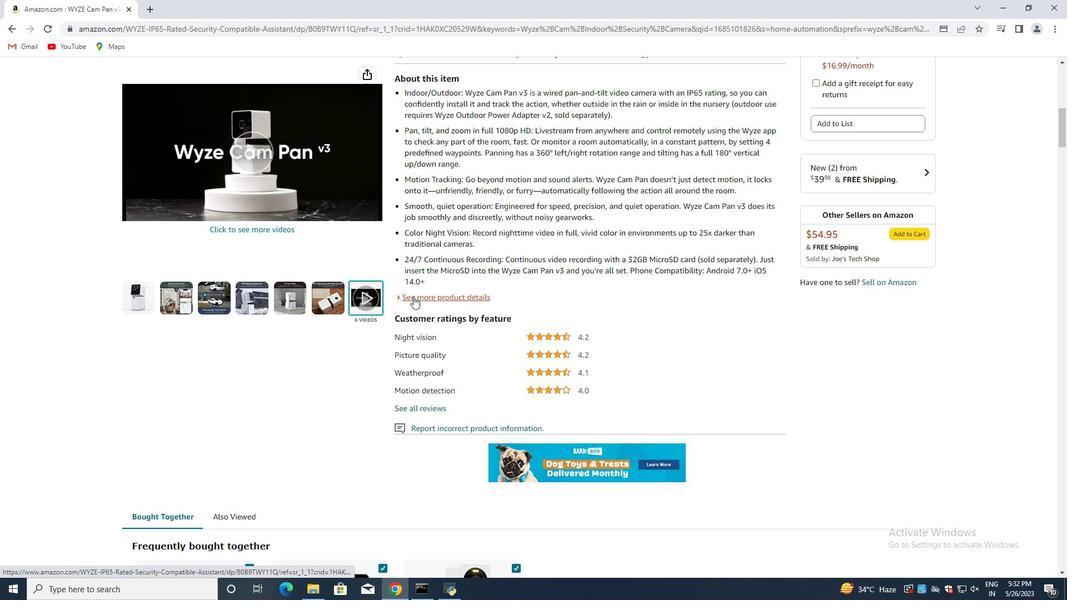 
Action: Mouse moved to (413, 295)
Screenshot: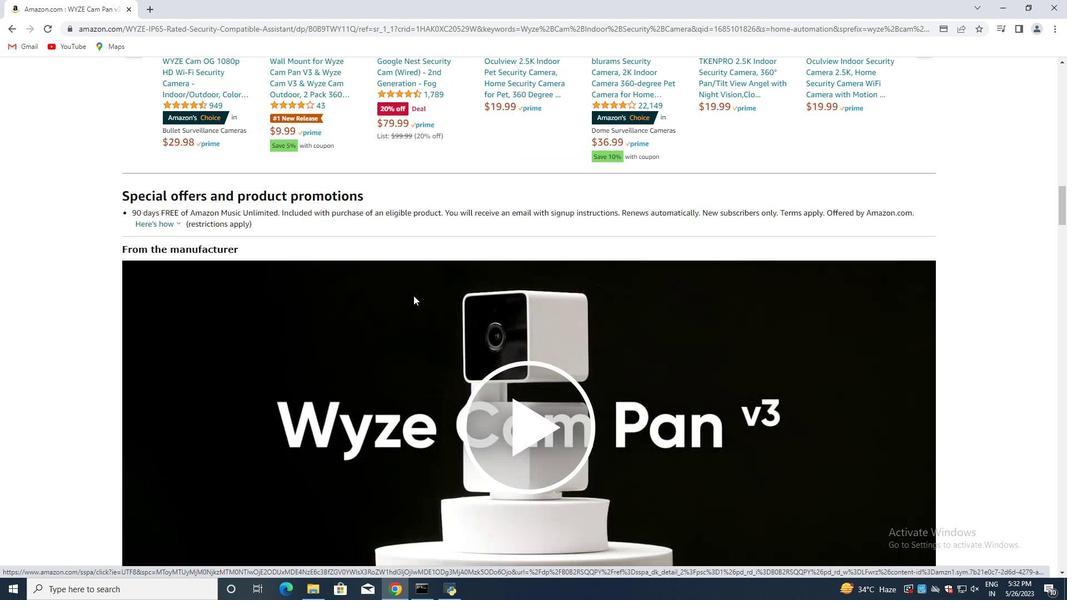 
Action: Mouse scrolled (413, 295) with delta (0, 0)
Screenshot: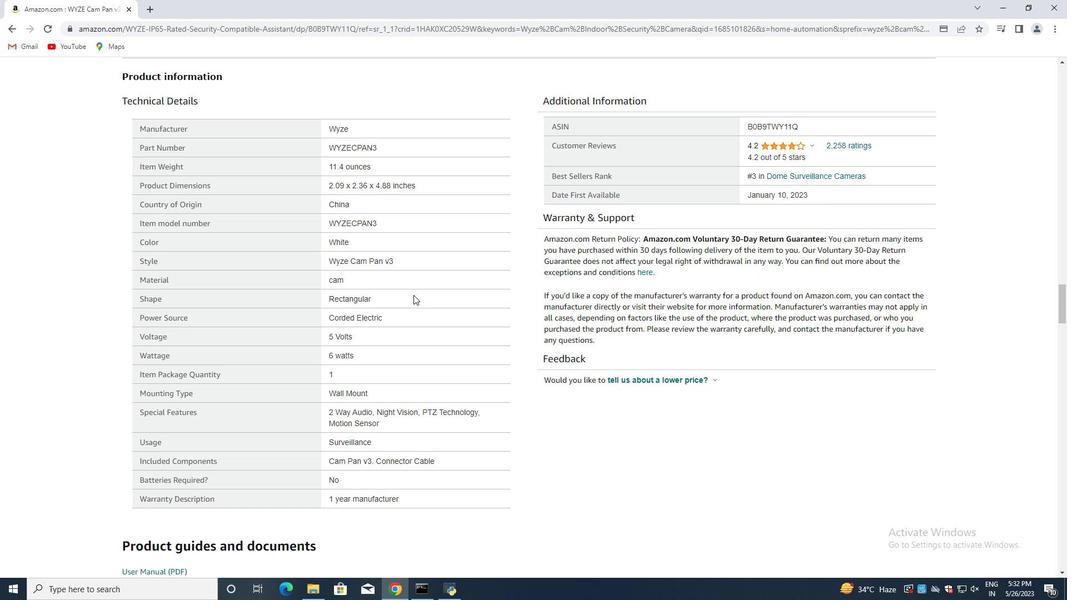
Action: Mouse scrolled (413, 295) with delta (0, 0)
Screenshot: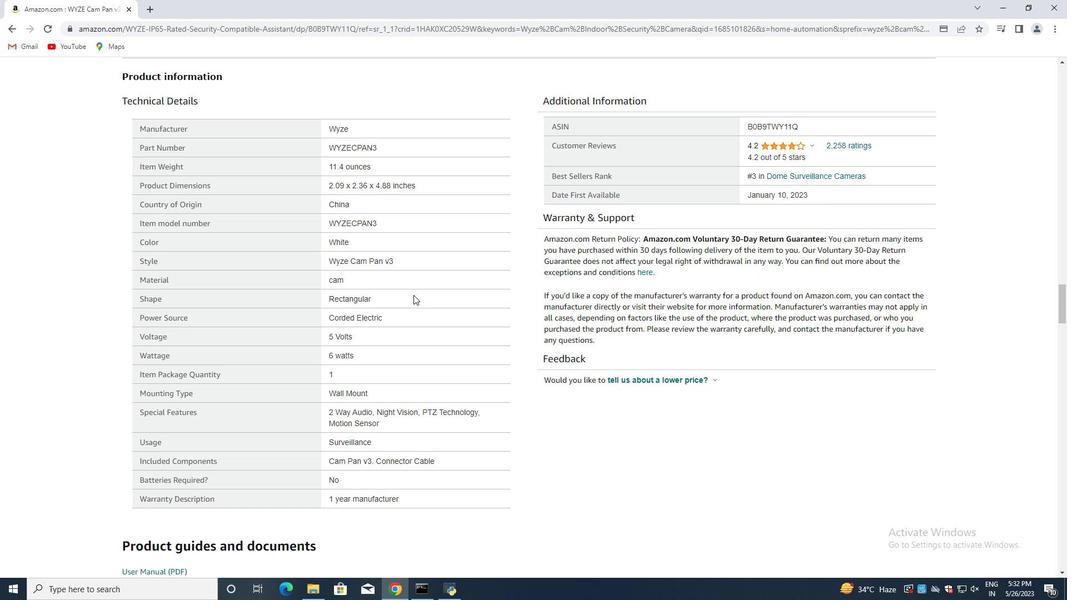 
Action: Mouse scrolled (413, 295) with delta (0, 0)
Screenshot: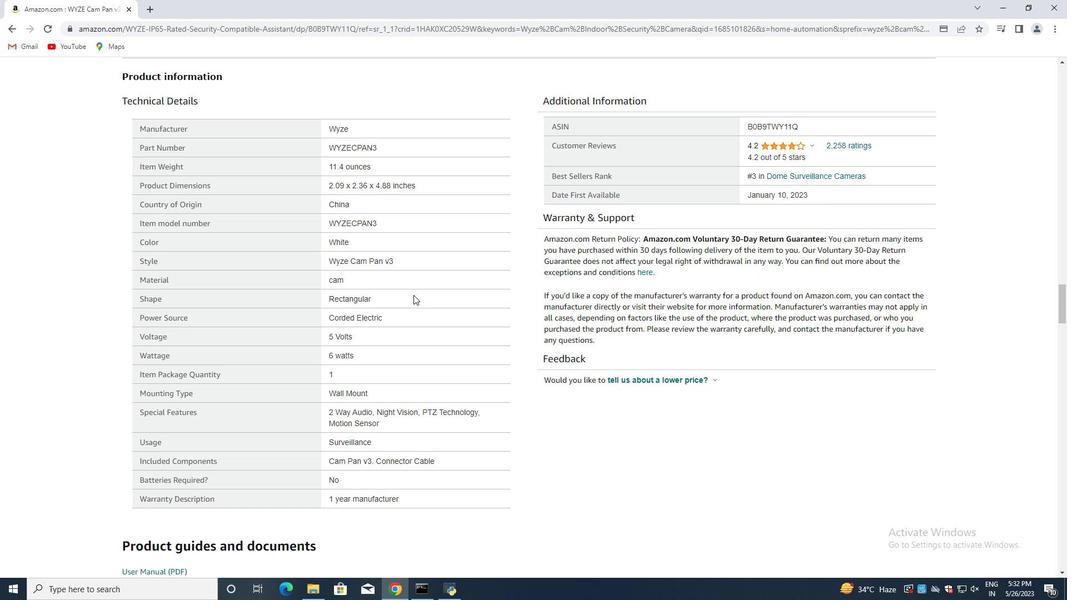 
Action: Mouse scrolled (413, 295) with delta (0, 0)
Screenshot: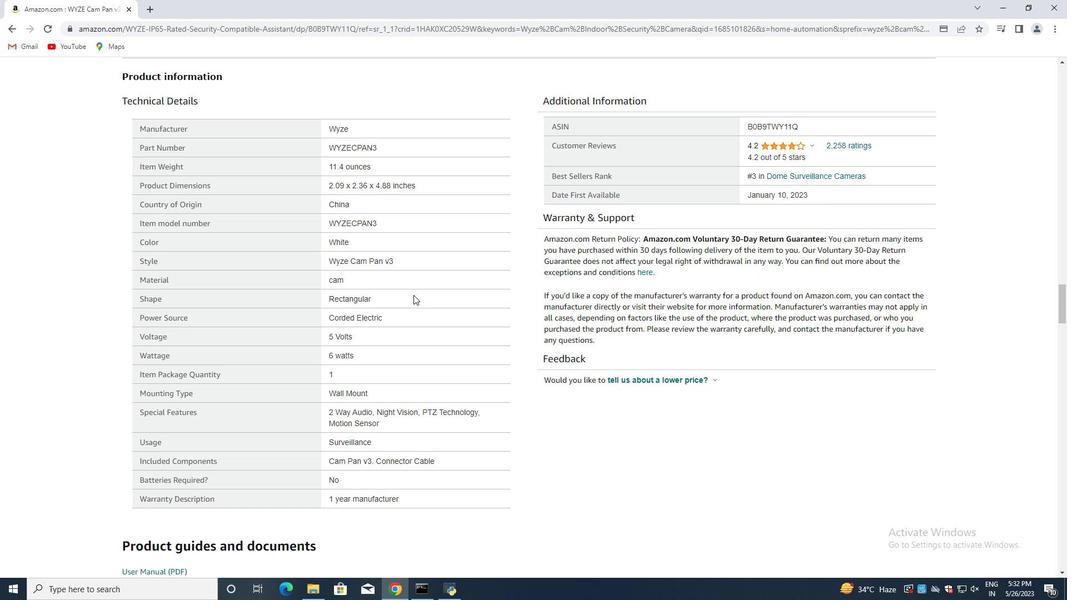 
Action: Mouse scrolled (413, 295) with delta (0, 0)
Screenshot: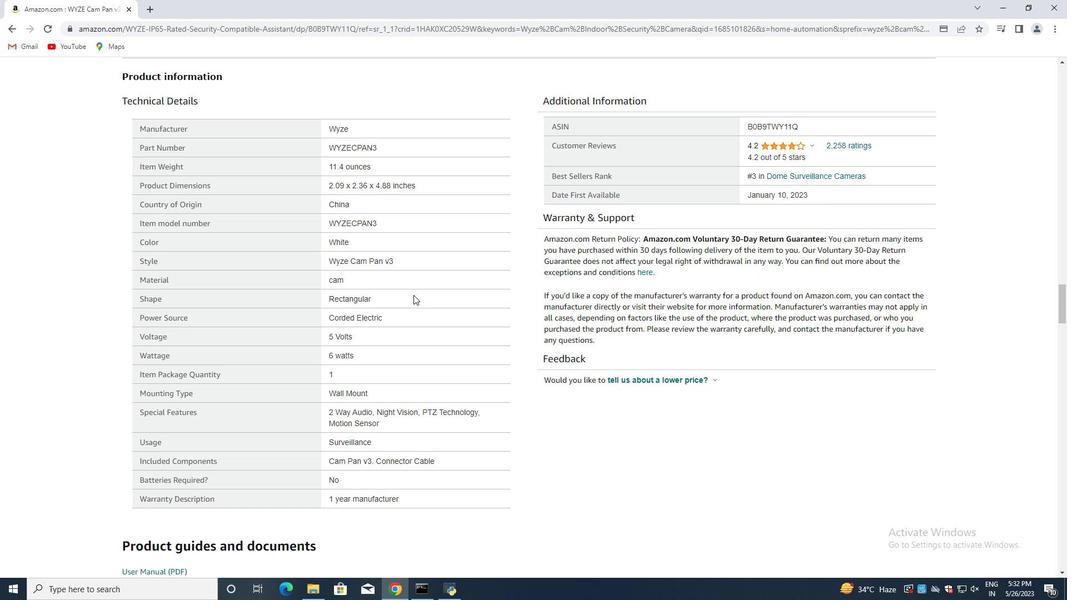 
Action: Mouse moved to (400, 288)
Screenshot: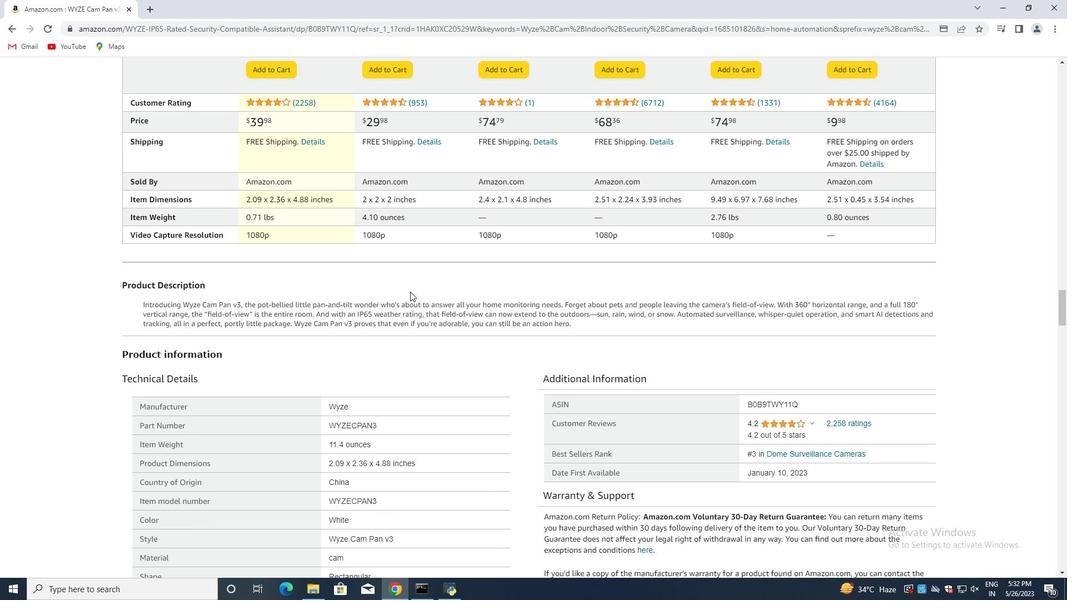 
Action: Mouse scrolled (402, 287) with delta (0, 0)
Screenshot: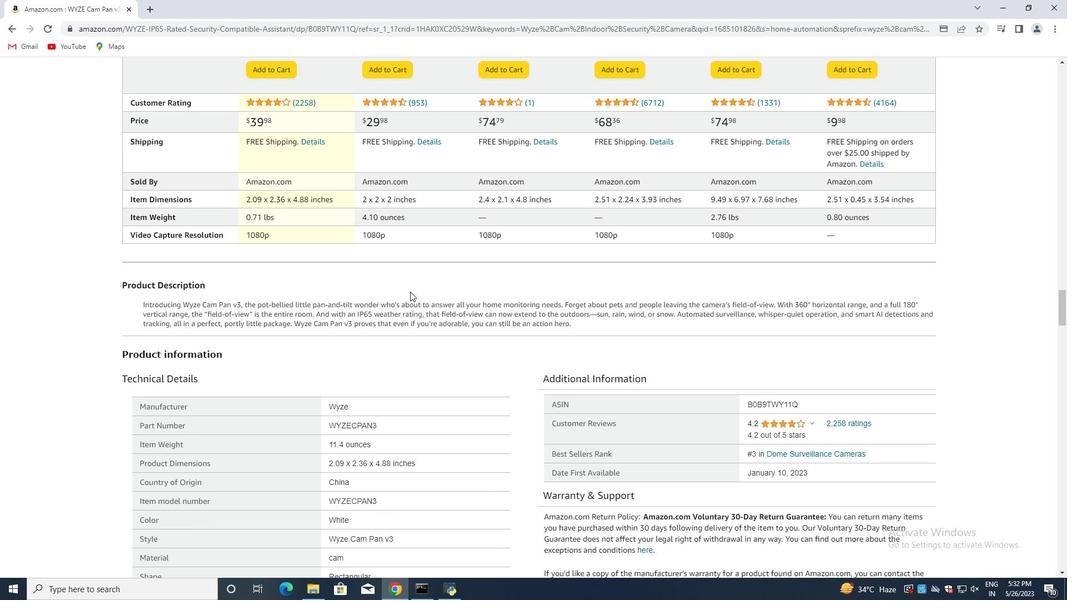 
Action: Mouse scrolled (400, 288) with delta (0, 0)
Screenshot: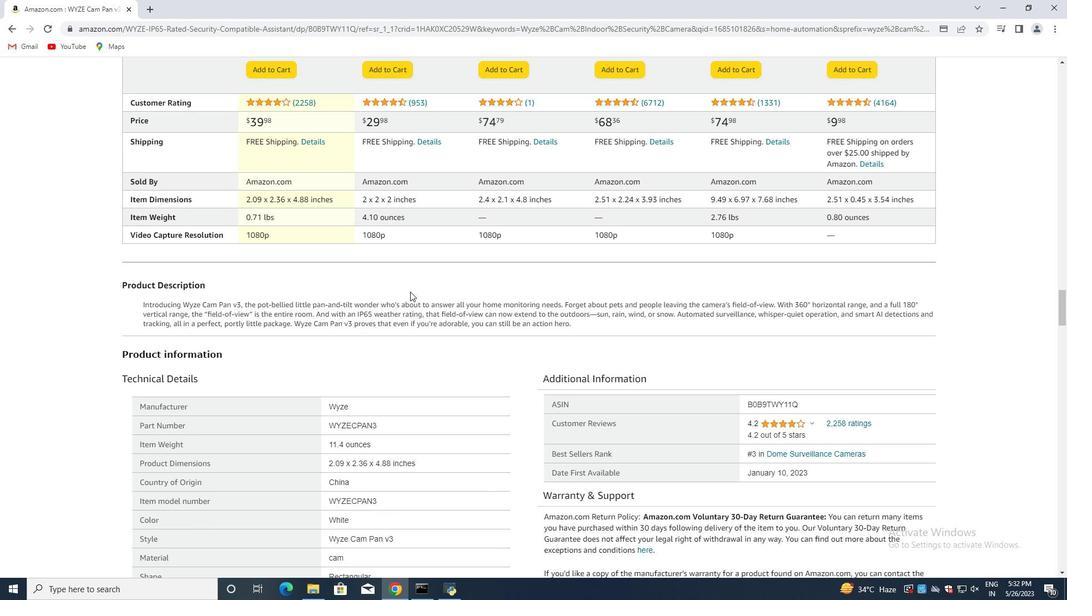 
Action: Mouse moved to (314, 271)
Screenshot: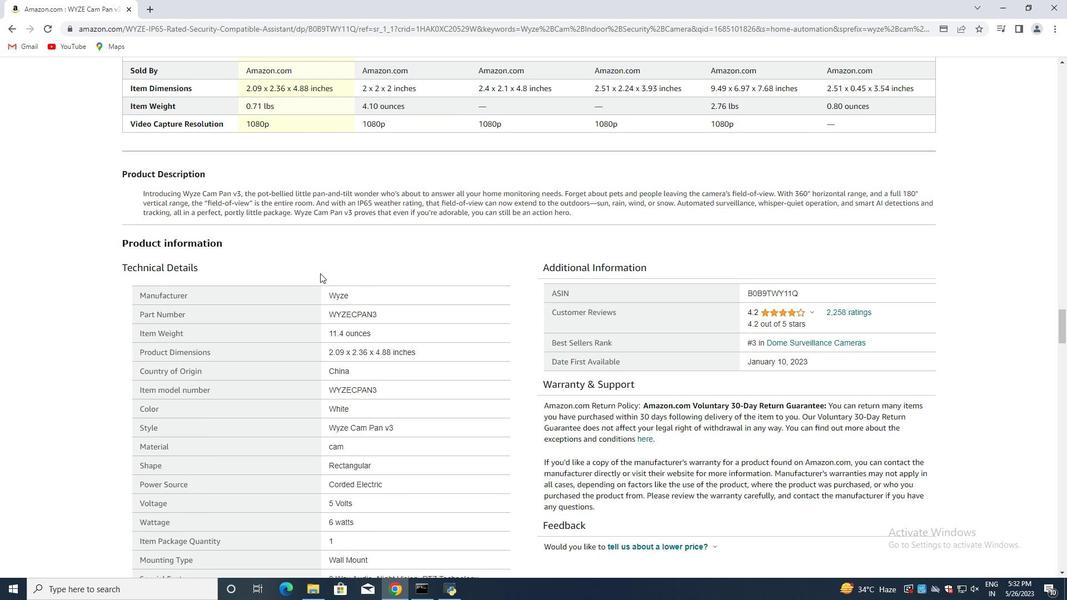 
Action: Mouse scrolled (314, 270) with delta (0, 0)
Screenshot: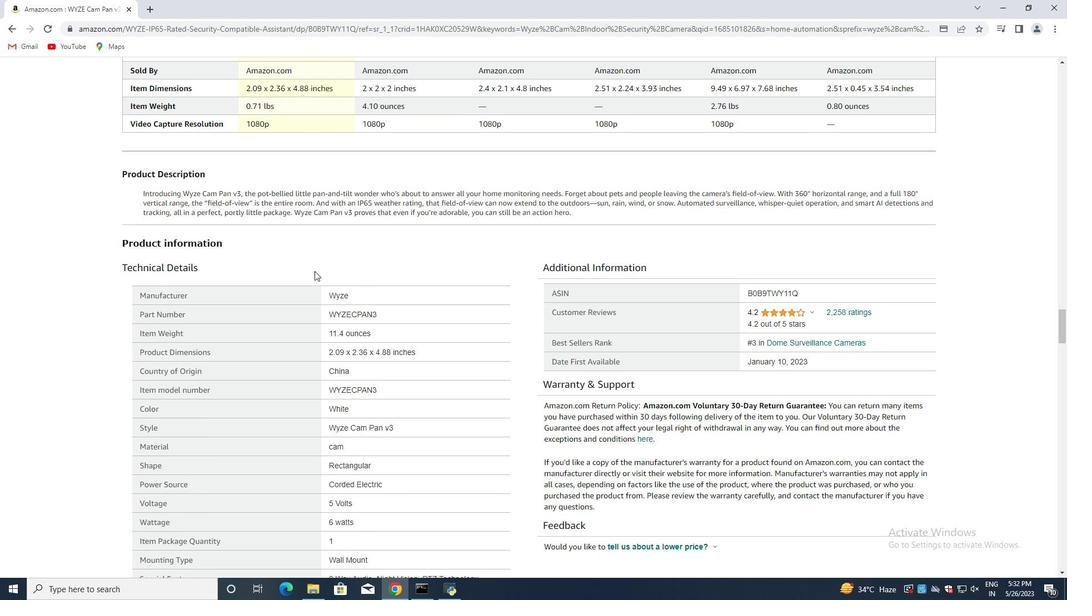 
Action: Mouse moved to (314, 271)
Screenshot: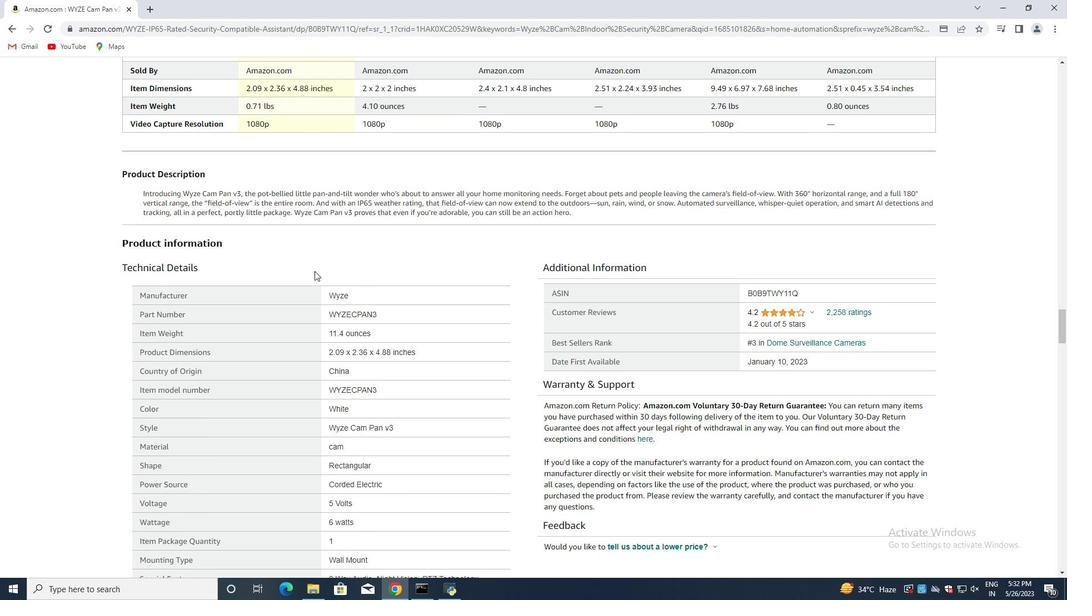 
Action: Mouse scrolled (314, 270) with delta (0, 0)
Screenshot: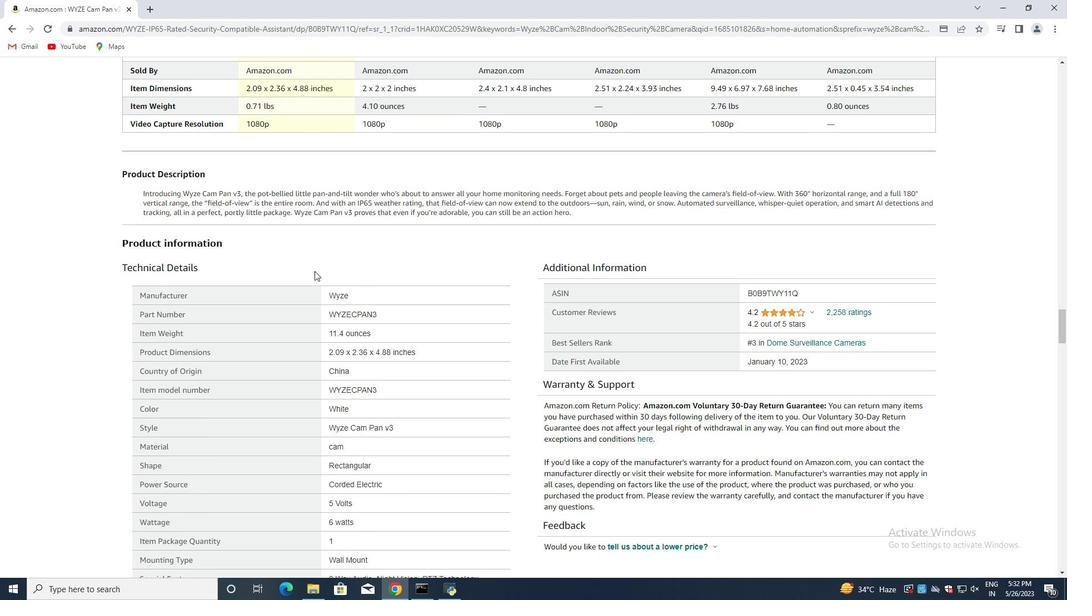 
Action: Mouse moved to (276, 229)
Screenshot: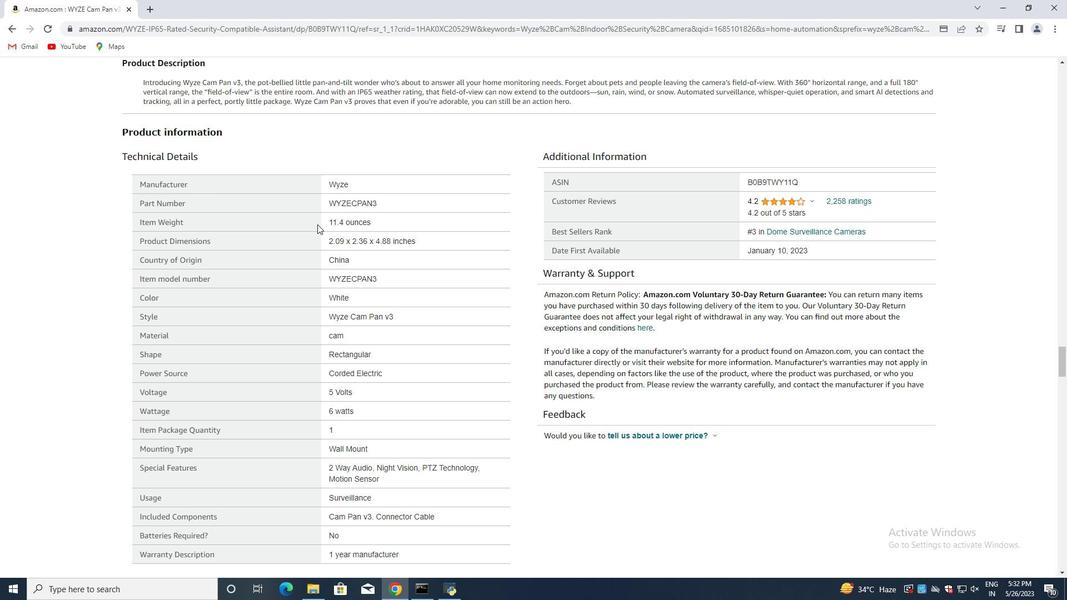 
Action: Mouse scrolled (282, 226) with delta (0, 0)
Screenshot: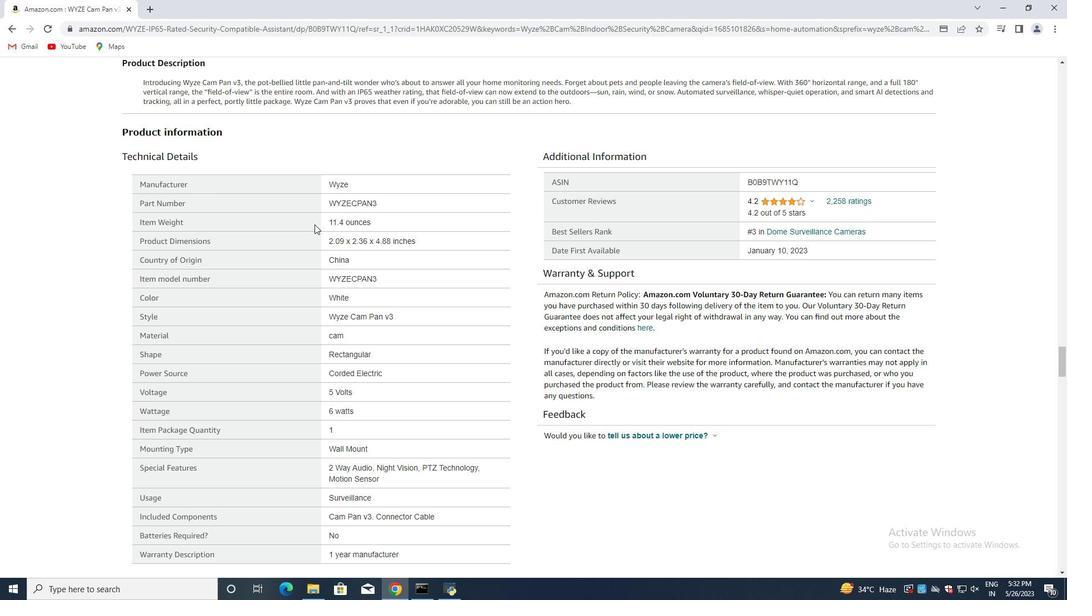 
Action: Mouse moved to (296, 222)
Screenshot: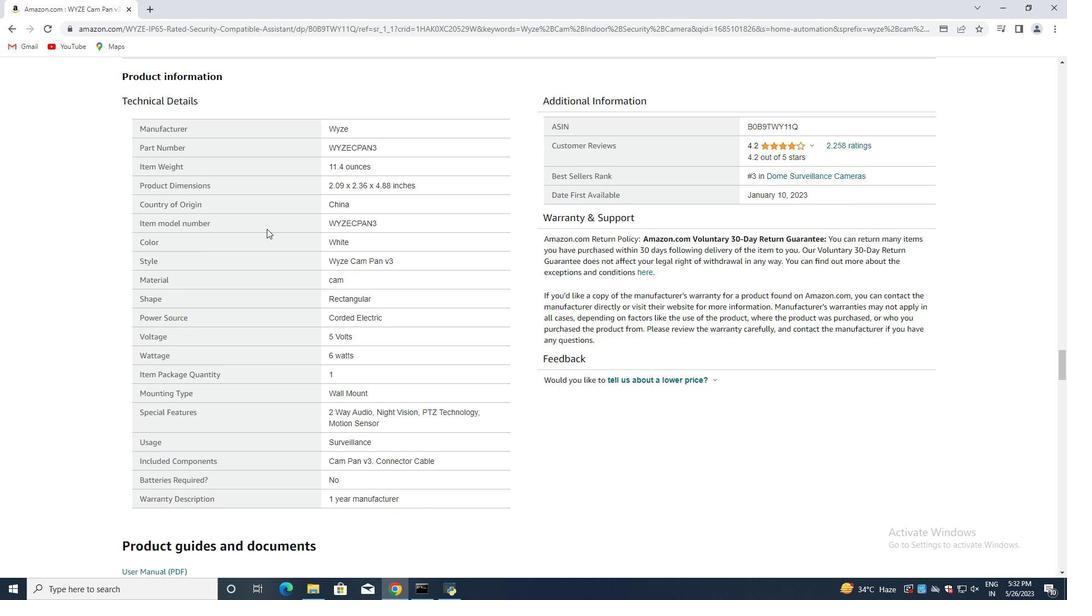 
Action: Mouse scrolled (293, 223) with delta (0, 0)
Screenshot: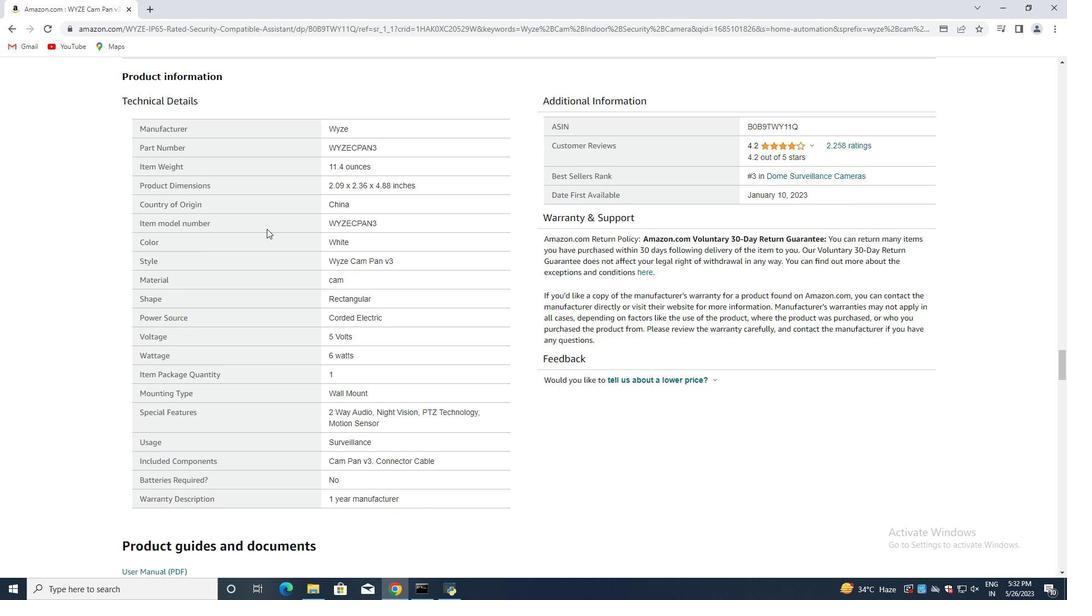 
Action: Mouse moved to (305, 221)
Screenshot: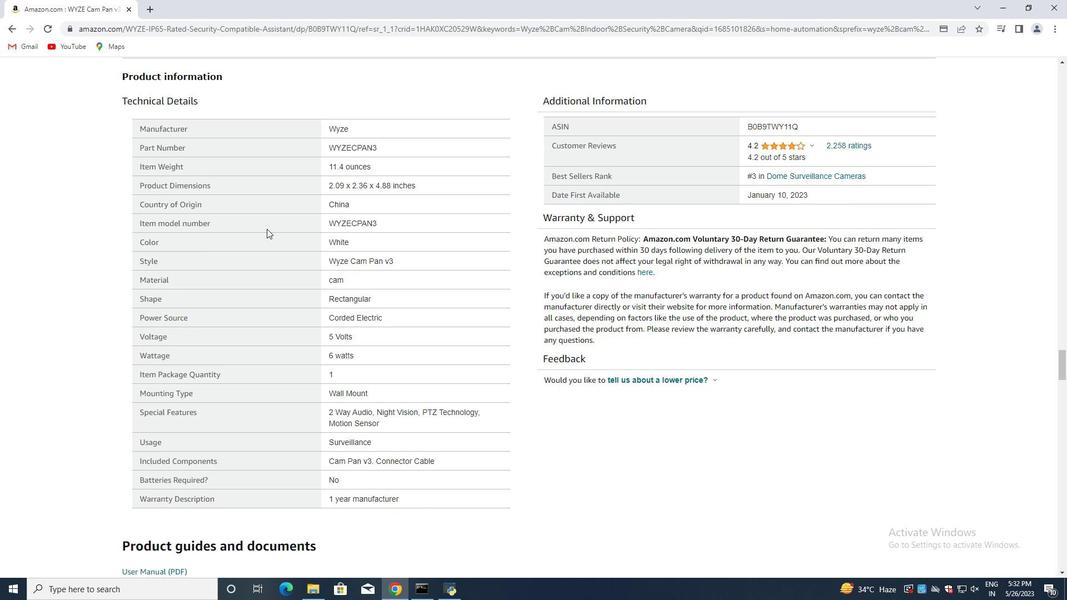 
Action: Mouse scrolled (305, 220) with delta (0, 0)
Screenshot: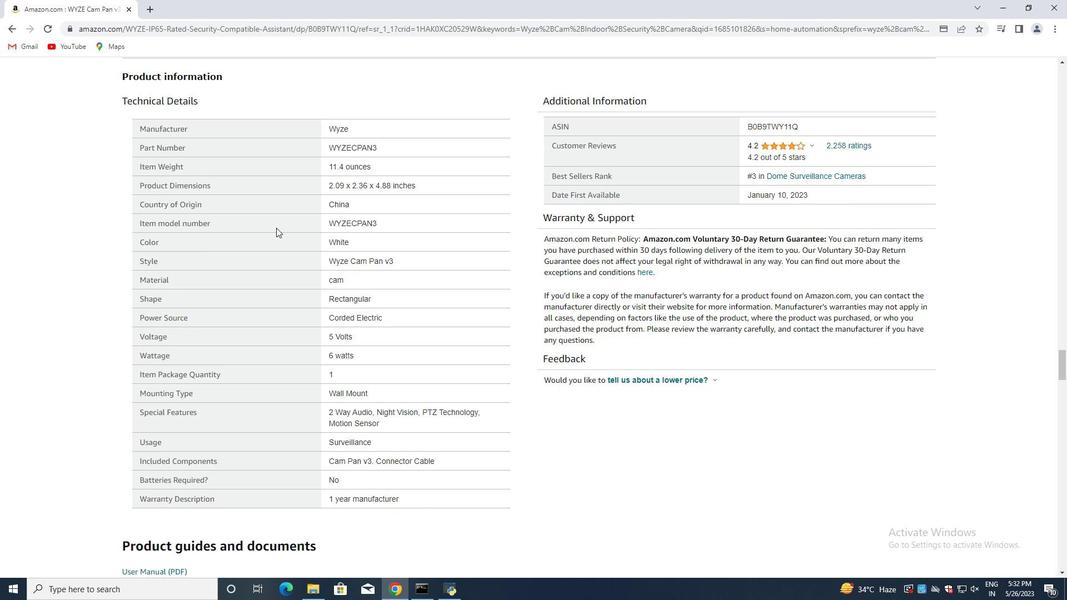 
Action: Mouse moved to (303, 219)
Screenshot: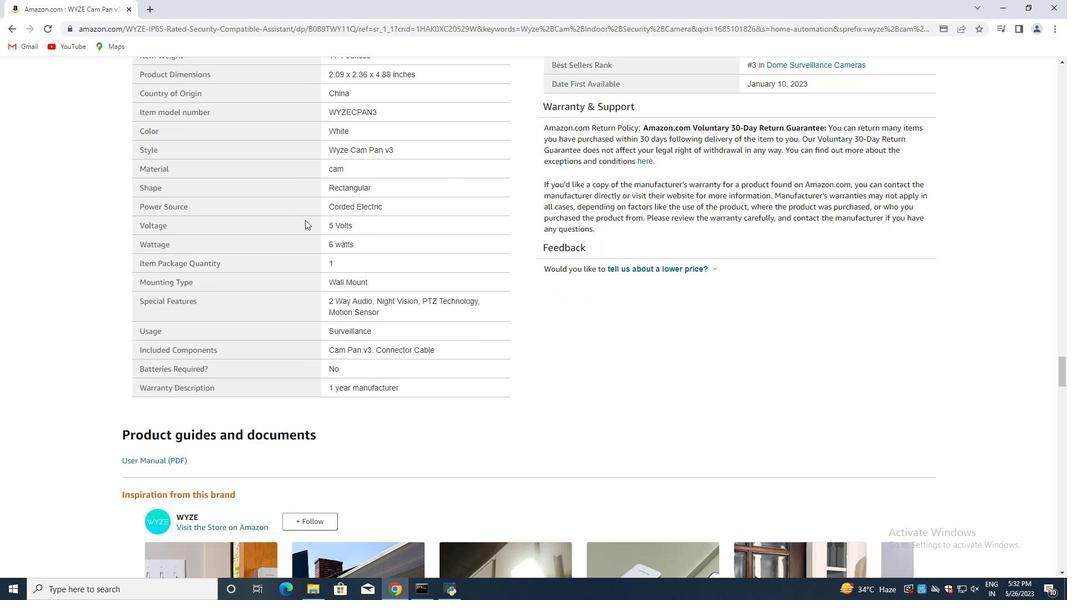 
Action: Mouse scrolled (303, 218) with delta (0, 0)
Screenshot: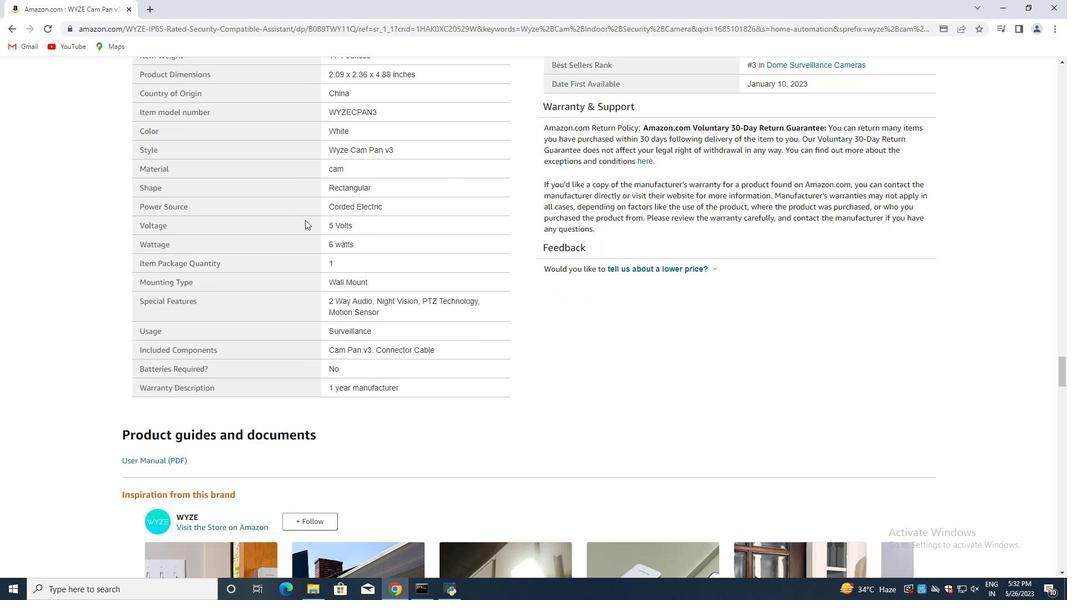 
Action: Mouse moved to (342, 228)
Screenshot: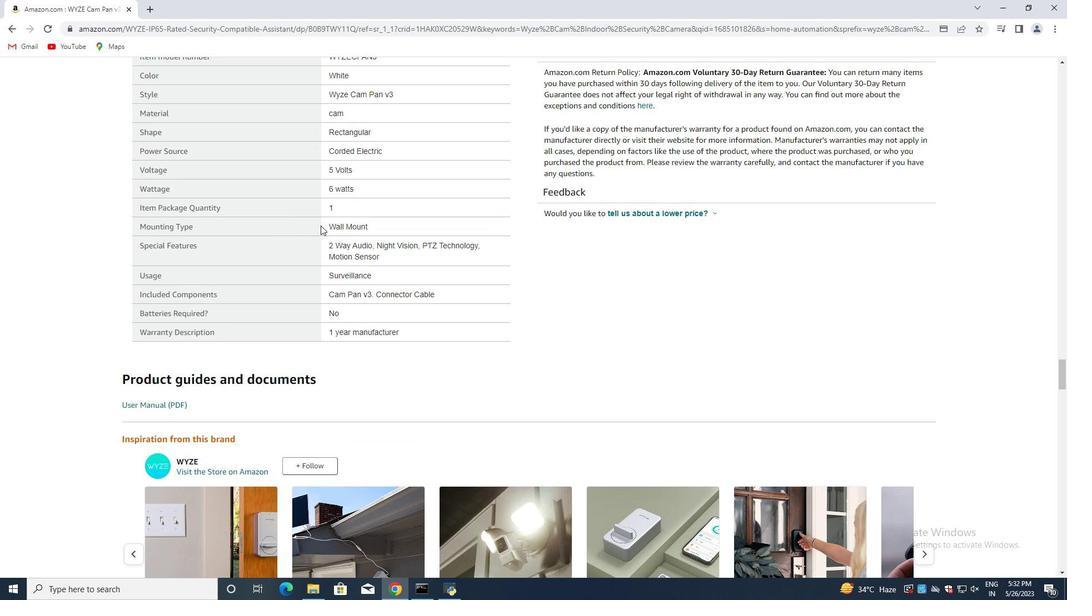 
Action: Mouse scrolled (342, 228) with delta (0, 0)
Screenshot: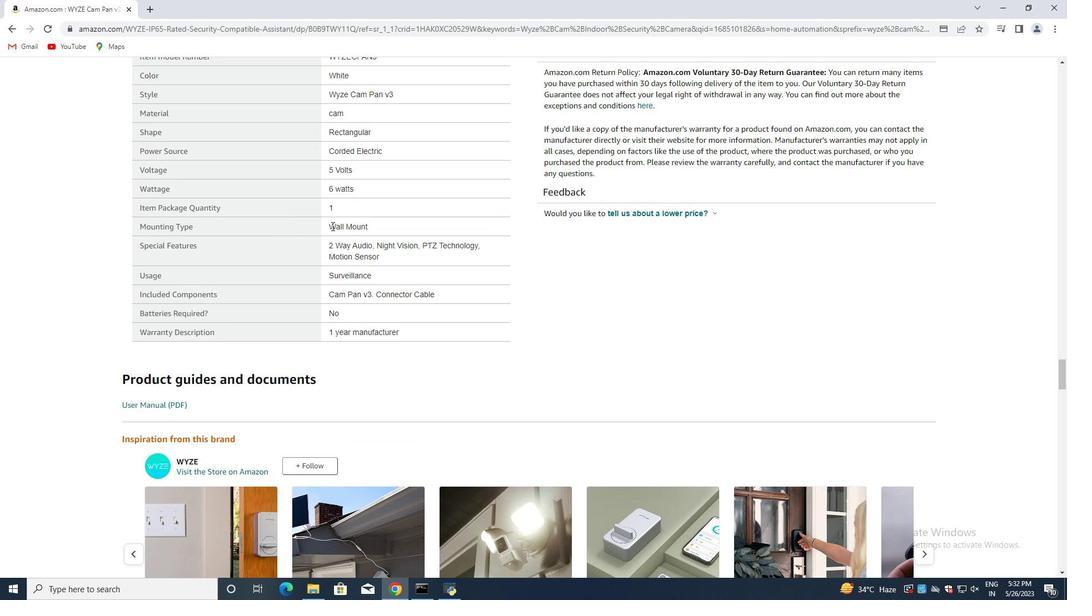 
Action: Mouse moved to (343, 229)
Screenshot: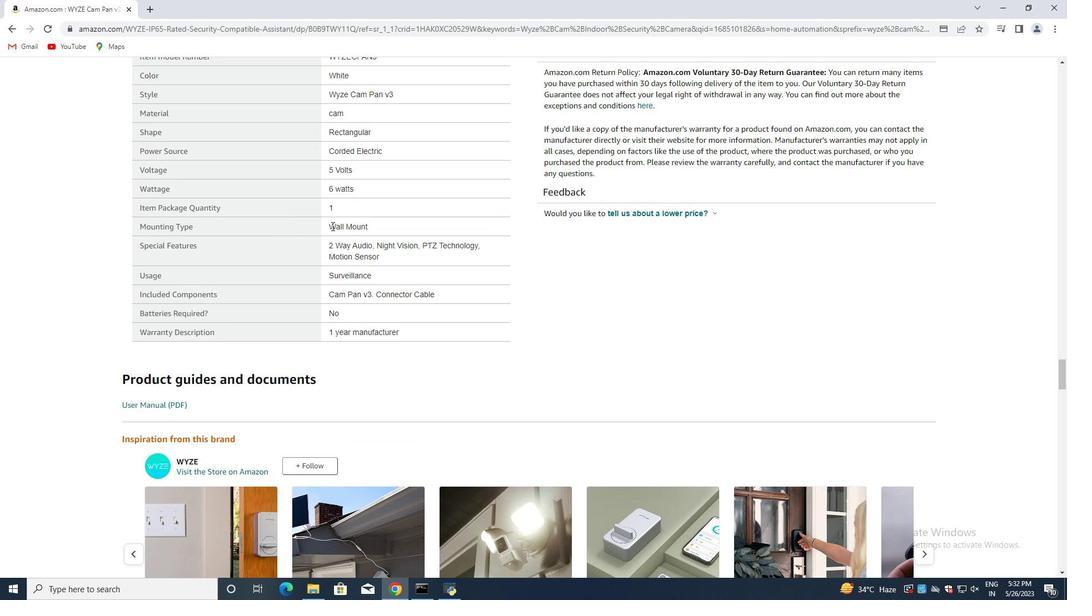
Action: Mouse scrolled (343, 229) with delta (0, 0)
Screenshot: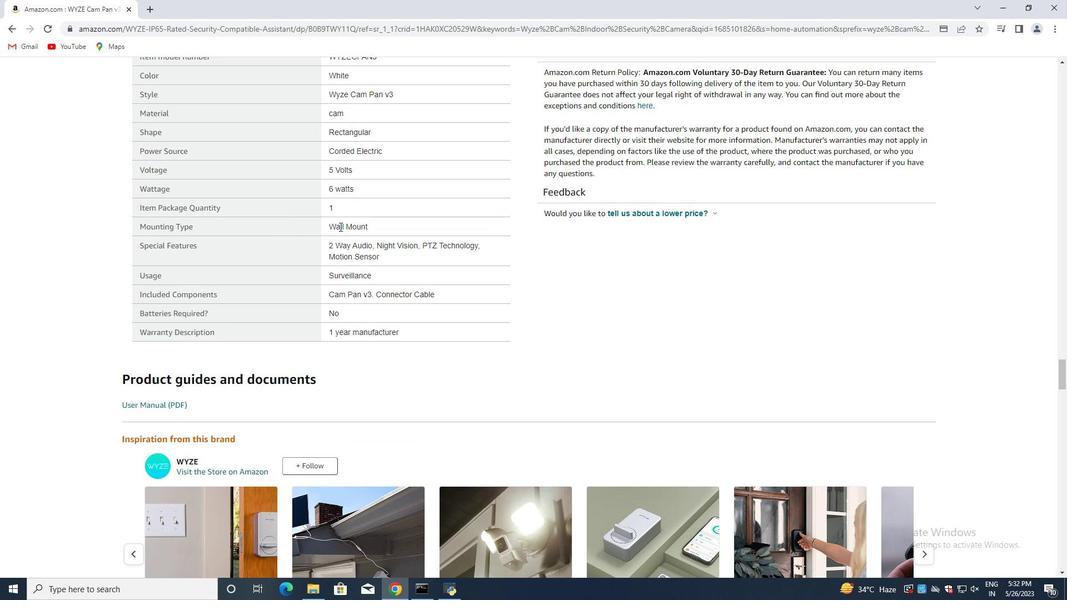 
Action: Mouse moved to (344, 228)
Screenshot: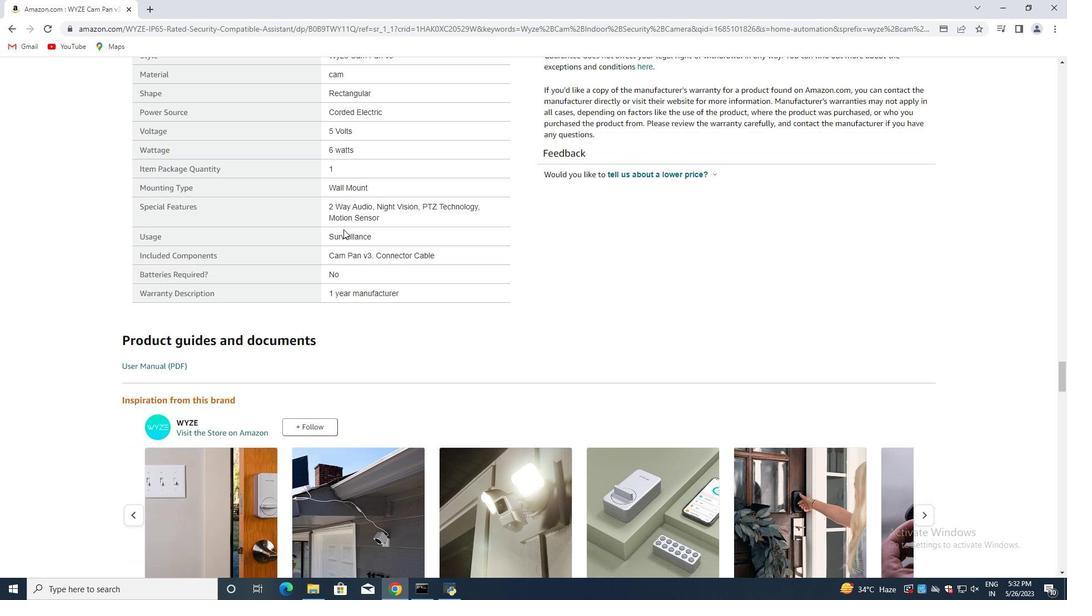 
Action: Mouse scrolled (344, 229) with delta (0, 0)
Screenshot: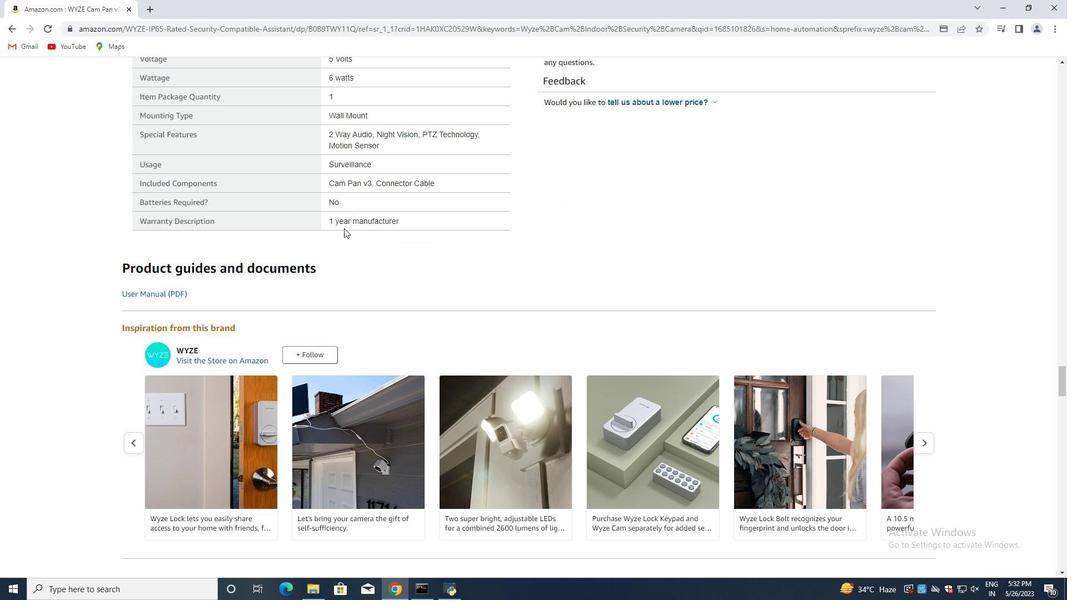 
Action: Mouse moved to (344, 228)
Screenshot: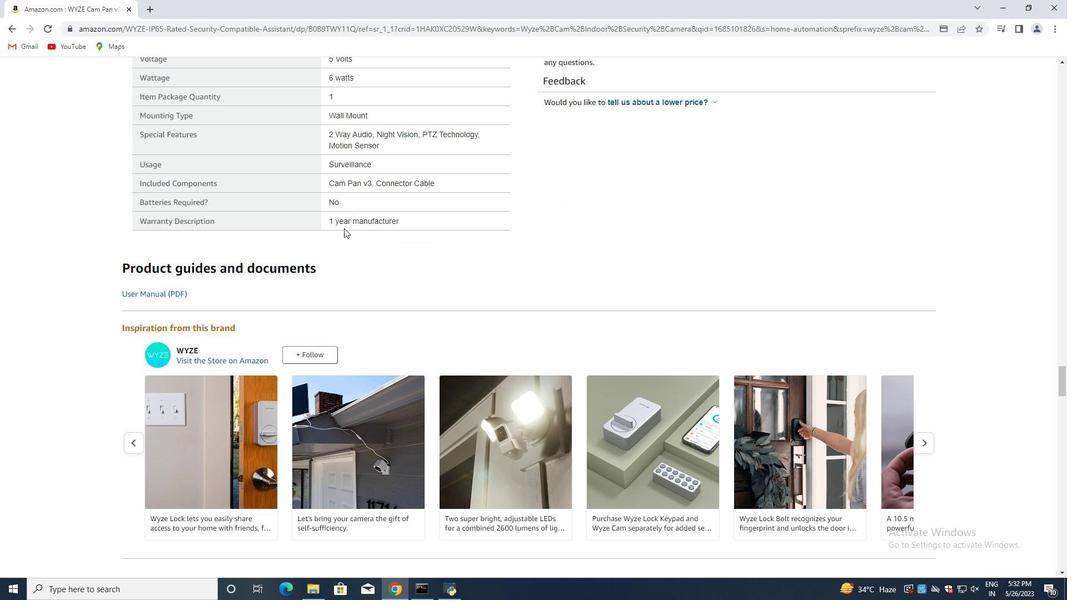 
Action: Mouse scrolled (344, 229) with delta (0, 0)
Screenshot: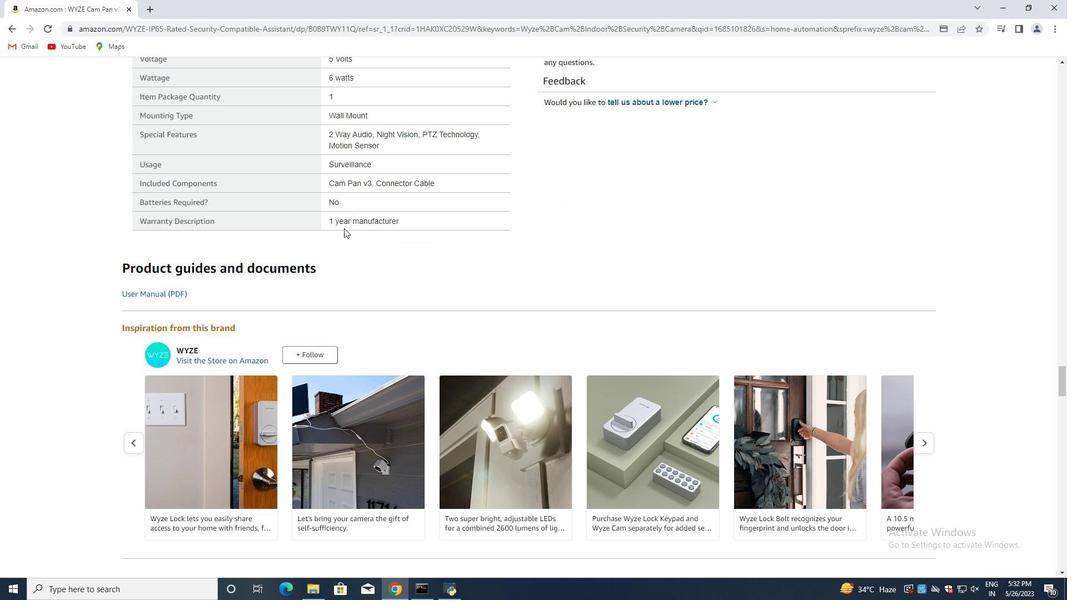 
Action: Mouse scrolled (344, 229) with delta (0, 0)
Screenshot: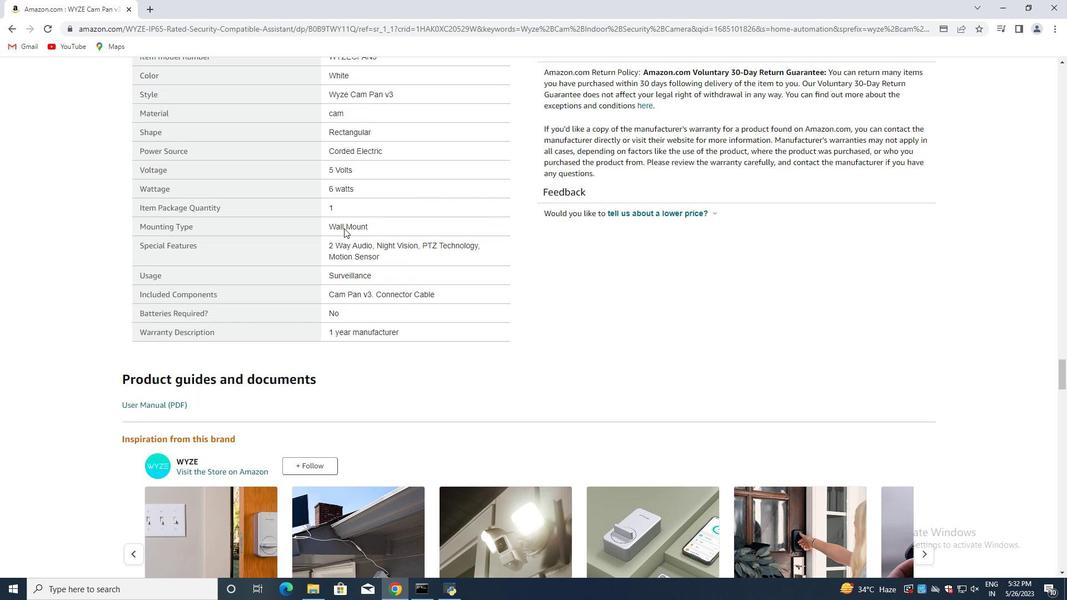 
Action: Mouse scrolled (344, 229) with delta (0, 0)
Screenshot: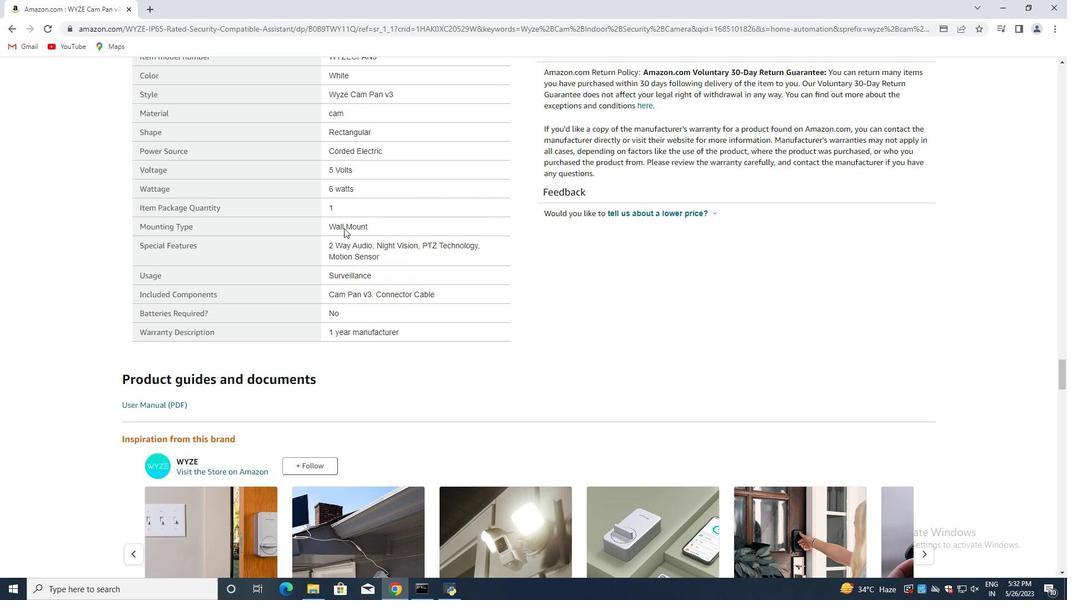 
Action: Mouse scrolled (344, 229) with delta (0, 0)
Screenshot: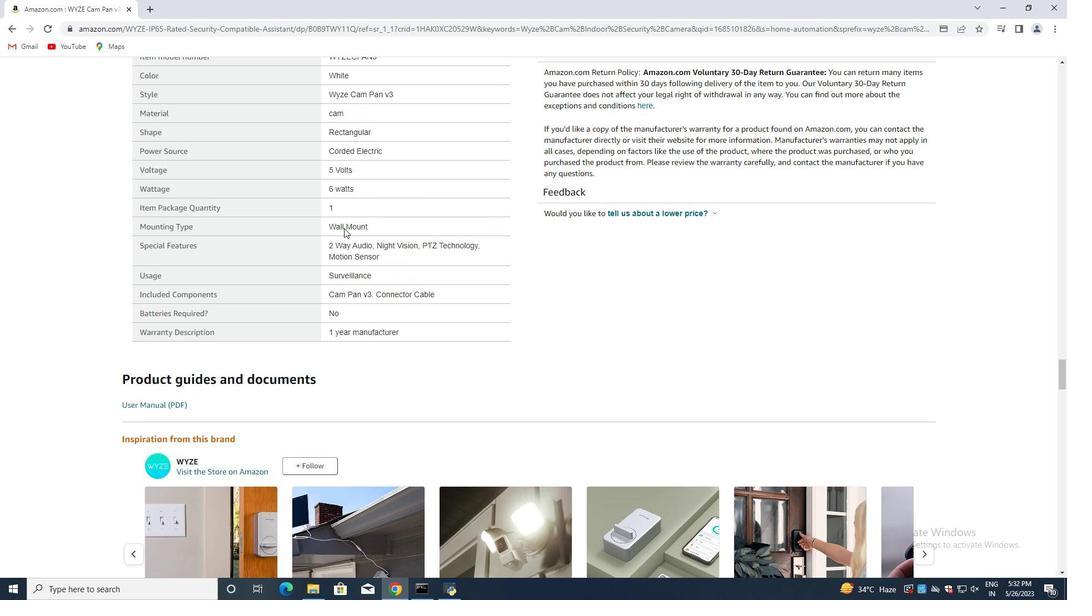 
Action: Mouse scrolled (344, 229) with delta (0, 0)
Screenshot: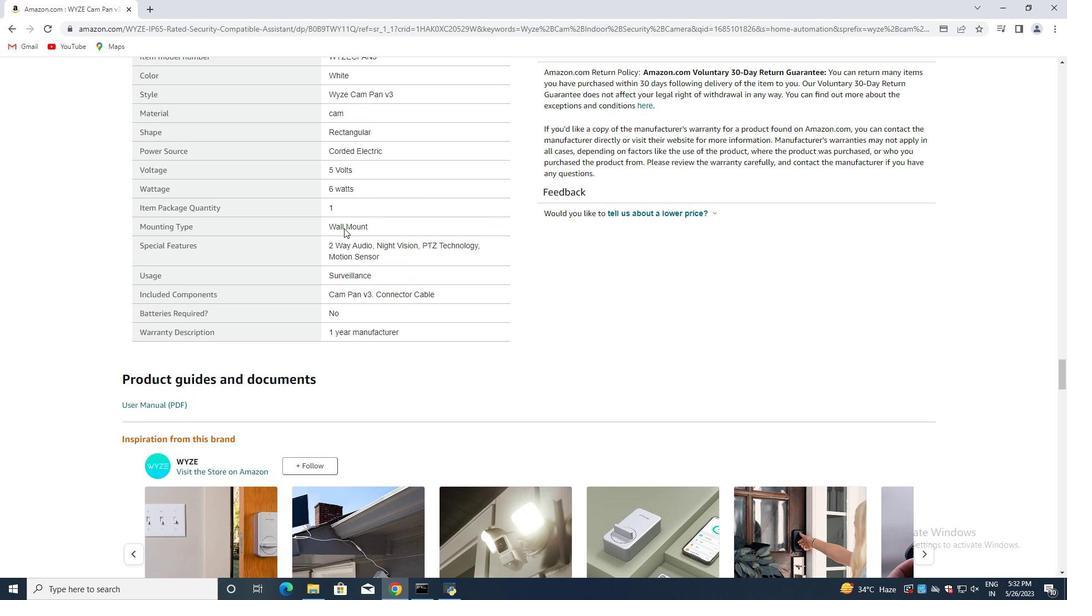 
Action: Mouse scrolled (344, 229) with delta (0, 0)
Screenshot: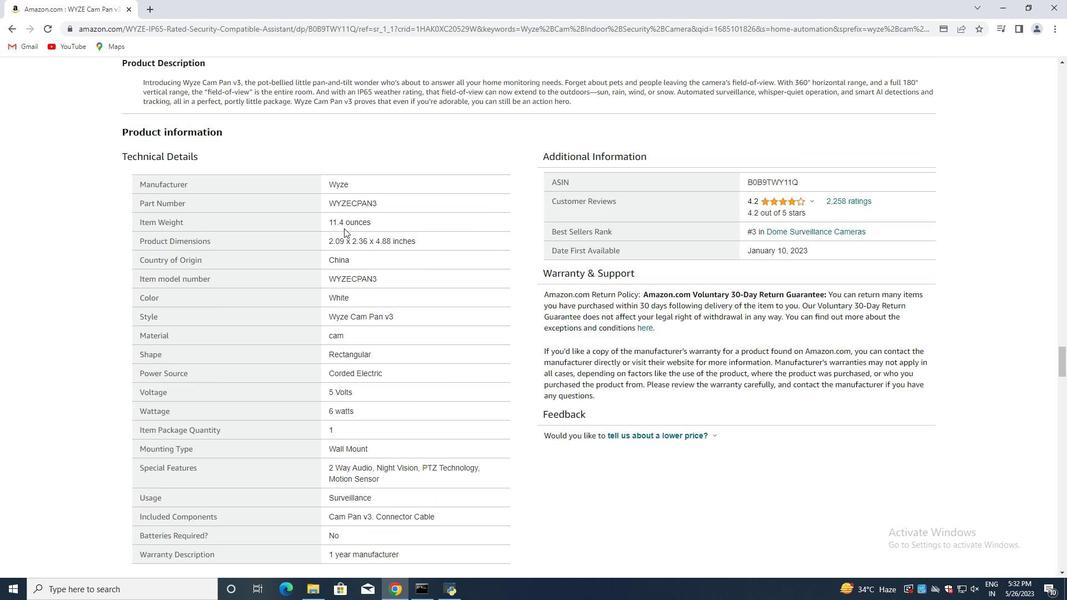 
Action: Mouse scrolled (344, 229) with delta (0, 0)
Screenshot: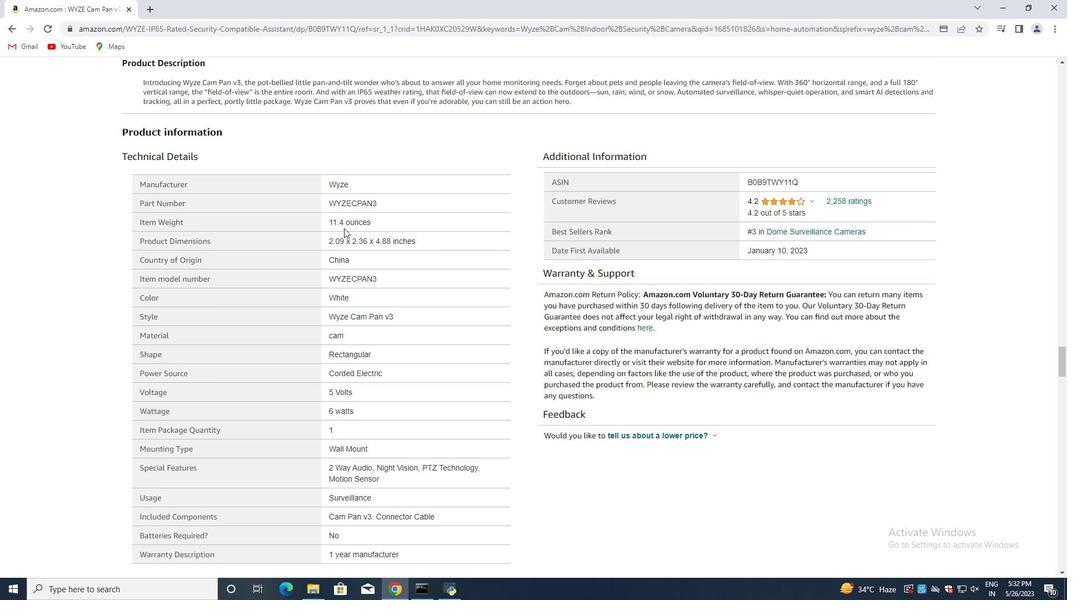 
Action: Mouse scrolled (344, 229) with delta (0, 0)
Screenshot: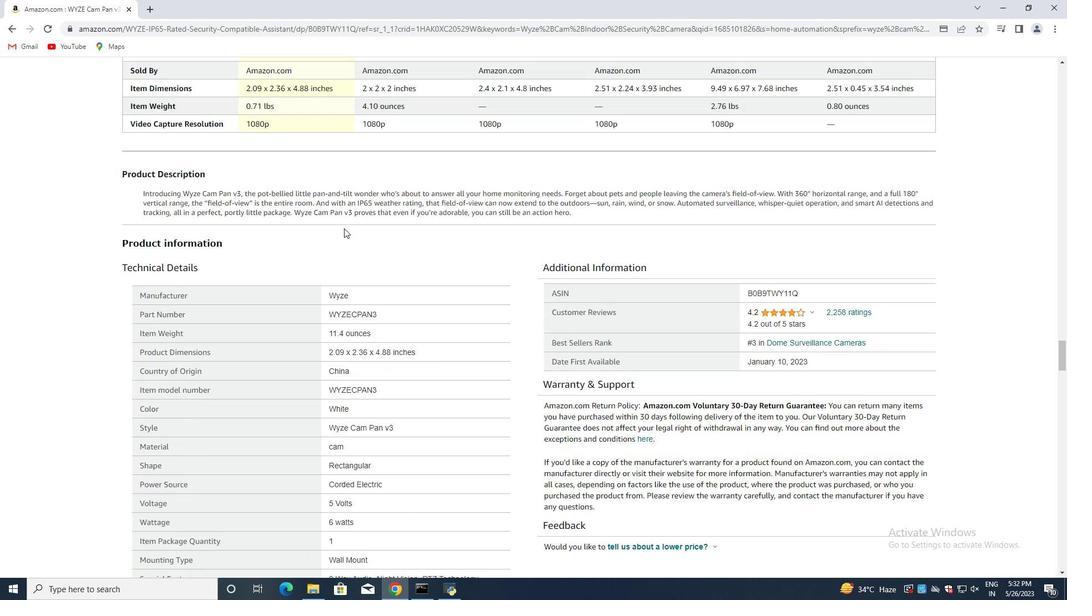 
Action: Mouse scrolled (344, 229) with delta (0, 0)
Screenshot: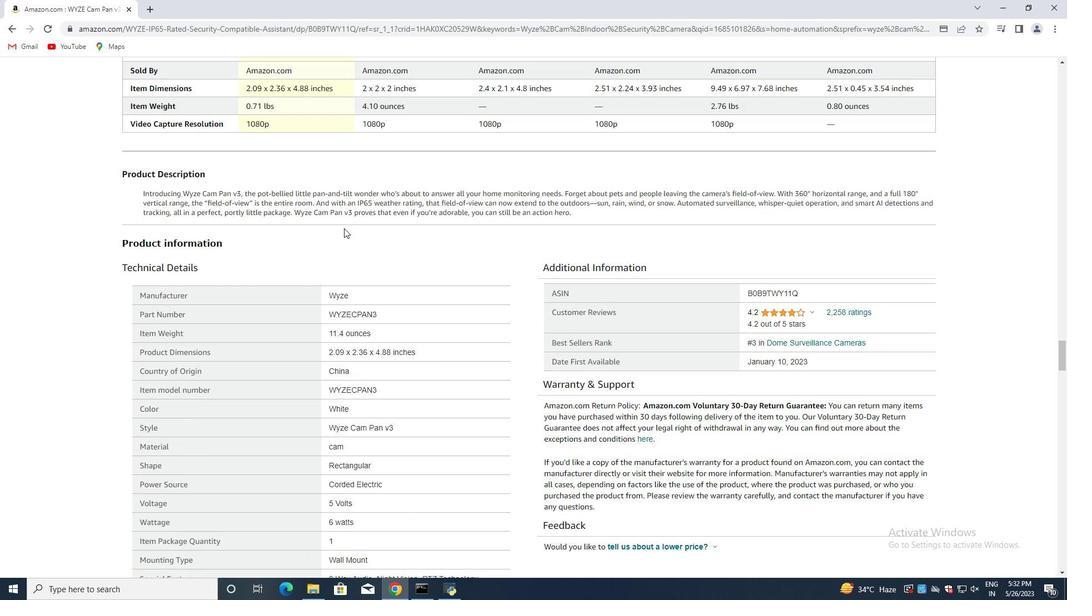 
Action: Mouse scrolled (344, 229) with delta (0, 0)
Screenshot: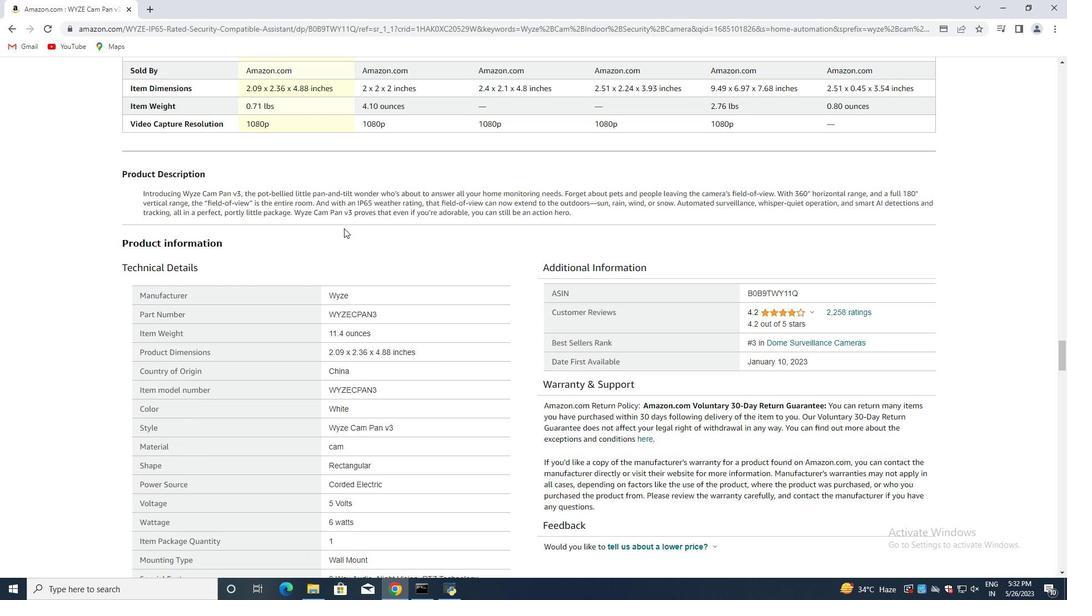 
Action: Mouse moved to (344, 228)
Screenshot: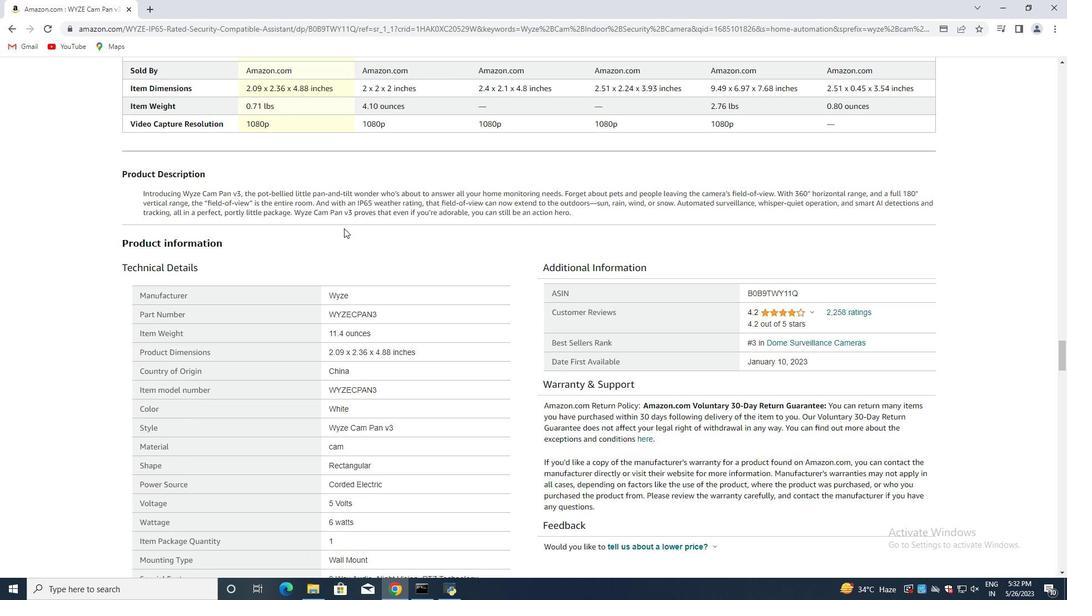 
Action: Mouse scrolled (344, 228) with delta (0, 0)
Screenshot: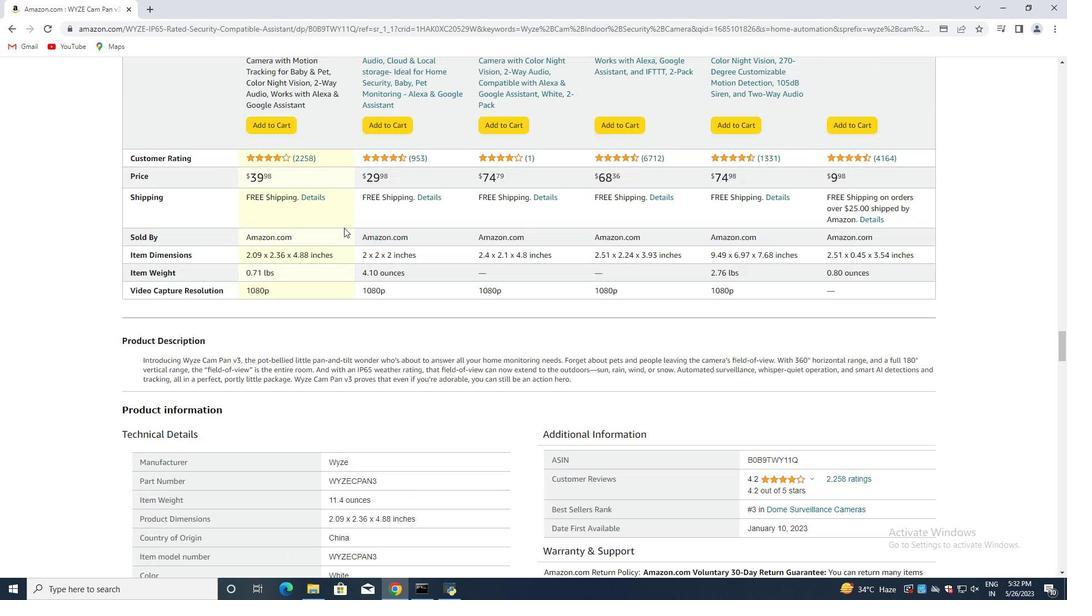 
Action: Mouse scrolled (344, 228) with delta (0, 0)
Screenshot: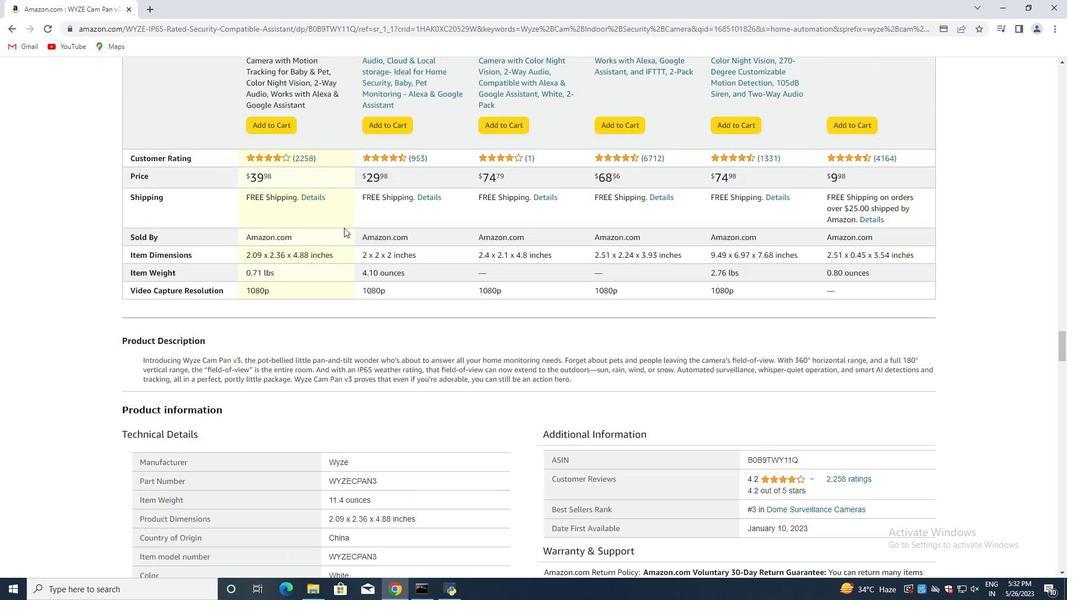 
Action: Mouse scrolled (344, 228) with delta (0, 0)
Screenshot: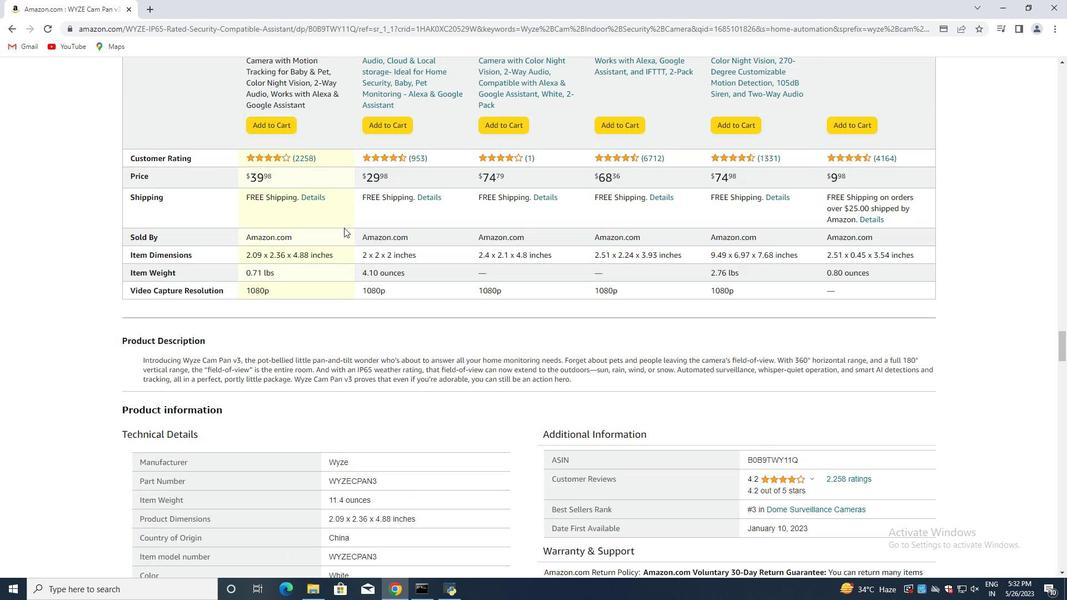 
Action: Mouse scrolled (344, 228) with delta (0, 0)
Screenshot: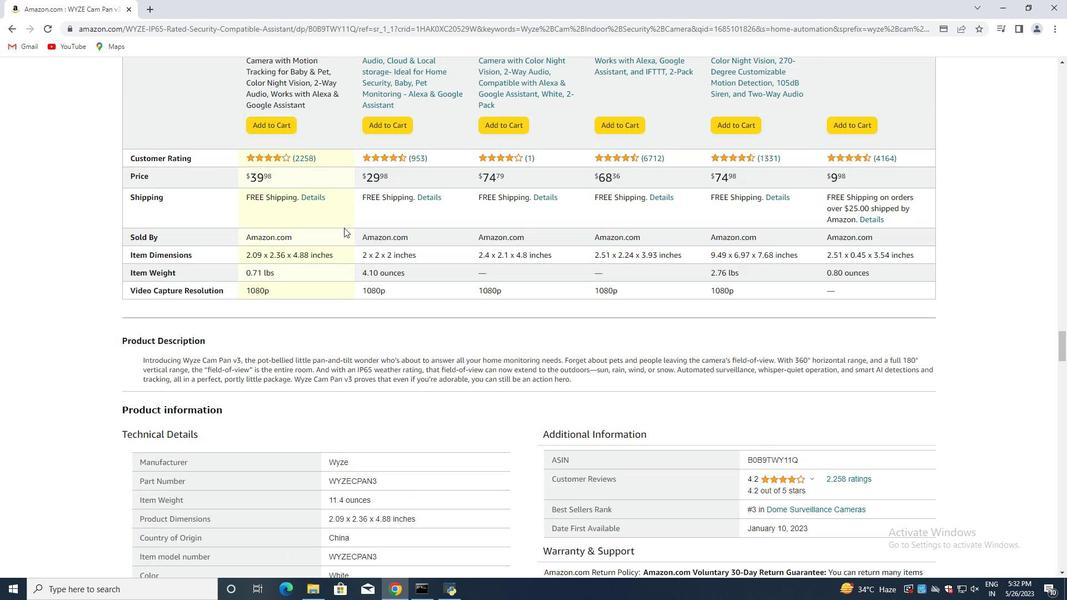 
Action: Mouse scrolled (344, 228) with delta (0, 0)
Screenshot: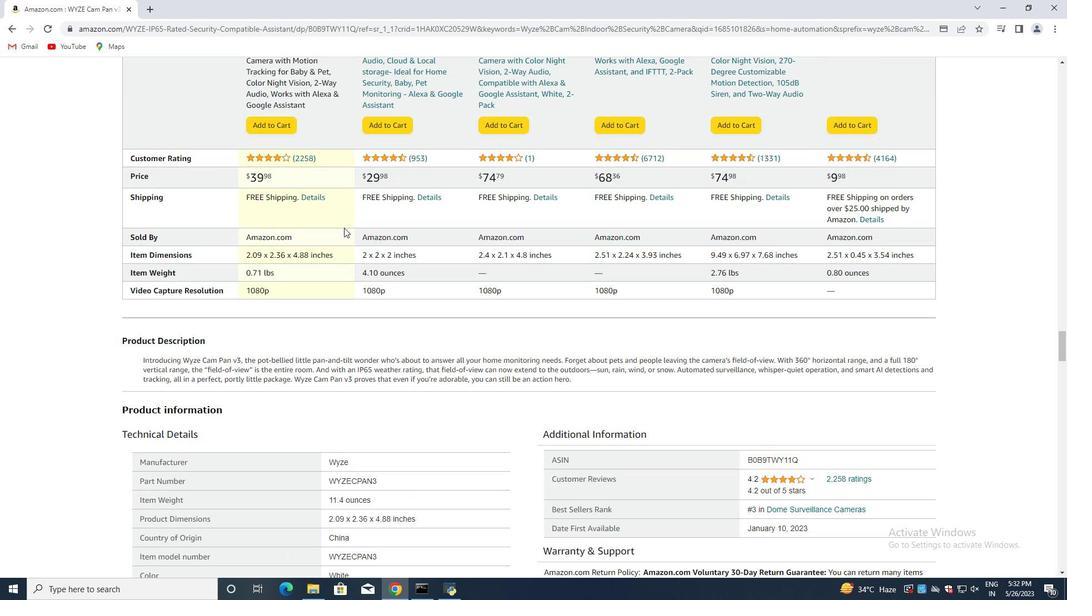 
Action: Mouse scrolled (344, 228) with delta (0, 0)
Screenshot: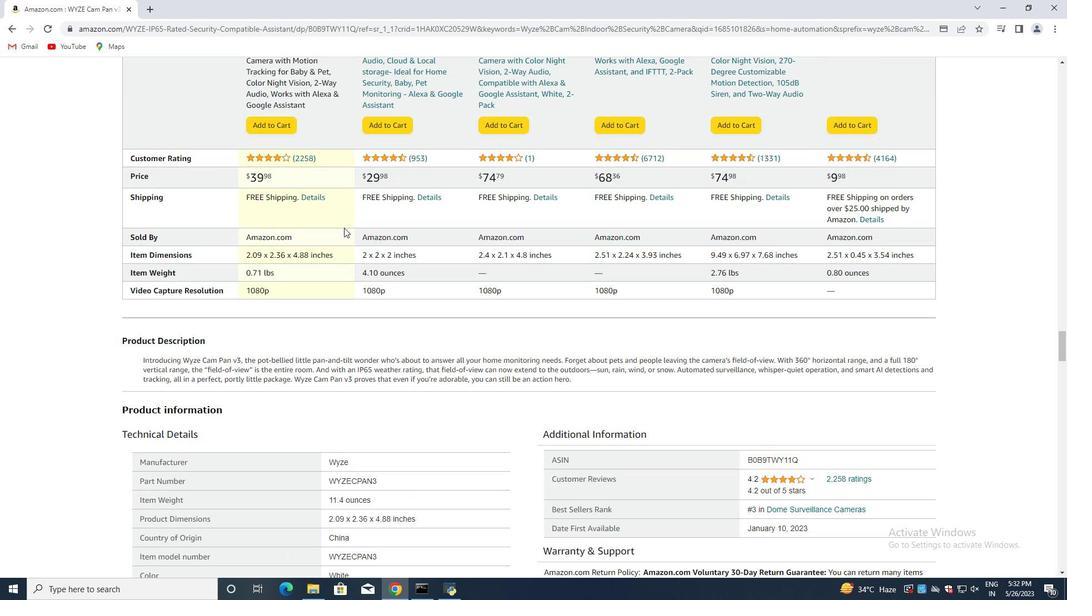 
Action: Mouse moved to (339, 225)
